 Task: Slide 35 - Our Vacation.
Action: Mouse moved to (35, 92)
Screenshot: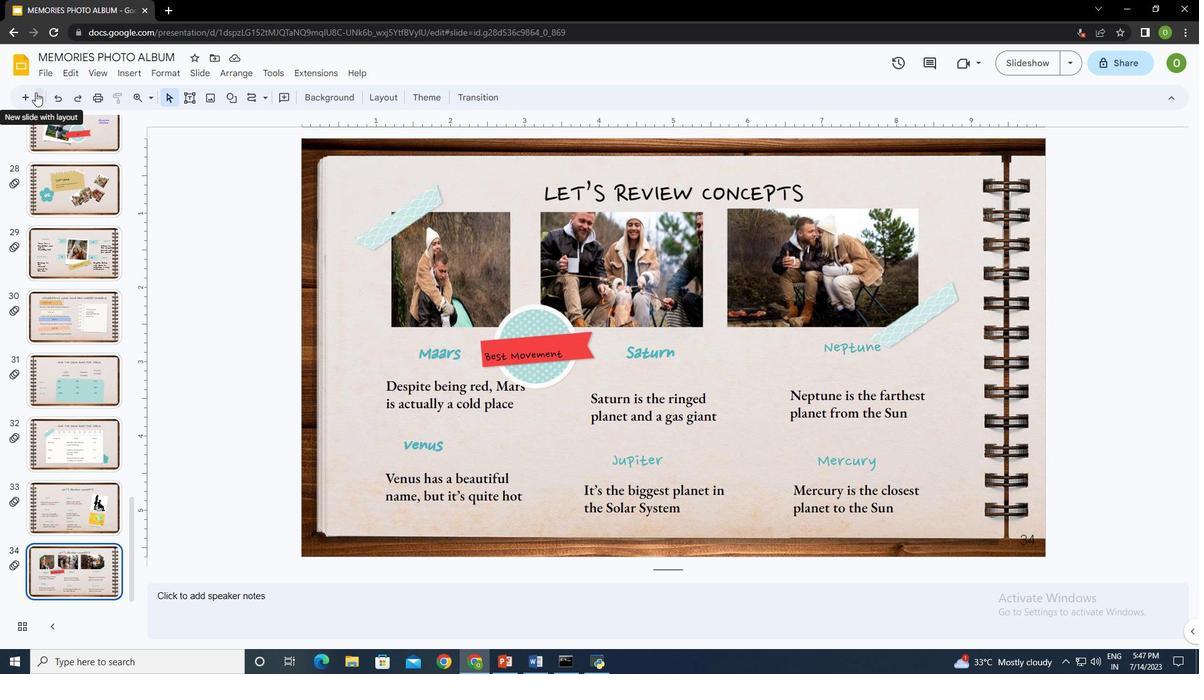 
Action: Mouse pressed left at (35, 92)
Screenshot: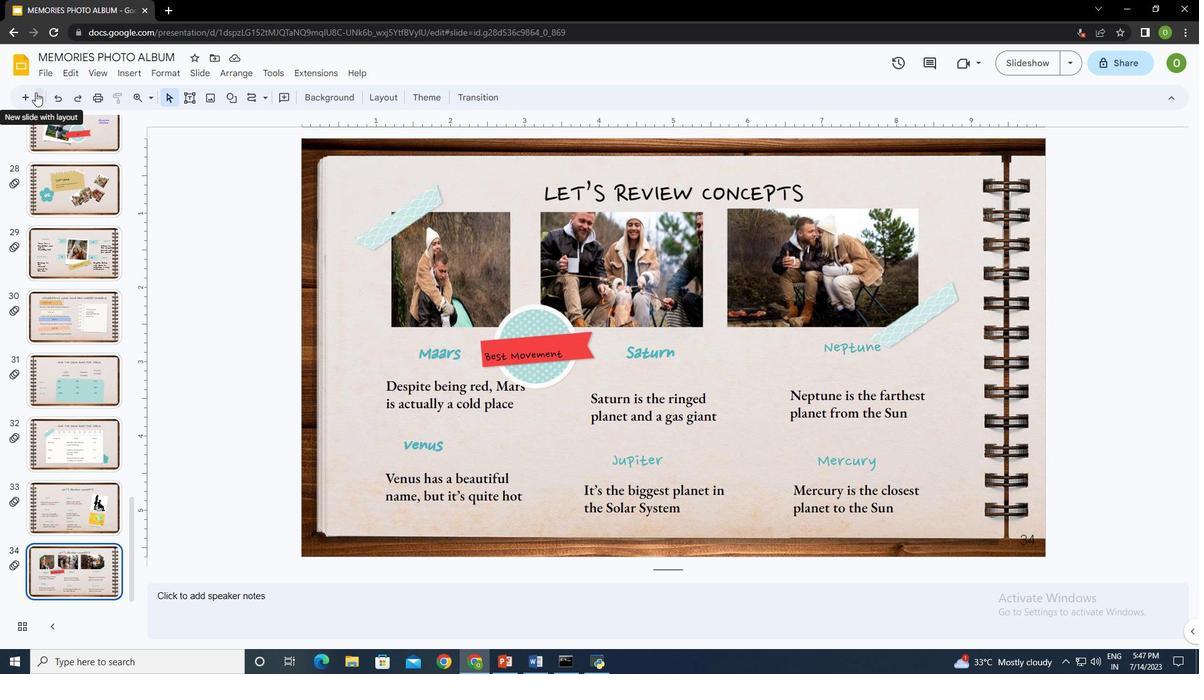 
Action: Mouse moved to (110, 301)
Screenshot: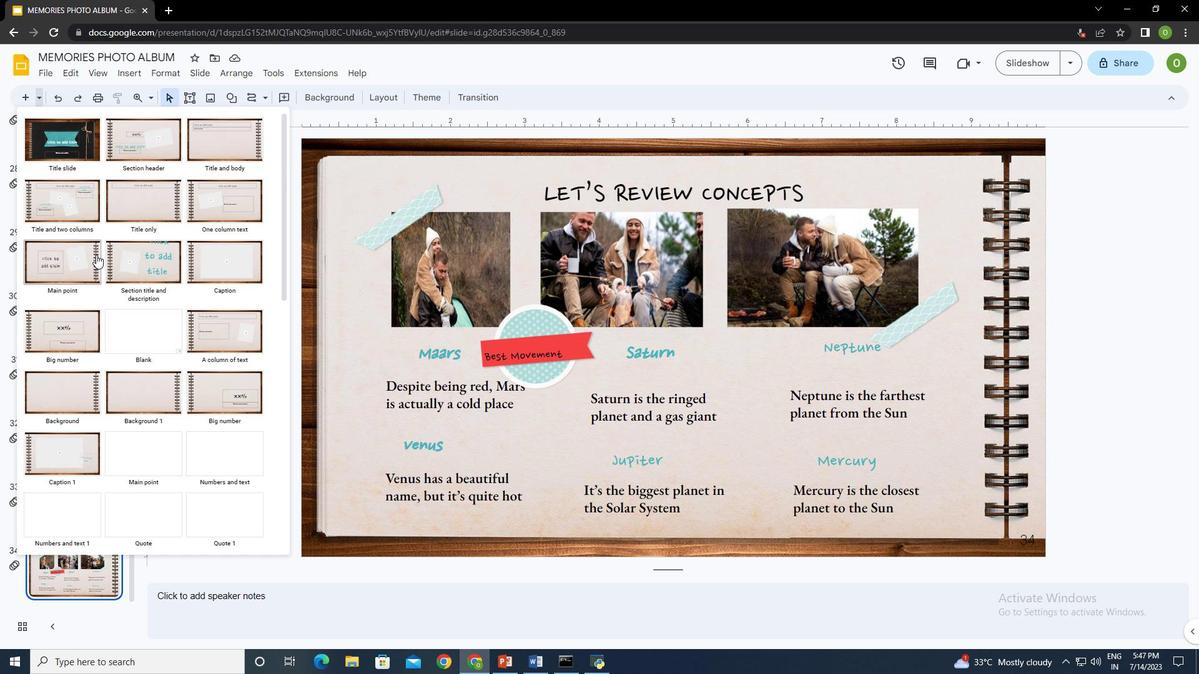 
Action: Mouse scrolled (110, 300) with delta (0, 0)
Screenshot: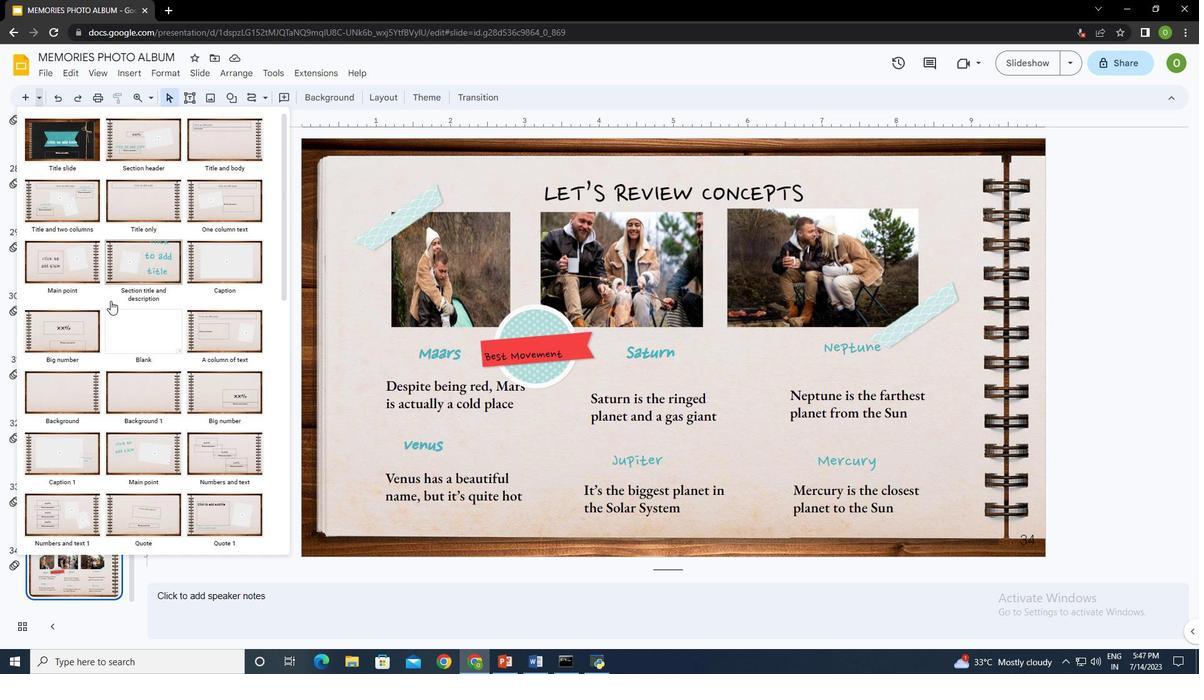 
Action: Mouse scrolled (110, 301) with delta (0, 0)
Screenshot: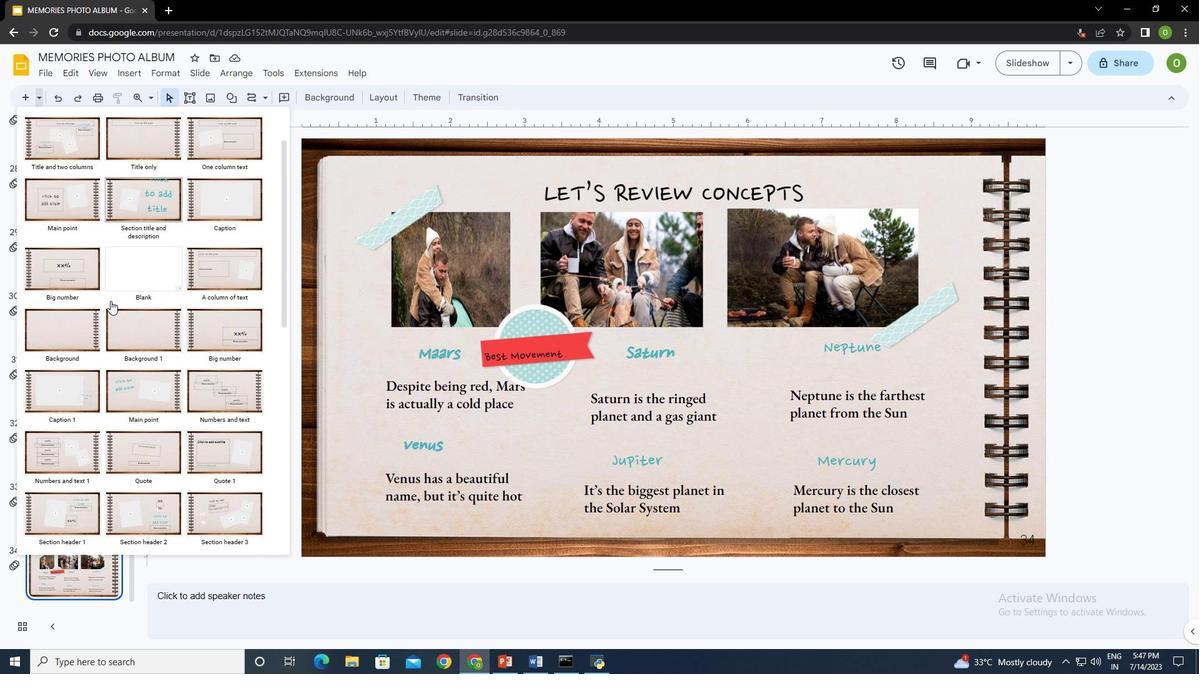
Action: Mouse moved to (158, 322)
Screenshot: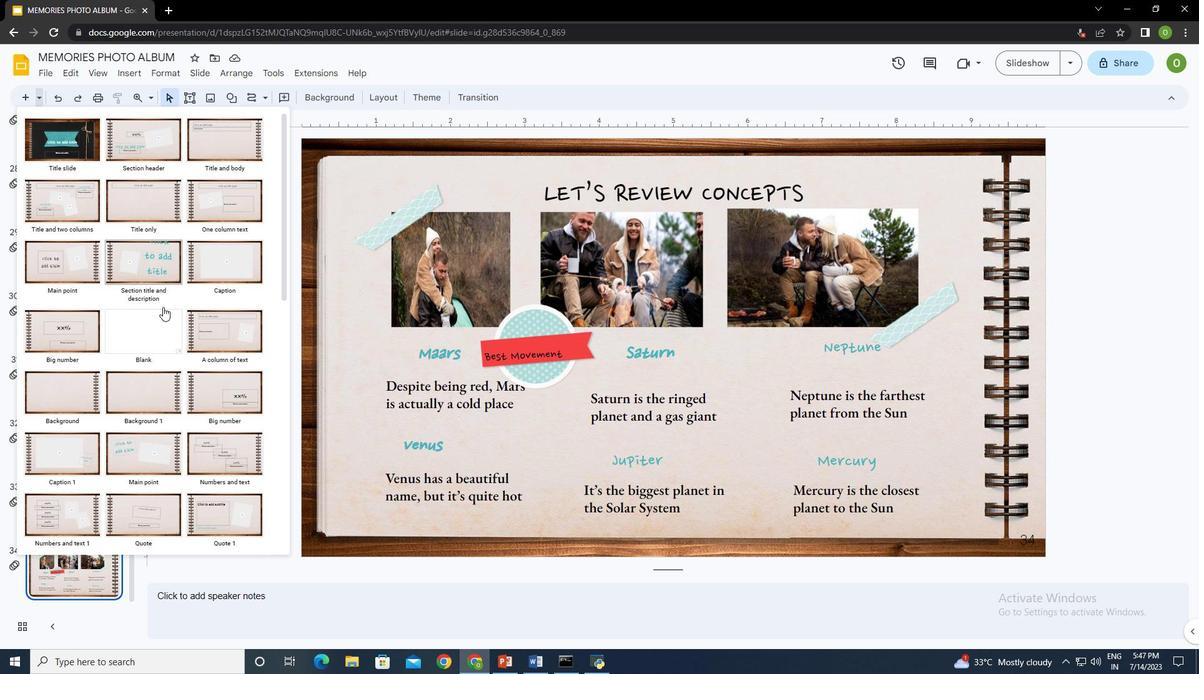 
Action: Mouse scrolled (158, 321) with delta (0, 0)
Screenshot: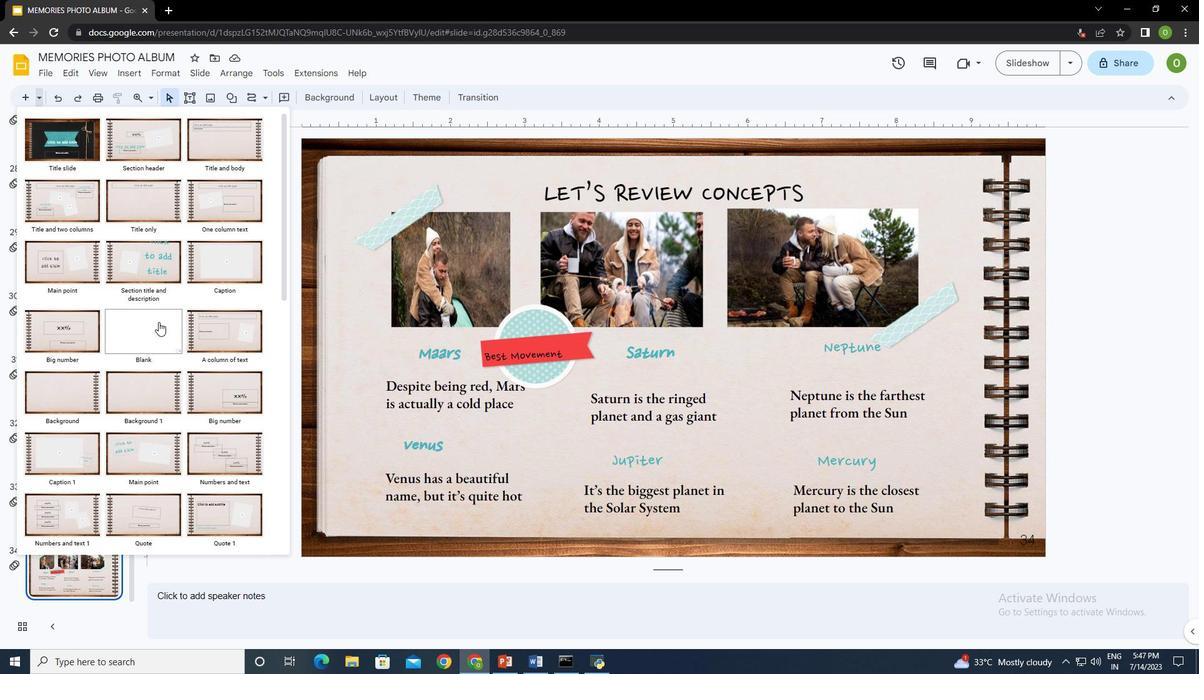 
Action: Mouse scrolled (158, 321) with delta (0, 0)
Screenshot: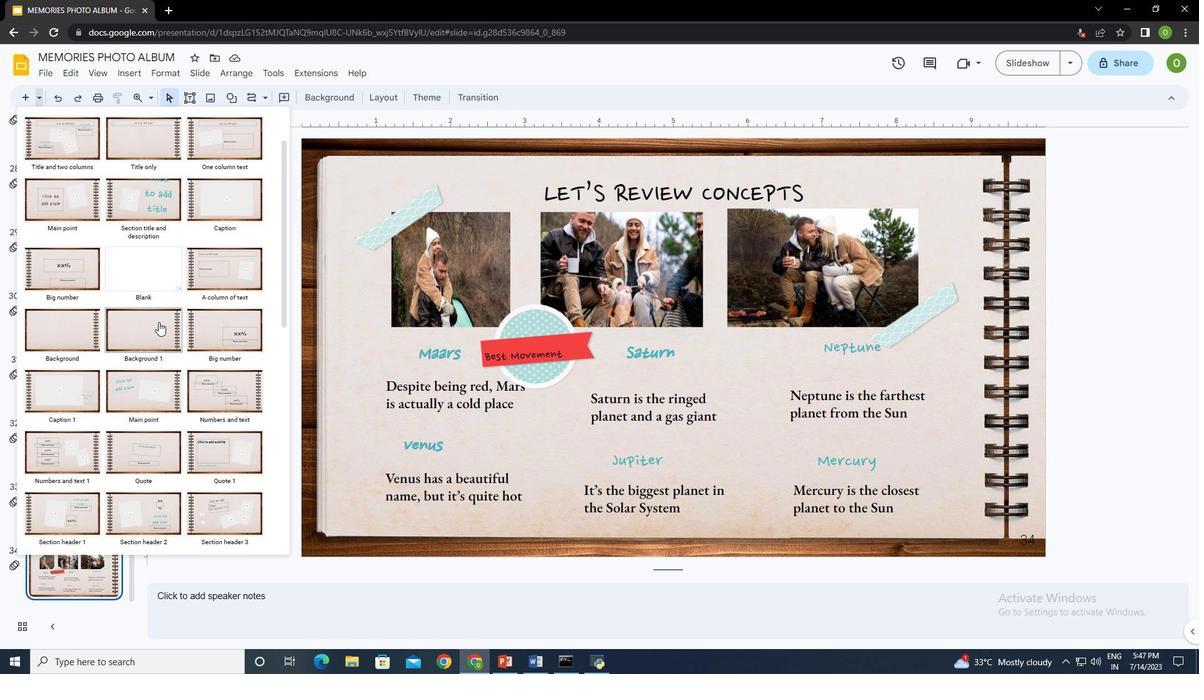 
Action: Mouse moved to (200, 266)
Screenshot: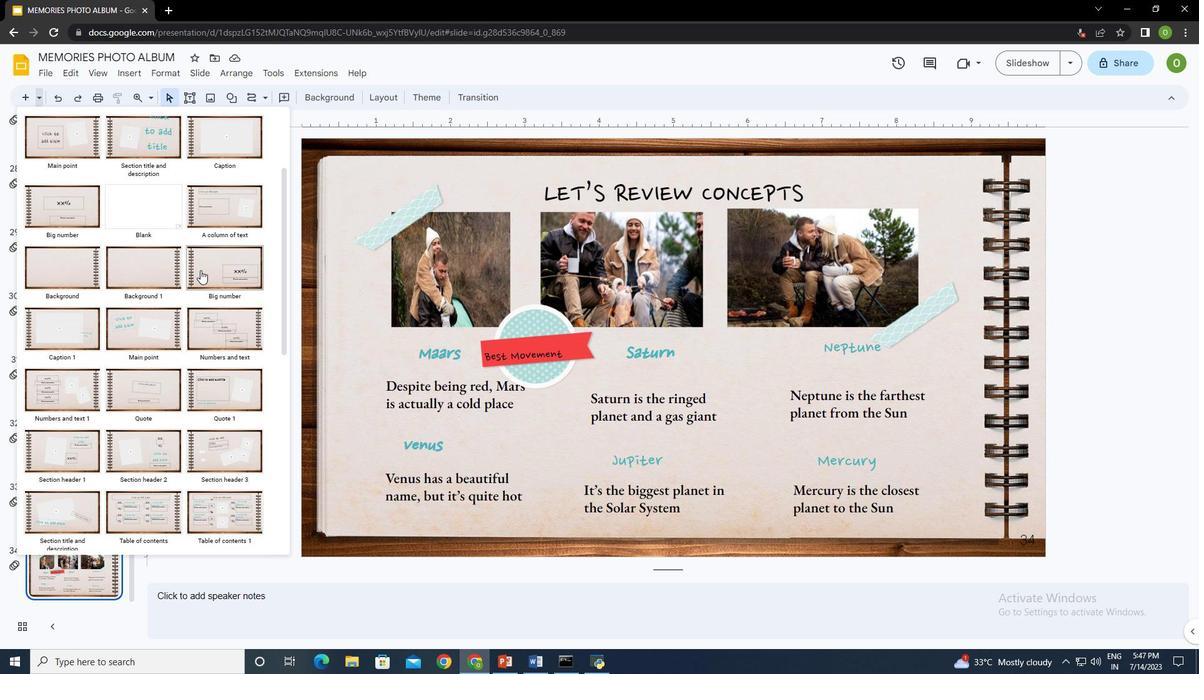 
Action: Mouse pressed left at (200, 266)
Screenshot: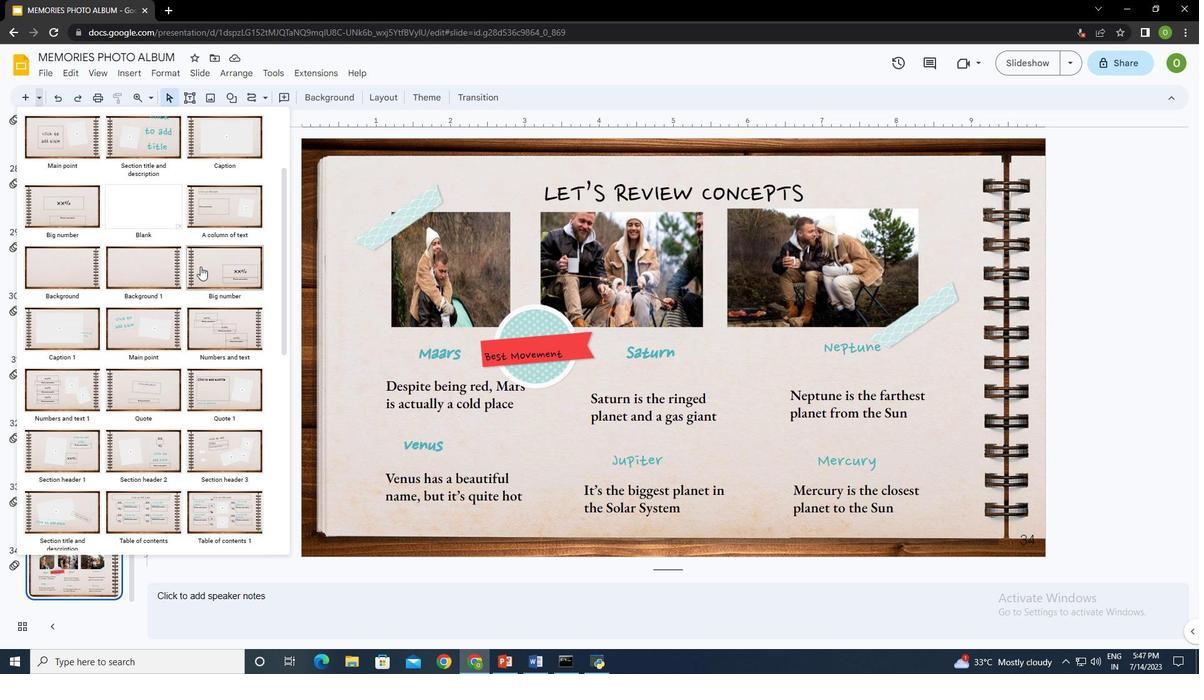 
Action: Mouse moved to (675, 385)
Screenshot: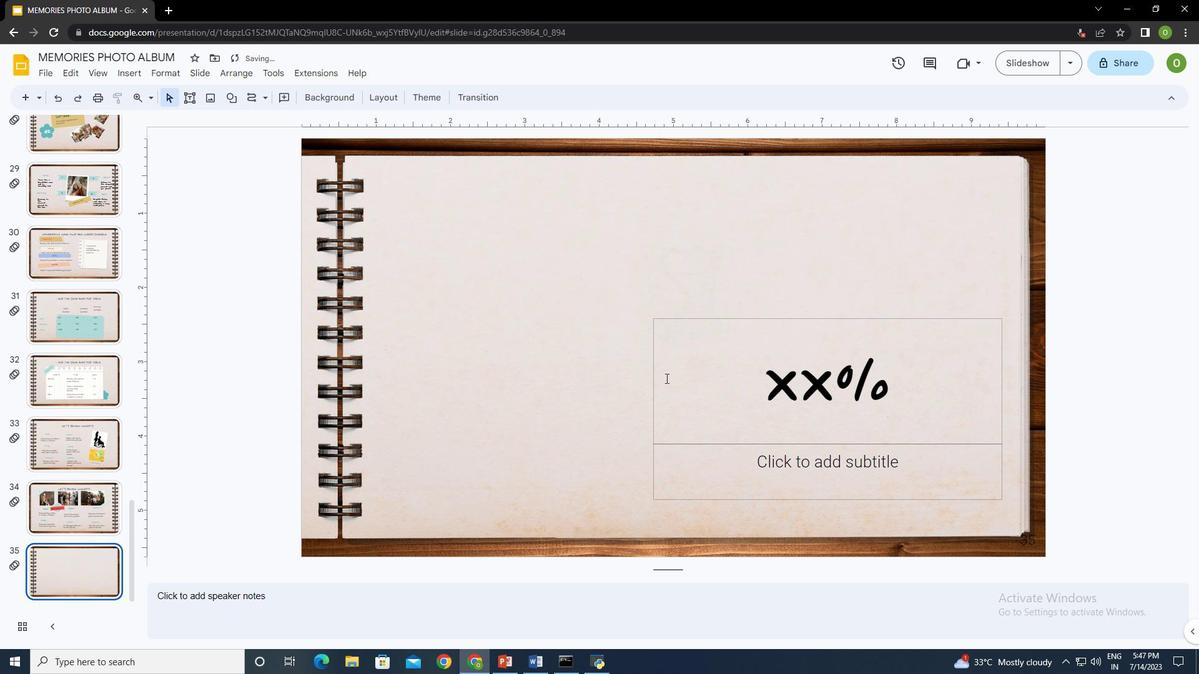 
Action: Mouse pressed left at (675, 385)
Screenshot: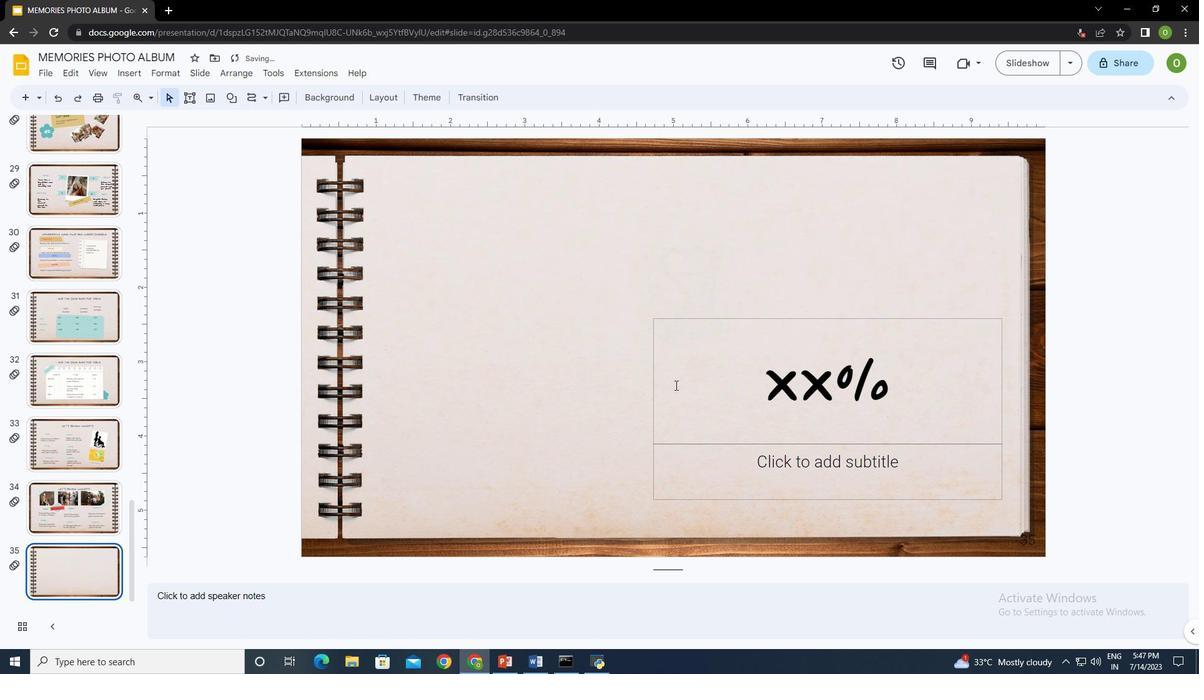 
Action: Mouse moved to (831, 320)
Screenshot: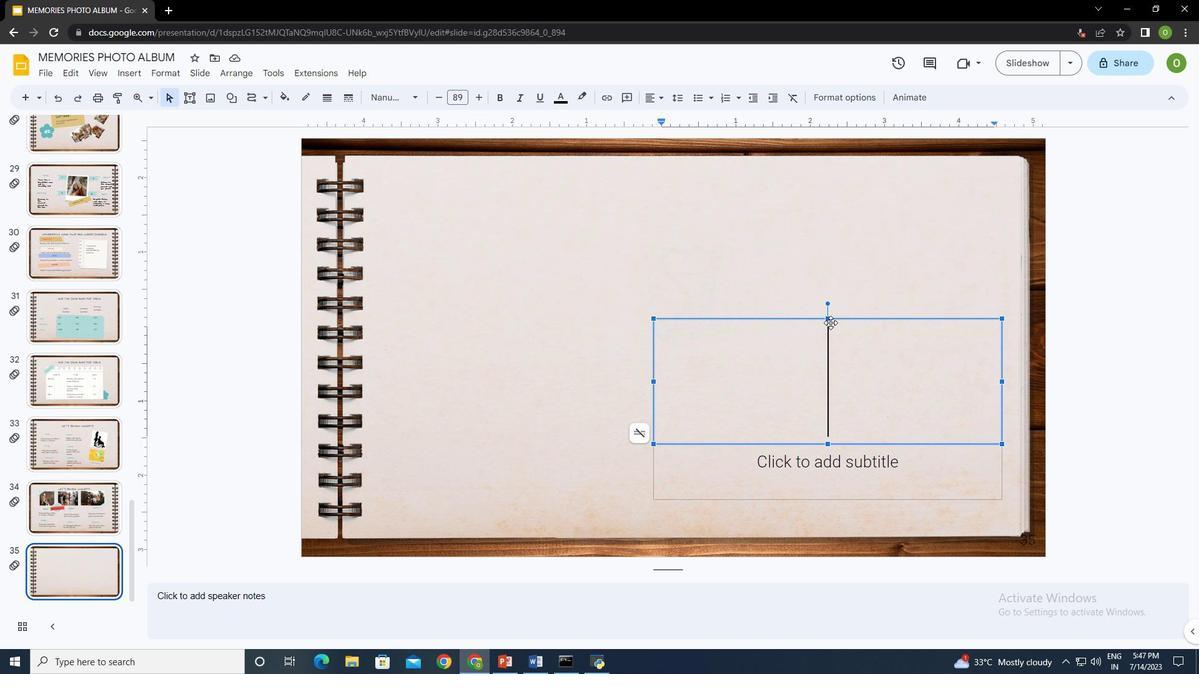 
Action: Mouse pressed left at (831, 320)
Screenshot: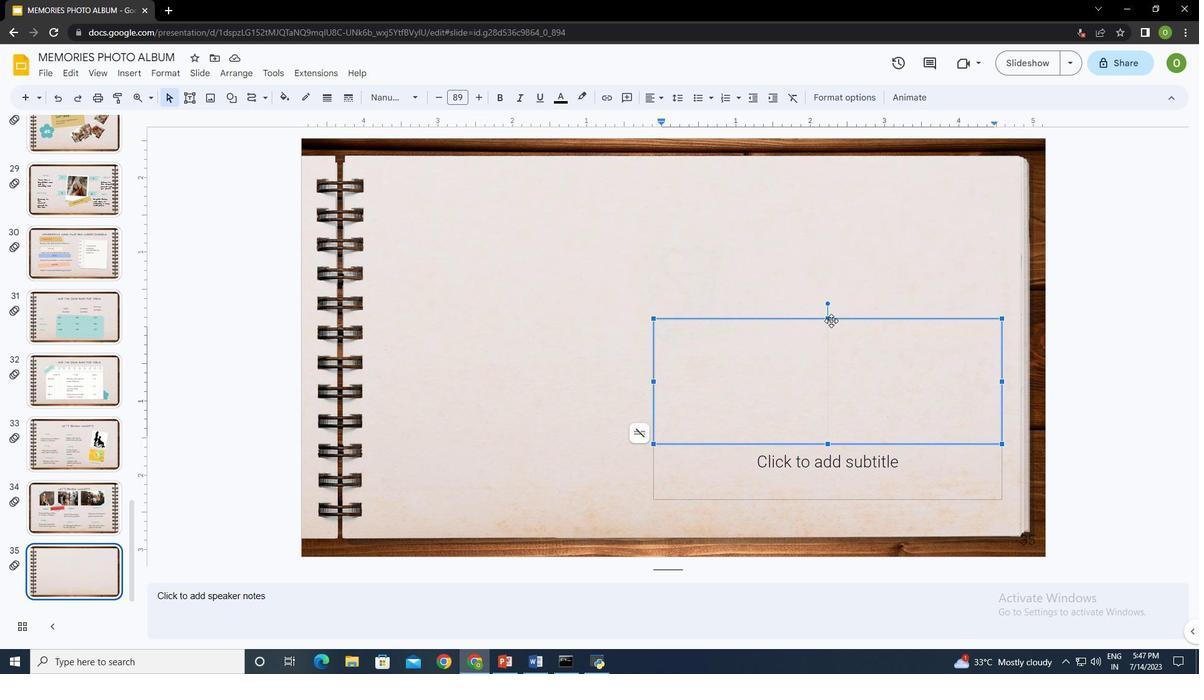 
Action: Mouse moved to (659, 294)
Screenshot: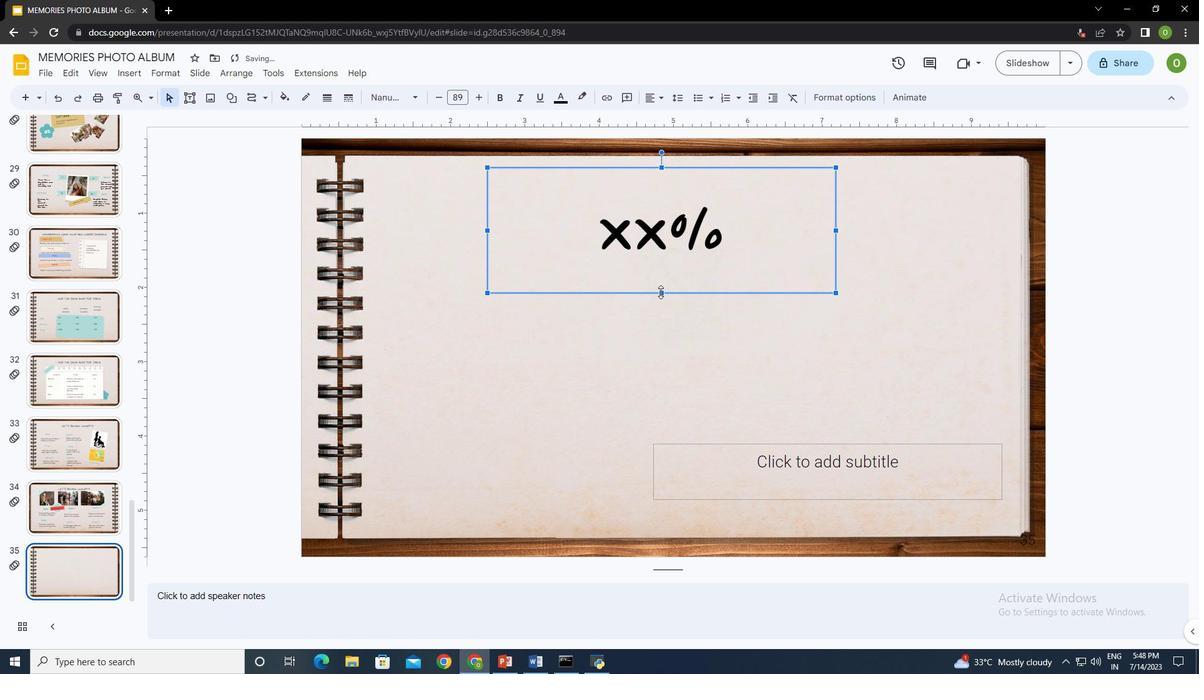 
Action: Mouse pressed left at (659, 294)
Screenshot: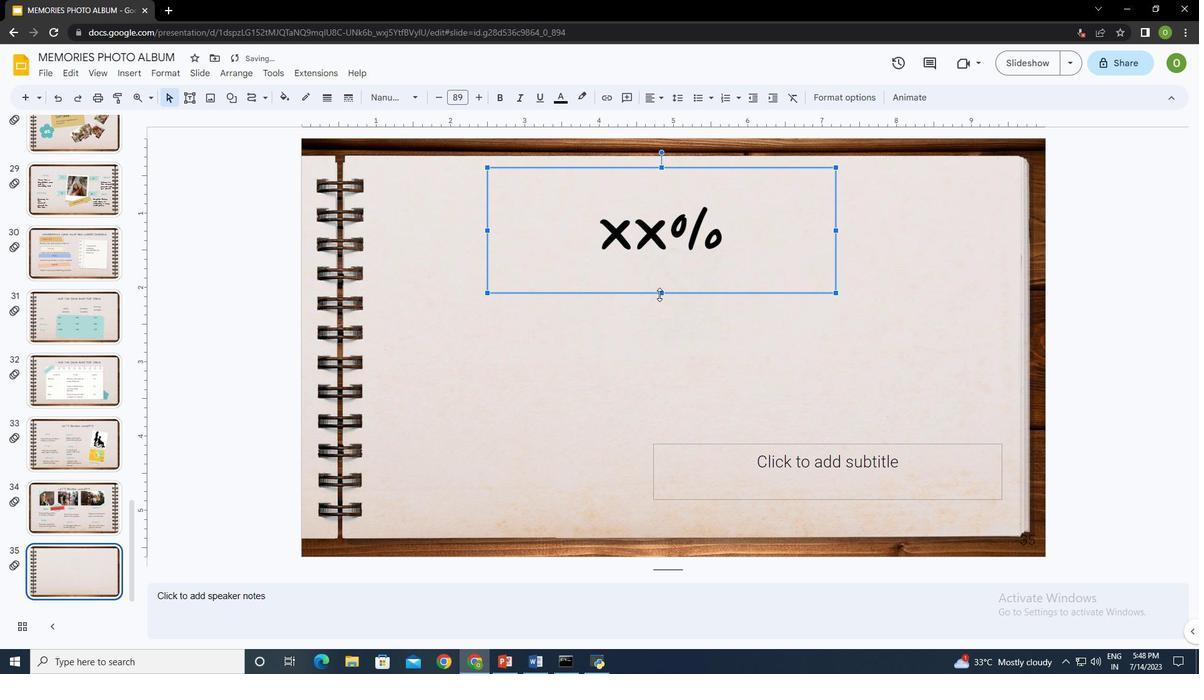
Action: Mouse moved to (836, 199)
Screenshot: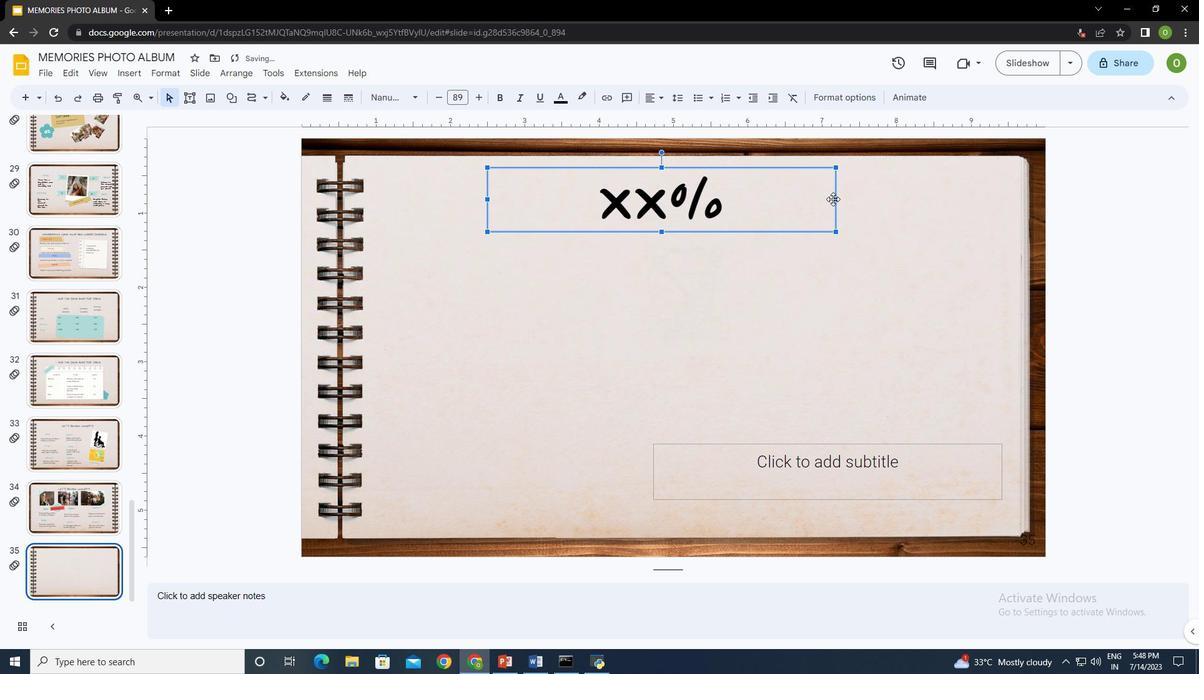 
Action: Mouse pressed left at (836, 199)
Screenshot: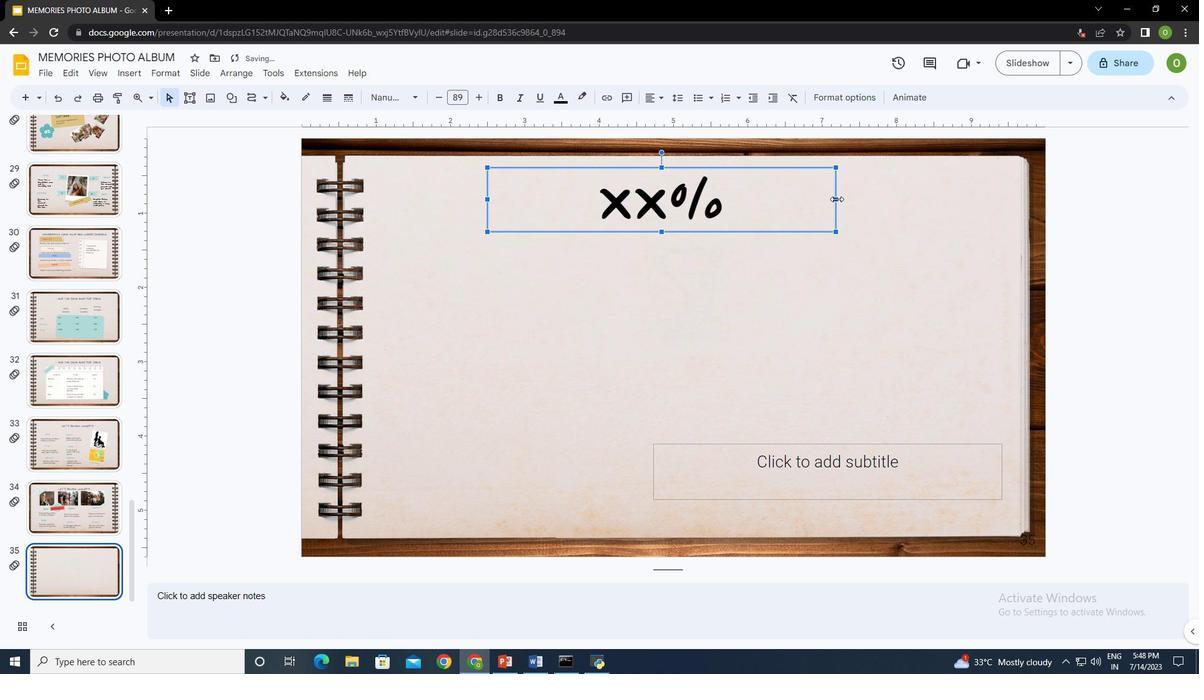 
Action: Mouse moved to (619, 206)
Screenshot: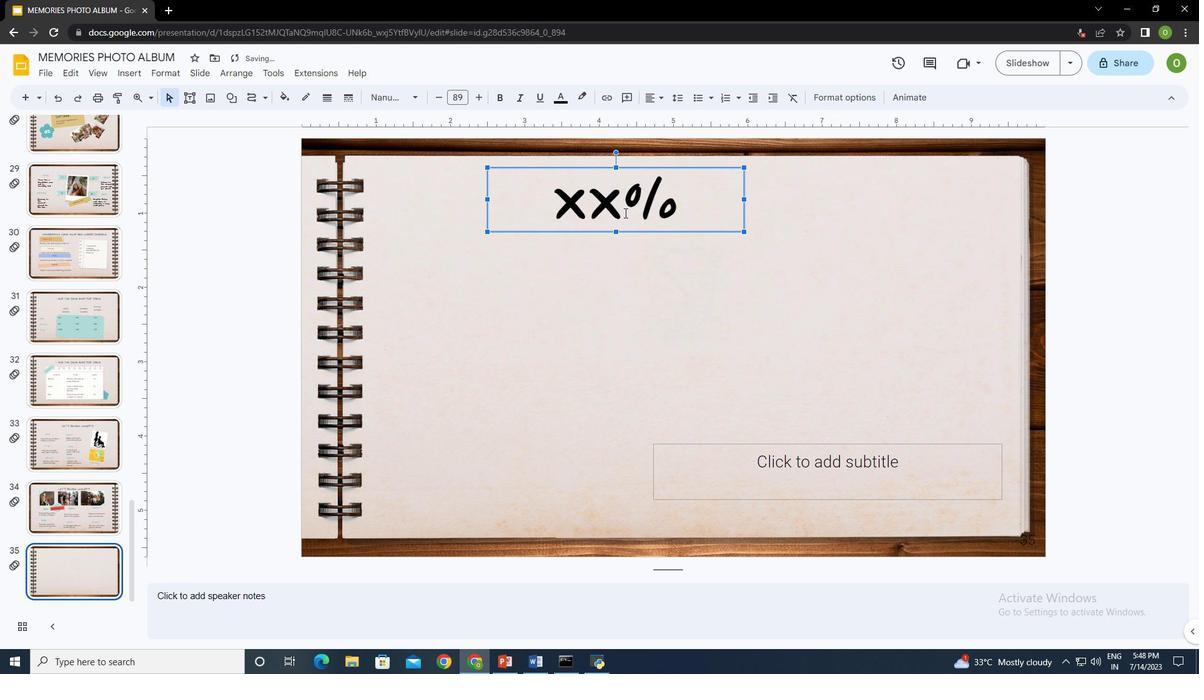 
Action: Mouse pressed left at (619, 206)
Screenshot: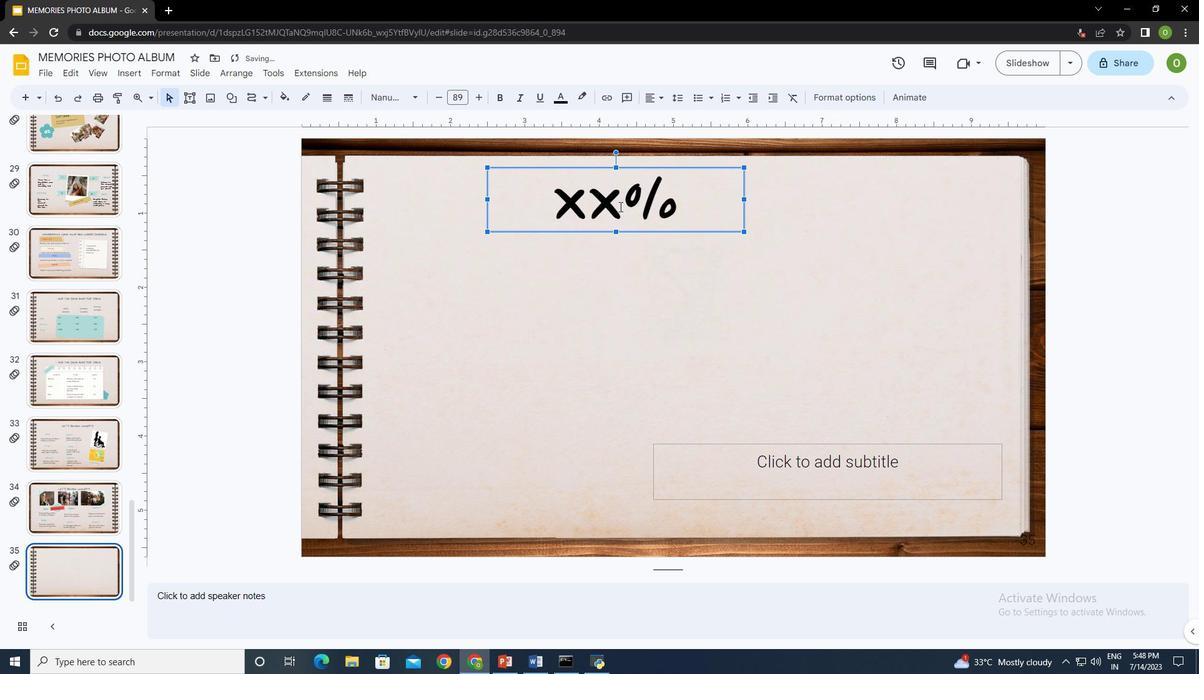 
Action: Key pressed <Key.shift>Our<Key.space><Key.shift>Vac<Key.backspace><Key.backspace><Key.backspace><Key.backspace><Key.backspace><Key.backspace><Key.backspace><Key.backspace><Key.backspace><Key.backspace><Key.backspace><Key.backspace><Key.backspace><Key.backspace><Key.caps_lock>OUR<Key.space>VACATIONctrl+A
Screenshot: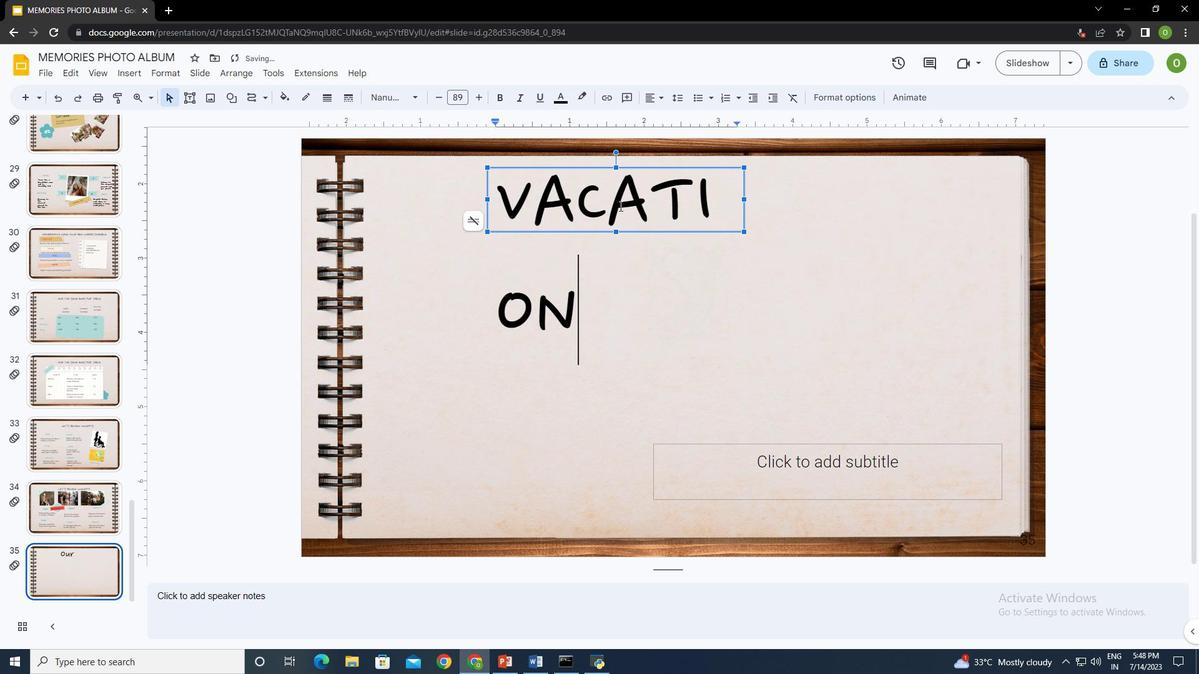 
Action: Mouse moved to (441, 94)
Screenshot: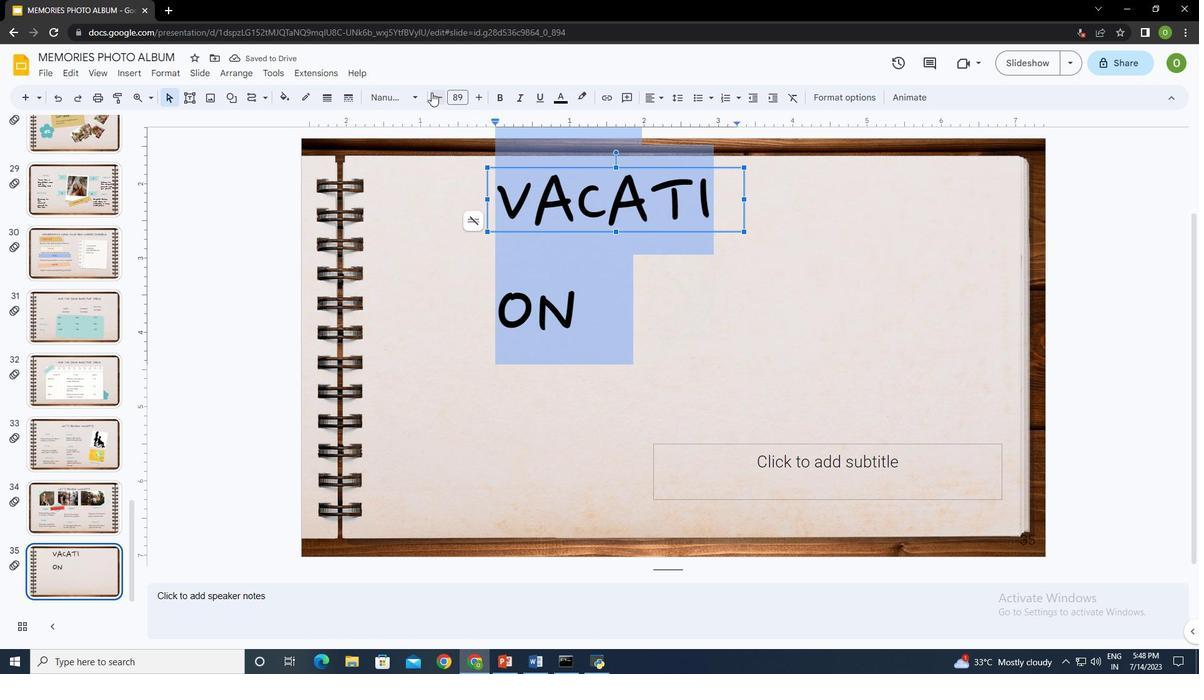 
Action: Mouse pressed left at (441, 94)
Screenshot: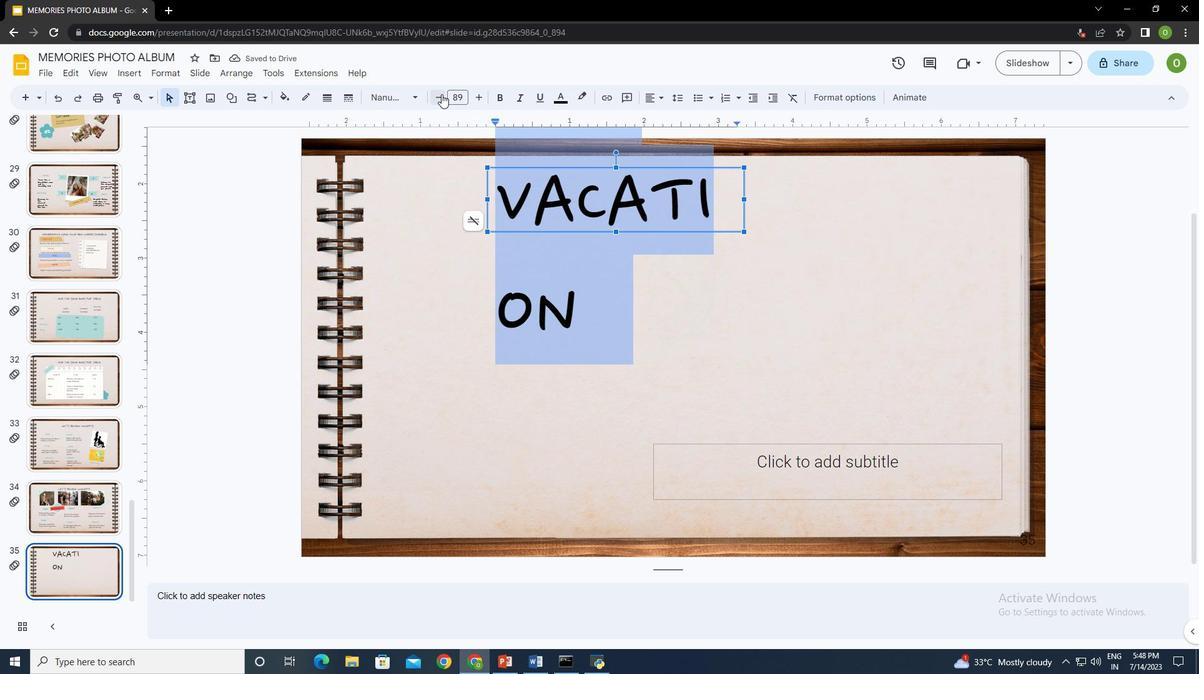 
Action: Mouse pressed left at (441, 94)
Screenshot: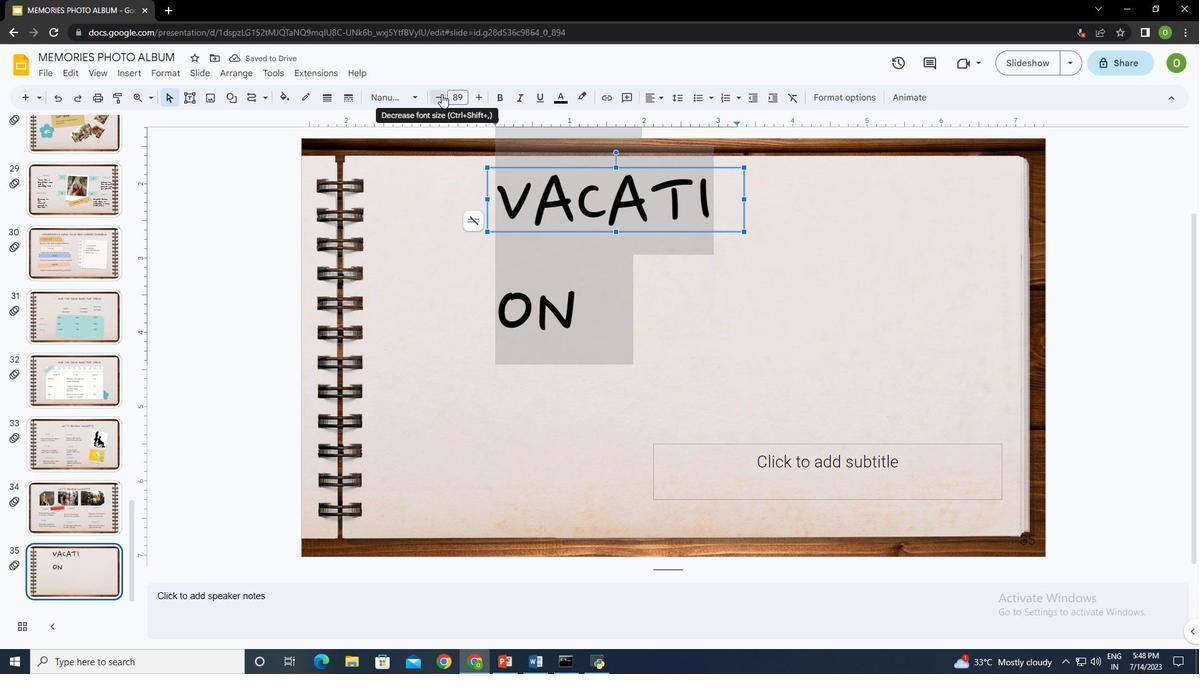 
Action: Mouse moved to (440, 94)
Screenshot: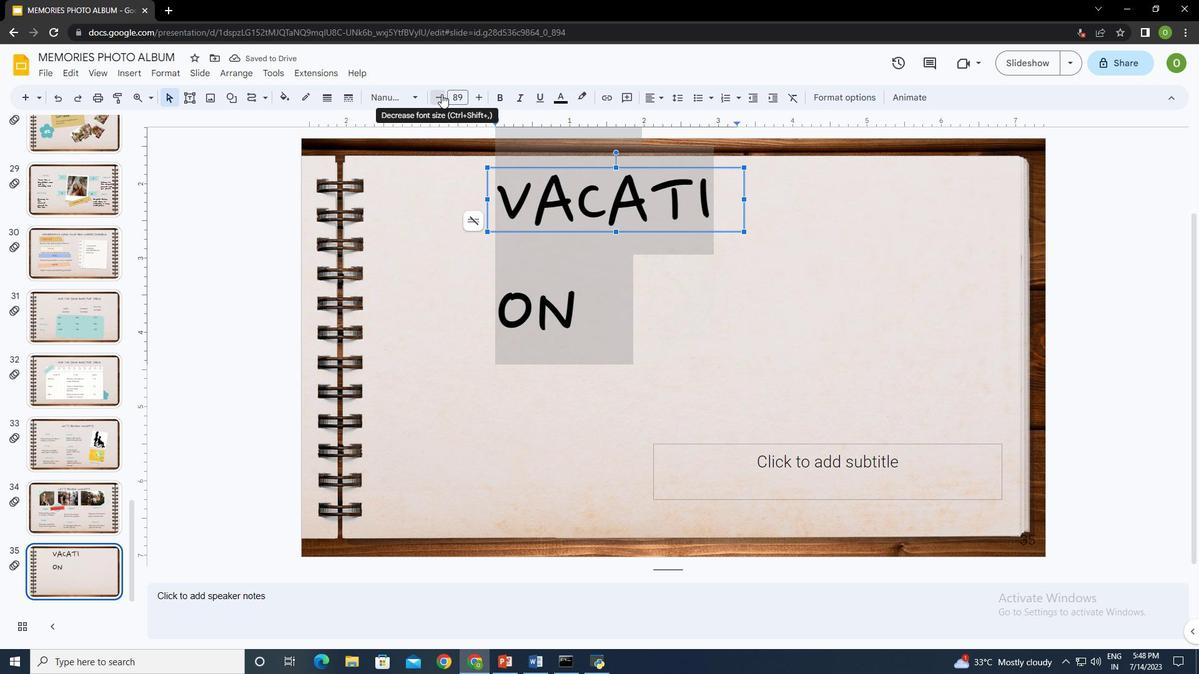 
Action: Mouse pressed left at (440, 94)
Screenshot: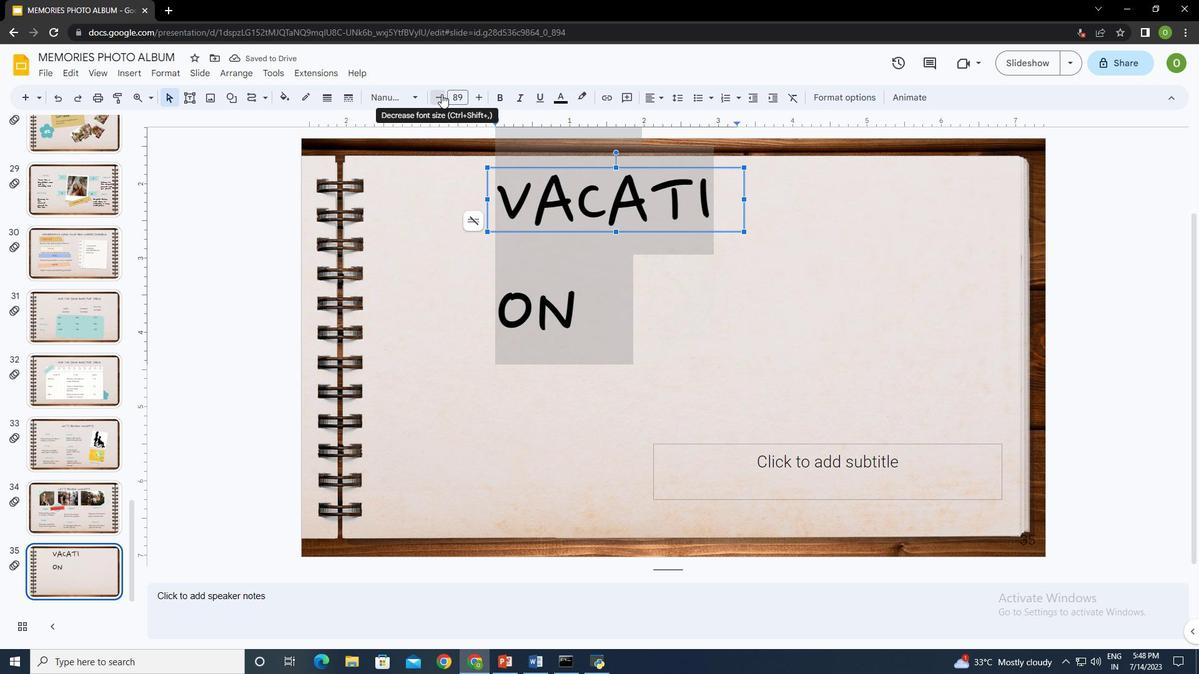 
Action: Mouse pressed left at (440, 94)
Screenshot: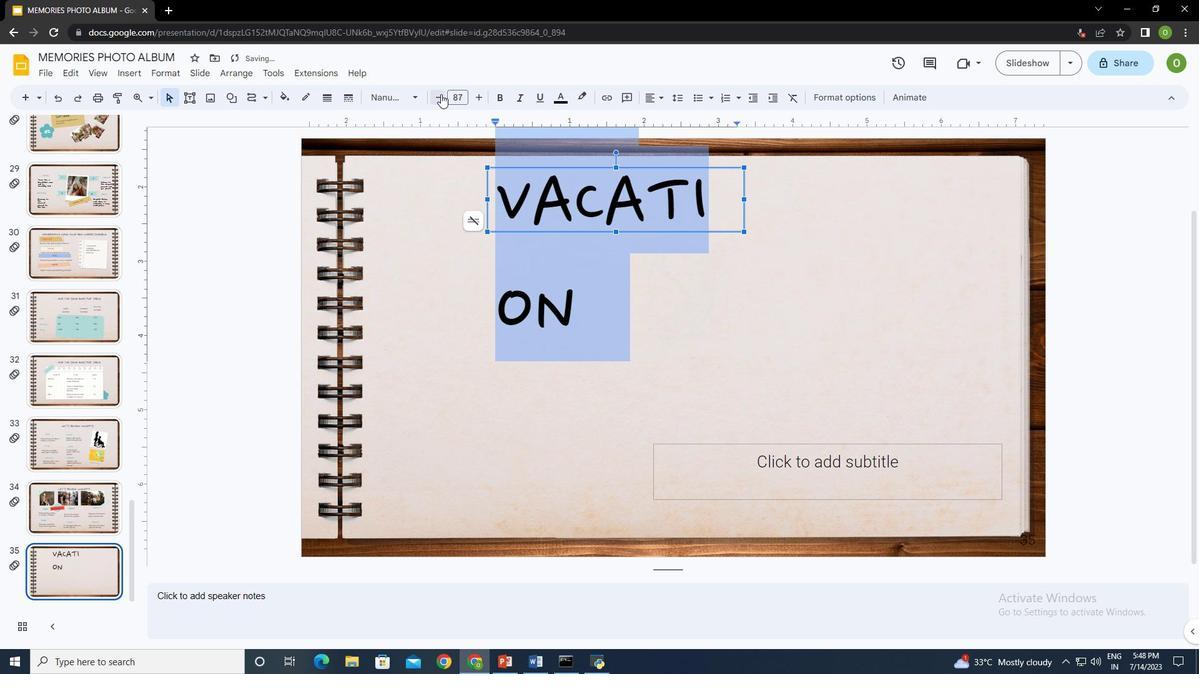 
Action: Mouse pressed left at (440, 94)
Screenshot: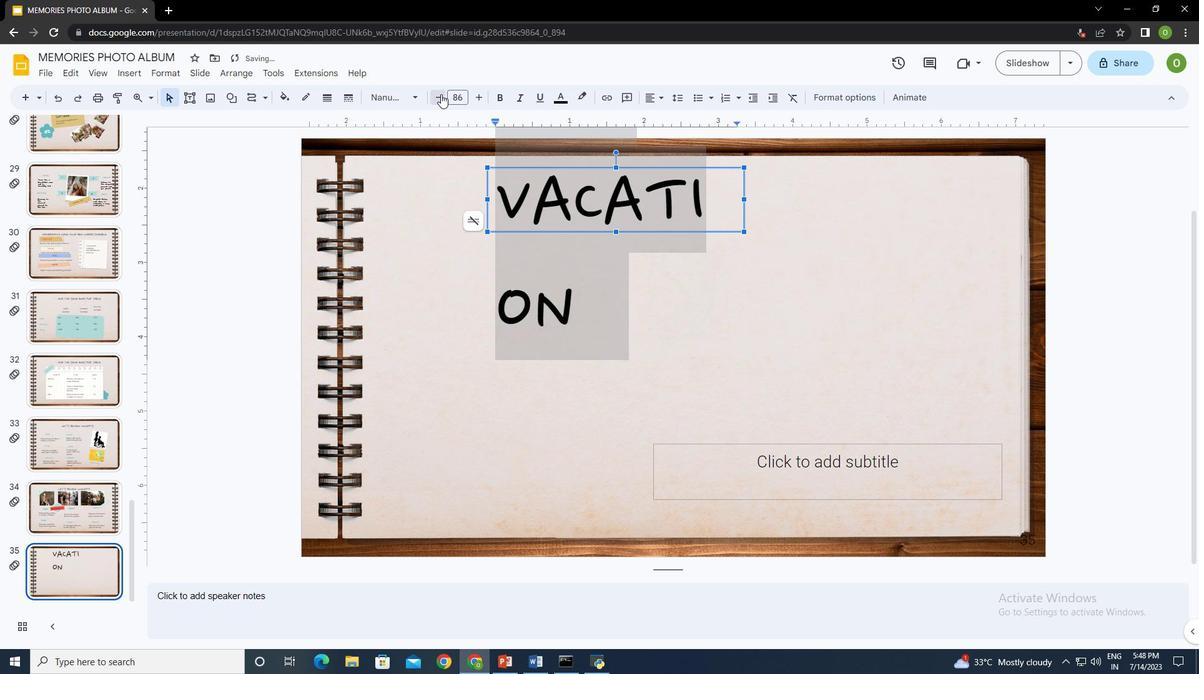 
Action: Mouse pressed left at (440, 94)
Screenshot: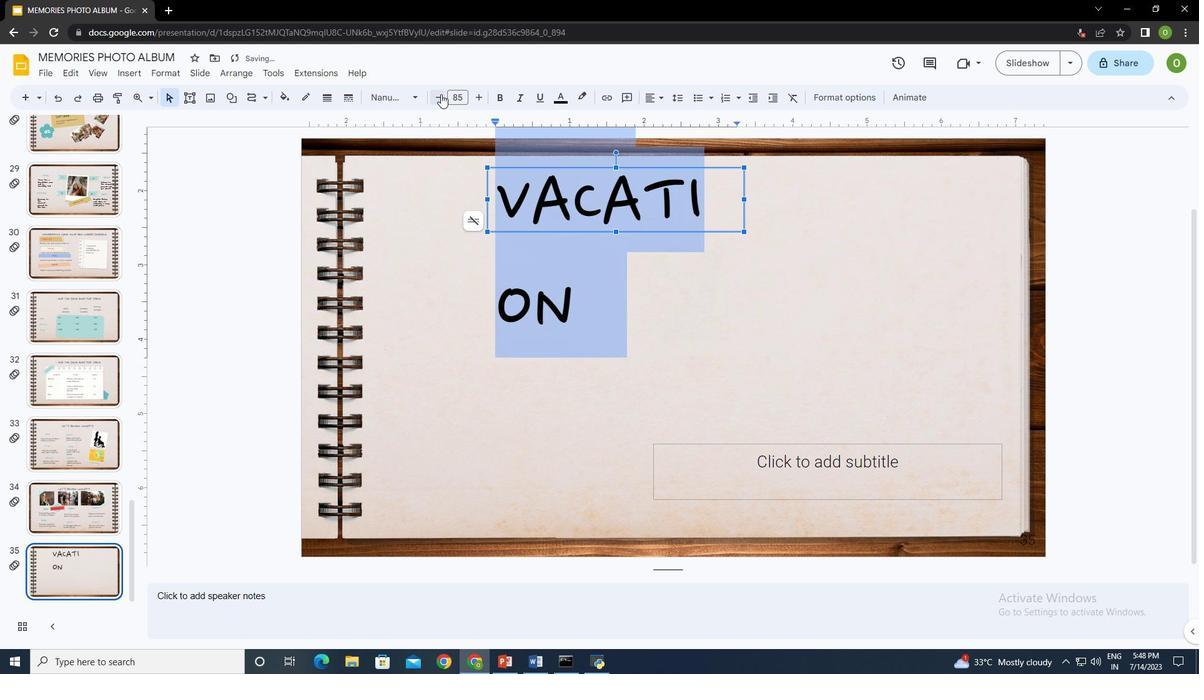 
Action: Mouse pressed left at (440, 94)
Screenshot: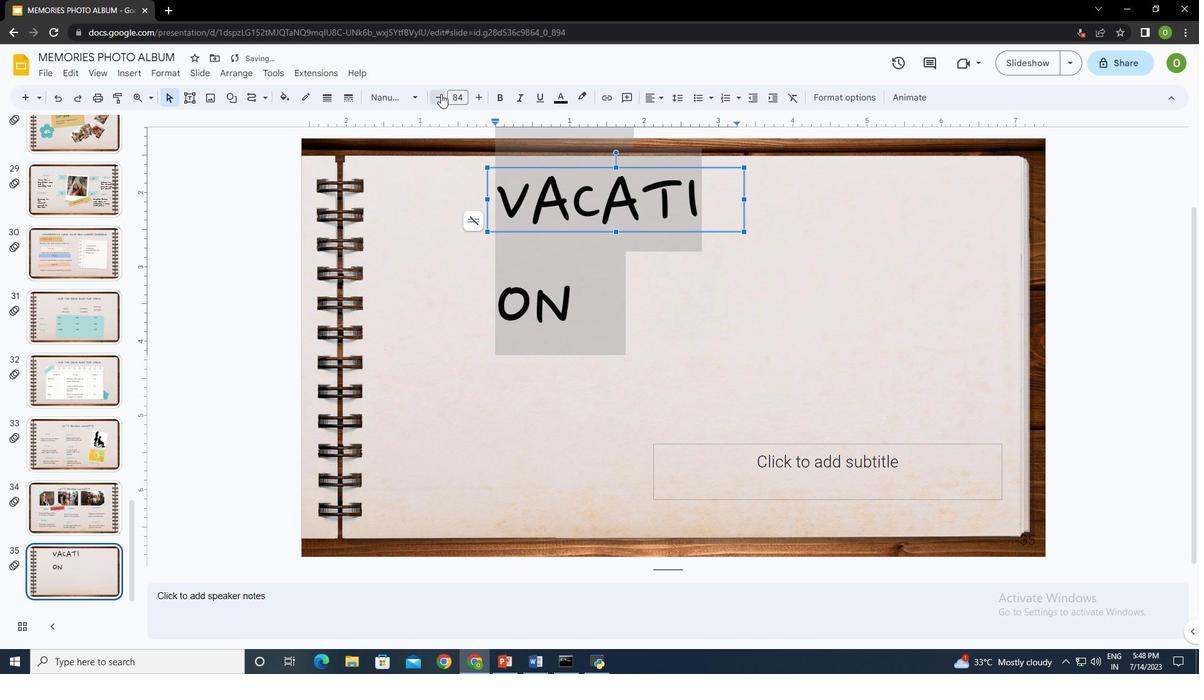 
Action: Mouse pressed left at (440, 94)
Screenshot: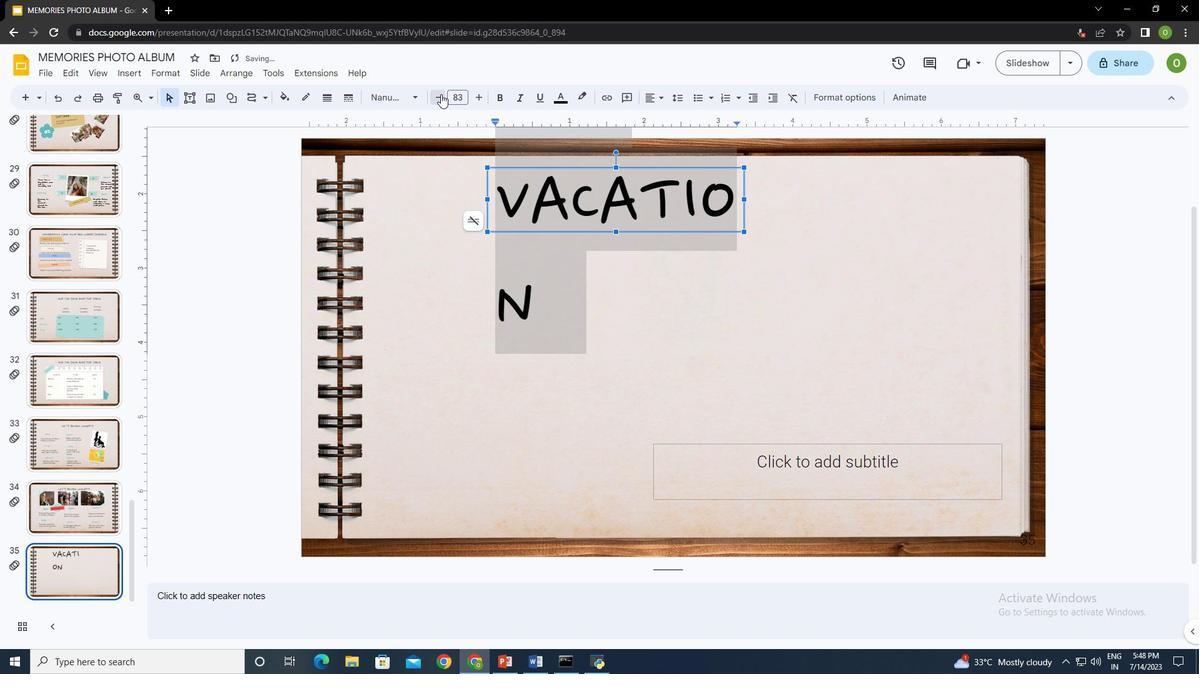 
Action: Mouse pressed left at (440, 94)
Screenshot: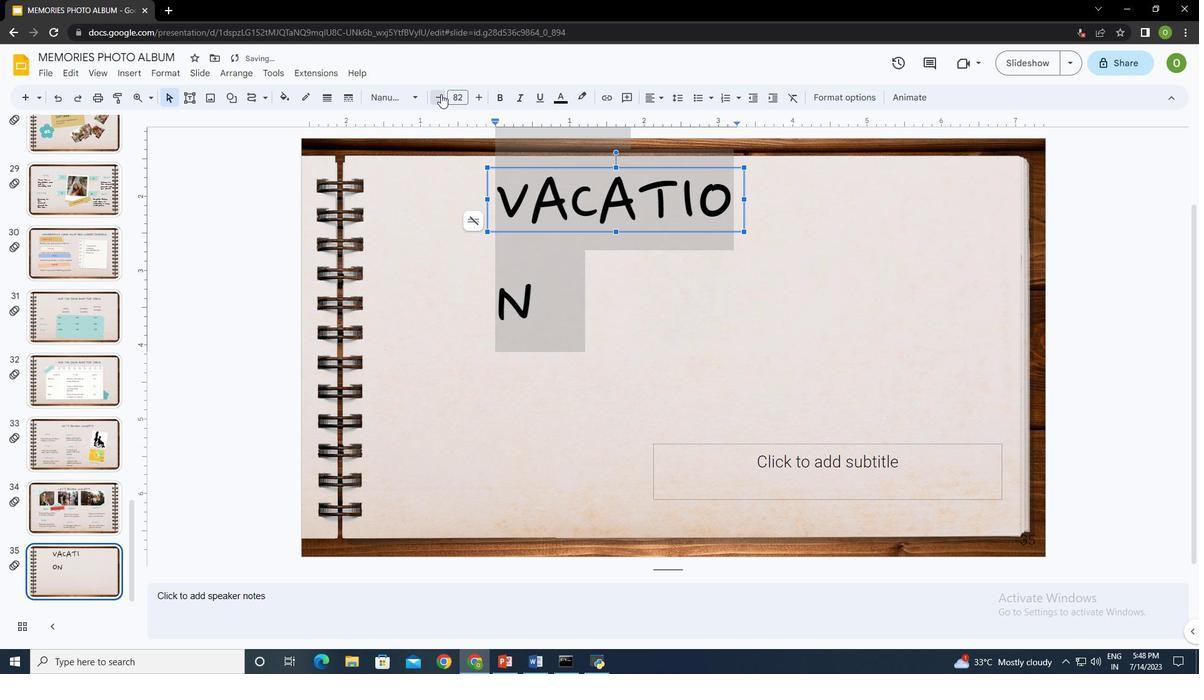 
Action: Mouse pressed left at (440, 94)
Screenshot: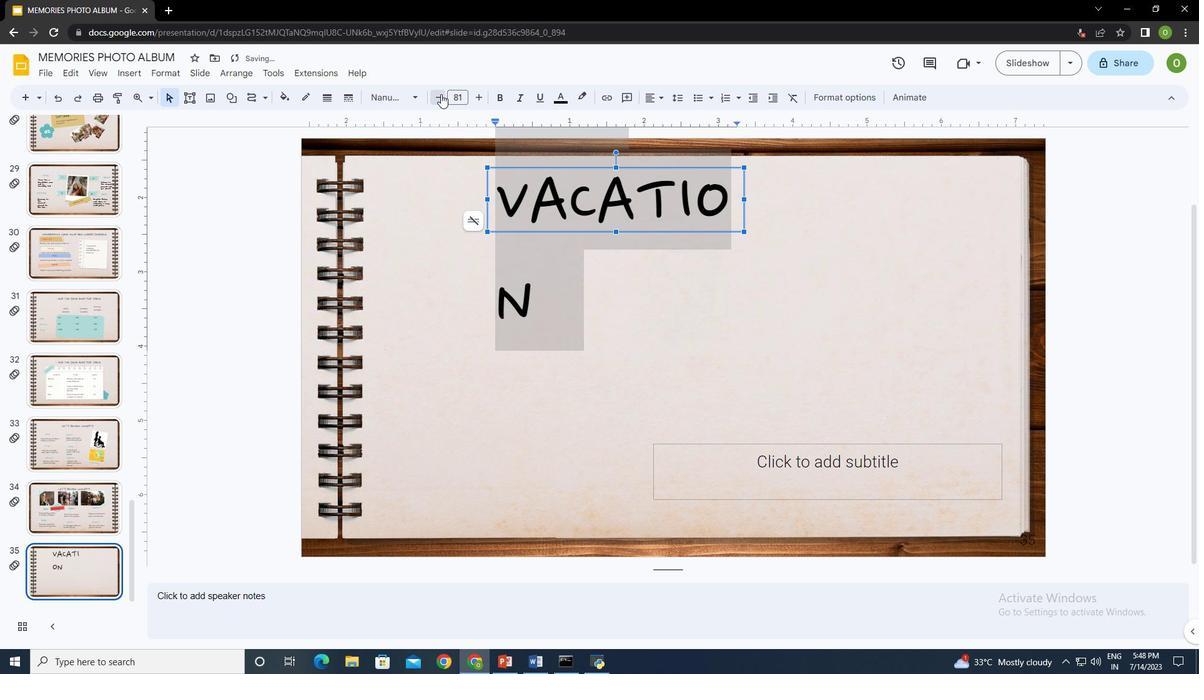
Action: Mouse pressed left at (440, 94)
Screenshot: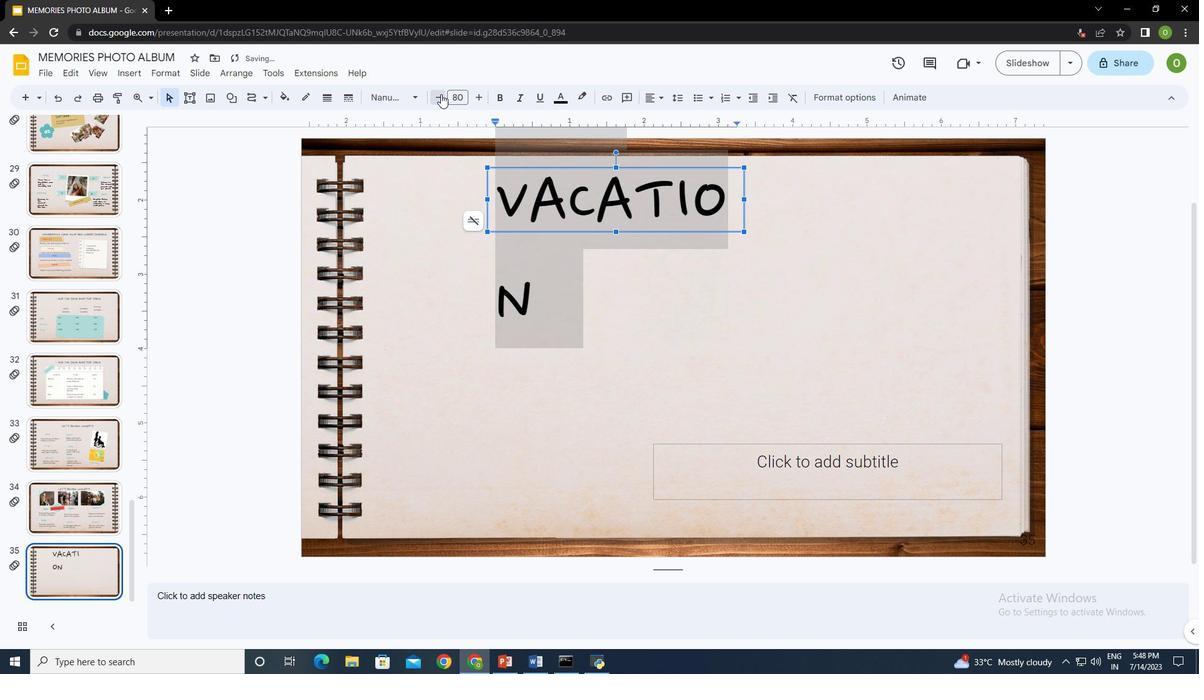 
Action: Mouse pressed left at (440, 94)
Screenshot: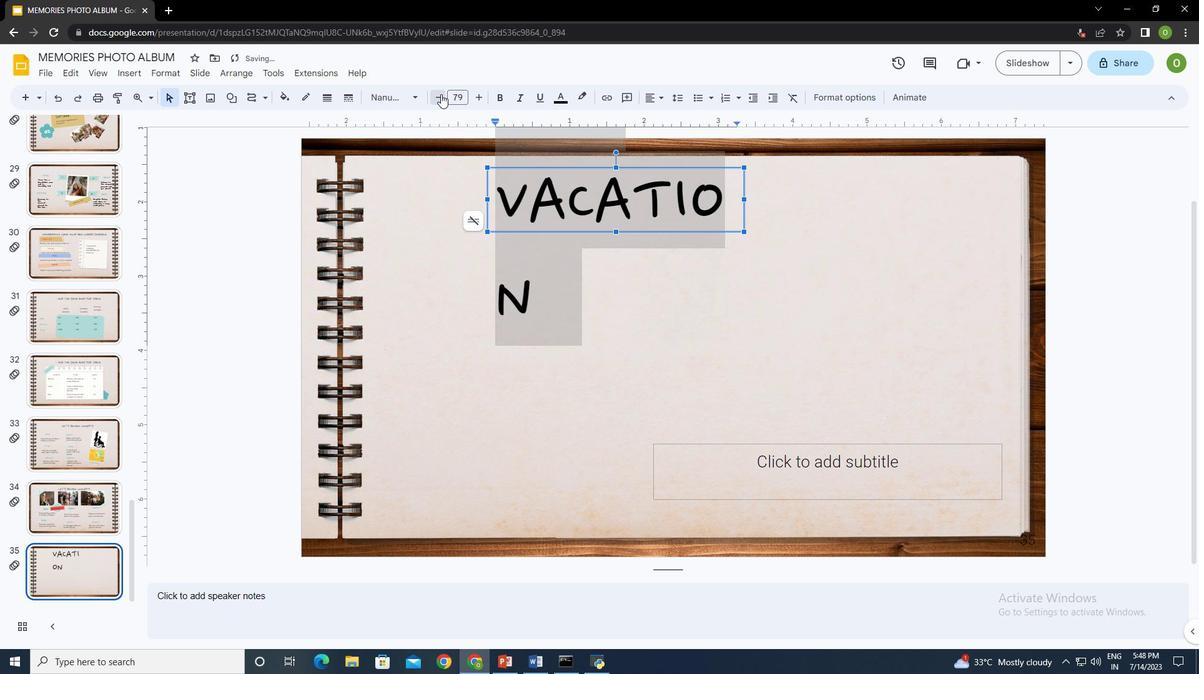 
Action: Mouse pressed left at (440, 94)
Screenshot: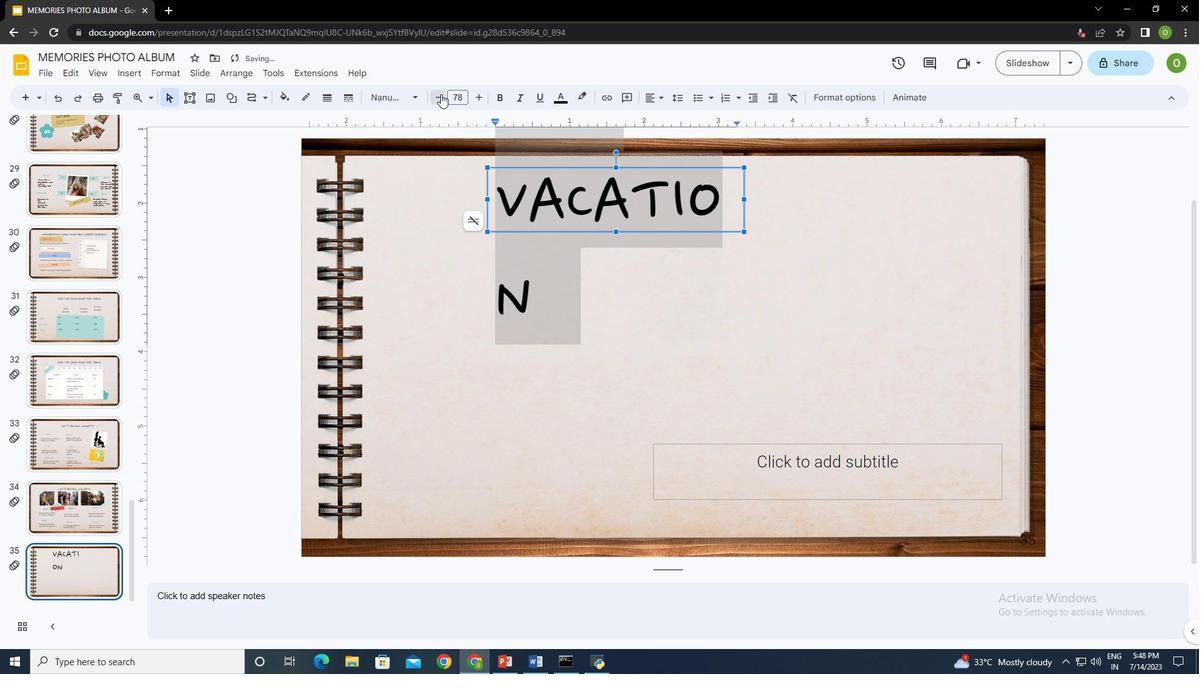 
Action: Mouse pressed left at (440, 94)
Screenshot: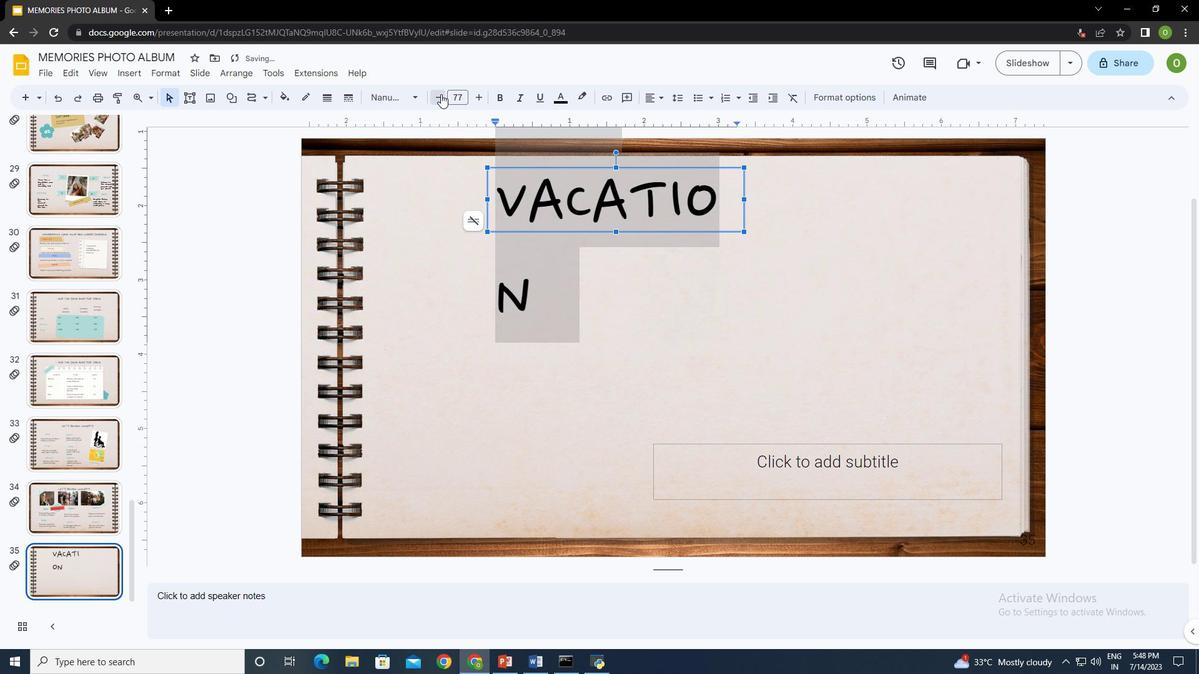 
Action: Mouse pressed left at (440, 94)
Screenshot: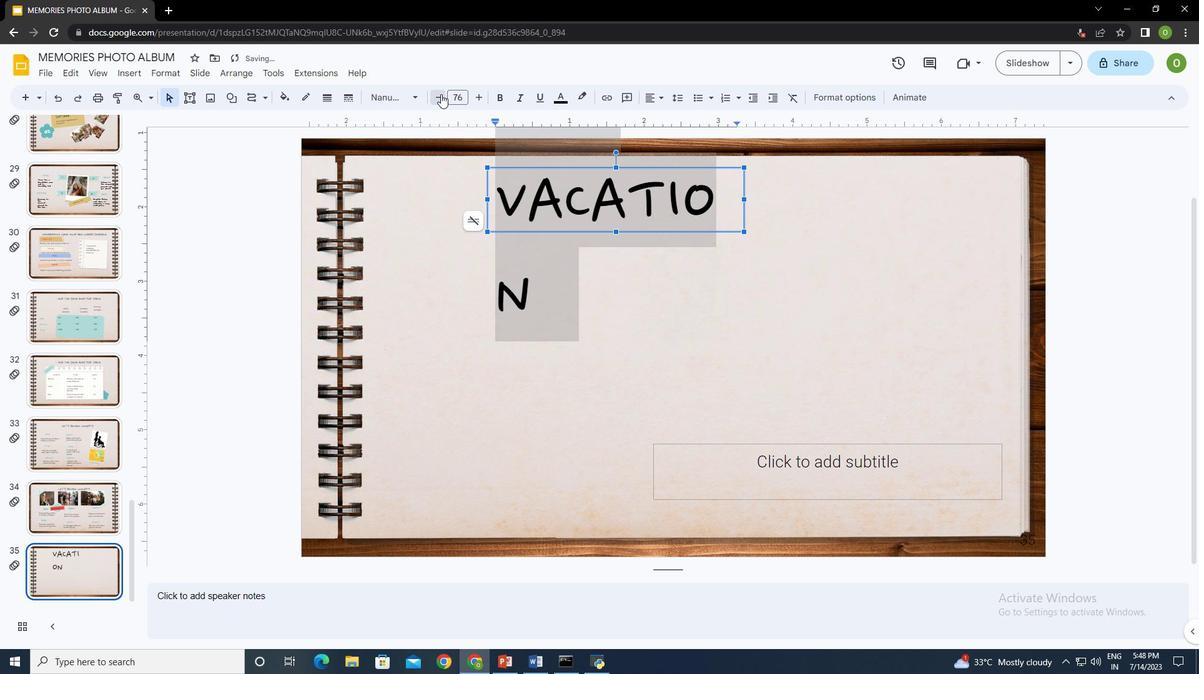 
Action: Mouse pressed left at (440, 94)
Screenshot: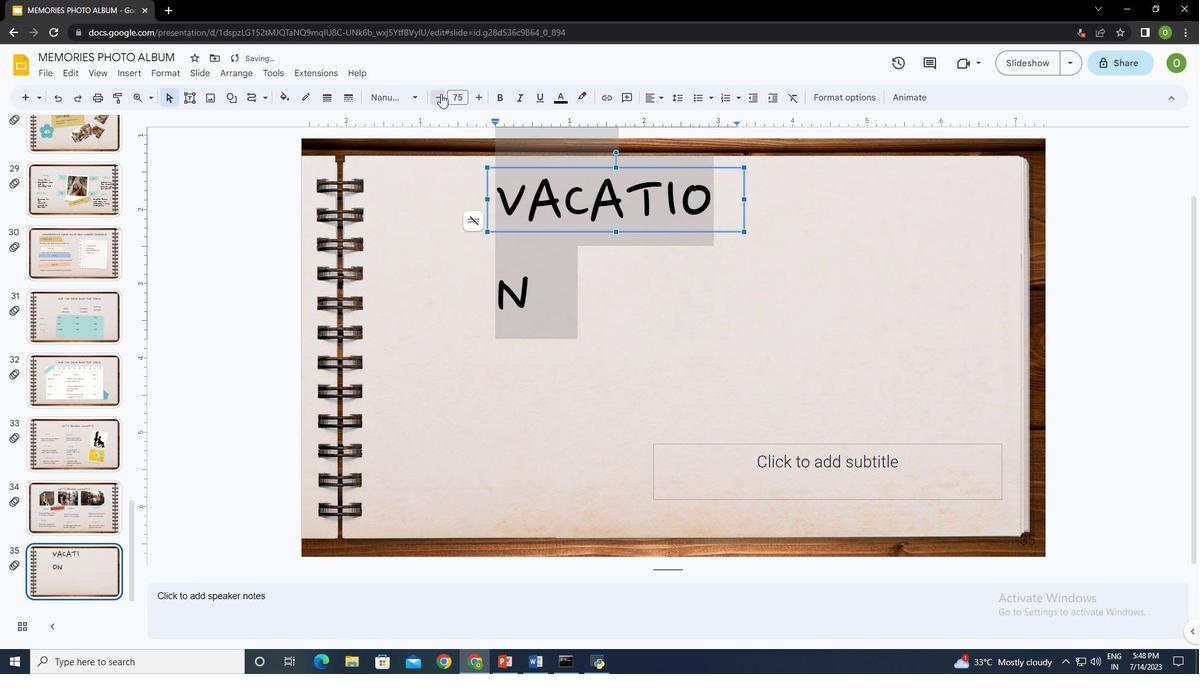 
Action: Mouse moved to (745, 199)
Screenshot: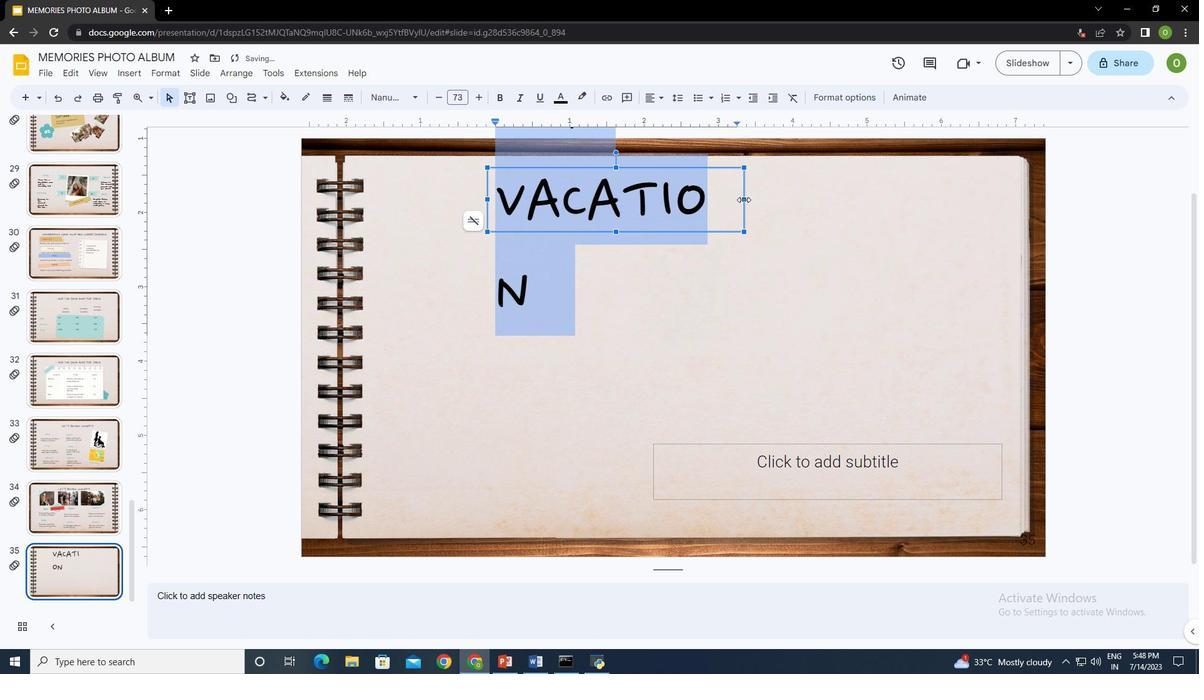 
Action: Mouse pressed left at (745, 199)
Screenshot: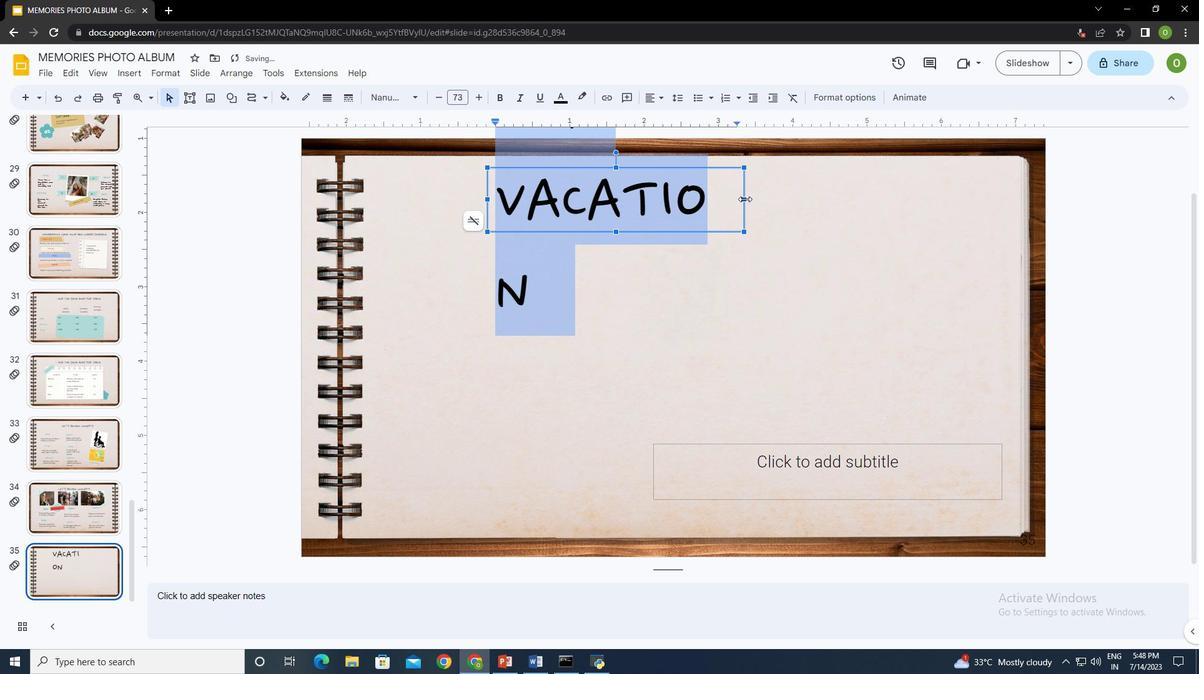 
Action: Mouse moved to (463, 97)
Screenshot: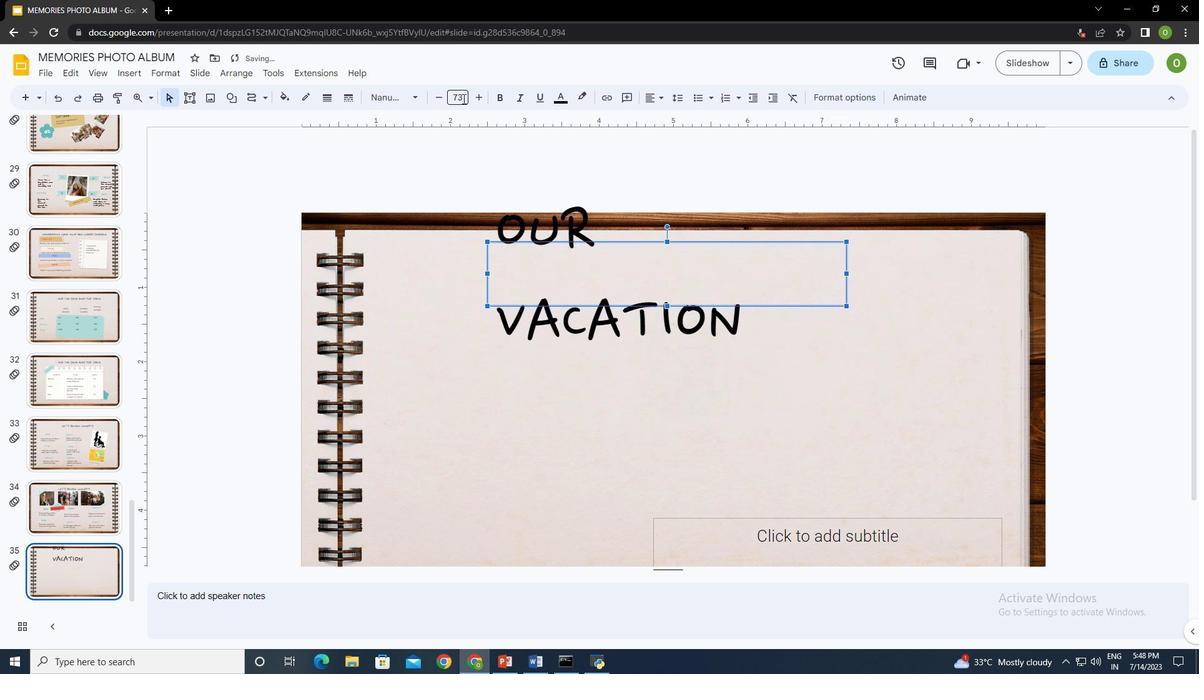 
Action: Mouse pressed left at (463, 97)
Screenshot: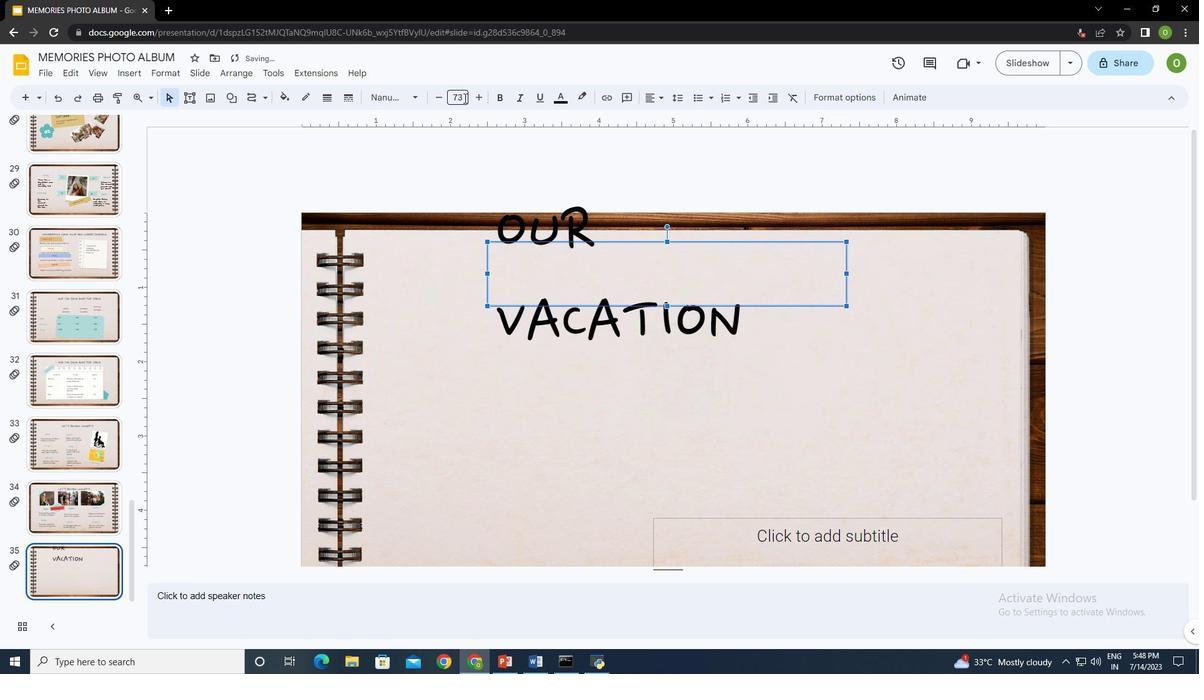 
Action: Key pressed 40<Key.enter>
Screenshot: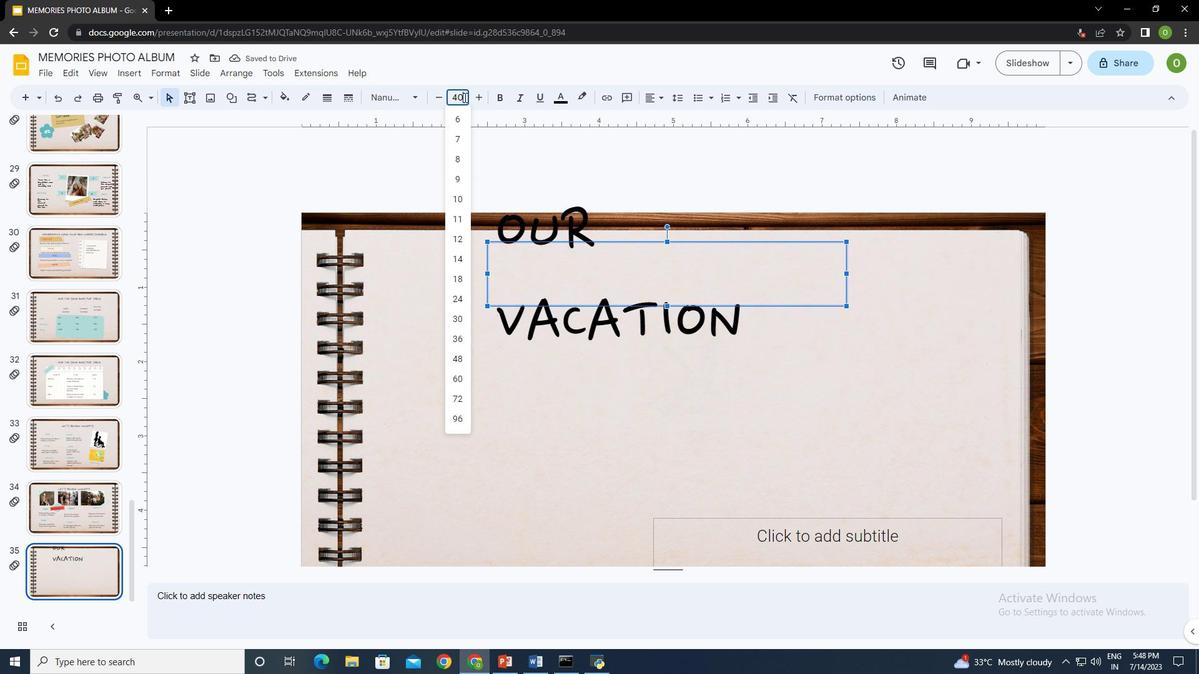 
Action: Mouse moved to (847, 274)
Screenshot: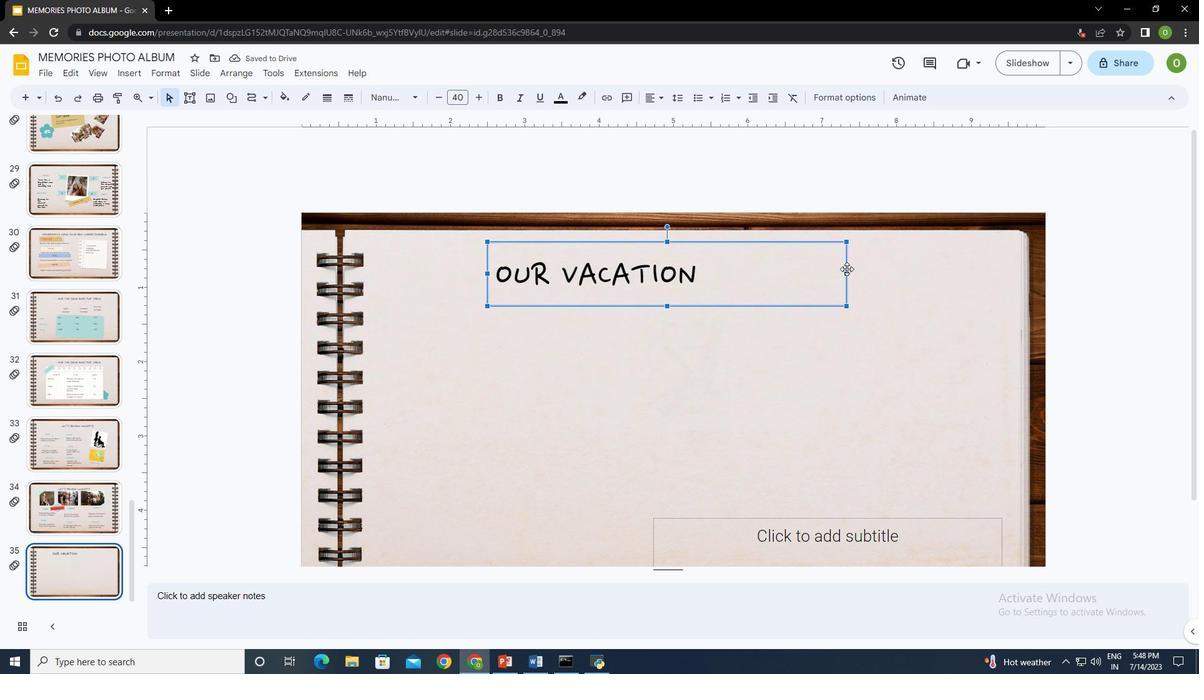
Action: Mouse pressed left at (847, 274)
Screenshot: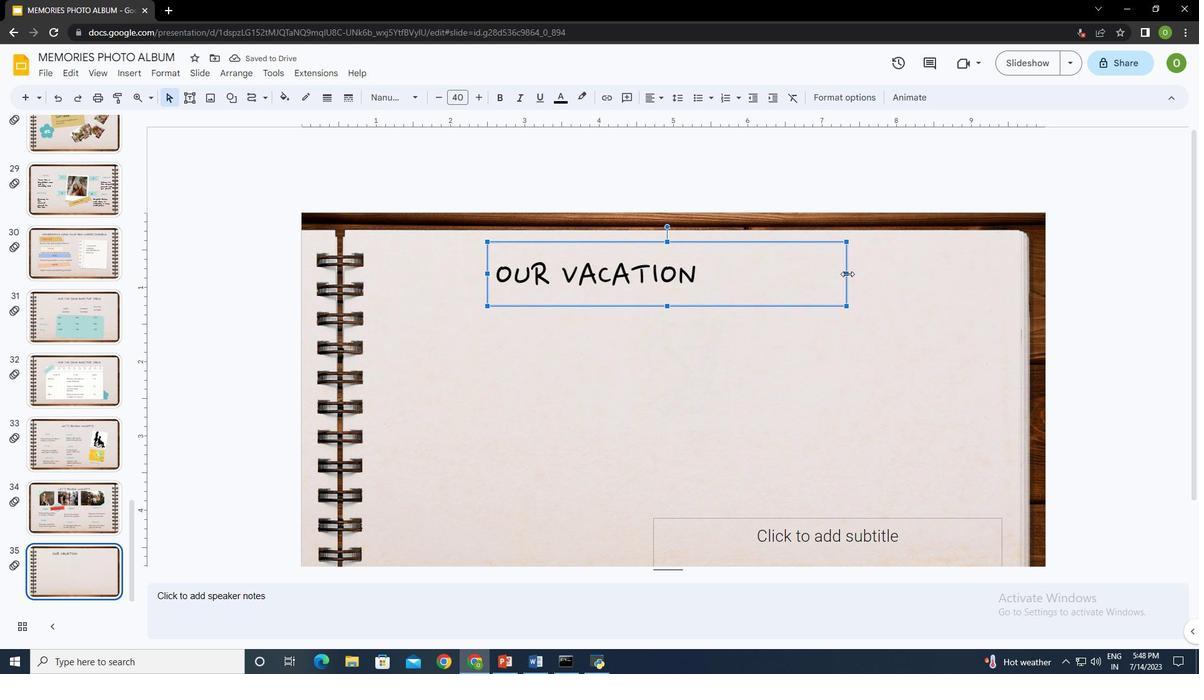 
Action: Mouse moved to (801, 275)
Screenshot: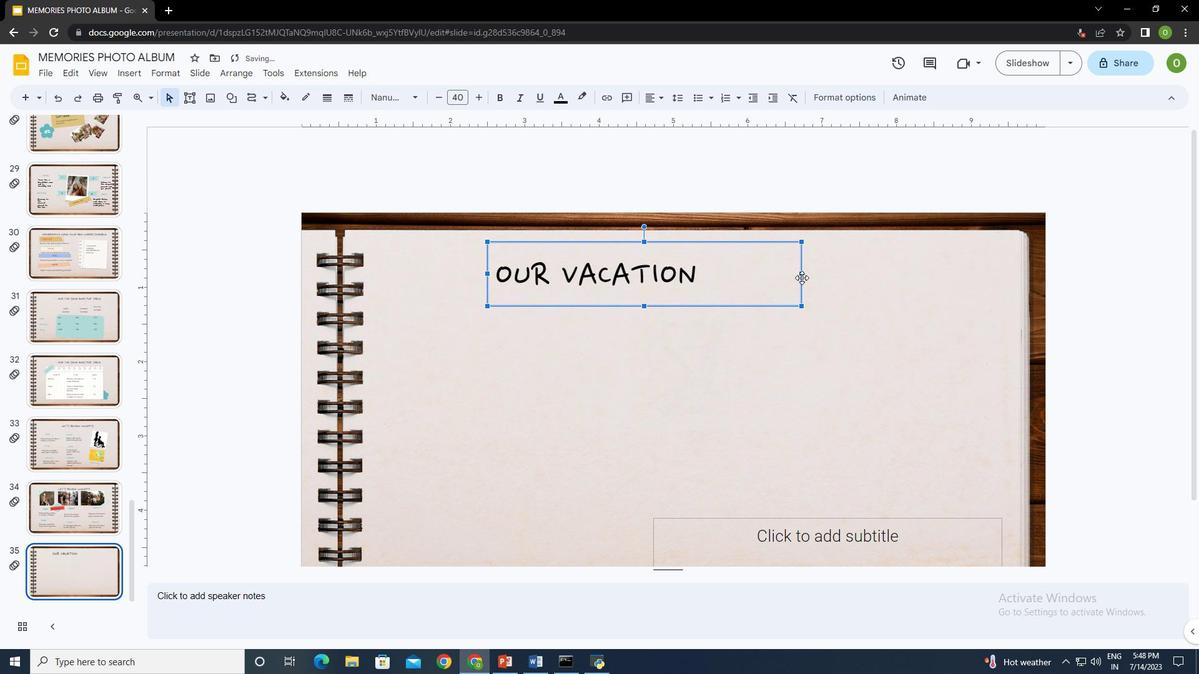 
Action: Mouse pressed left at (801, 275)
Screenshot: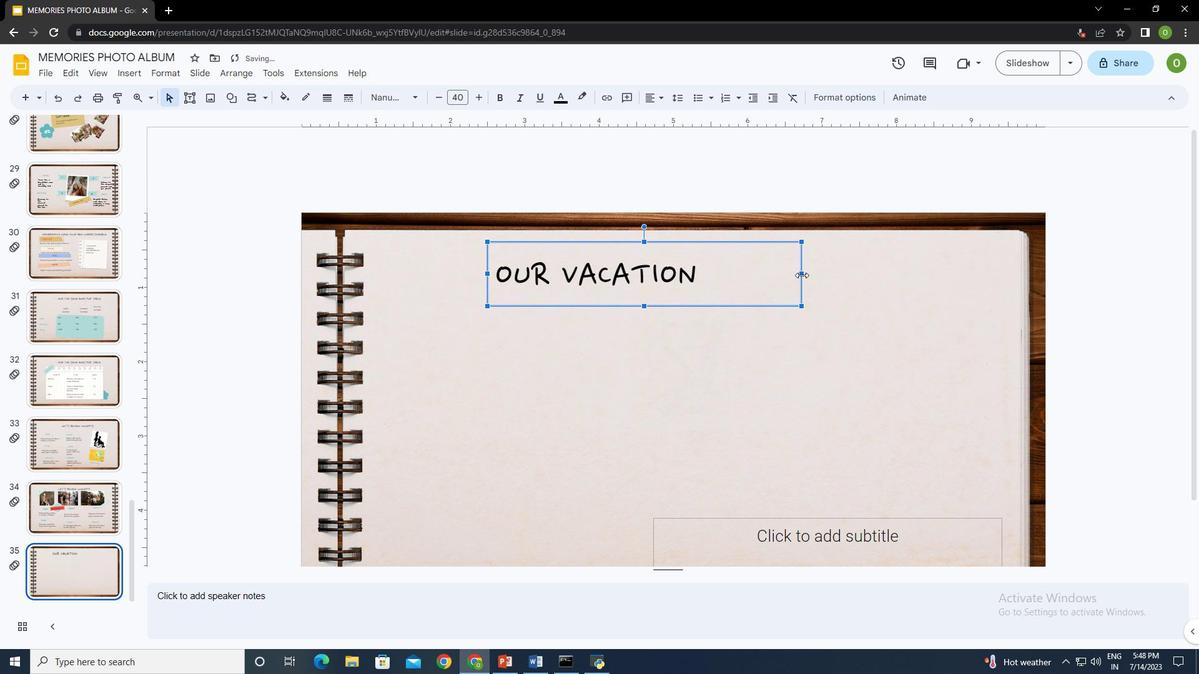 
Action: Mouse moved to (836, 530)
Screenshot: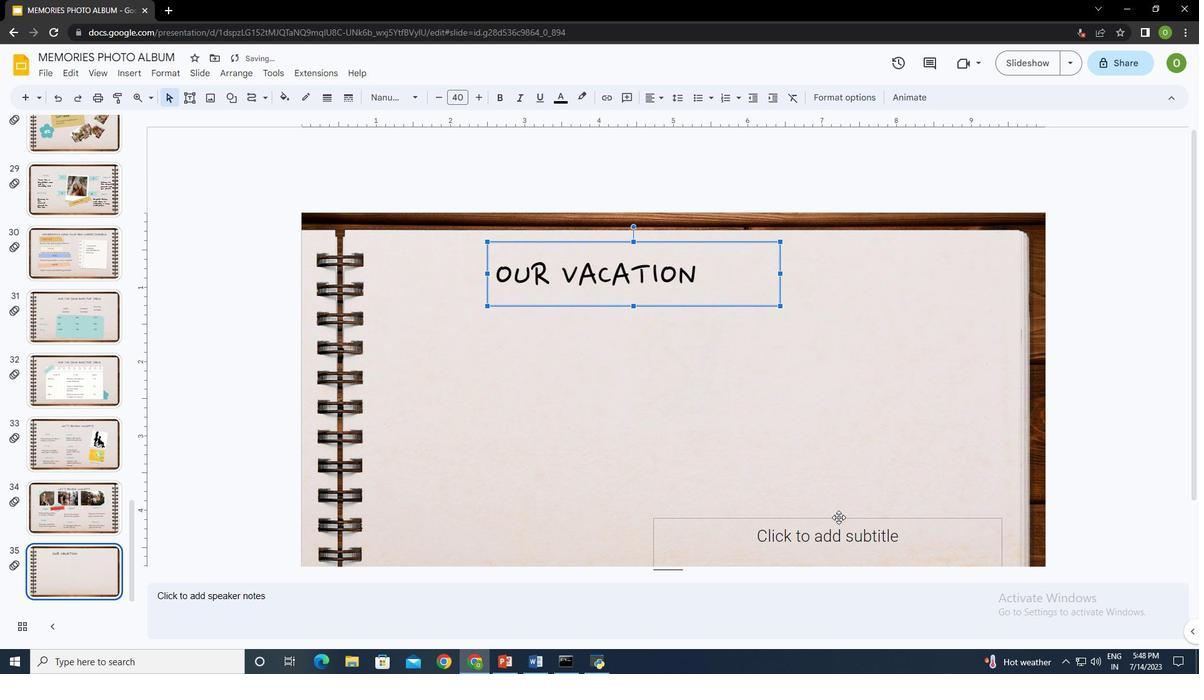 
Action: Mouse pressed left at (836, 530)
Screenshot: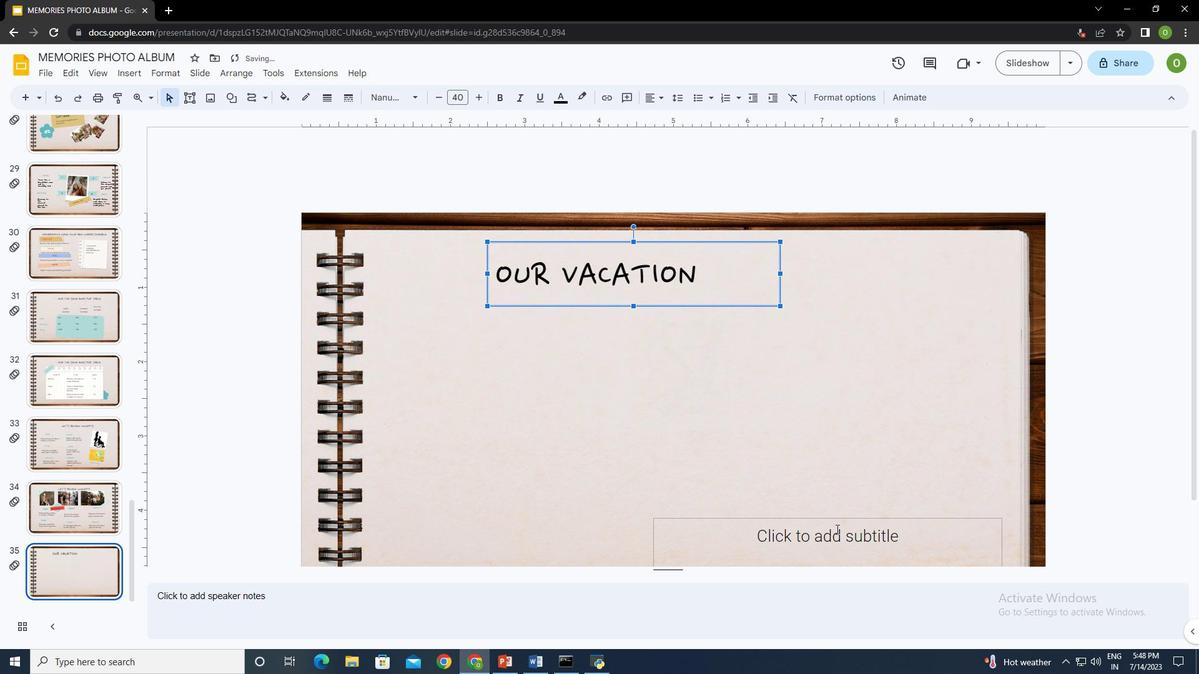 
Action: Mouse moved to (850, 519)
Screenshot: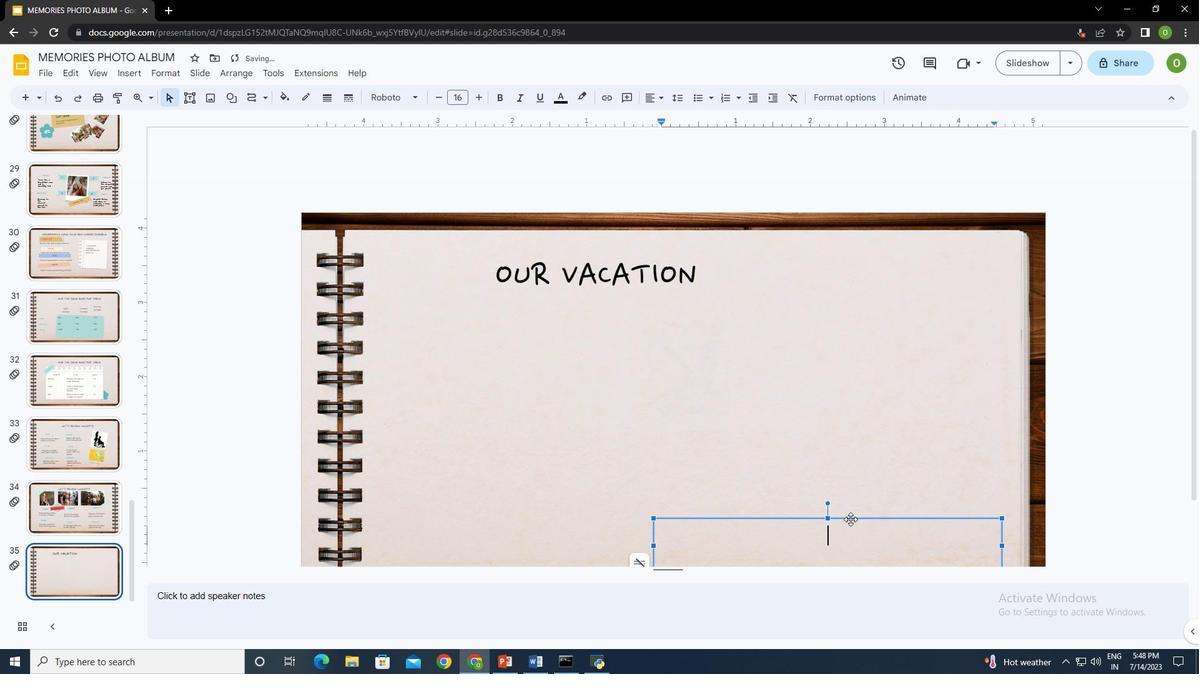 
Action: Mouse pressed left at (850, 519)
Screenshot: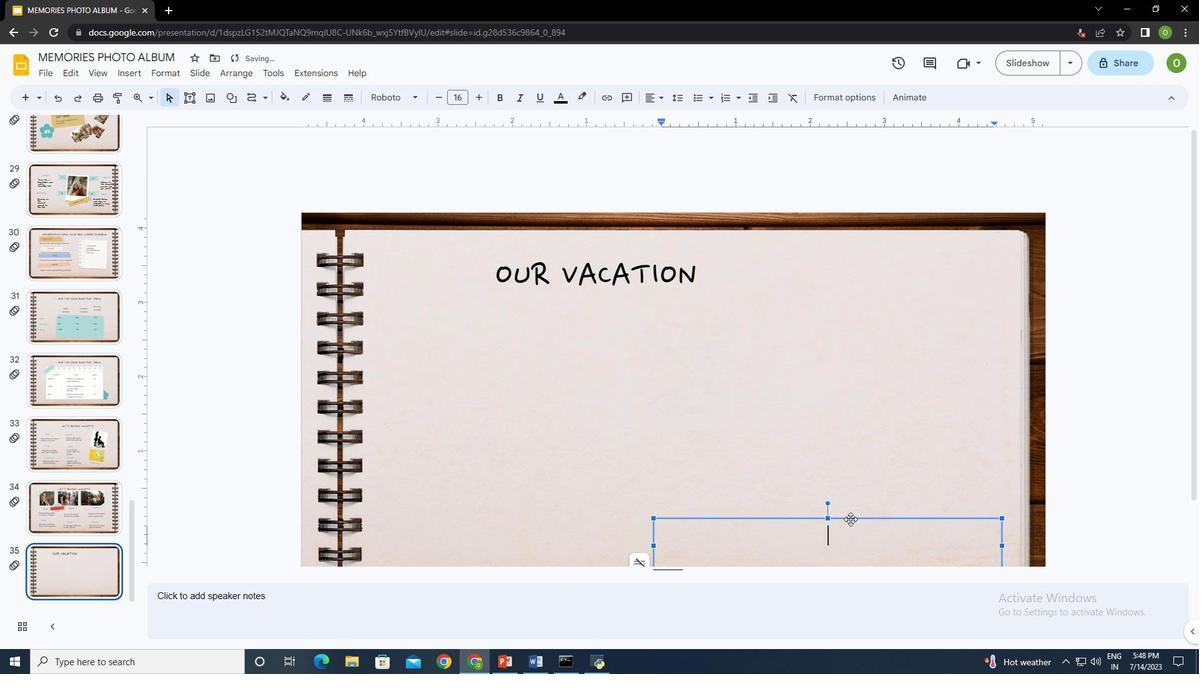 
Action: Mouse moved to (834, 442)
Screenshot: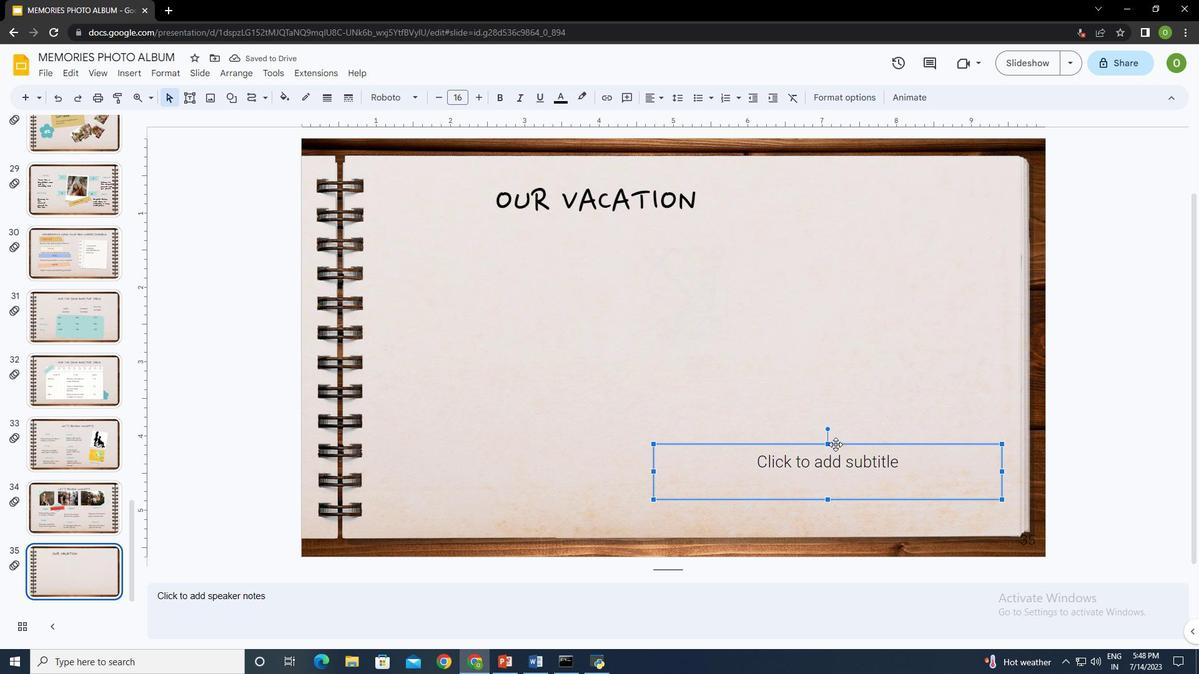 
Action: Key pressed <Key.delete>
Screenshot: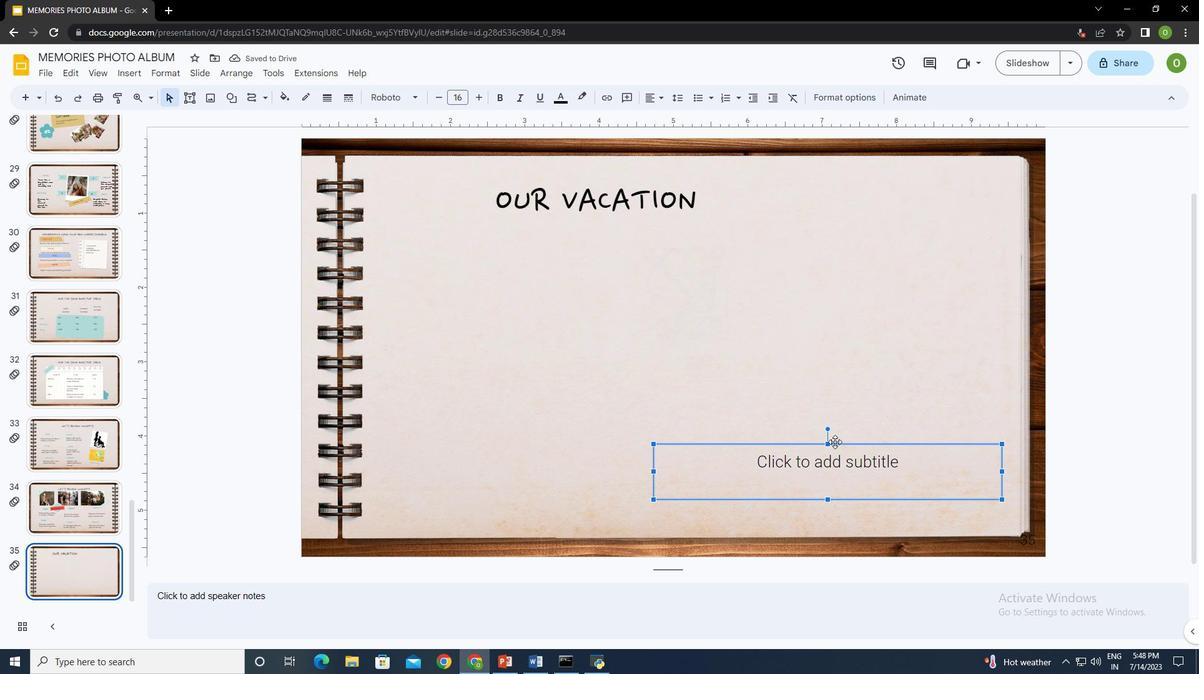 
Action: Mouse moved to (487, 351)
Screenshot: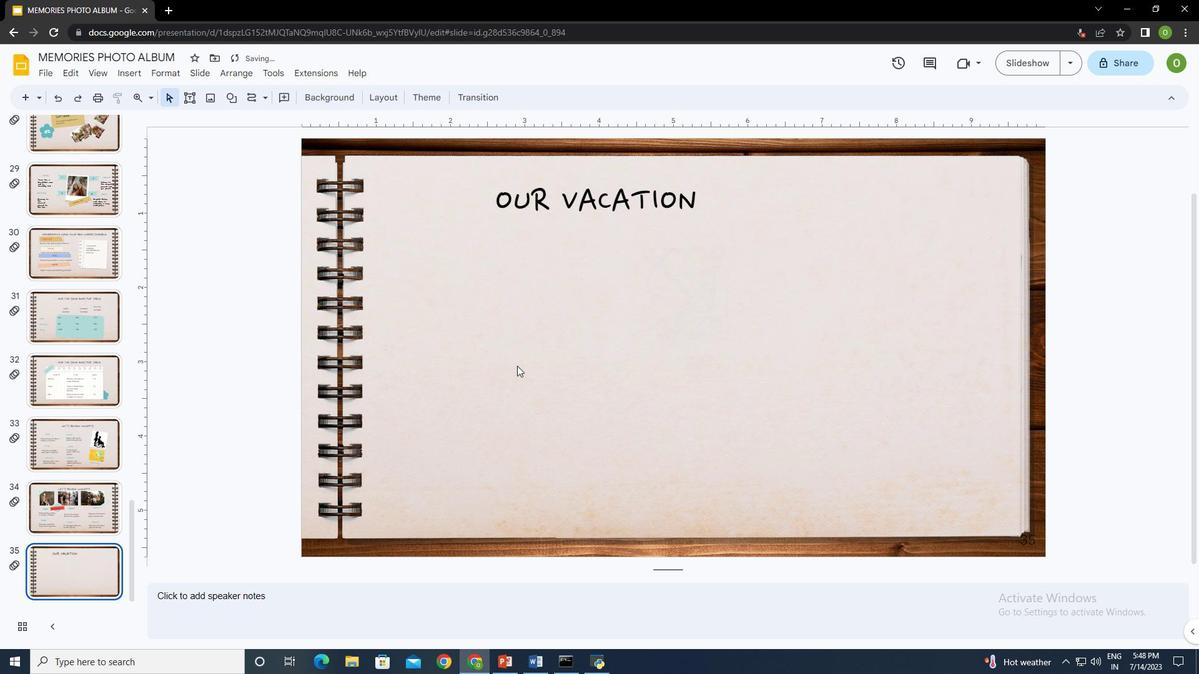 
Action: Mouse pressed left at (487, 351)
Screenshot: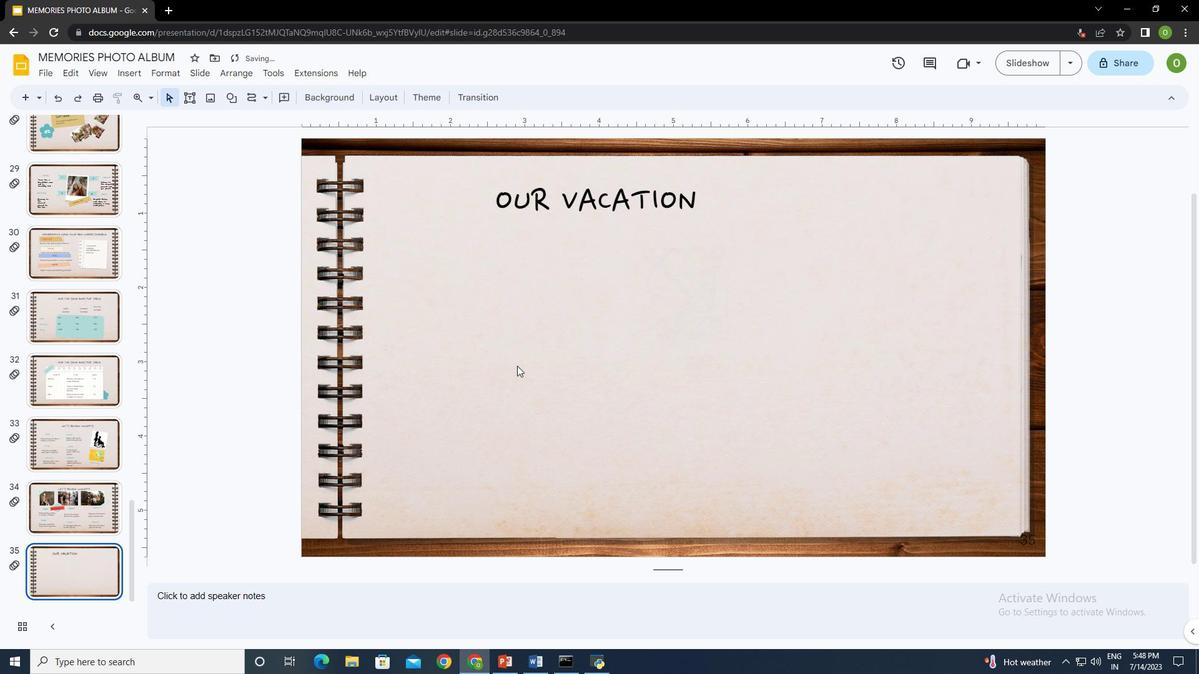 
Action: Mouse moved to (132, 73)
Screenshot: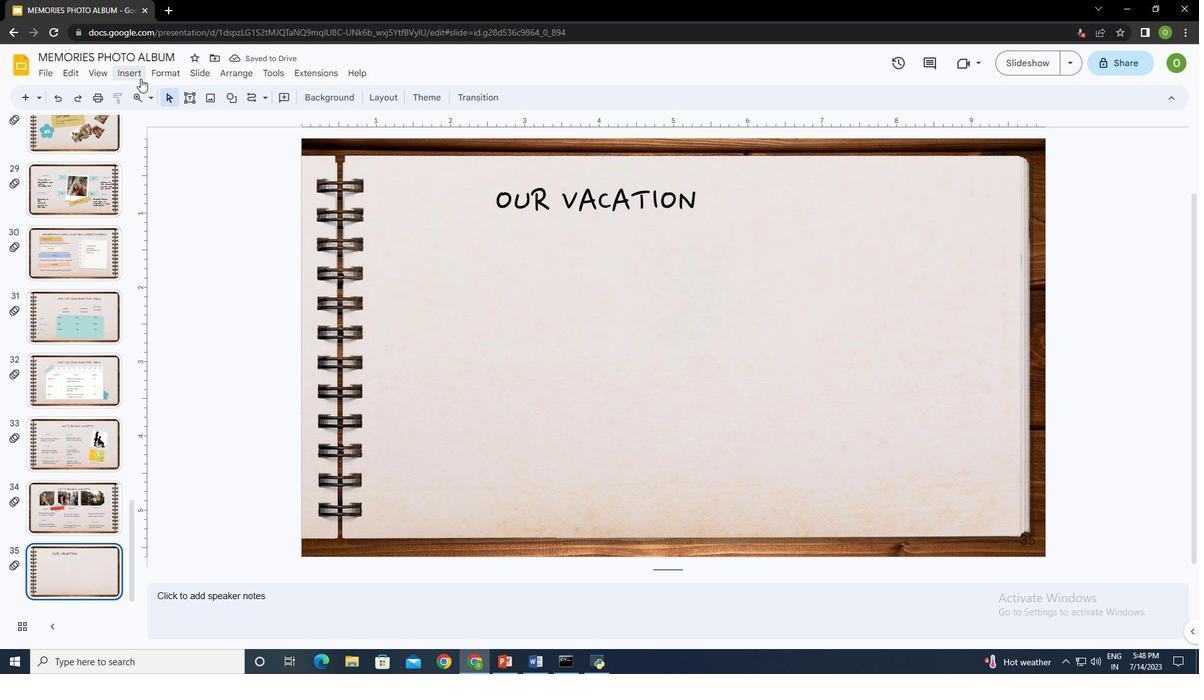 
Action: Mouse pressed left at (132, 73)
Screenshot: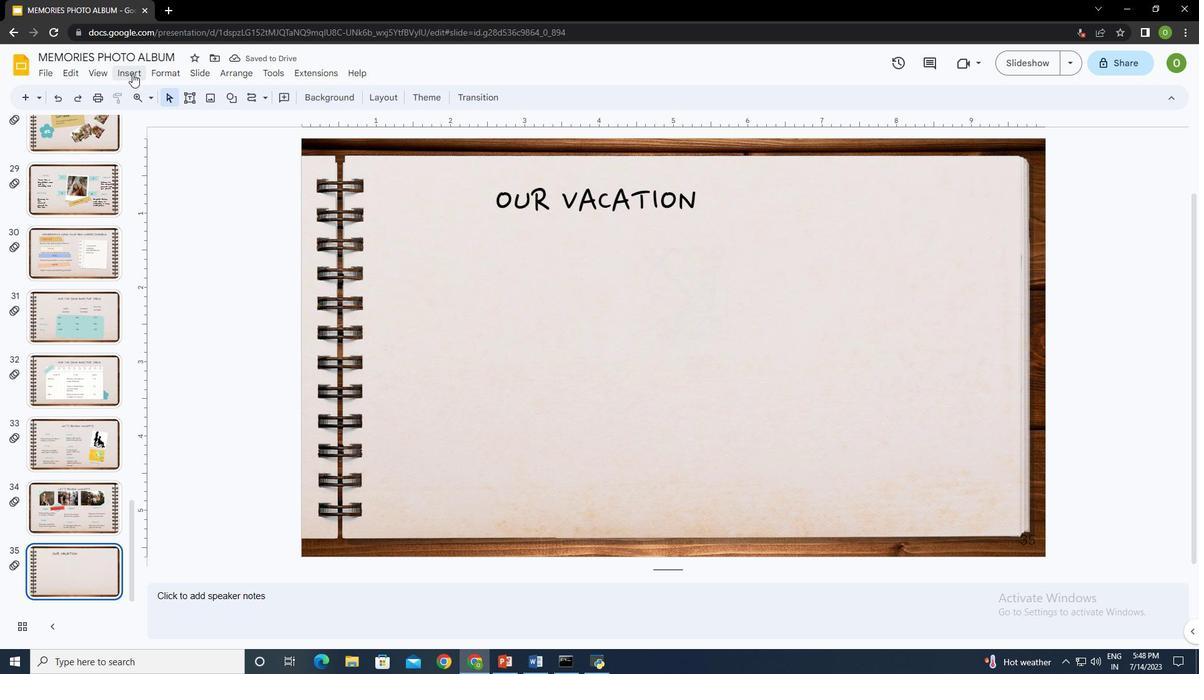 
Action: Mouse moved to (370, 95)
Screenshot: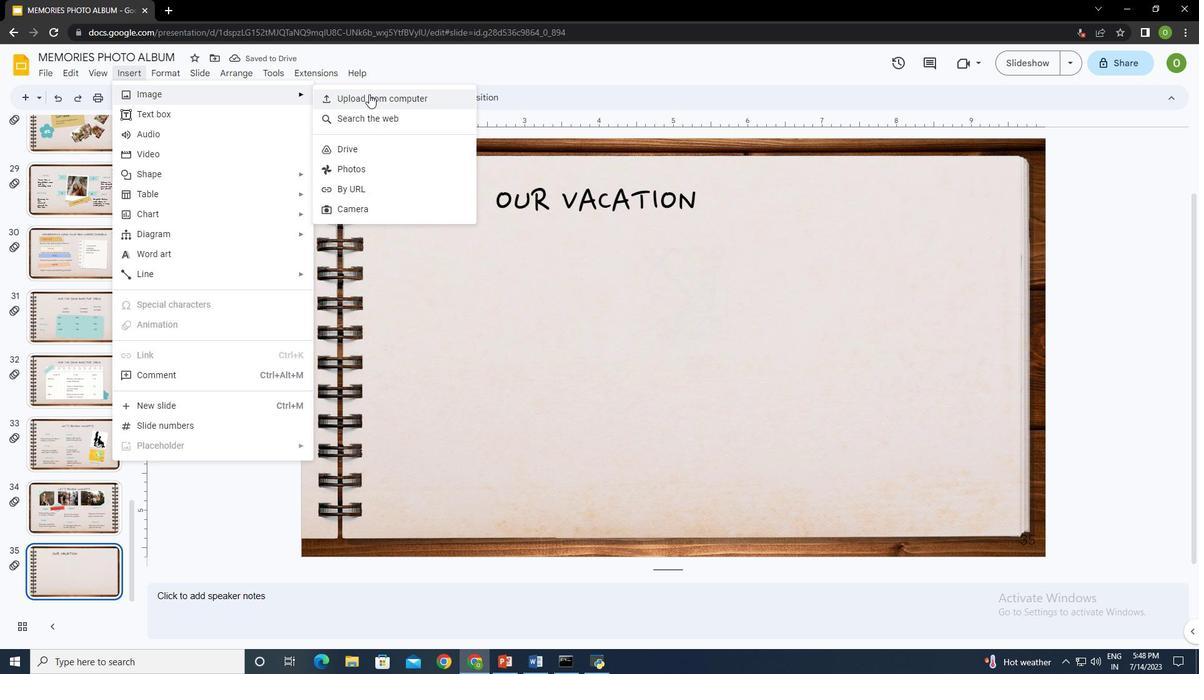 
Action: Mouse pressed left at (370, 95)
Screenshot: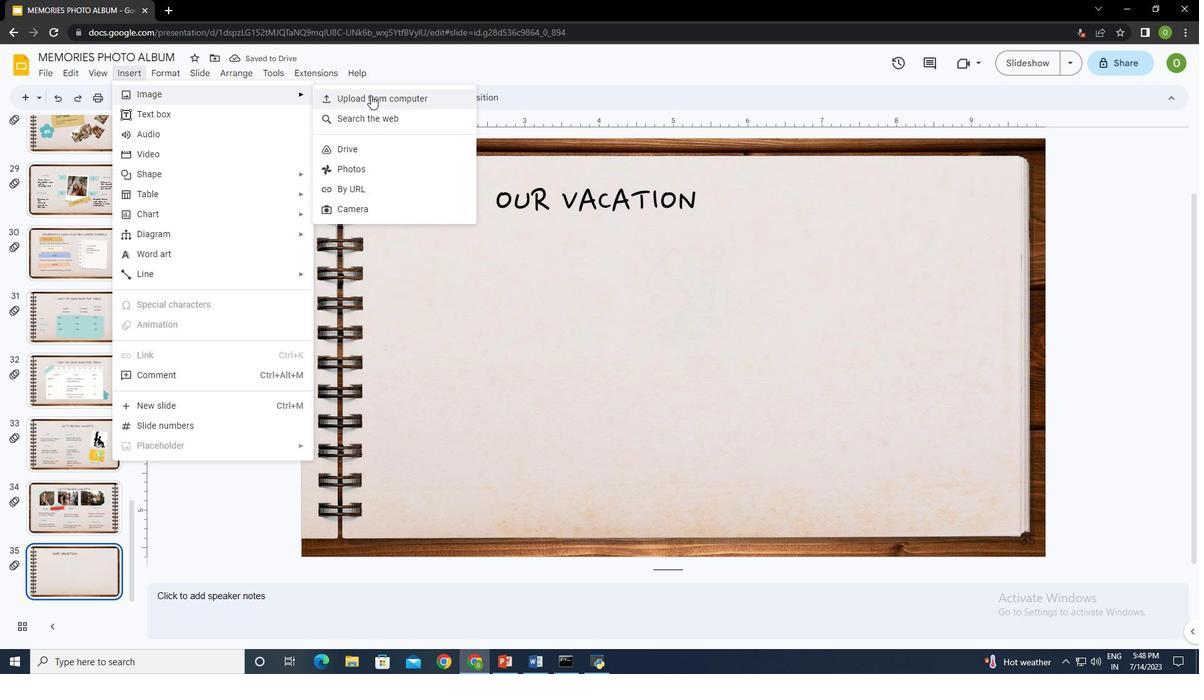 
Action: Mouse moved to (439, 183)
Screenshot: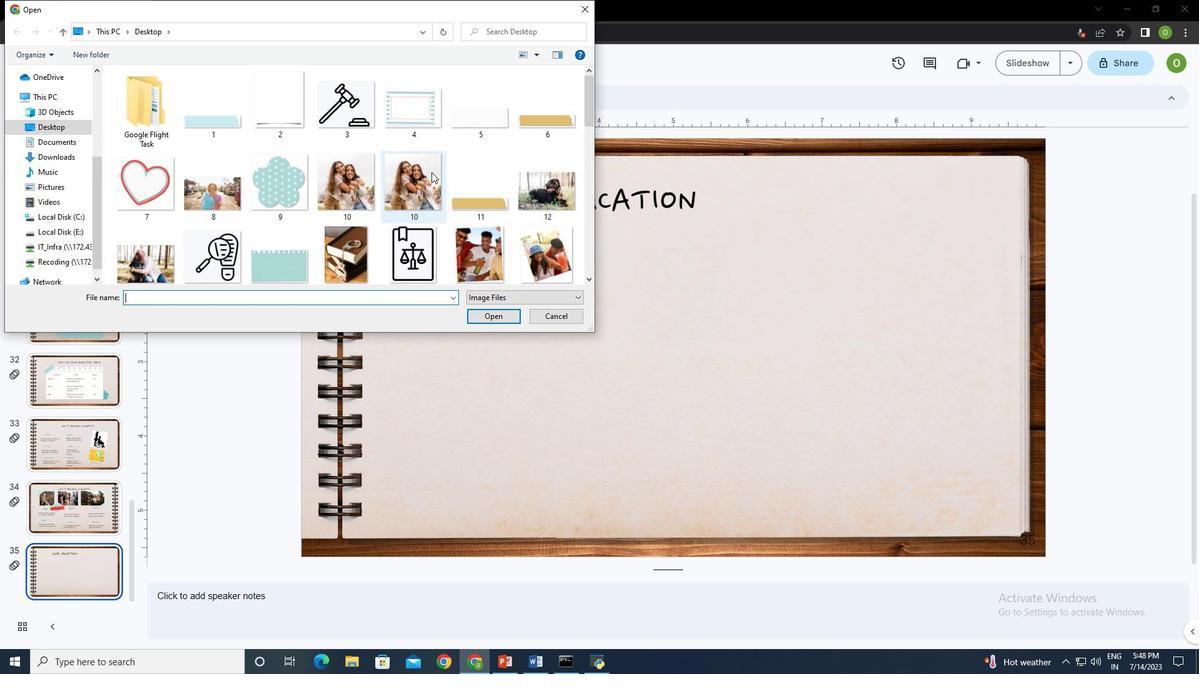 
Action: Mouse scrolled (439, 182) with delta (0, 0)
Screenshot: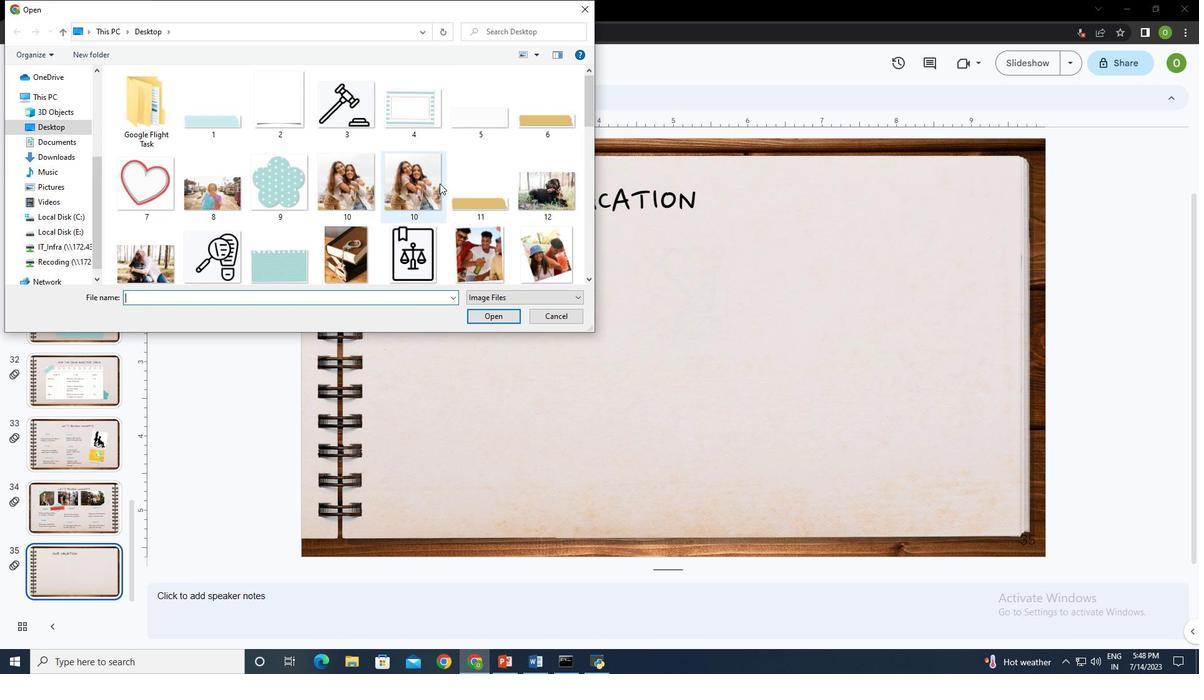 
Action: Mouse scrolled (439, 182) with delta (0, 0)
Screenshot: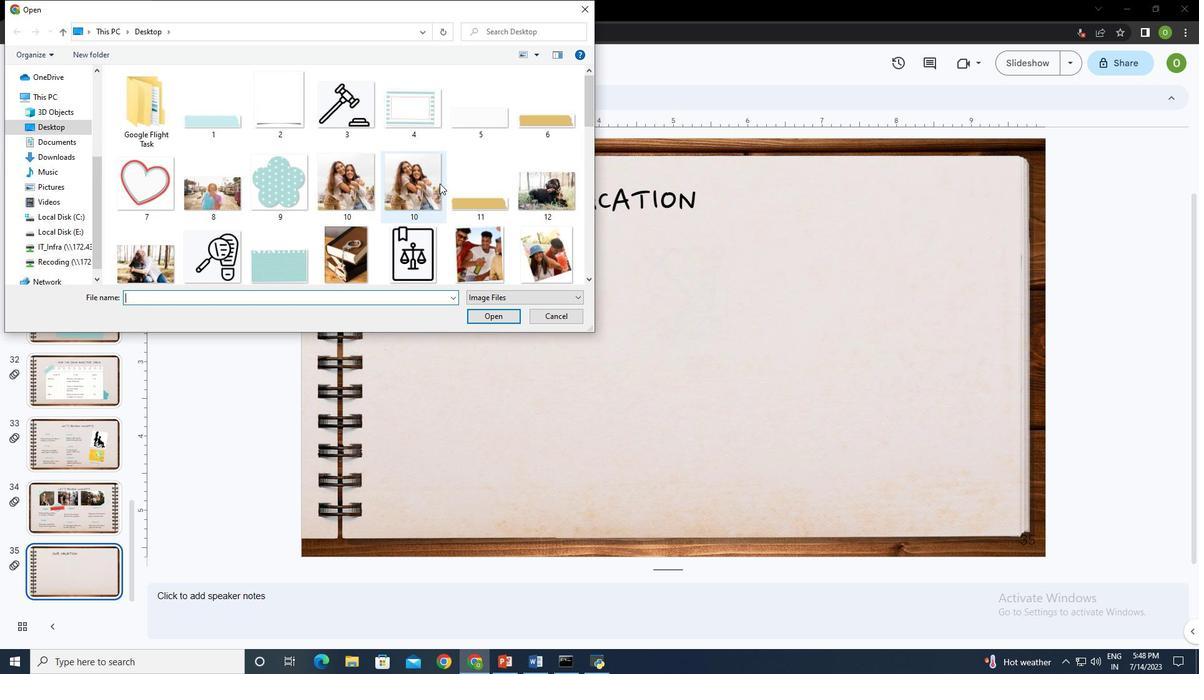 
Action: Mouse scrolled (439, 182) with delta (0, 0)
Screenshot: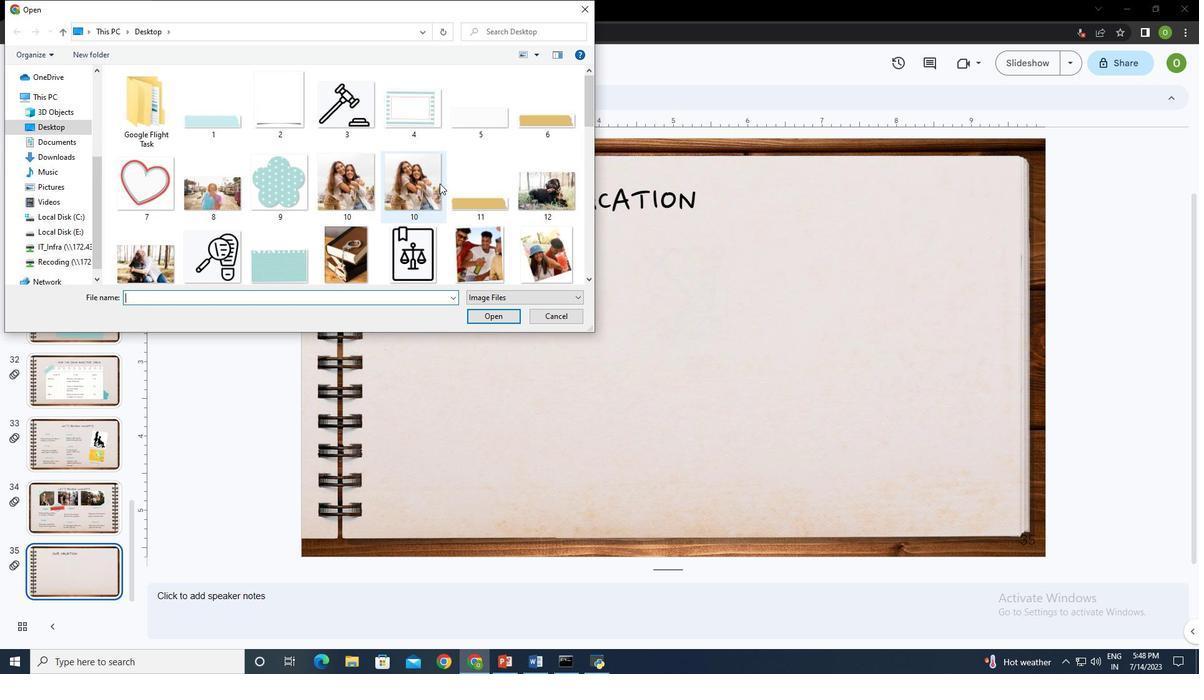 
Action: Mouse scrolled (439, 182) with delta (0, 0)
Screenshot: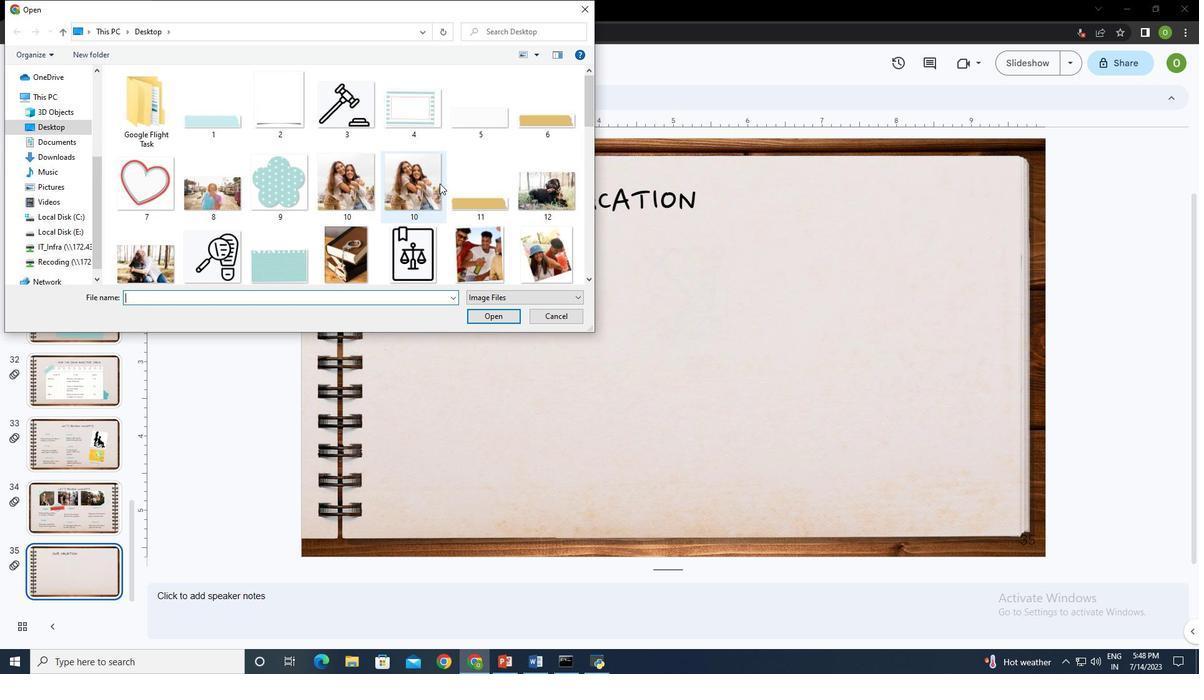 
Action: Mouse scrolled (439, 182) with delta (0, 0)
Screenshot: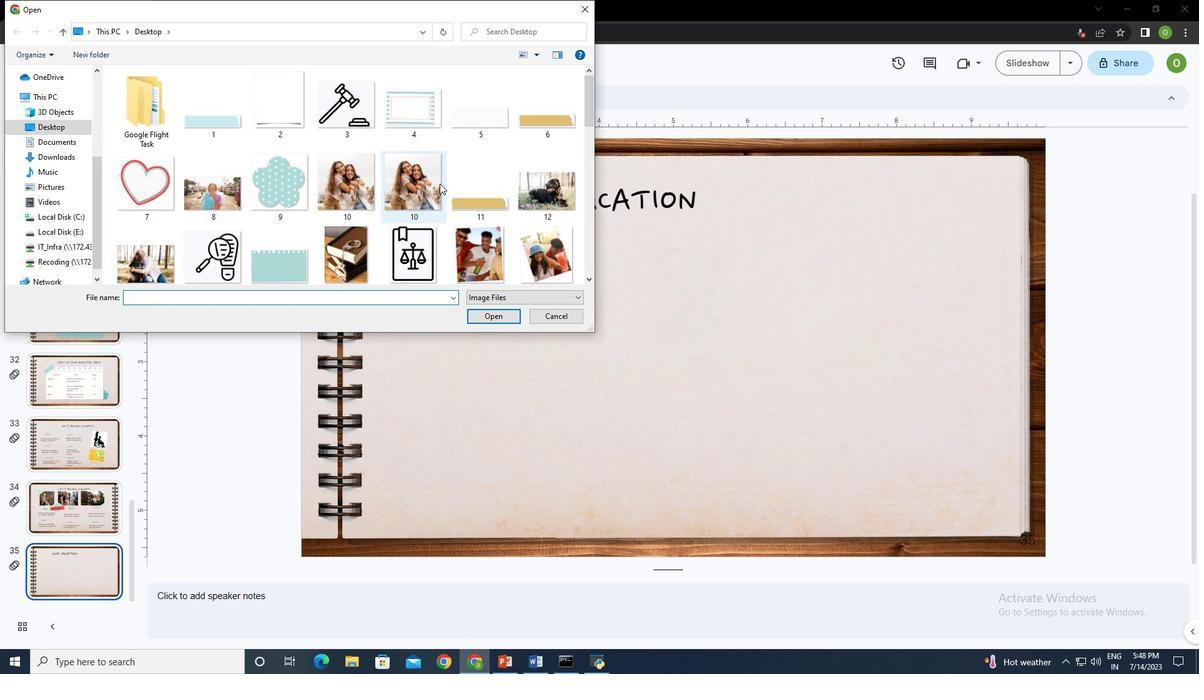 
Action: Mouse moved to (439, 183)
Screenshot: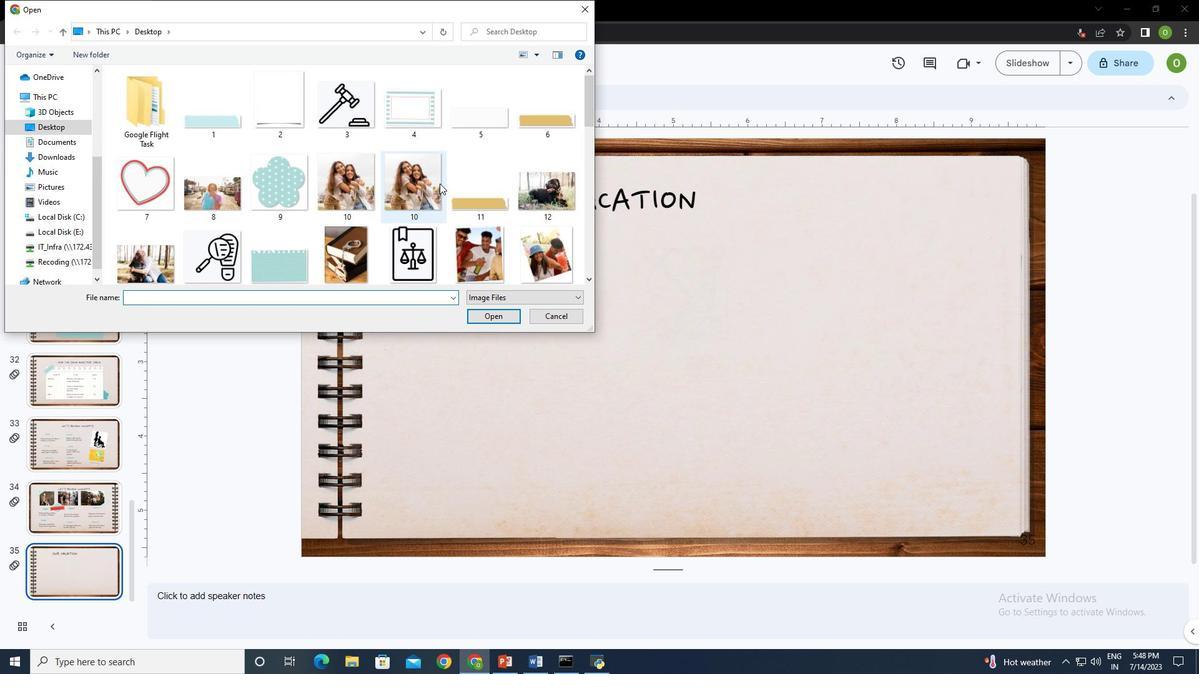 
Action: Mouse scrolled (439, 182) with delta (0, 0)
Screenshot: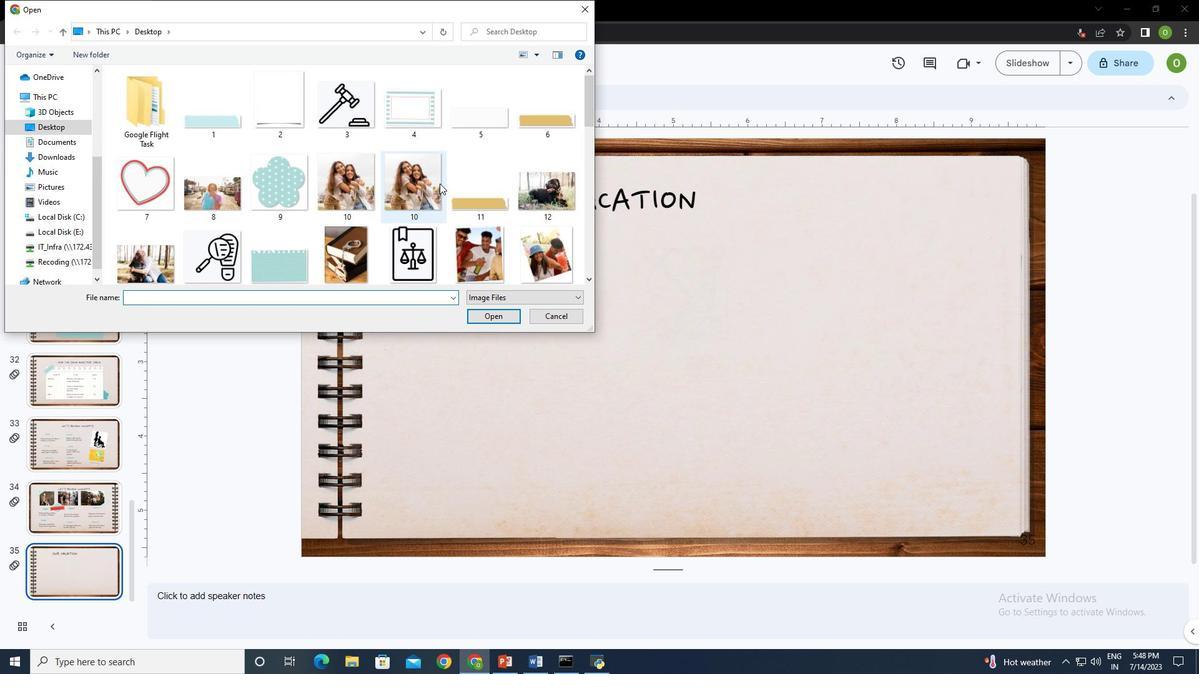 
Action: Mouse moved to (439, 182)
Screenshot: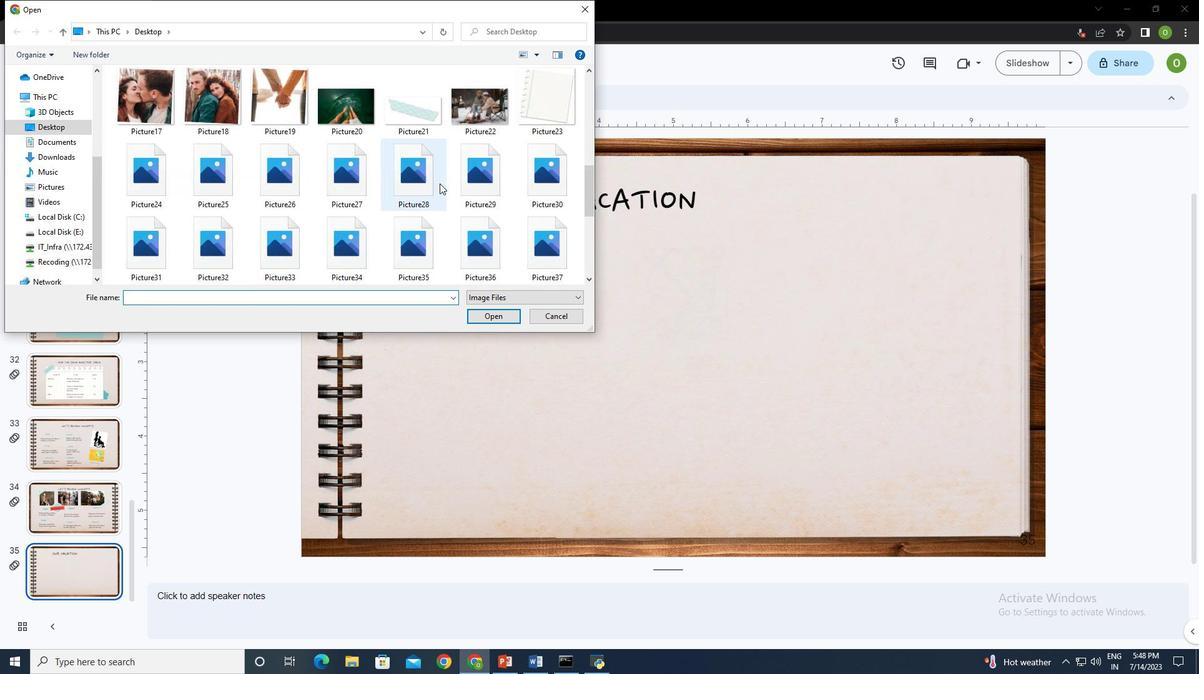 
Action: Mouse scrolled (439, 182) with delta (0, 0)
Screenshot: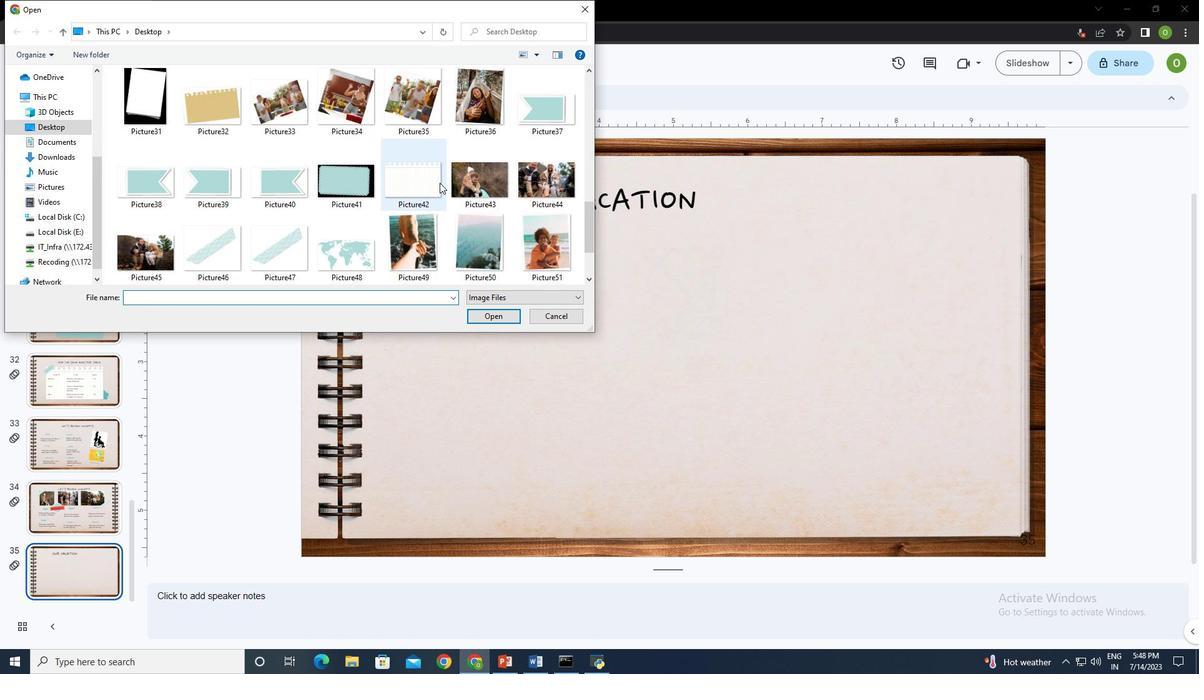
Action: Mouse scrolled (439, 182) with delta (0, 0)
Screenshot: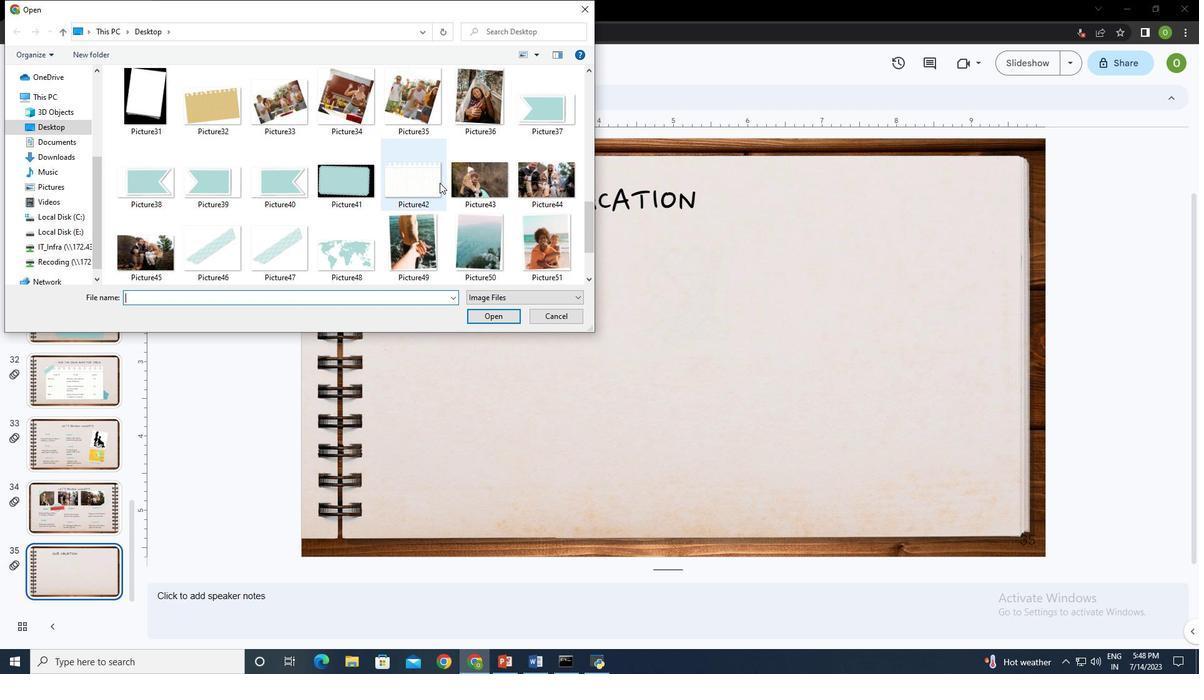 
Action: Mouse scrolled (439, 182) with delta (0, 0)
Screenshot: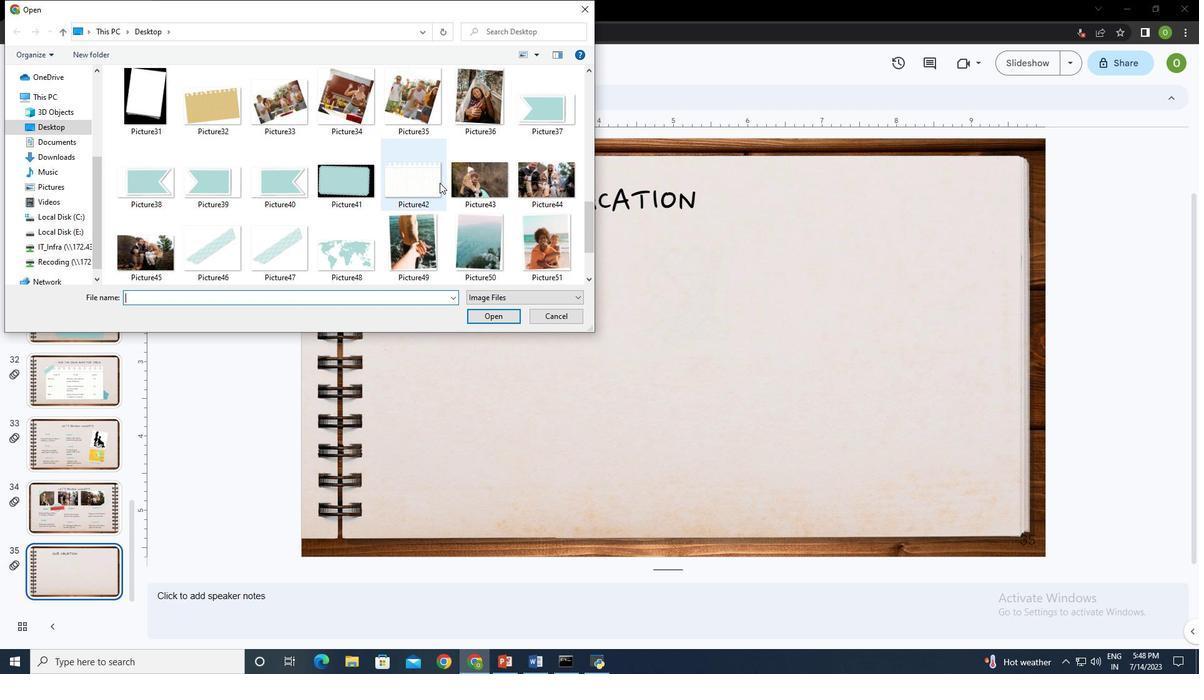 
Action: Mouse scrolled (439, 182) with delta (0, 0)
Screenshot: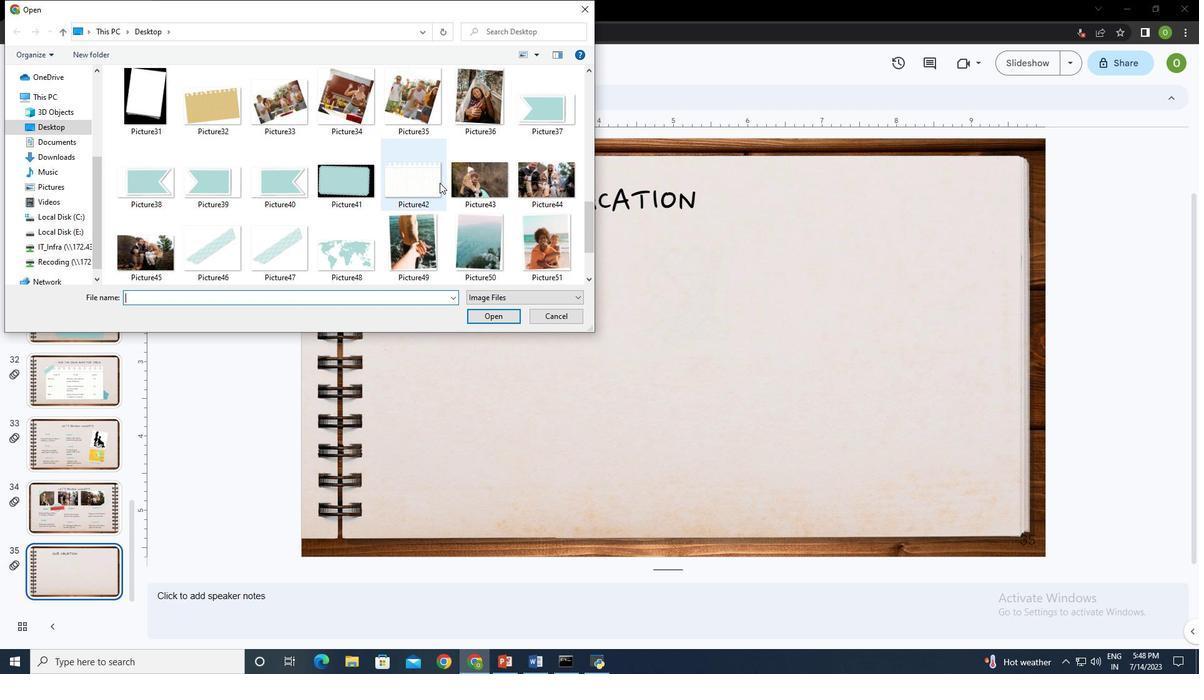 
Action: Mouse scrolled (439, 182) with delta (0, 0)
Screenshot: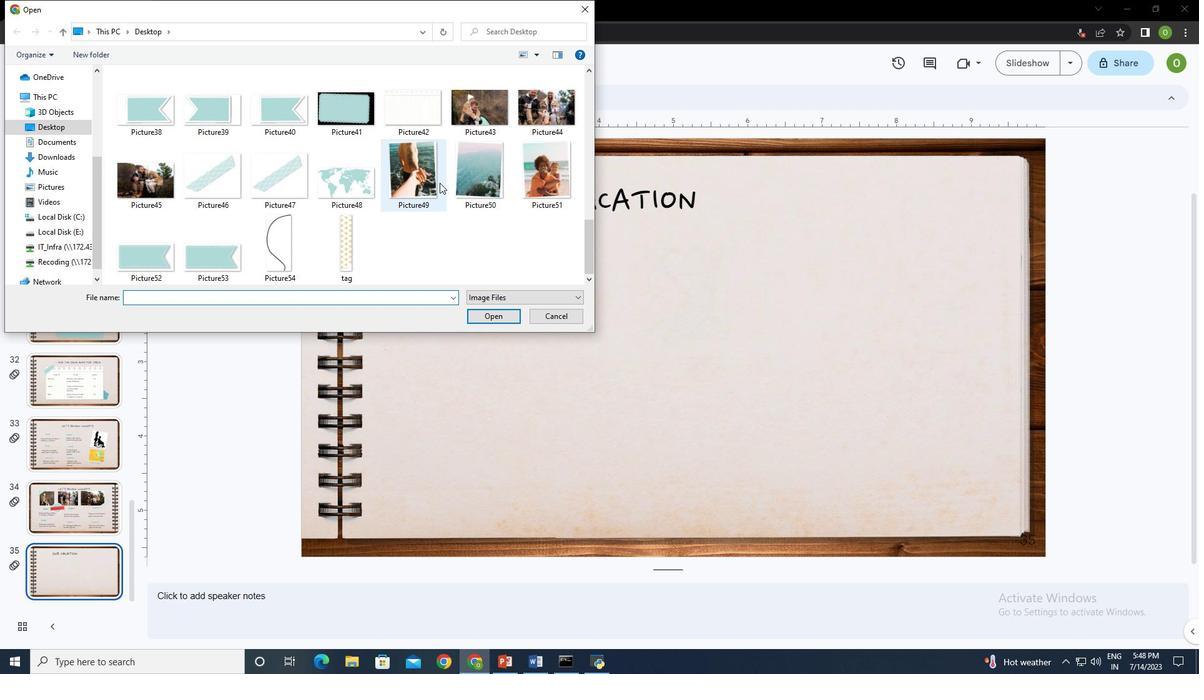 
Action: Mouse scrolled (439, 182) with delta (0, 0)
Screenshot: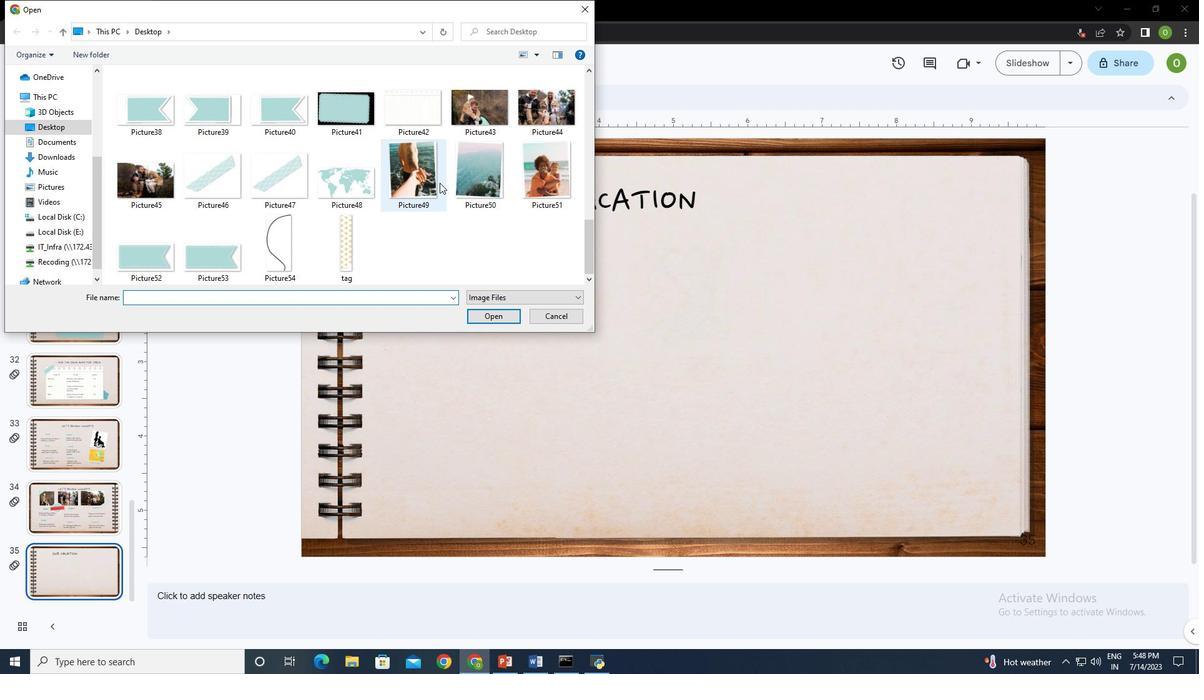 
Action: Mouse moved to (342, 179)
Screenshot: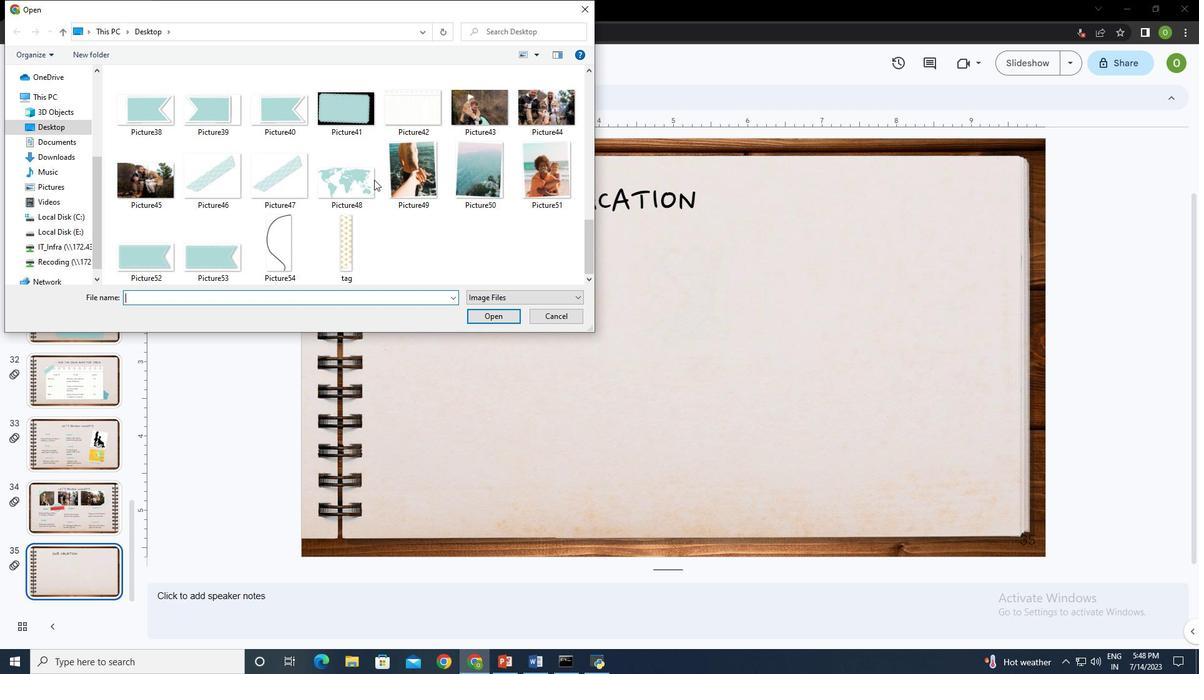 
Action: Mouse pressed left at (342, 179)
Screenshot: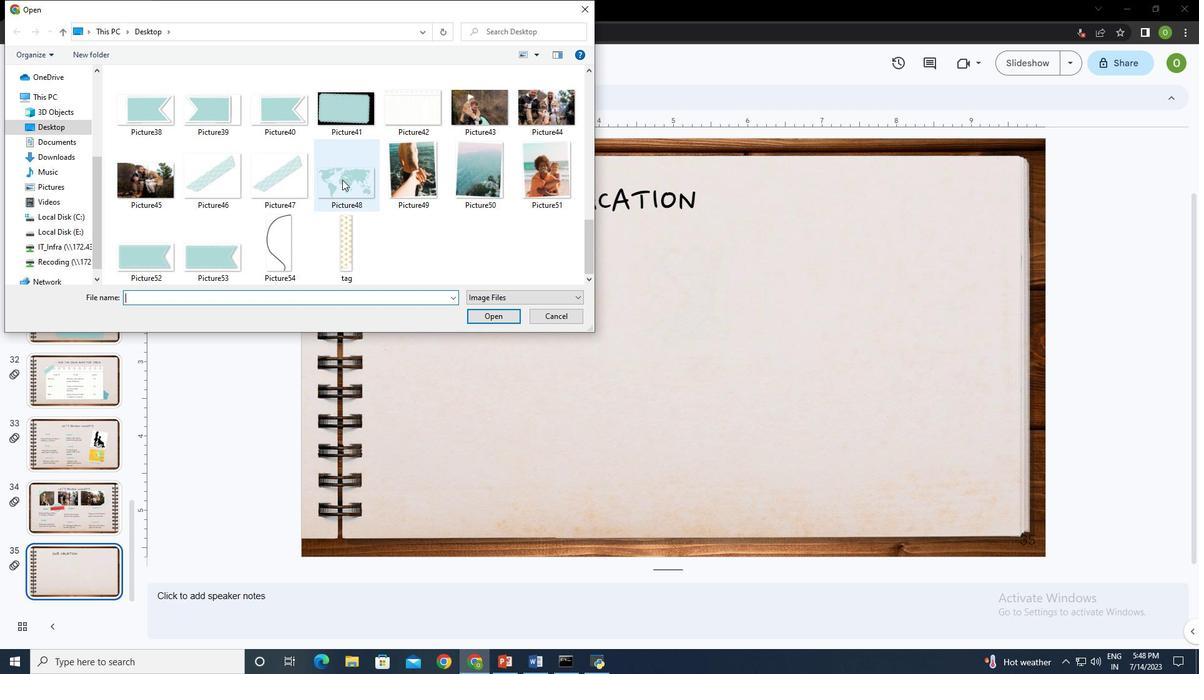 
Action: Mouse moved to (493, 314)
Screenshot: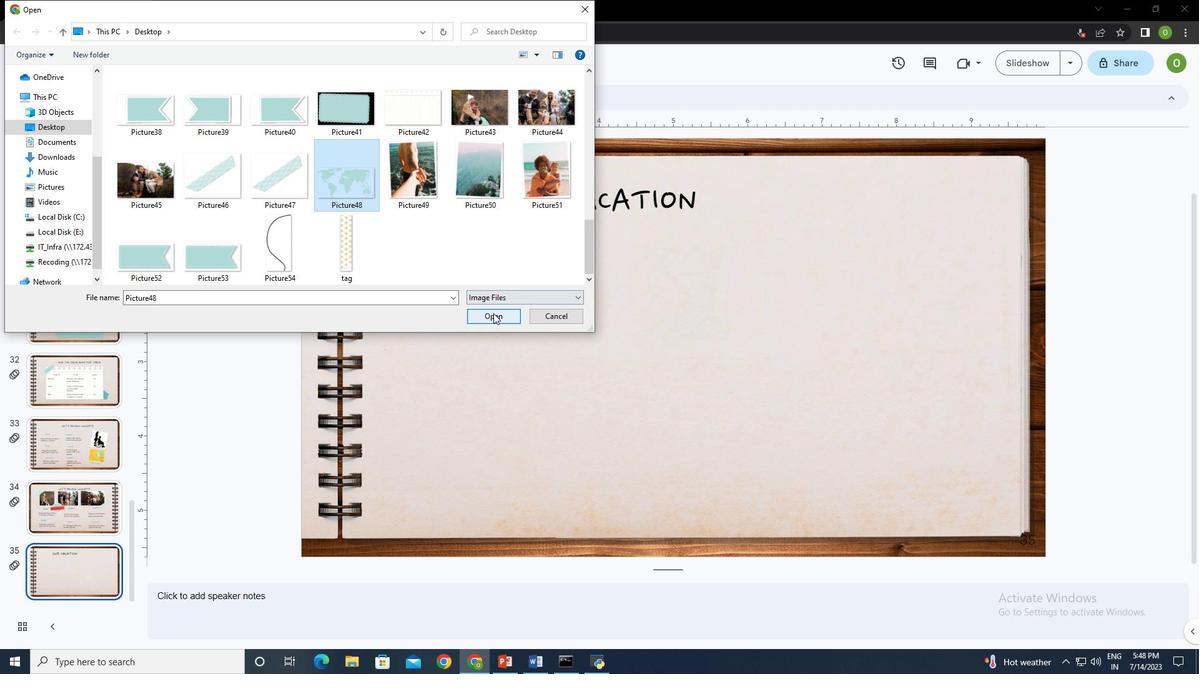 
Action: Mouse pressed left at (493, 314)
Screenshot: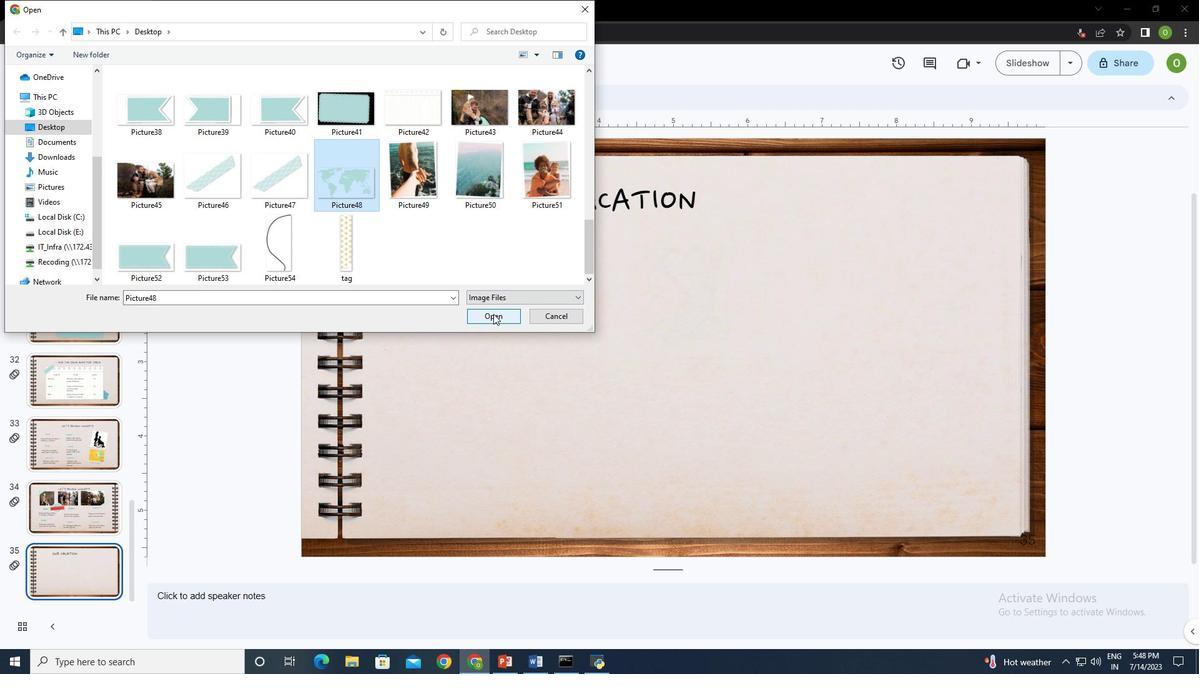 
Action: Mouse moved to (579, 355)
Screenshot: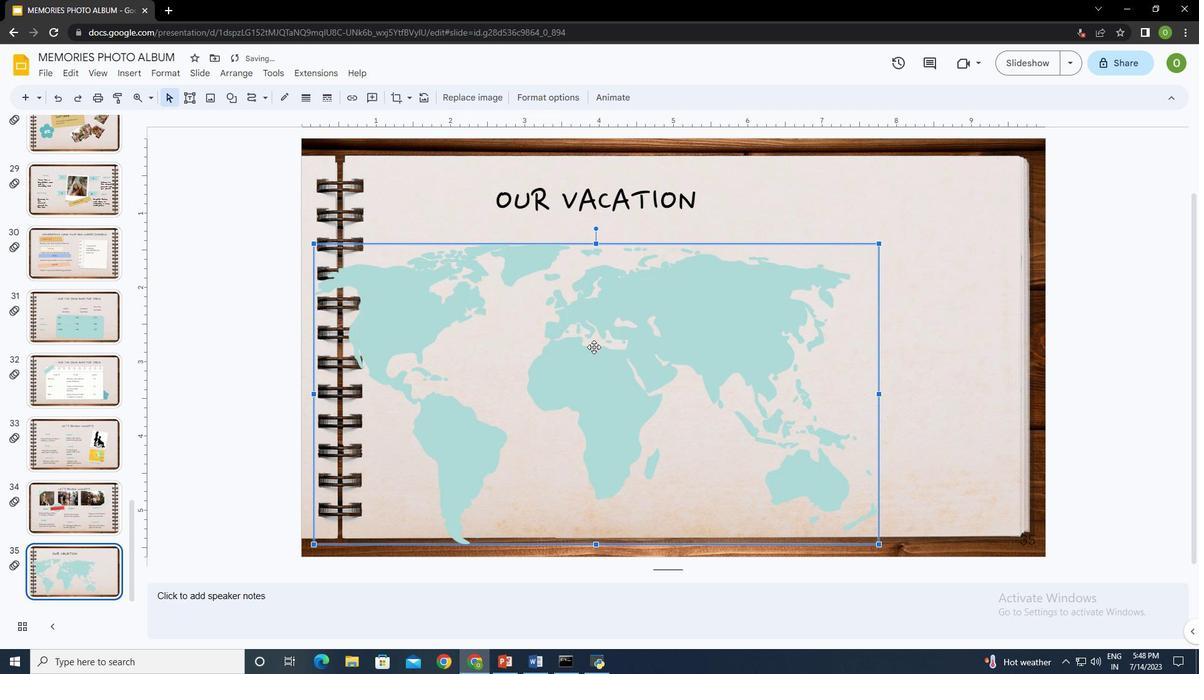 
Action: Mouse pressed left at (579, 355)
Screenshot: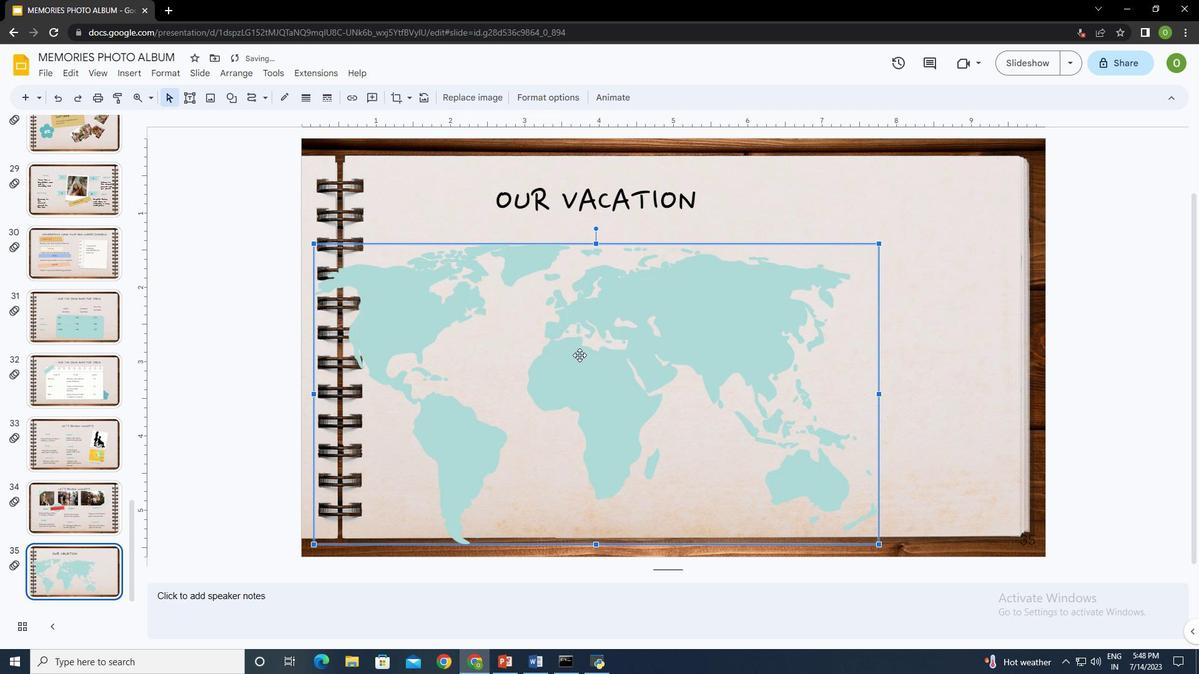 
Action: Mouse moved to (983, 528)
Screenshot: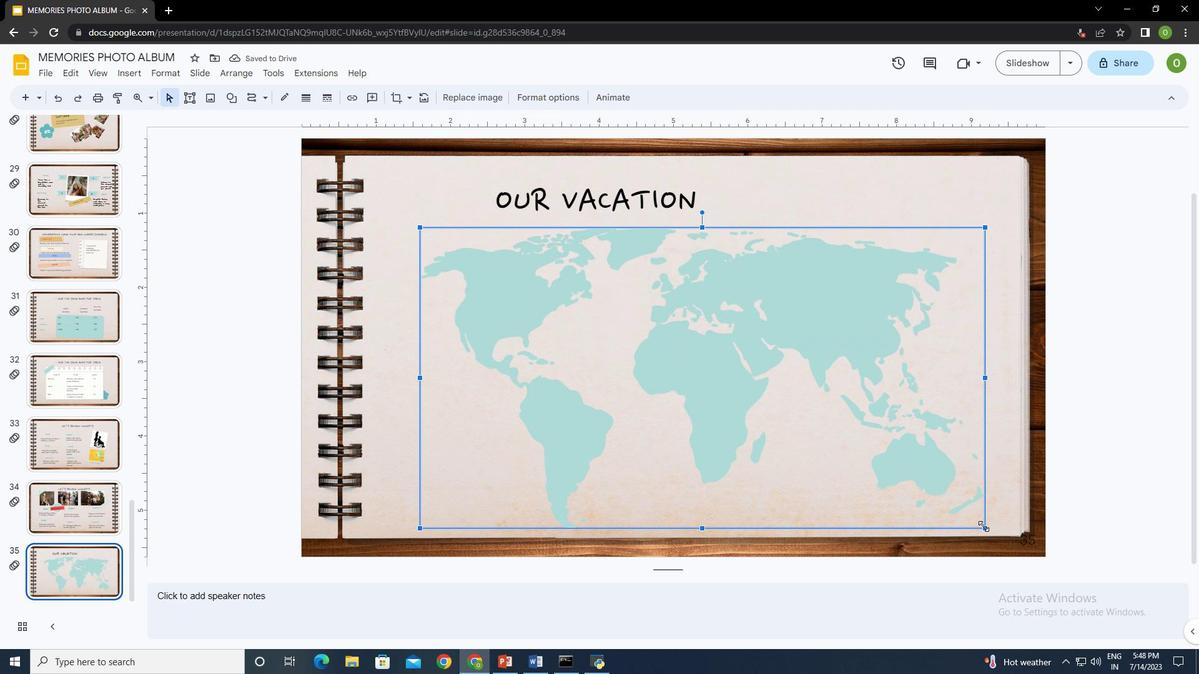 
Action: Mouse pressed left at (983, 528)
Screenshot: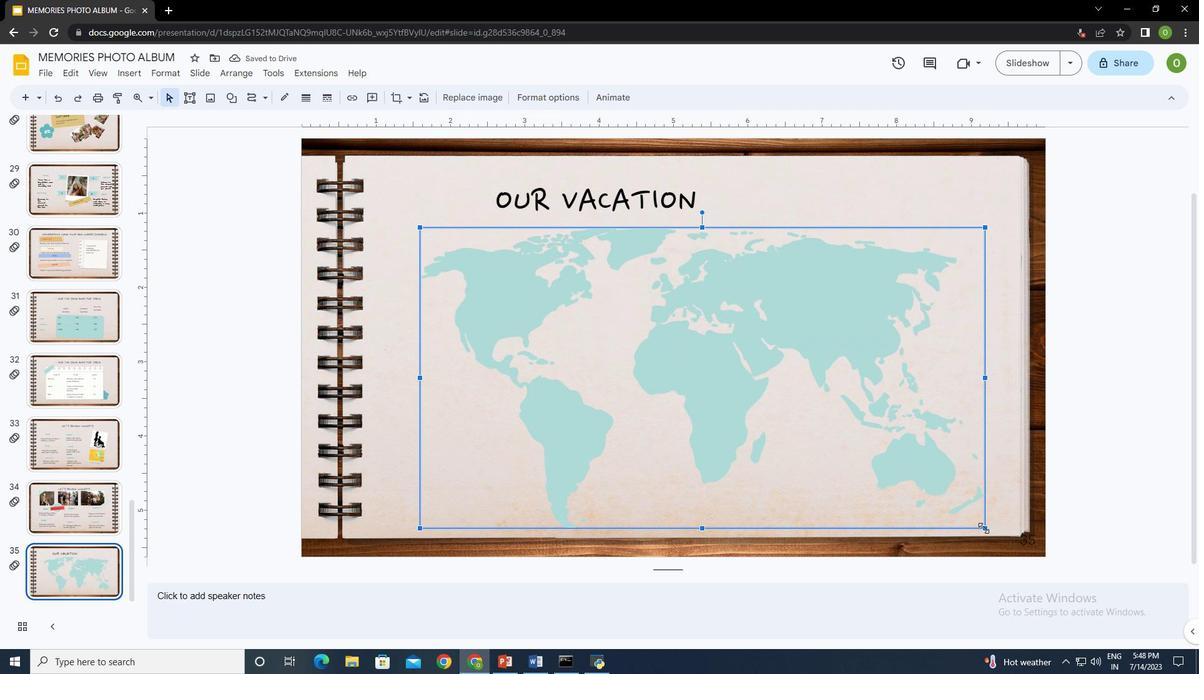
Action: Mouse moved to (626, 321)
Screenshot: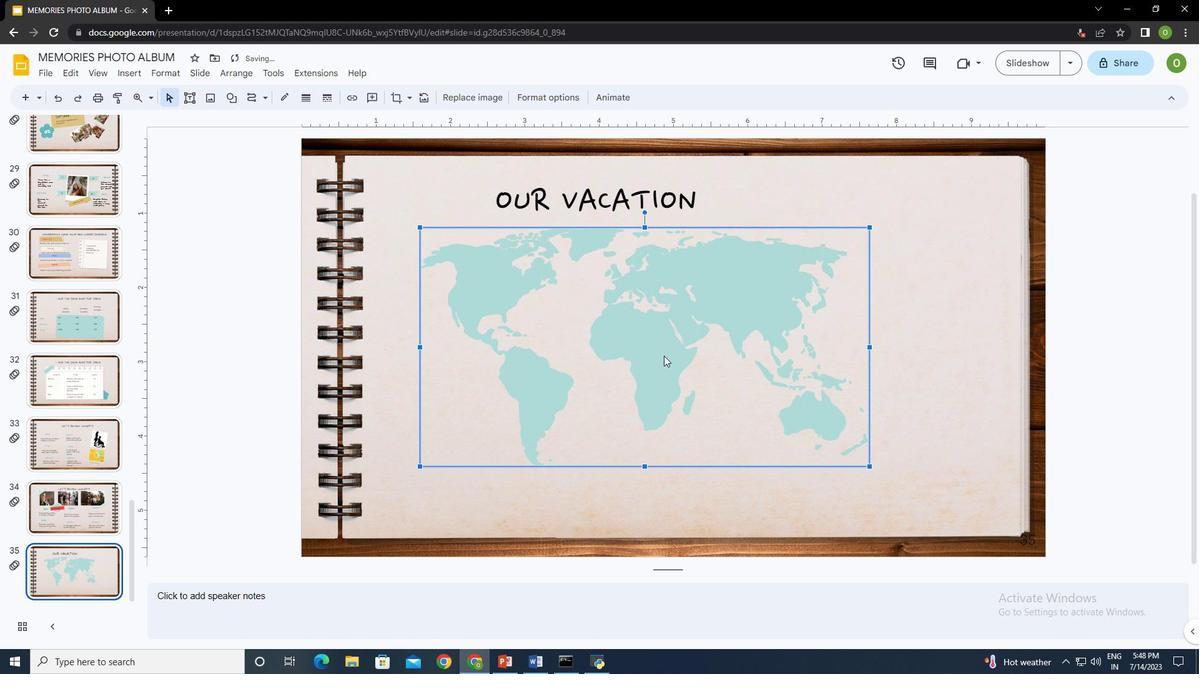 
Action: Mouse pressed left at (626, 321)
Screenshot: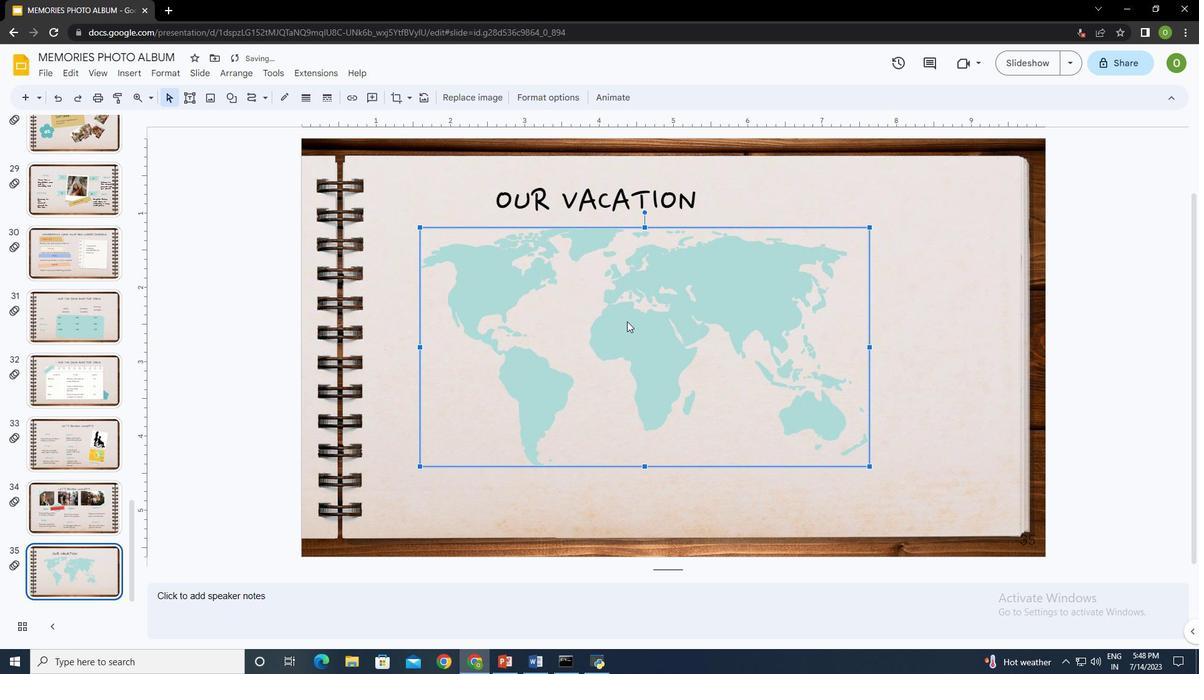 
Action: Mouse moved to (733, 241)
Screenshot: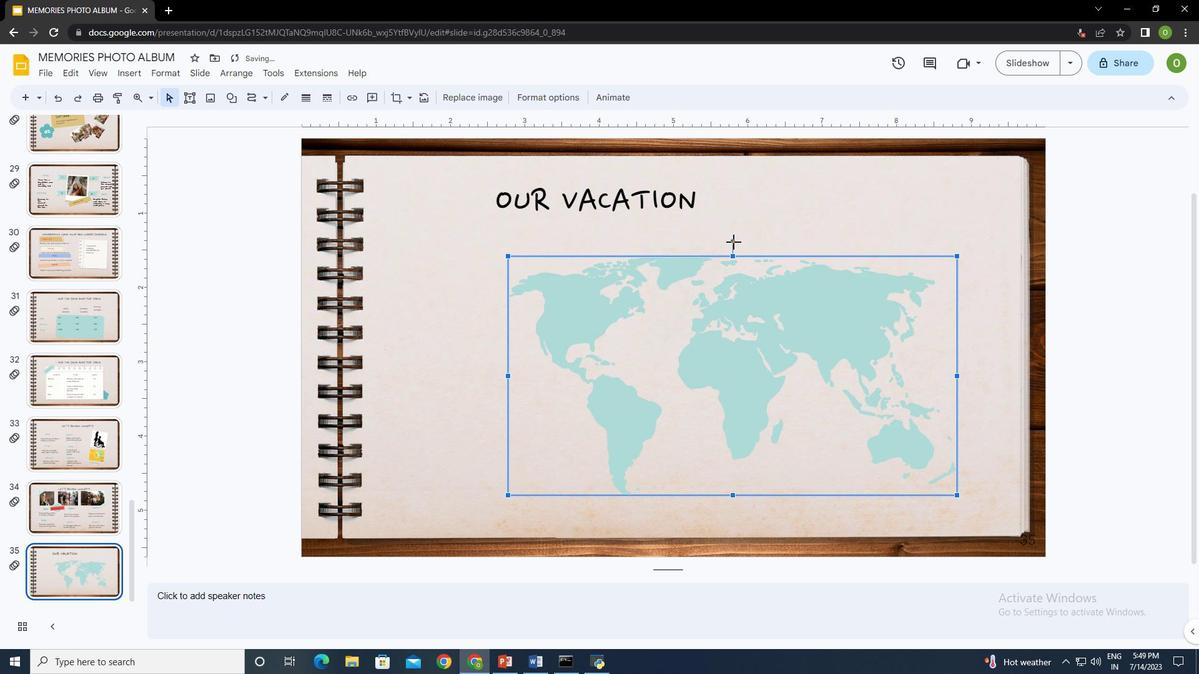 
Action: Mouse pressed left at (733, 241)
Screenshot: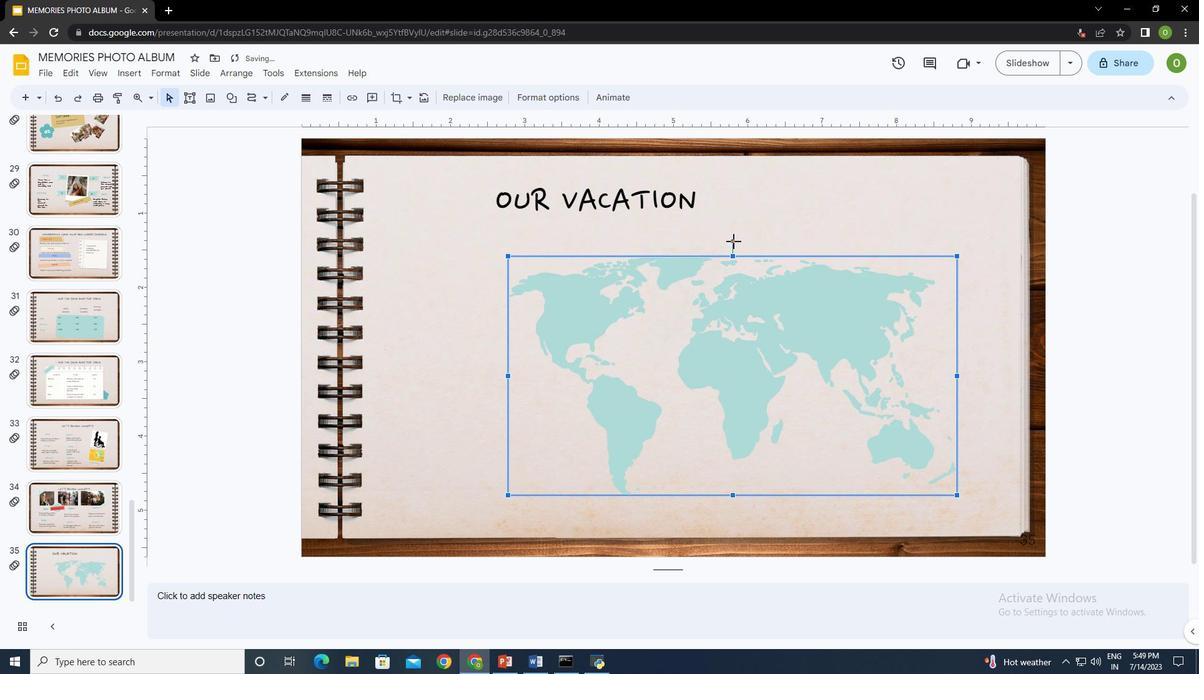 
Action: Mouse moved to (843, 207)
Screenshot: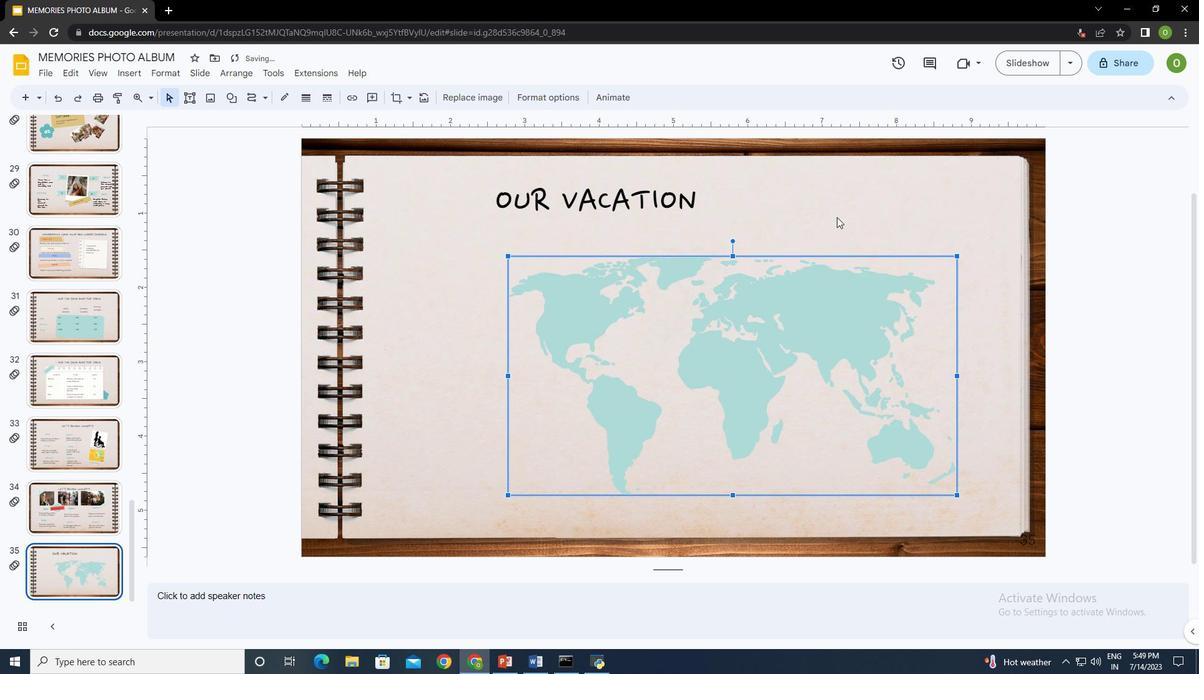 
Action: Mouse pressed left at (843, 207)
Screenshot: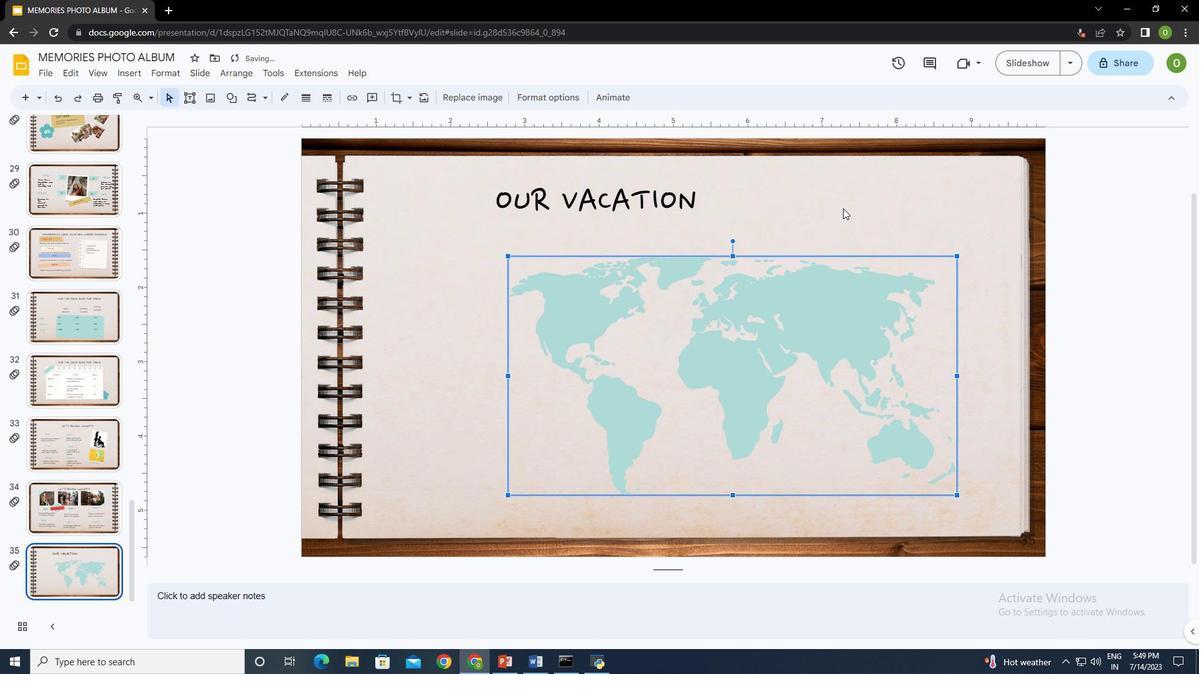 
Action: Mouse moved to (126, 73)
Screenshot: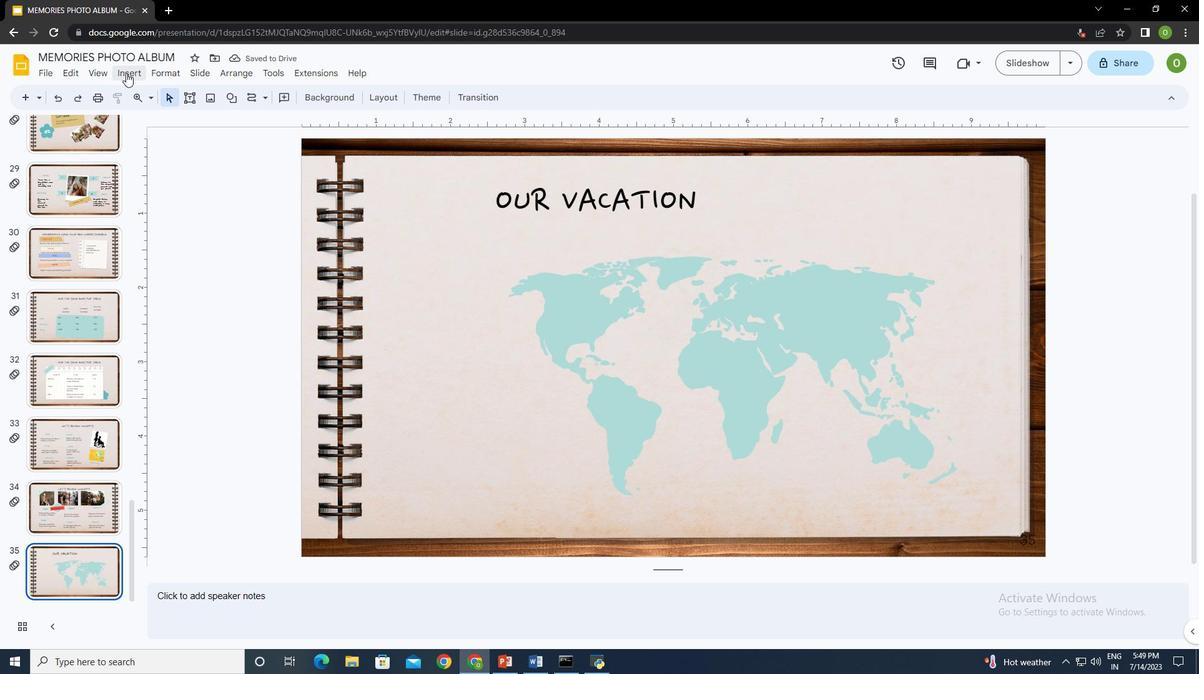 
Action: Mouse pressed left at (126, 73)
Screenshot: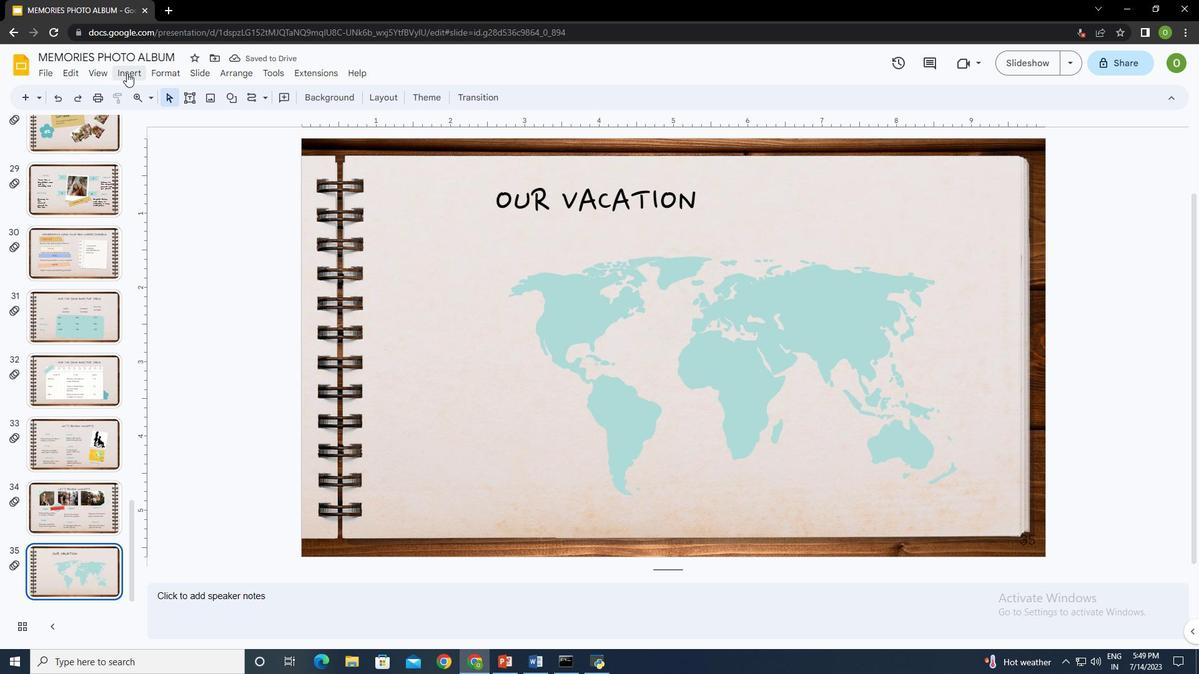 
Action: Mouse moved to (367, 94)
Screenshot: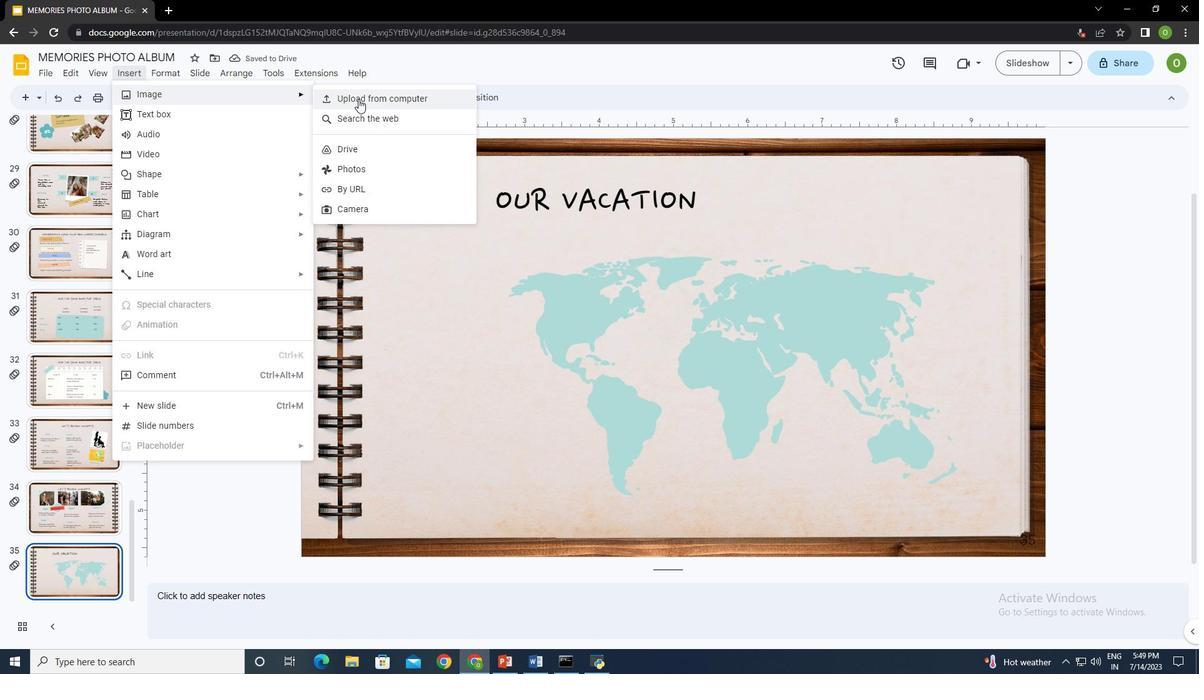 
Action: Mouse pressed left at (367, 94)
Screenshot: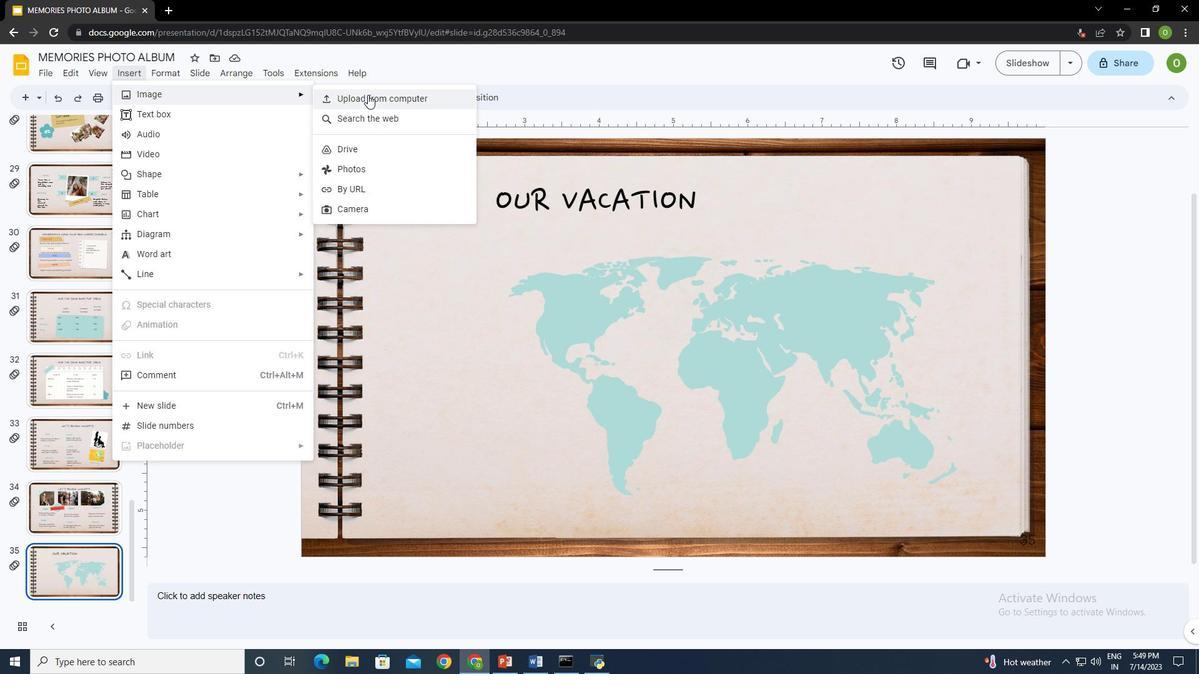 
Action: Mouse moved to (344, 191)
Screenshot: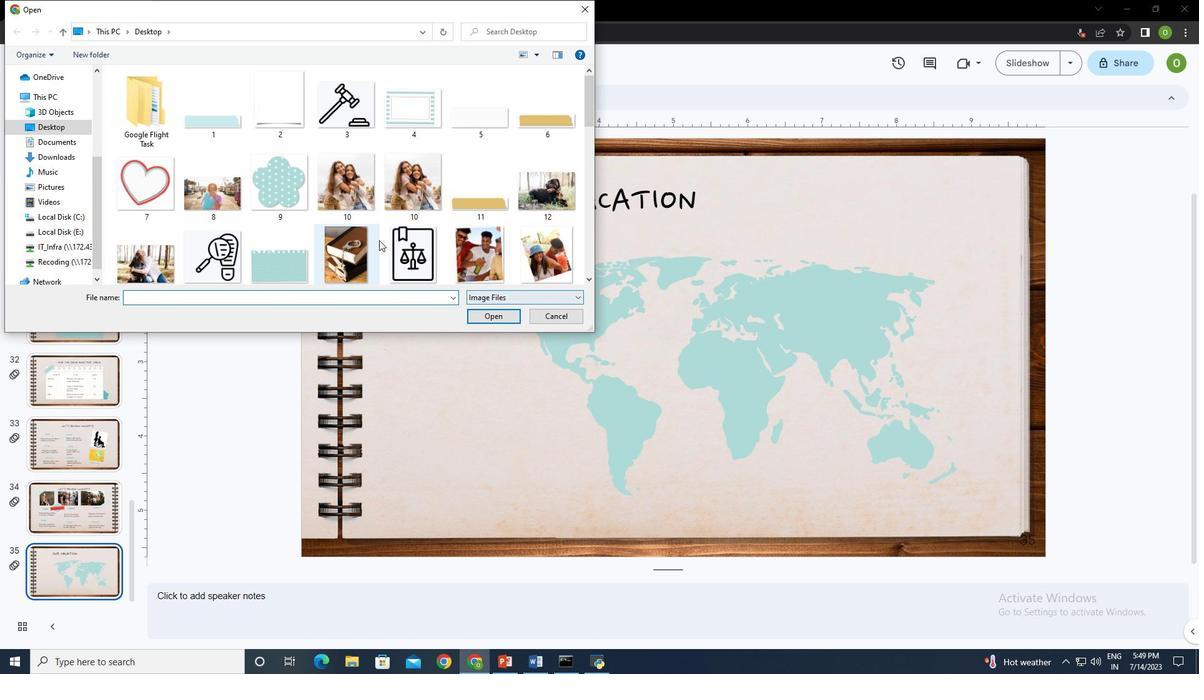 
Action: Mouse scrolled (344, 191) with delta (0, 0)
Screenshot: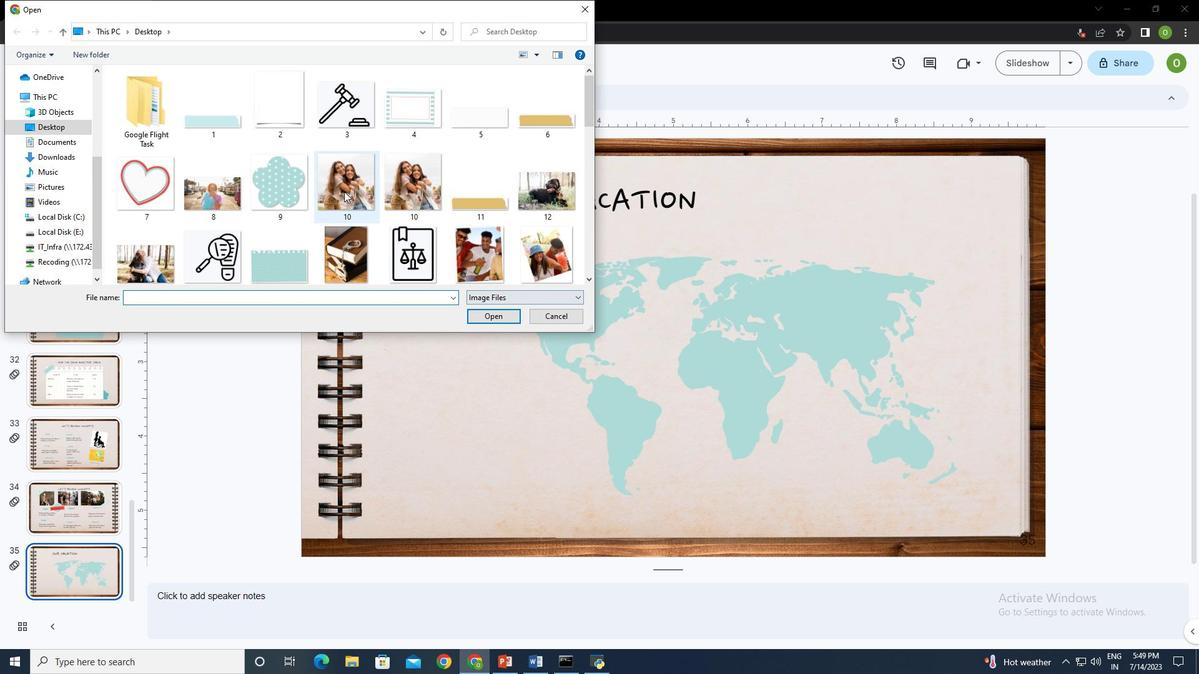 
Action: Mouse scrolled (344, 191) with delta (0, 0)
Screenshot: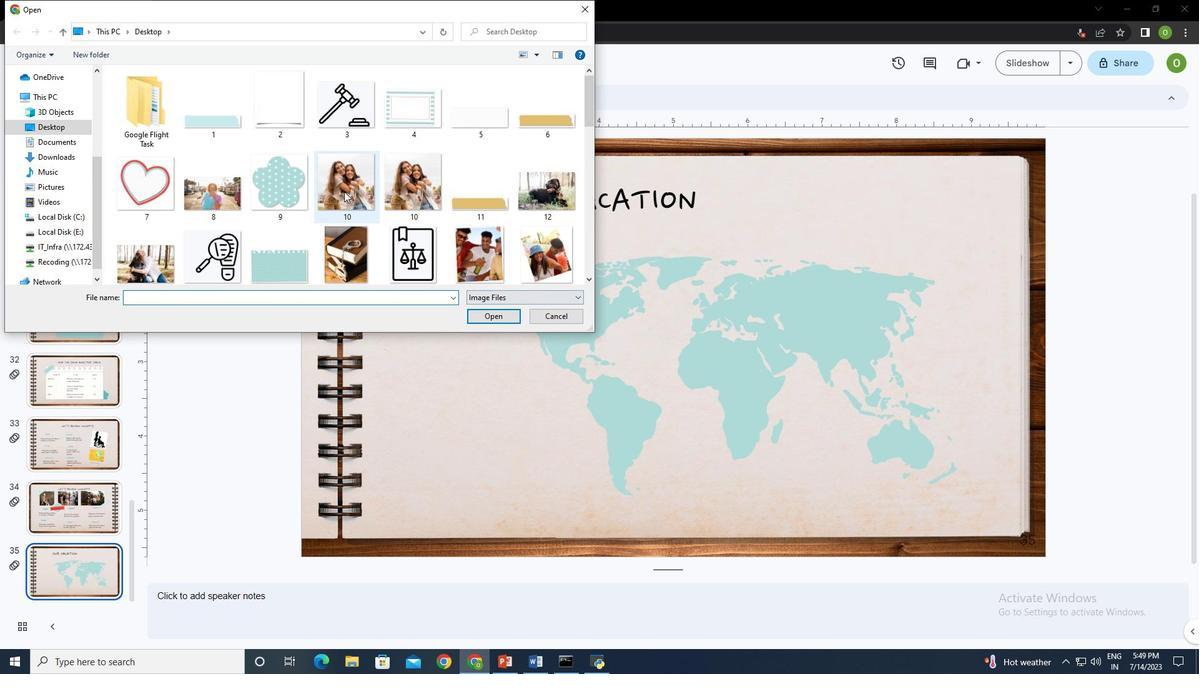 
Action: Mouse scrolled (344, 191) with delta (0, 0)
Screenshot: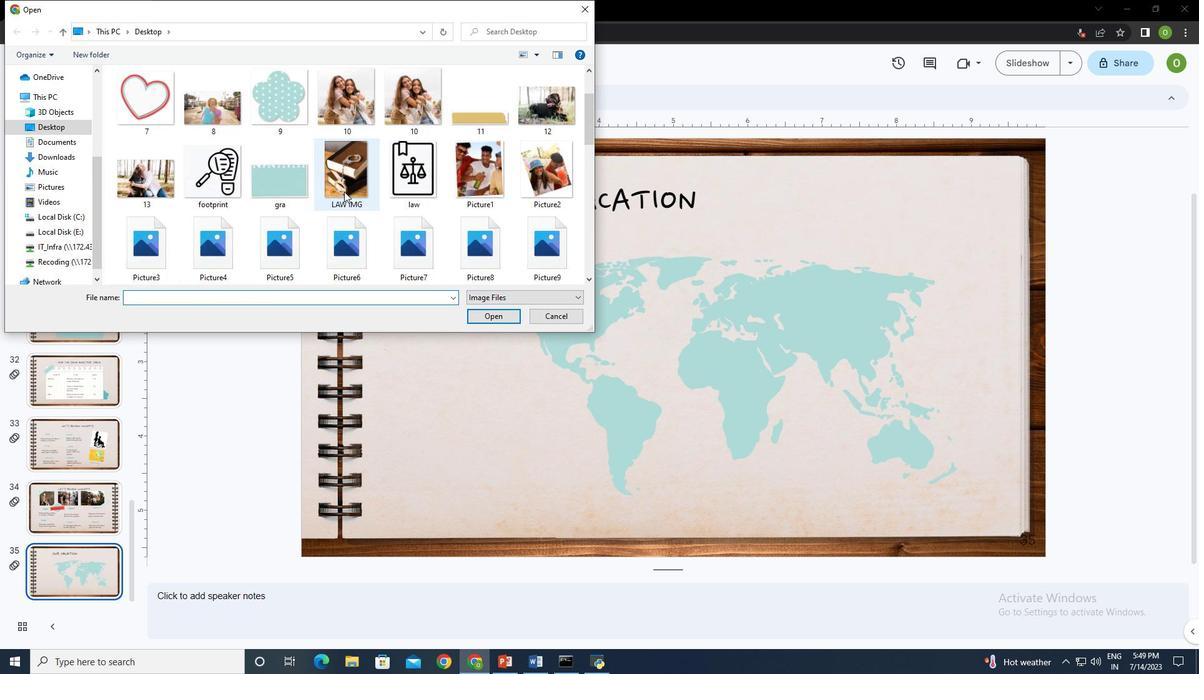 
Action: Mouse scrolled (344, 191) with delta (0, 0)
Screenshot: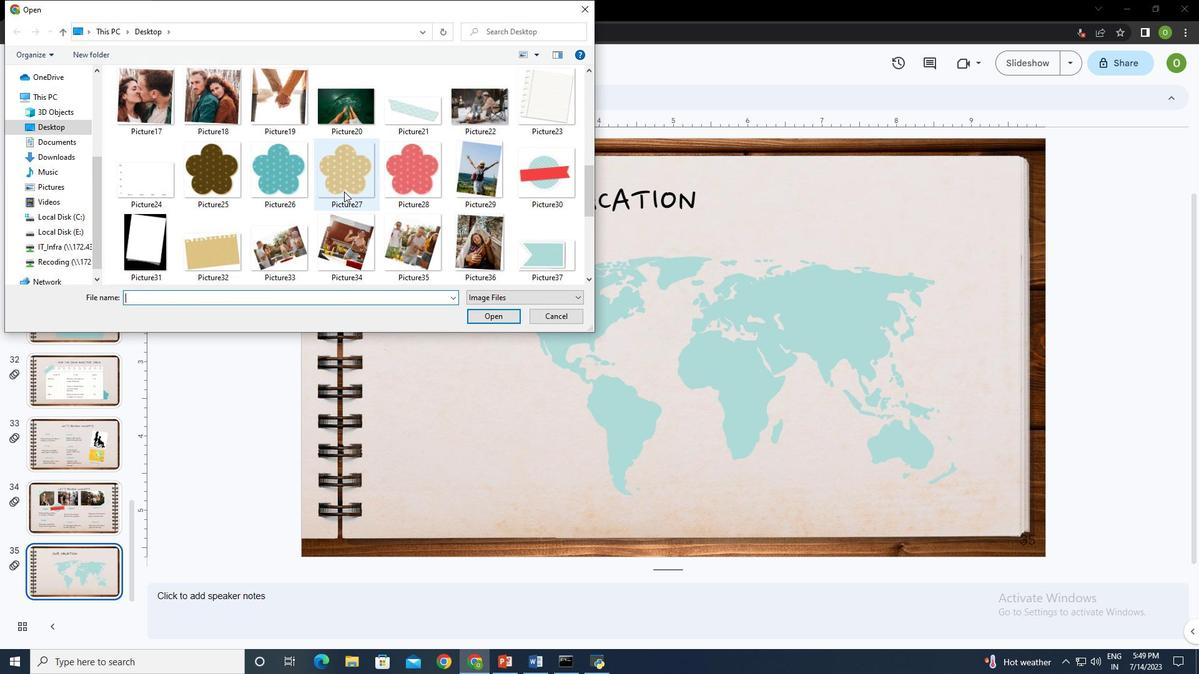 
Action: Mouse scrolled (344, 191) with delta (0, 0)
Screenshot: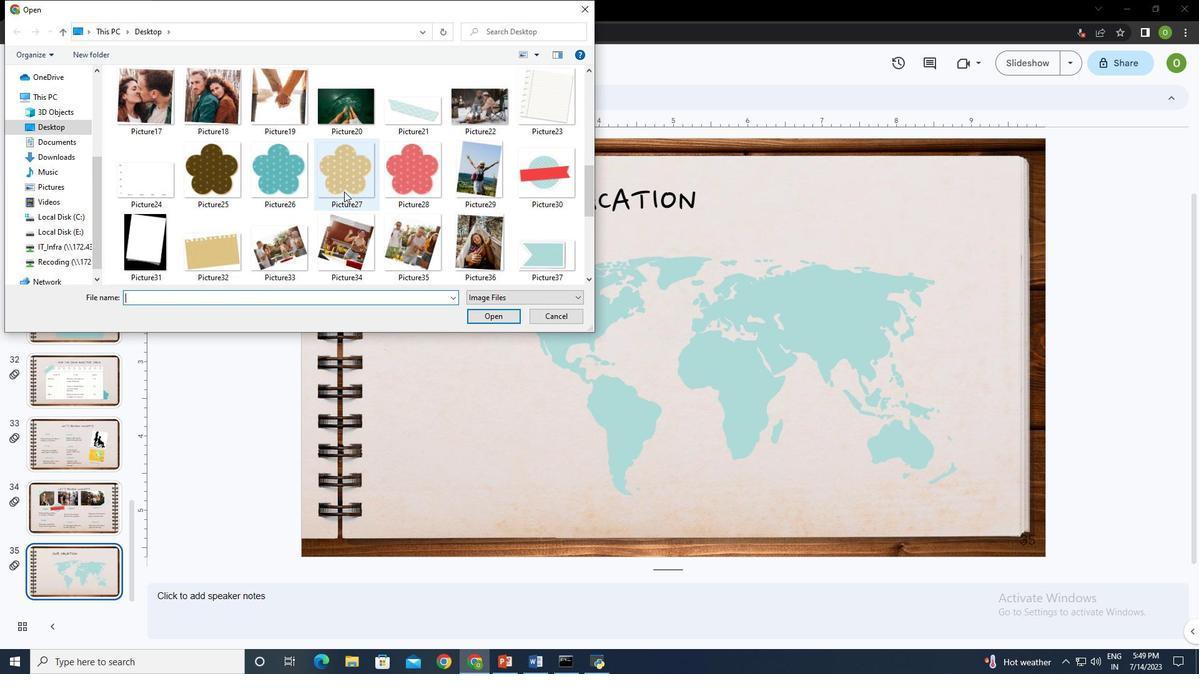 
Action: Mouse scrolled (344, 191) with delta (0, 0)
Screenshot: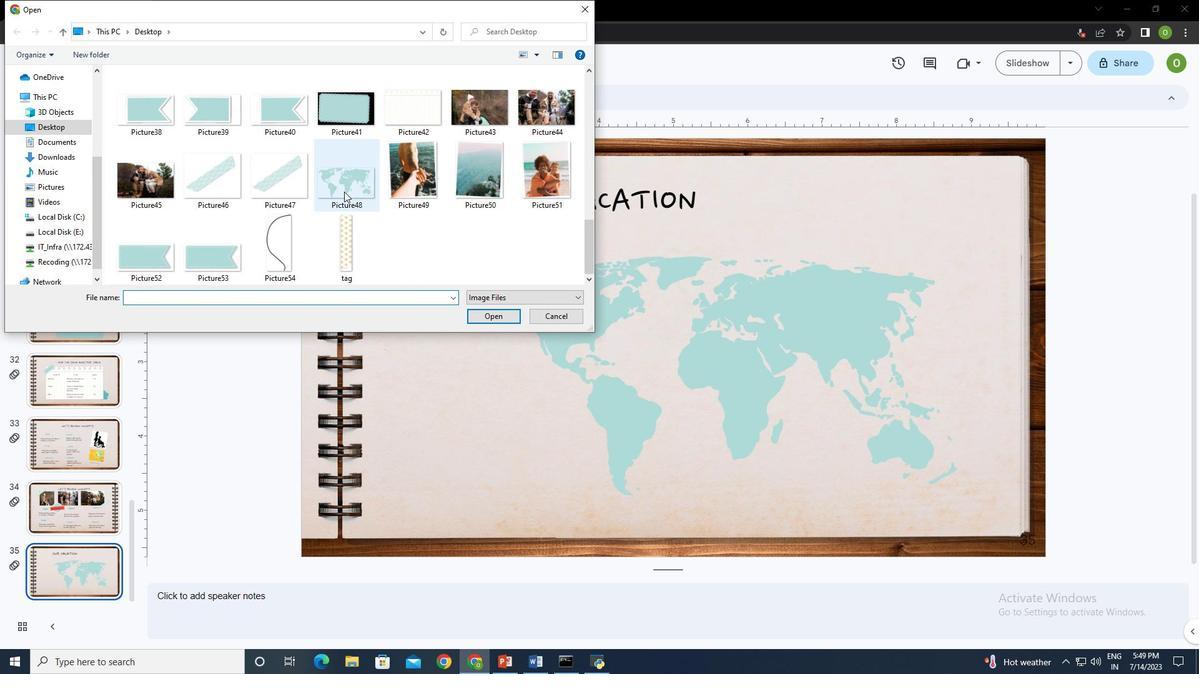 
Action: Mouse scrolled (344, 191) with delta (0, 0)
Screenshot: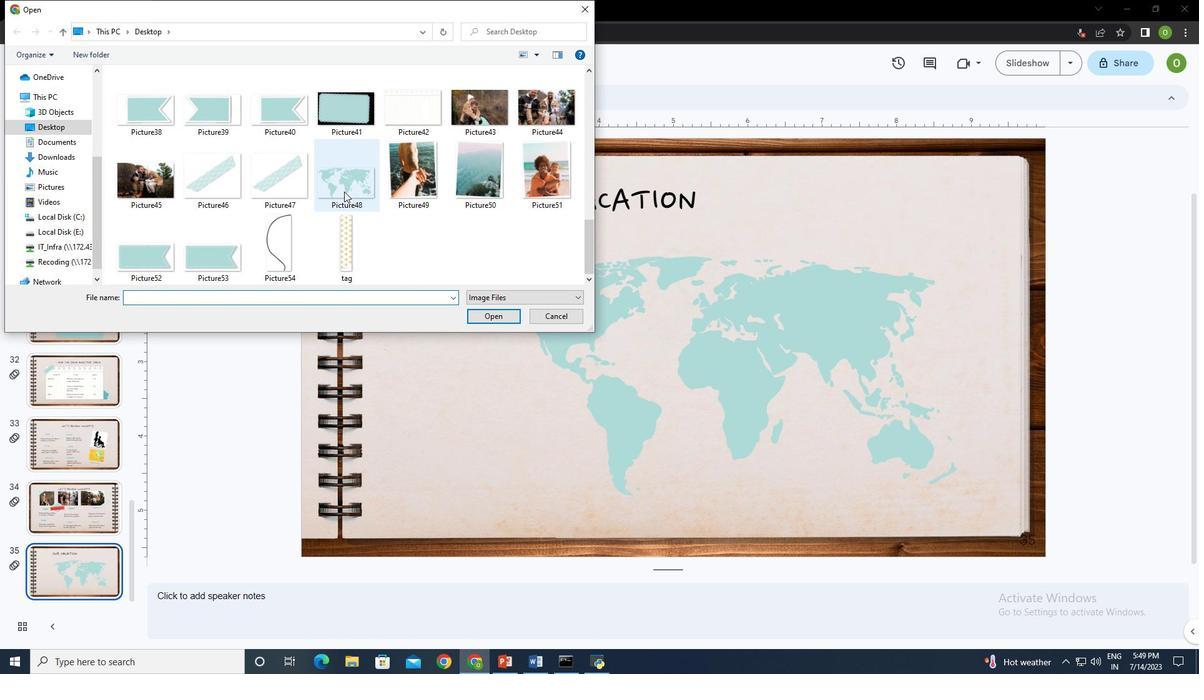 
Action: Mouse moved to (476, 172)
Screenshot: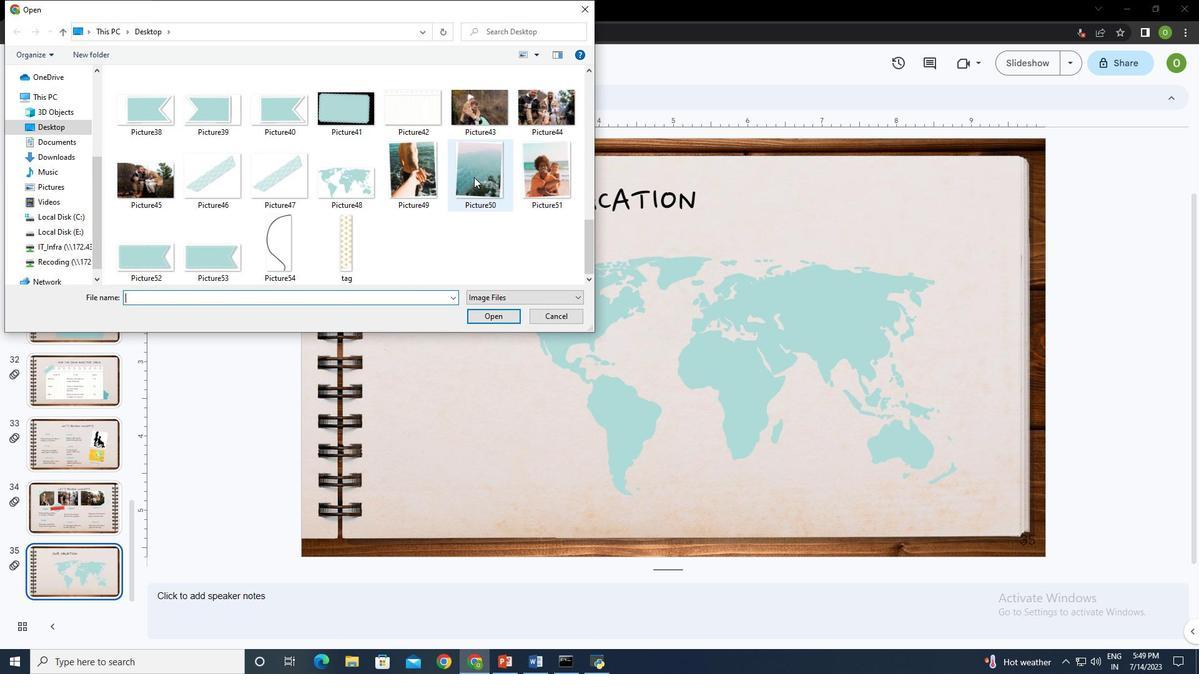 
Action: Mouse pressed left at (476, 172)
Screenshot: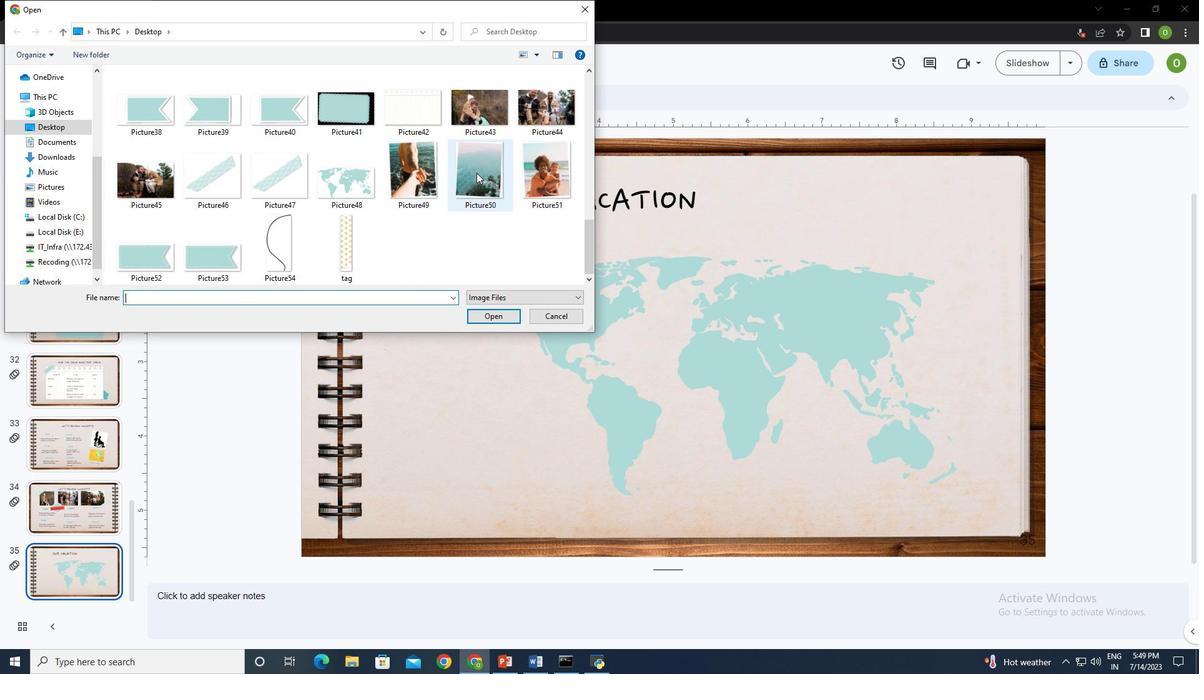 
Action: Mouse moved to (493, 317)
Screenshot: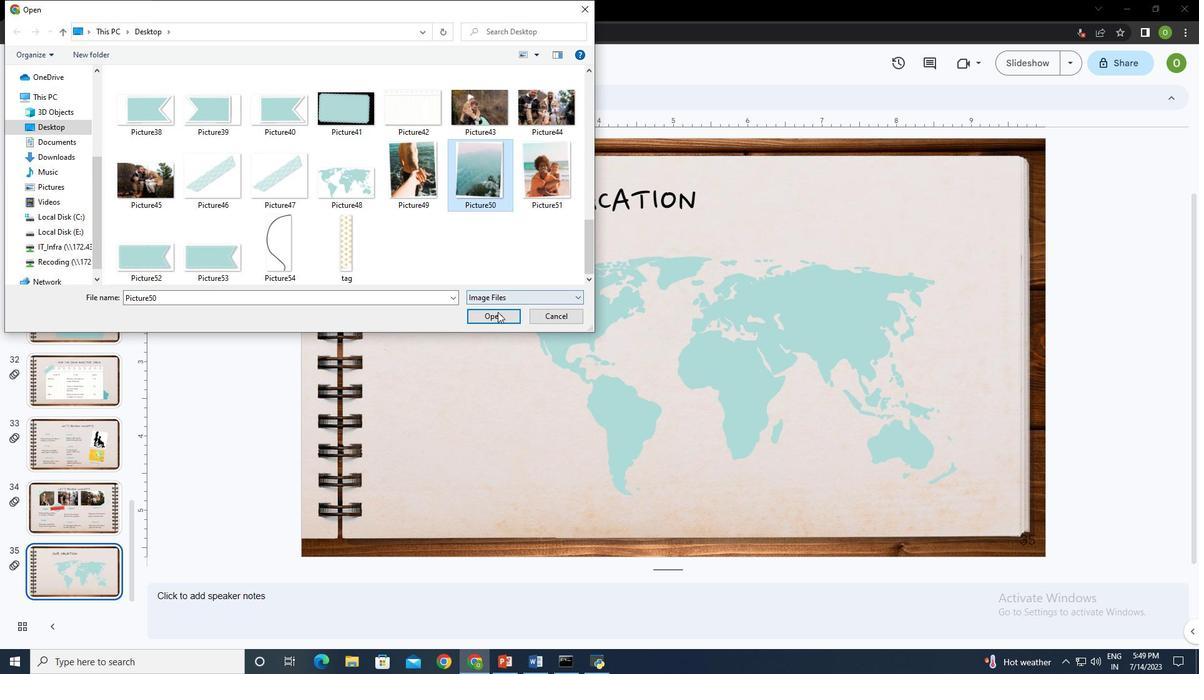 
Action: Mouse pressed left at (493, 317)
Screenshot: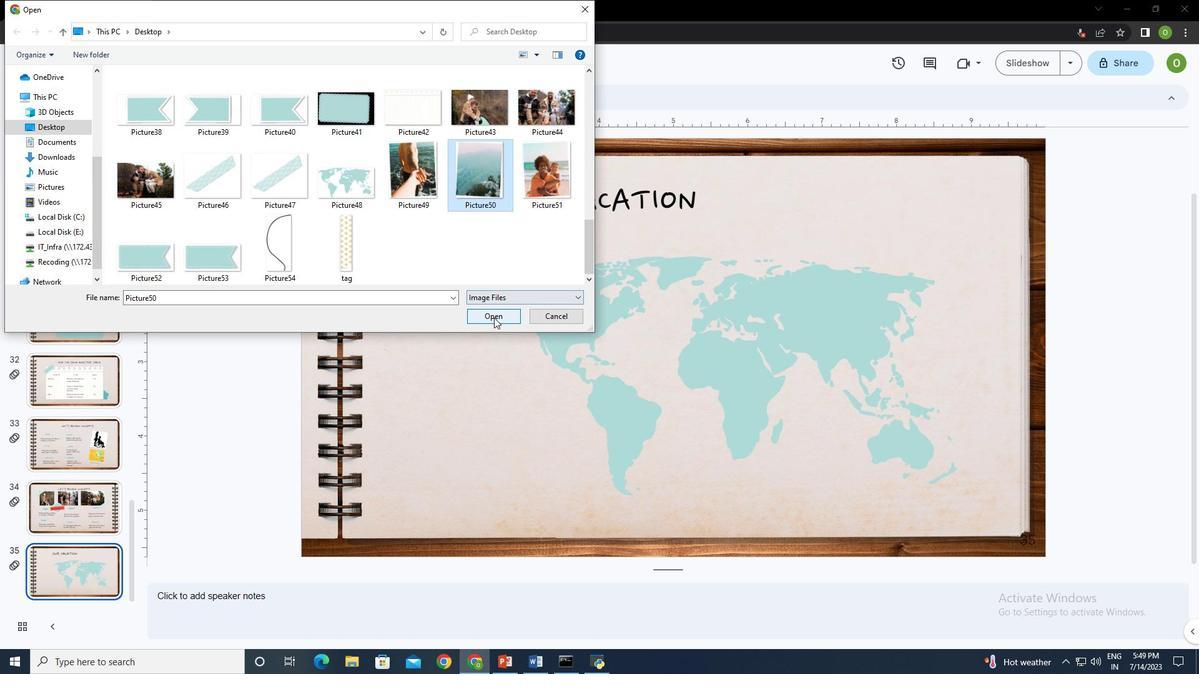 
Action: Mouse moved to (361, 219)
Screenshot: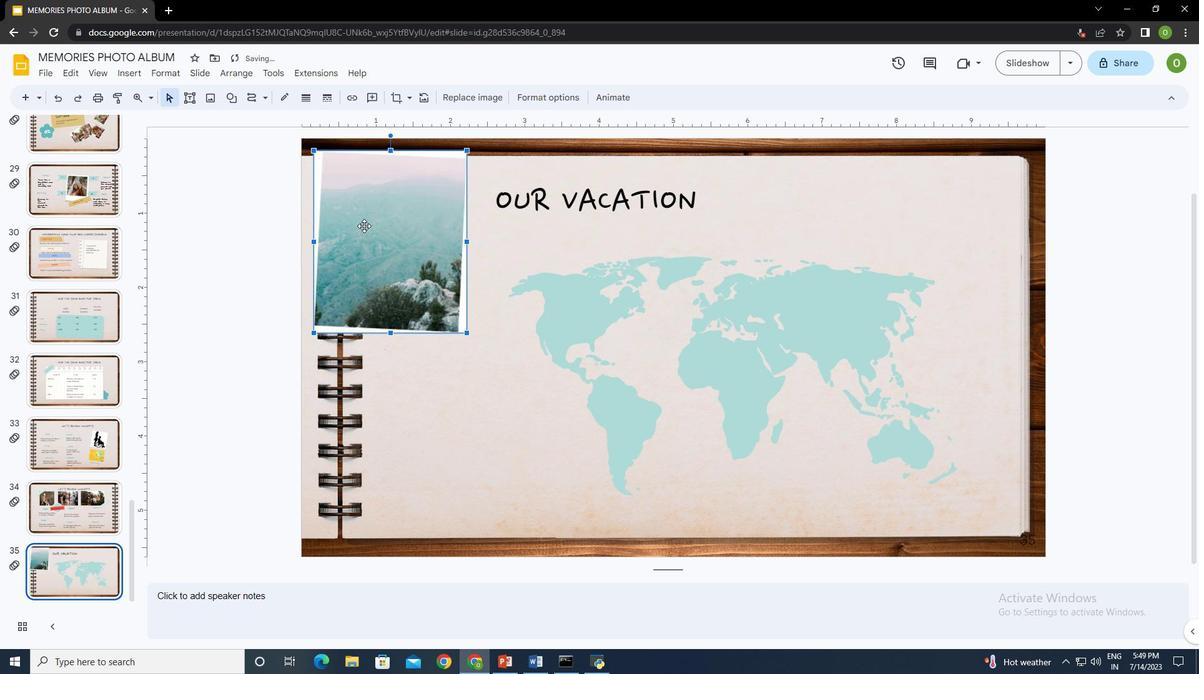
Action: Mouse pressed left at (361, 219)
Screenshot: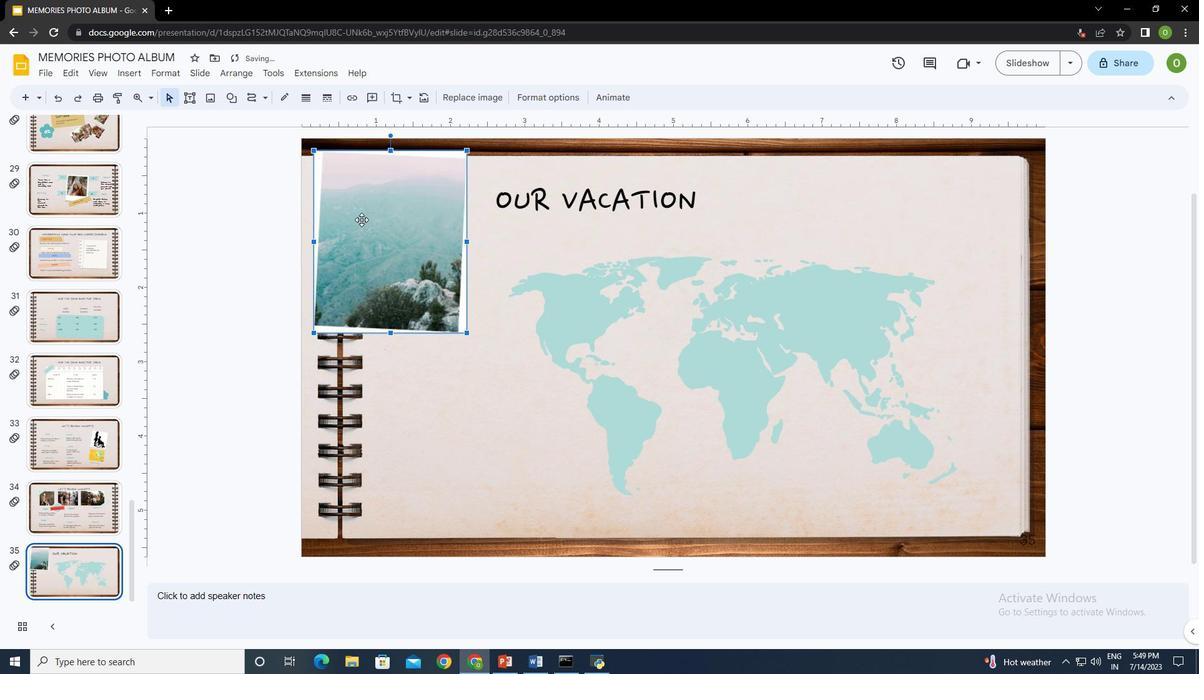 
Action: Mouse moved to (562, 525)
Screenshot: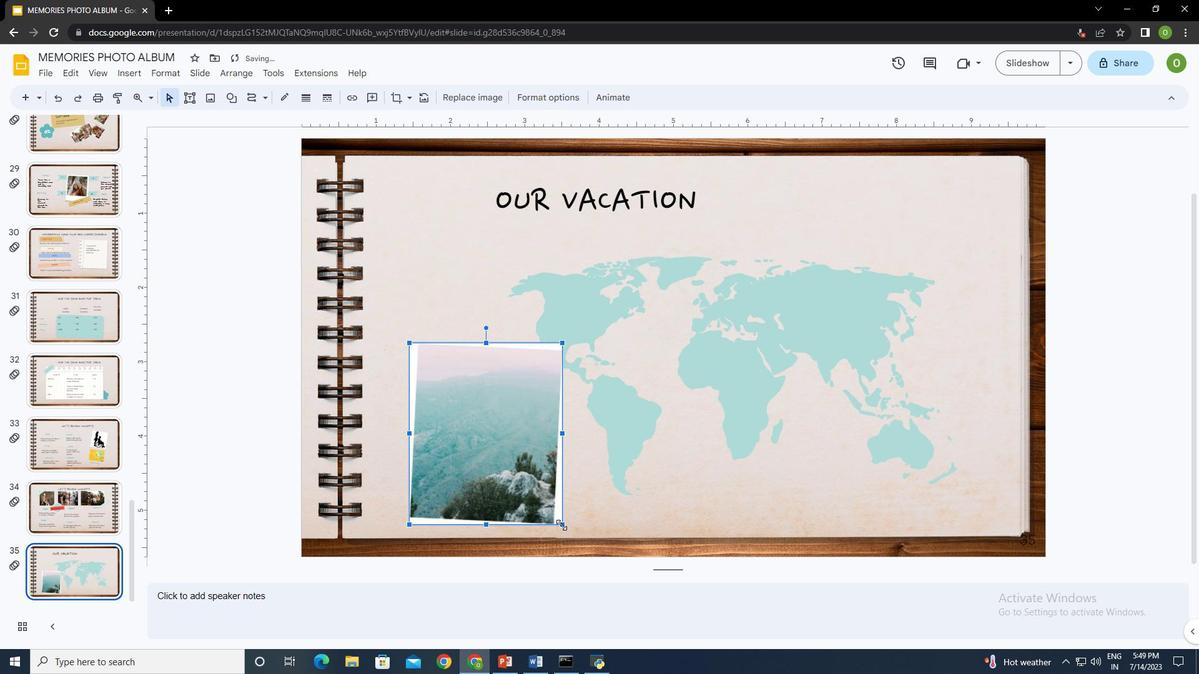 
Action: Mouse pressed left at (562, 525)
Screenshot: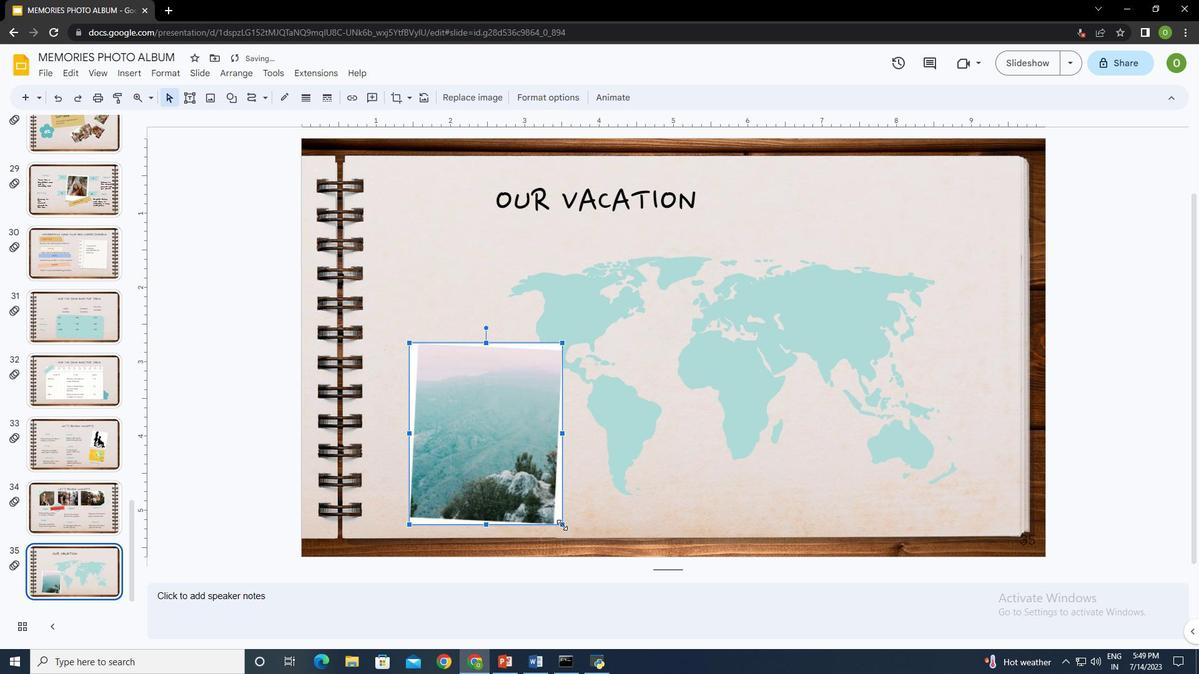 
Action: Mouse moved to (472, 429)
Screenshot: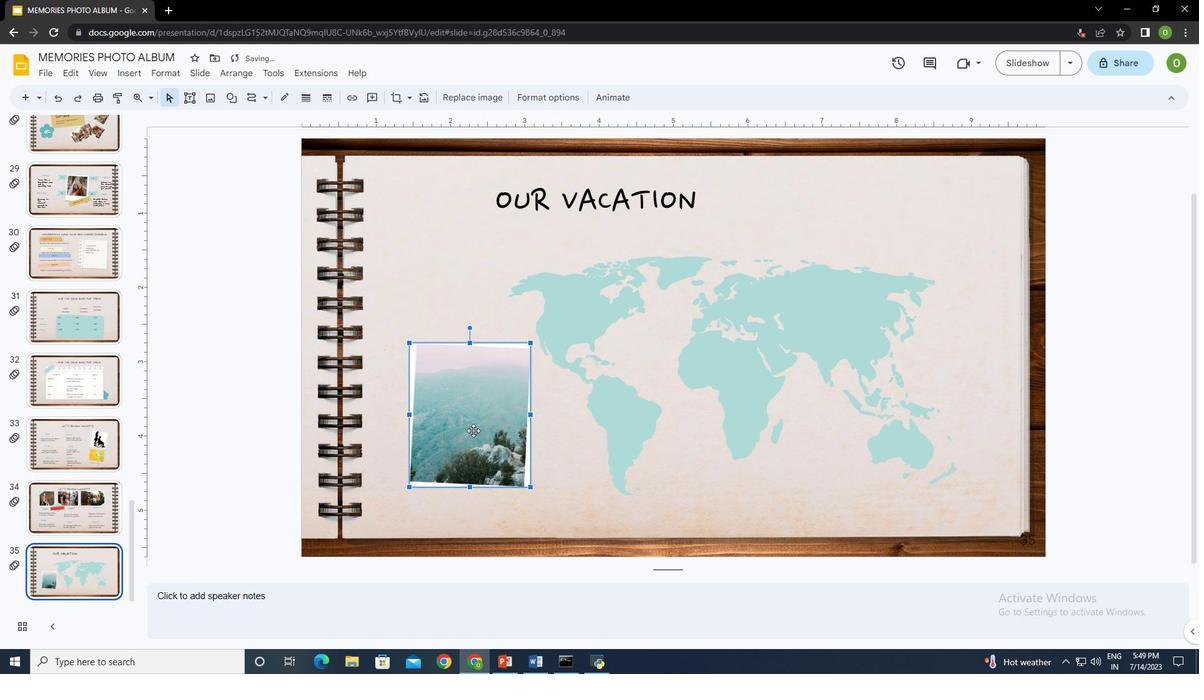 
Action: Mouse pressed left at (472, 429)
Screenshot: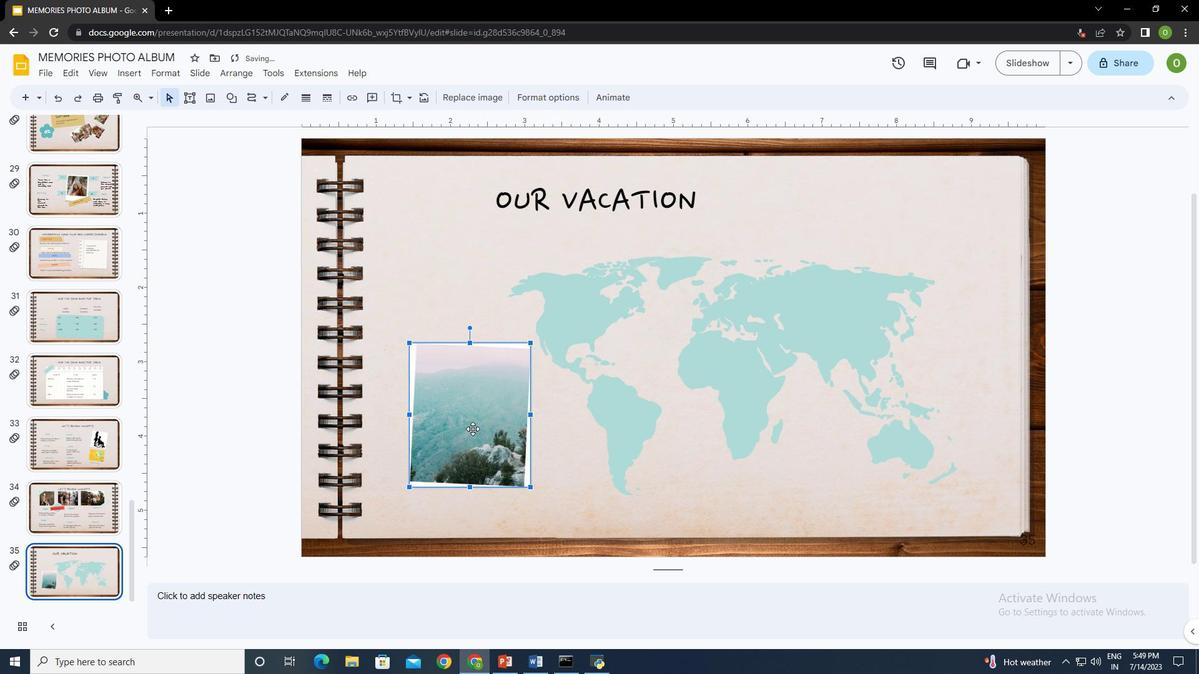 
Action: Mouse moved to (568, 317)
Screenshot: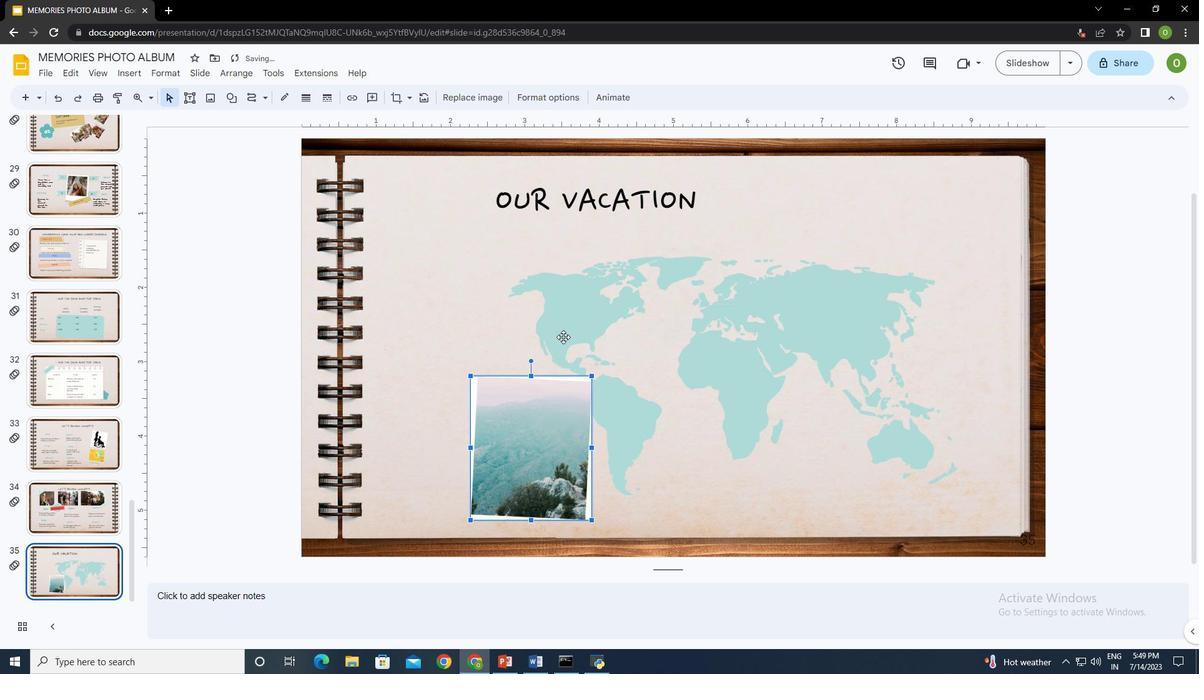 
Action: Mouse pressed left at (568, 317)
Screenshot: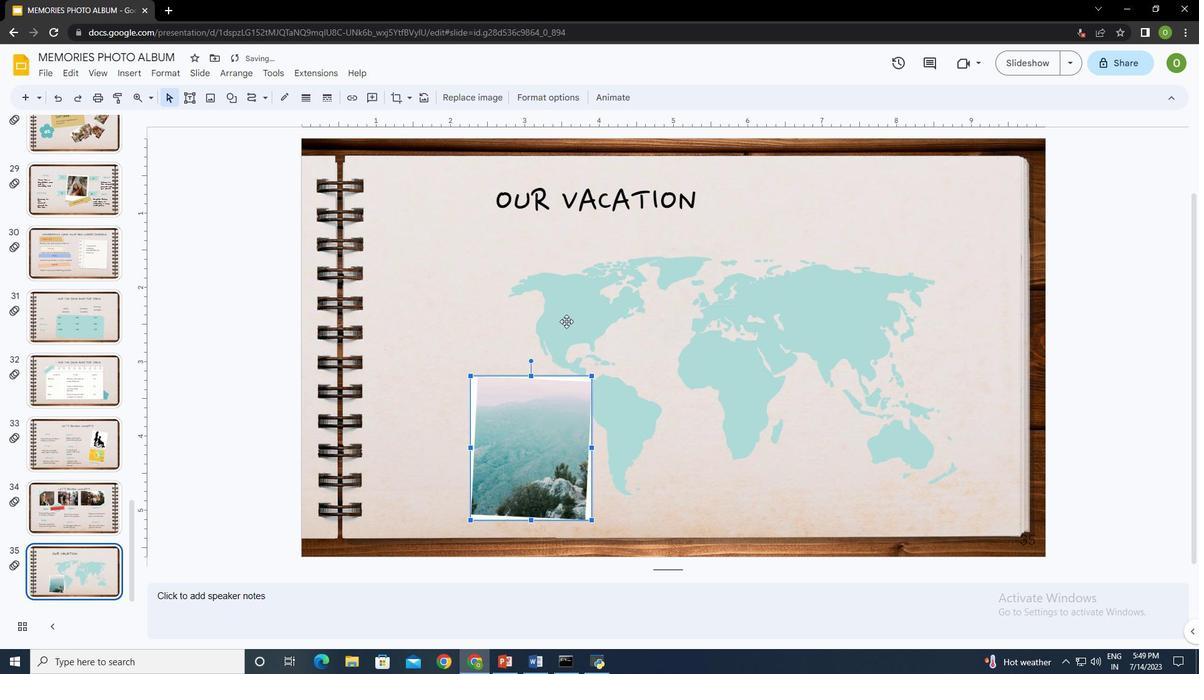
Action: Mouse moved to (509, 254)
Screenshot: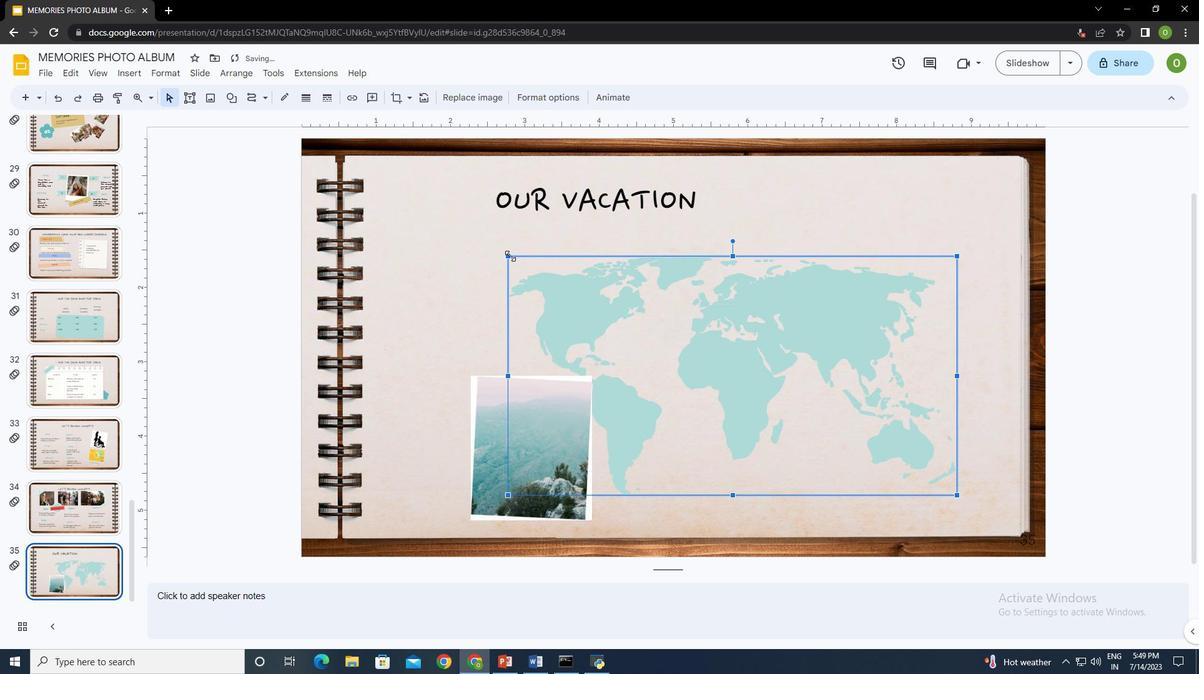 
Action: Mouse pressed left at (509, 254)
Screenshot: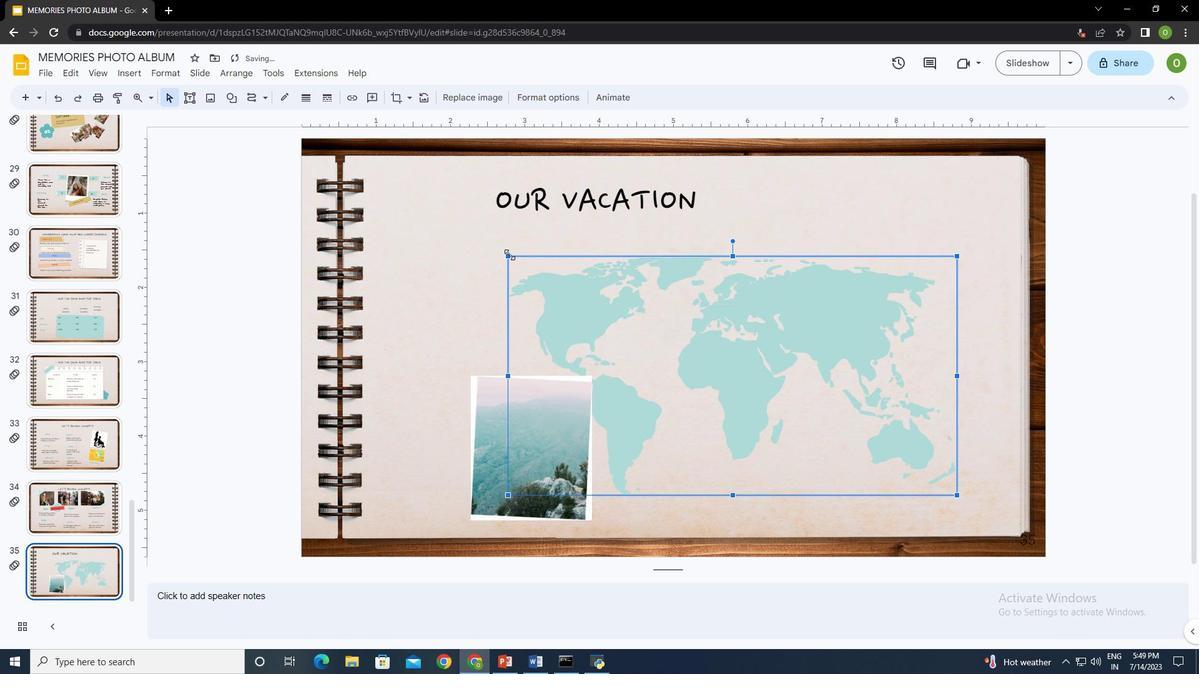 
Action: Mouse moved to (520, 442)
Screenshot: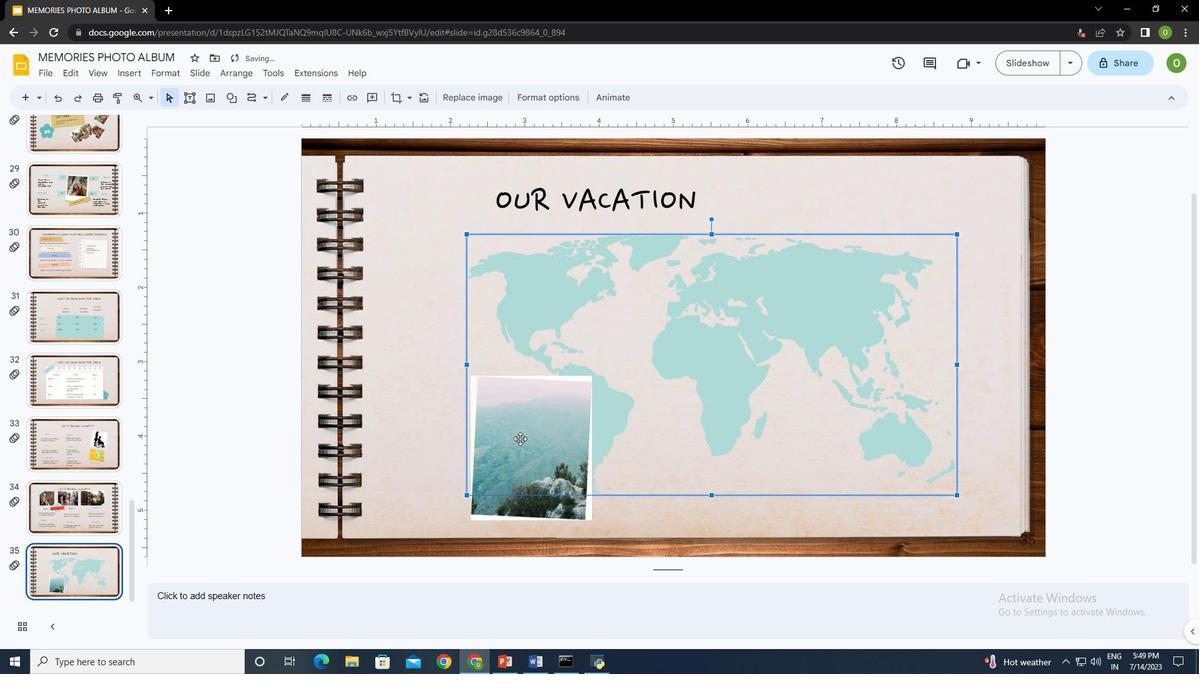 
Action: Mouse pressed left at (520, 442)
Screenshot: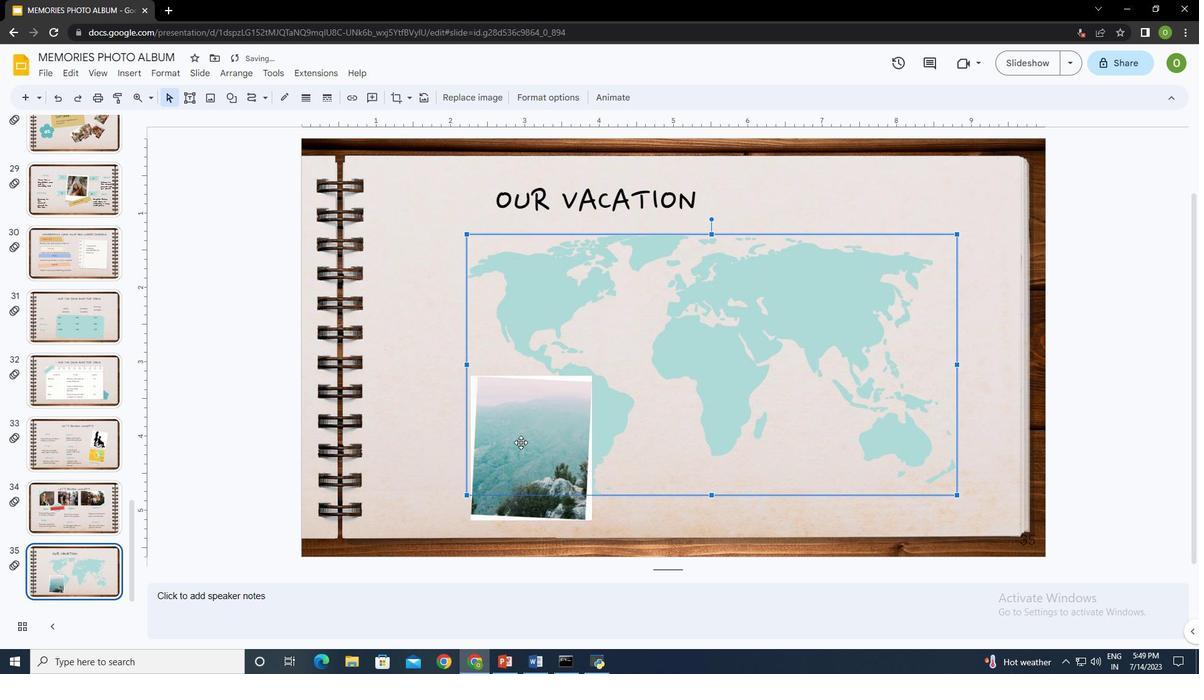 
Action: Mouse moved to (538, 373)
Screenshot: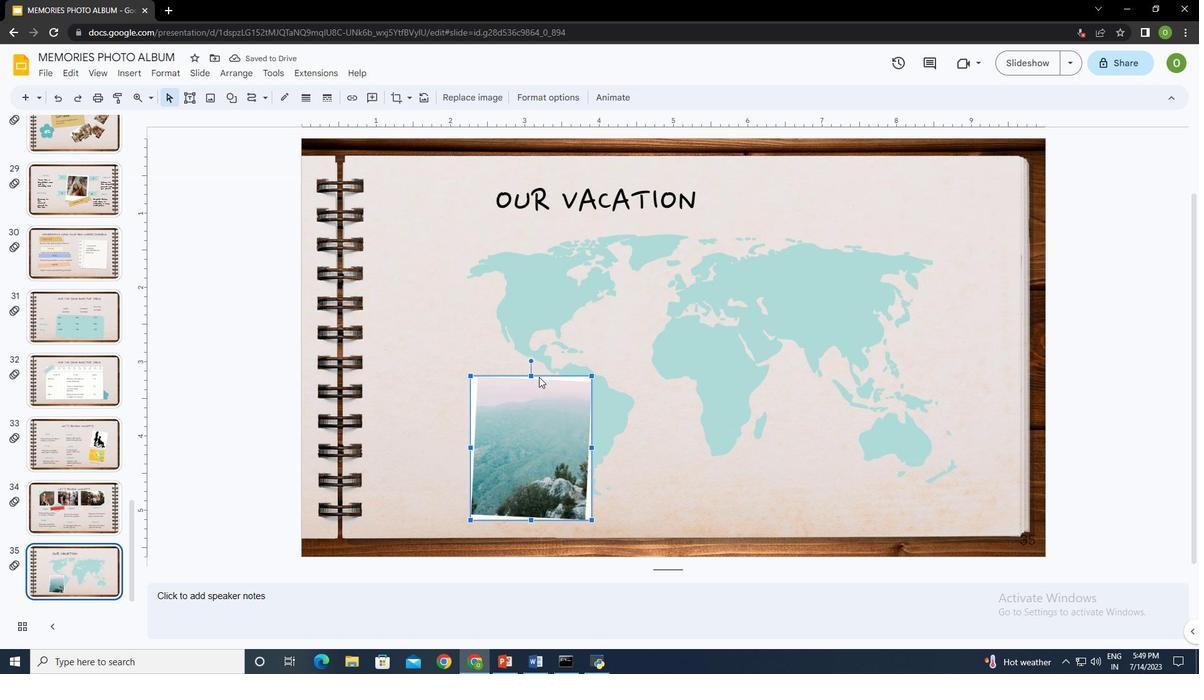 
Action: Mouse pressed left at (538, 373)
Screenshot: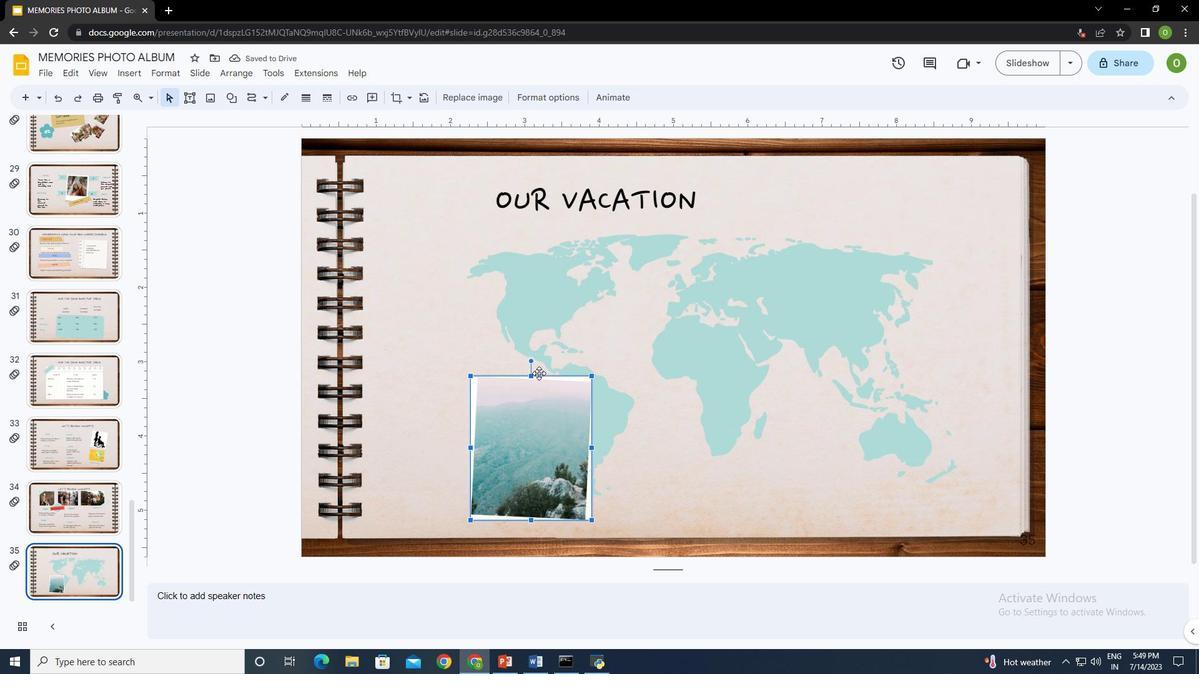 
Action: Mouse moved to (538, 435)
Screenshot: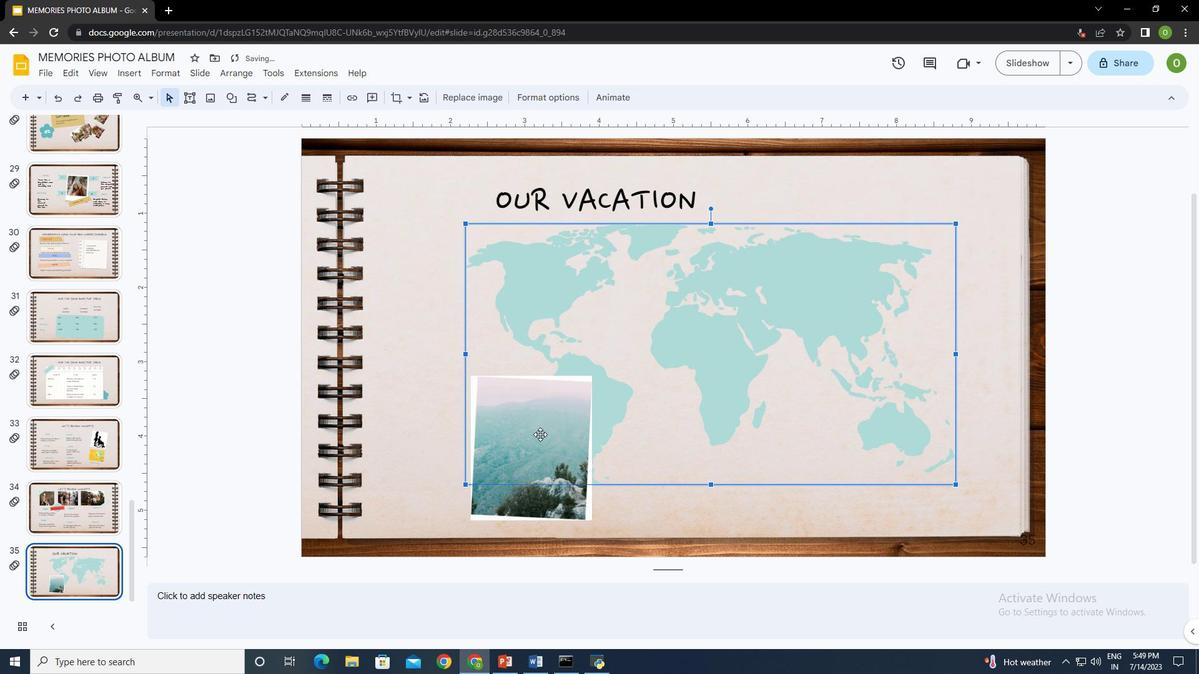 
Action: Mouse pressed left at (538, 435)
Screenshot: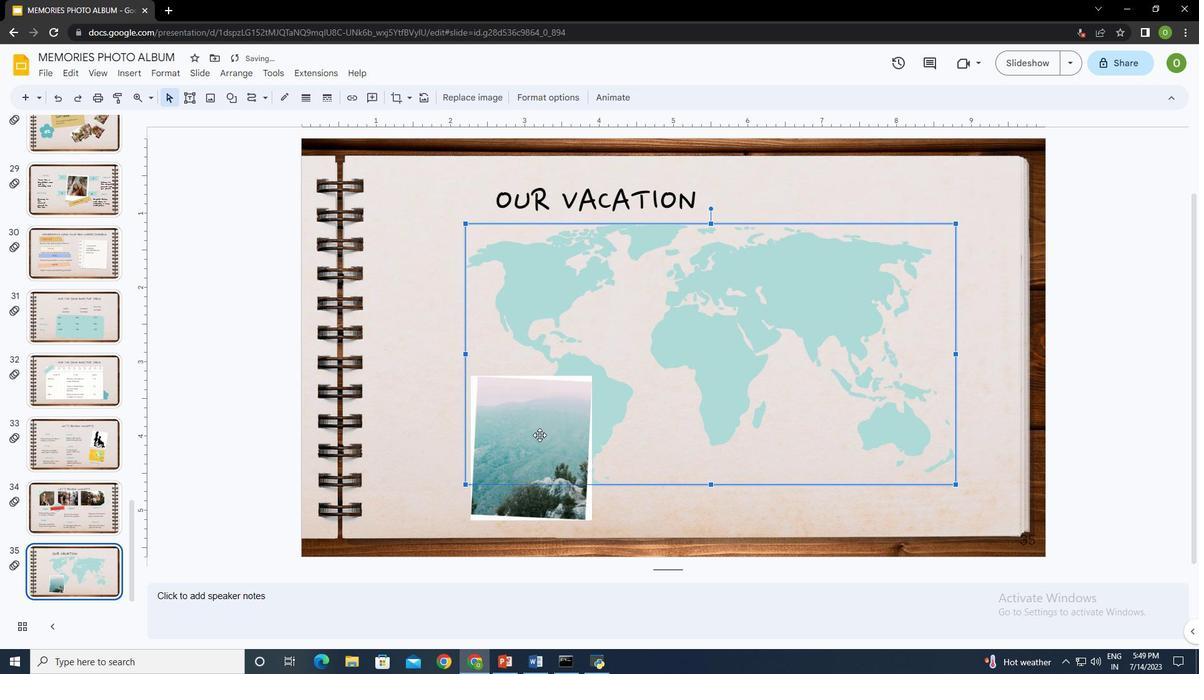 
Action: Mouse moved to (545, 424)
Screenshot: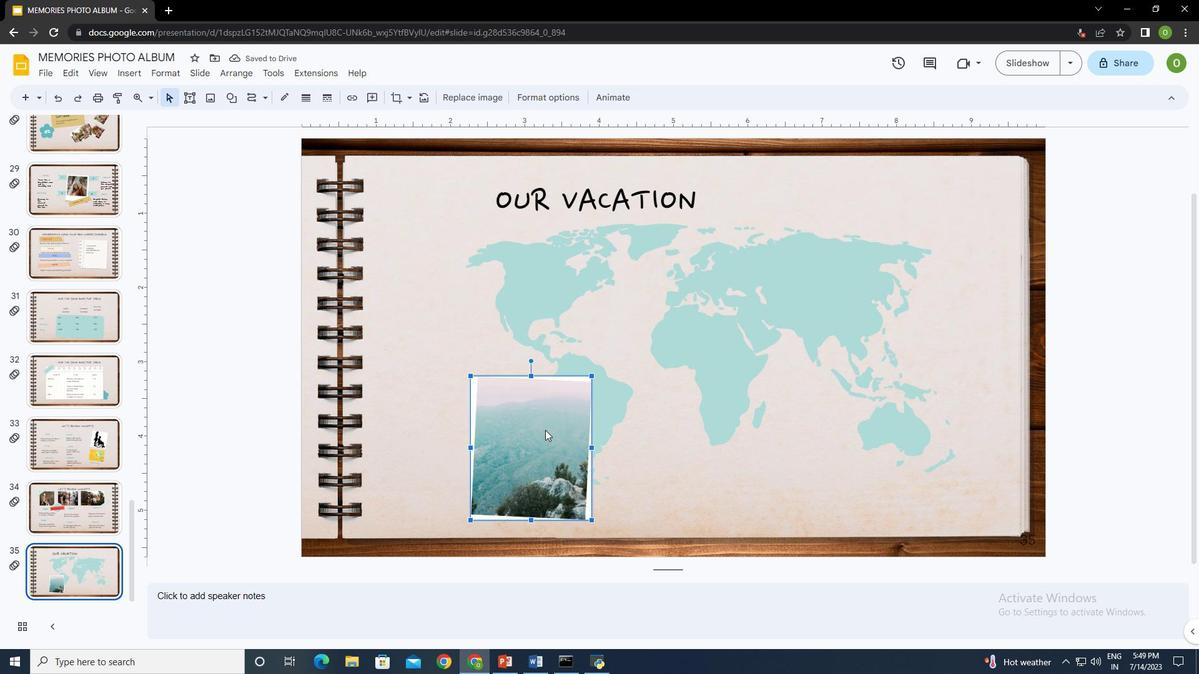 
Action: Key pressed <Key.up>
Screenshot: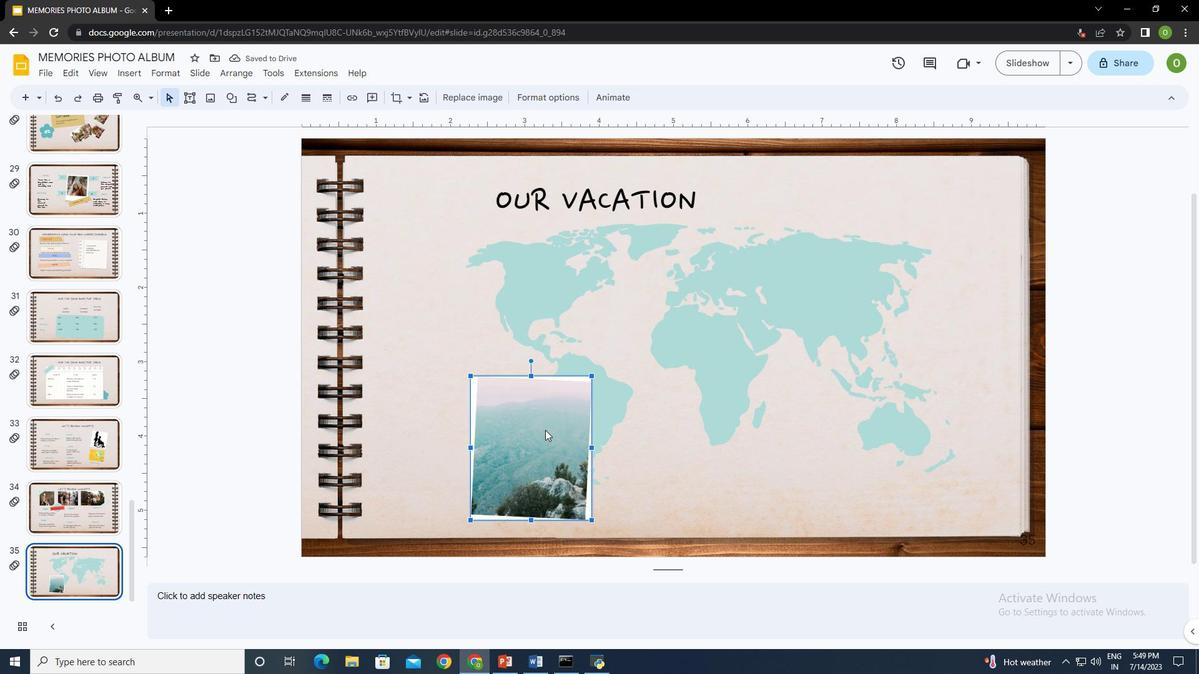
Action: Mouse moved to (546, 424)
Screenshot: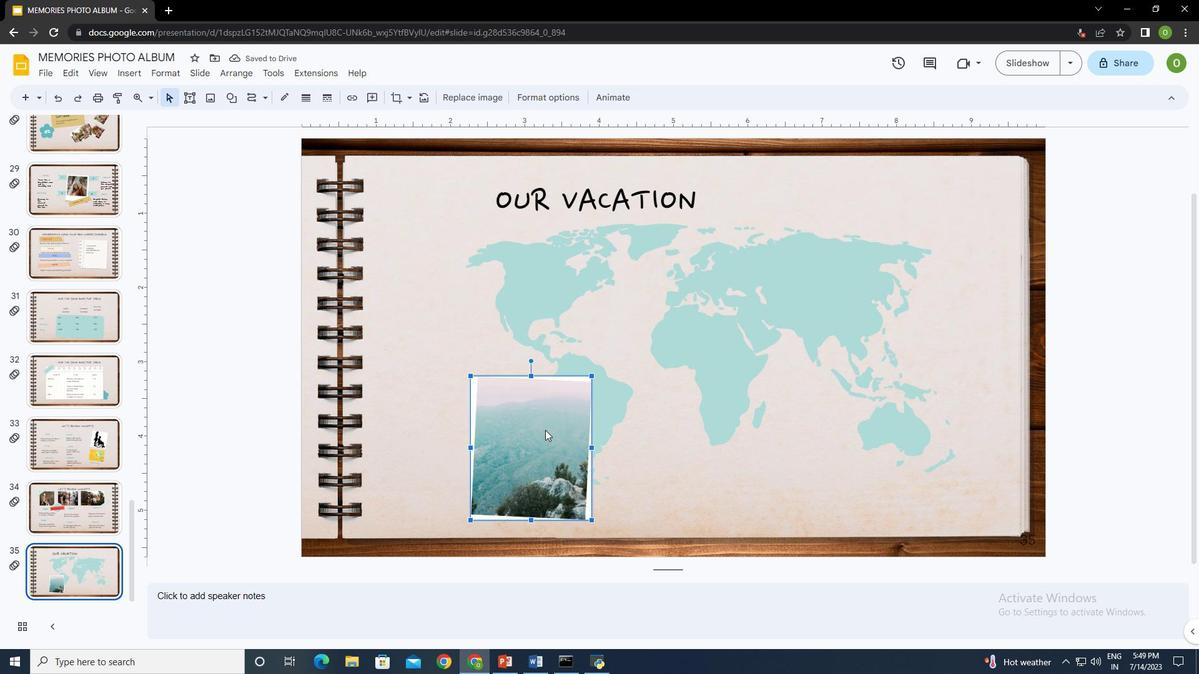 
Action: Key pressed <Key.up><Key.up>
Screenshot: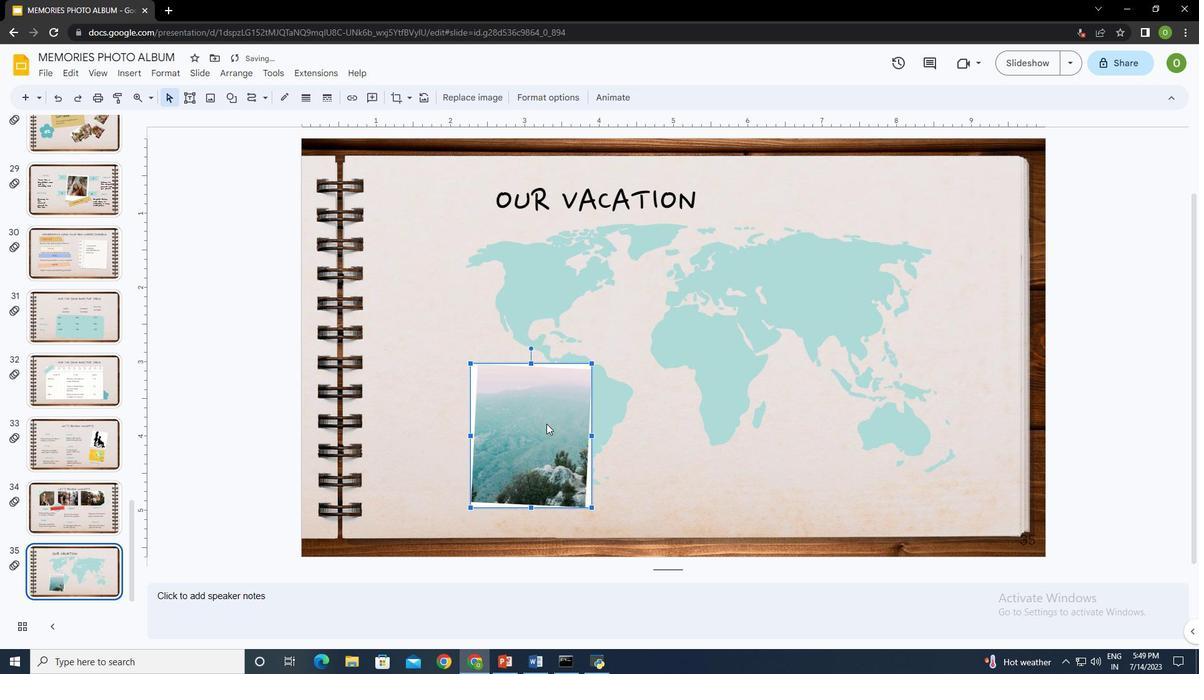 
Action: Mouse moved to (407, 418)
Screenshot: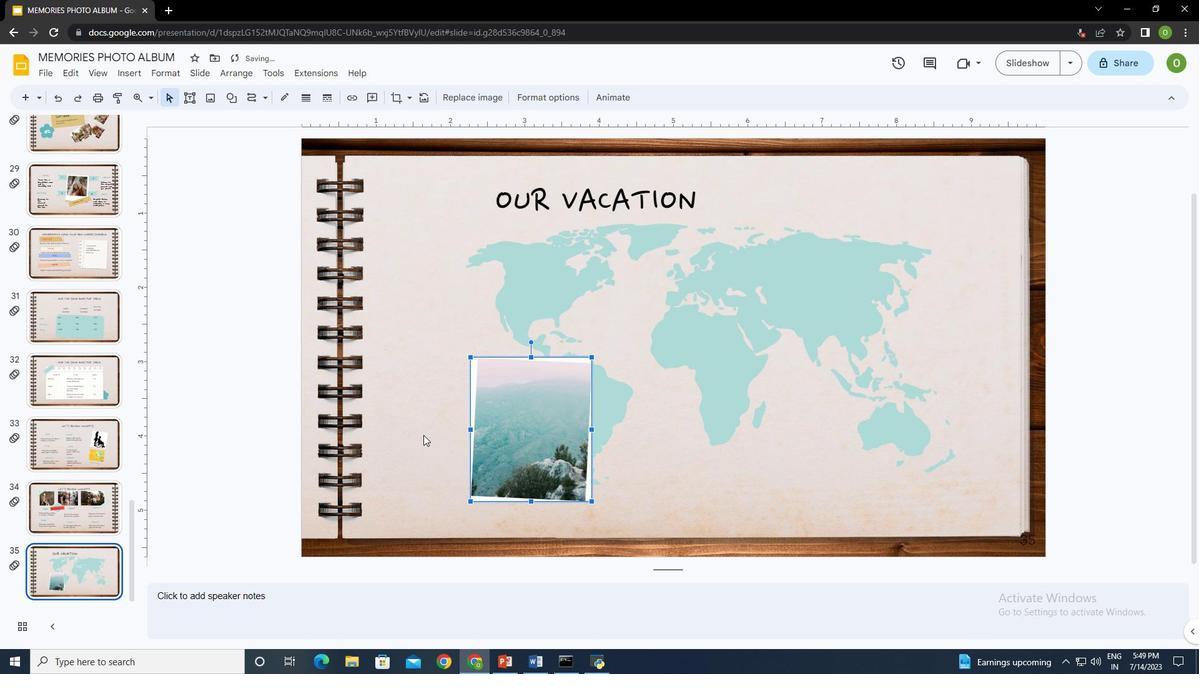 
Action: Mouse pressed left at (407, 418)
Screenshot: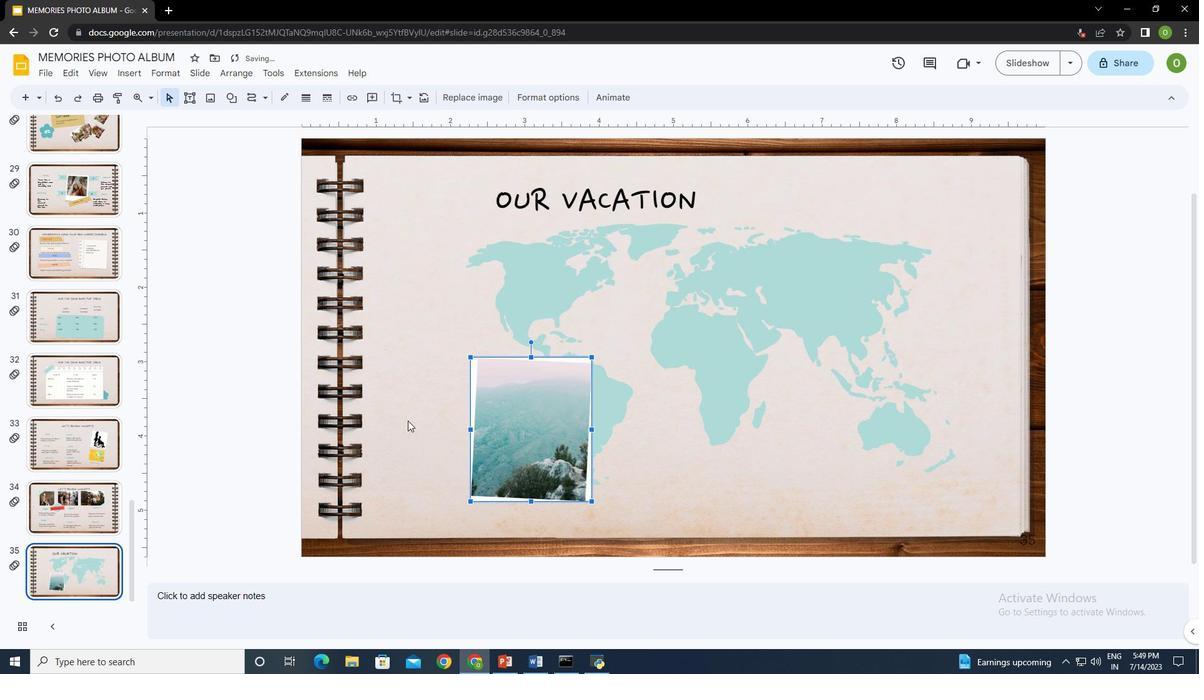 
Action: Mouse moved to (189, 98)
Screenshot: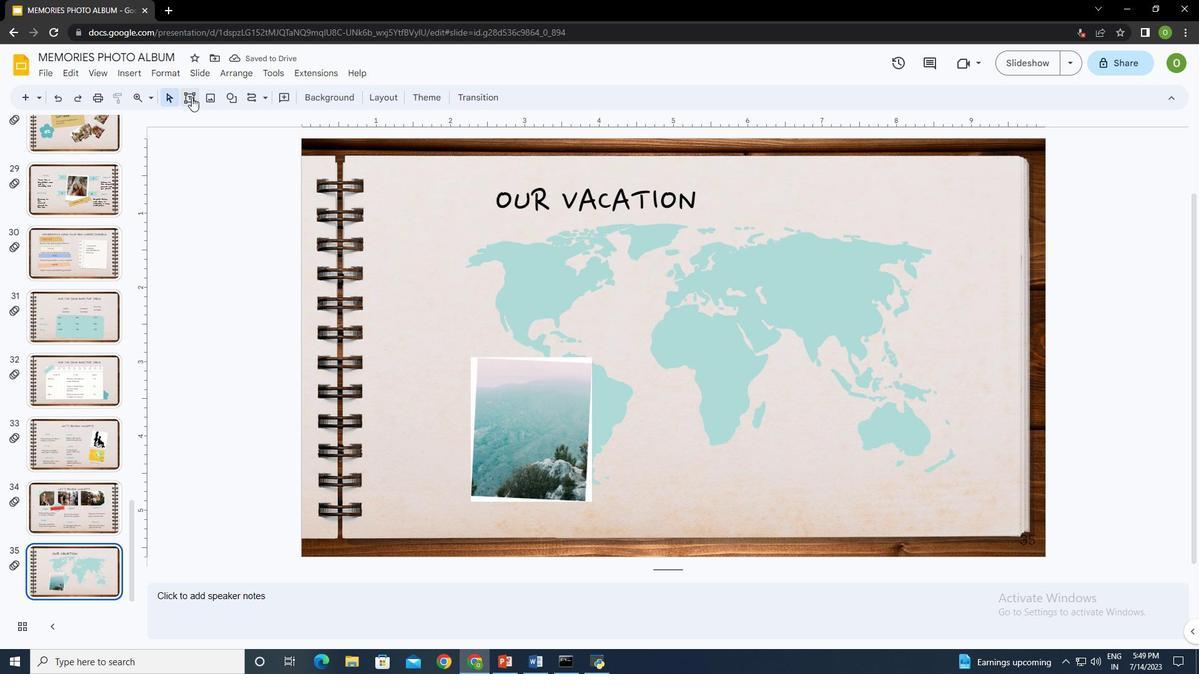 
Action: Mouse pressed left at (189, 98)
Screenshot: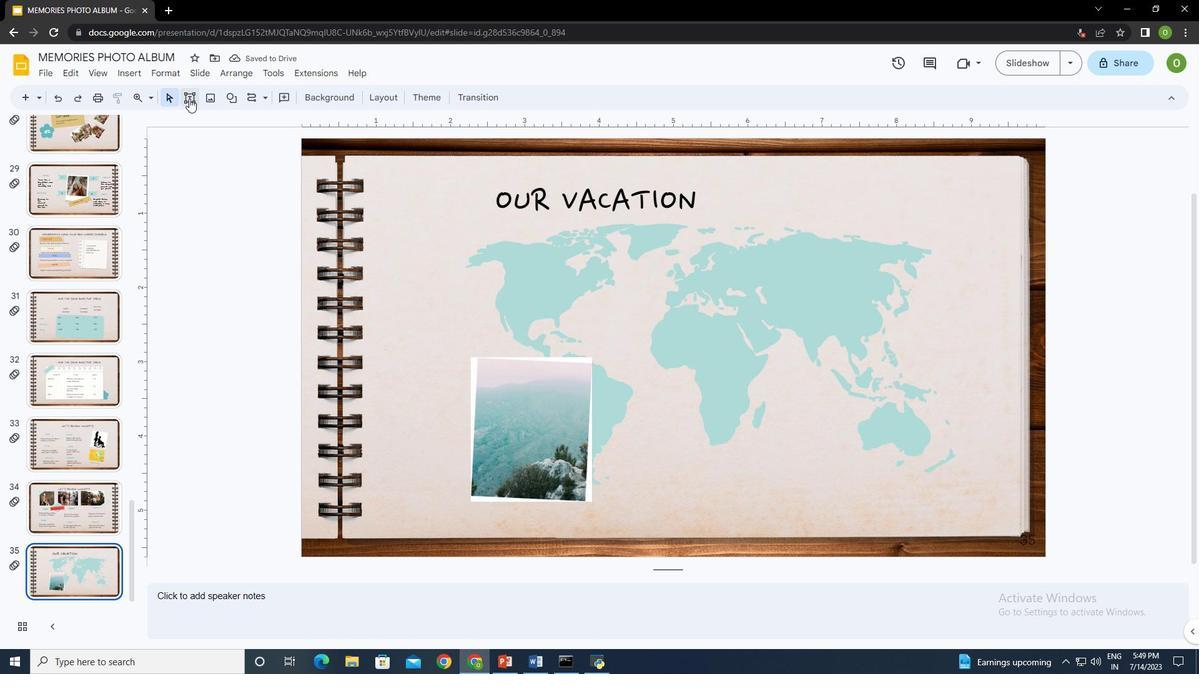 
Action: Mouse moved to (126, 73)
Screenshot: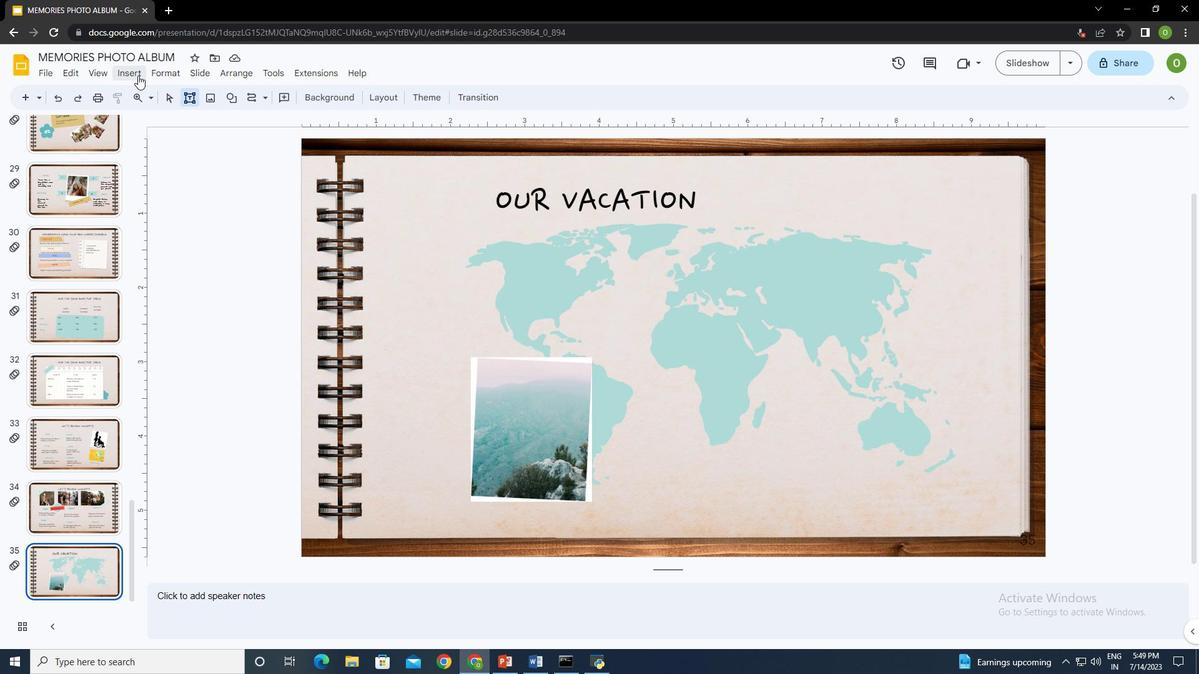 
Action: Mouse pressed left at (126, 73)
Screenshot: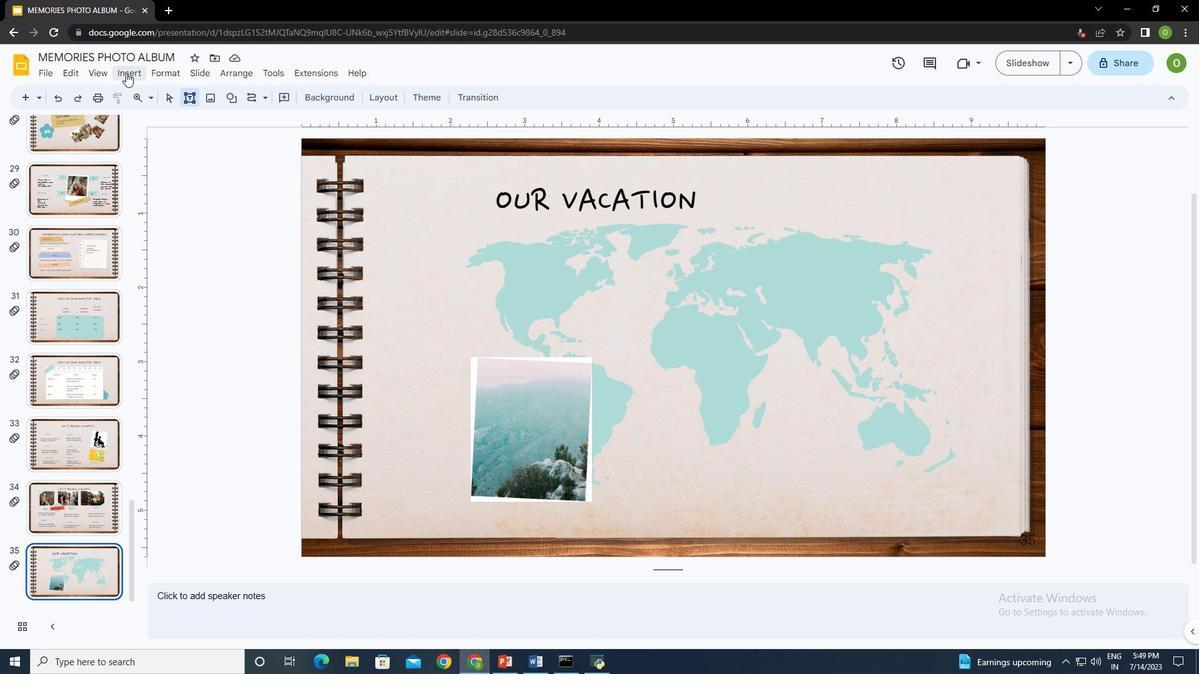 
Action: Mouse moved to (360, 97)
Screenshot: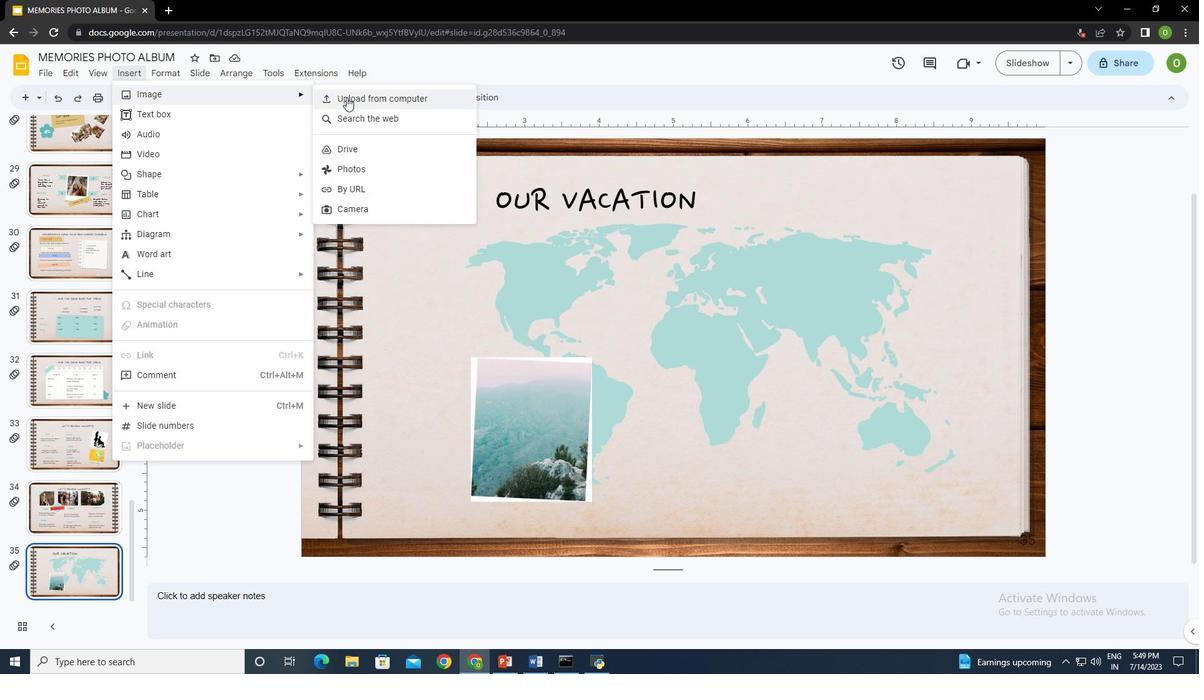 
Action: Mouse pressed left at (360, 97)
Screenshot: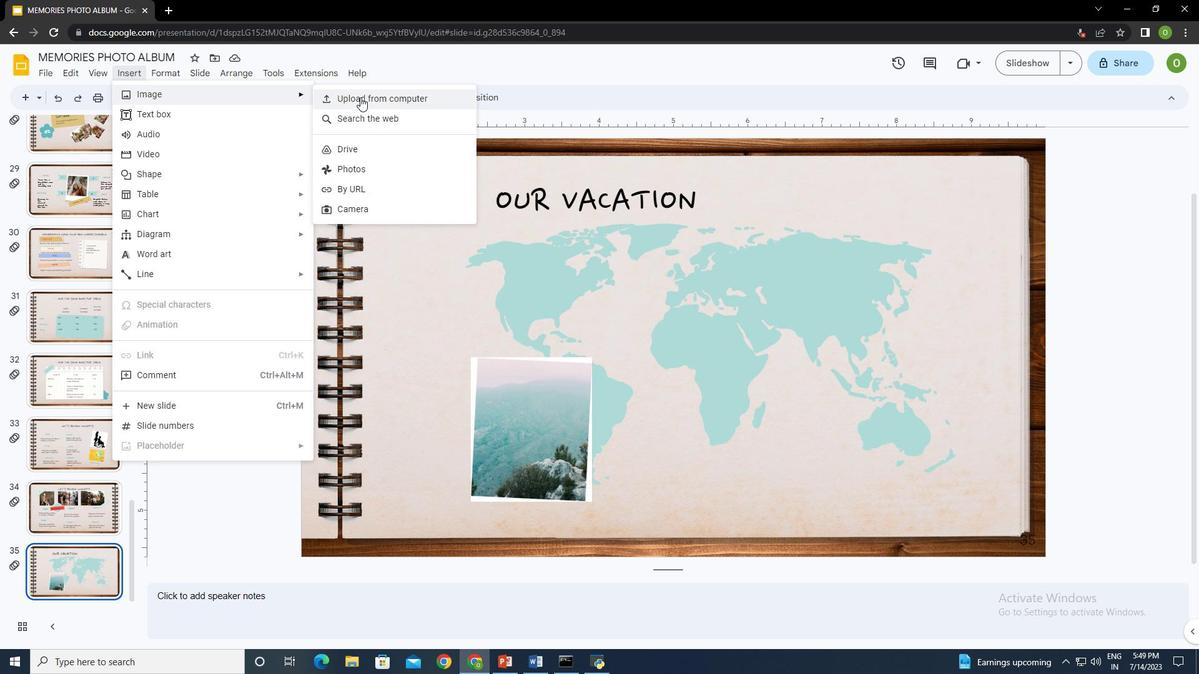 
Action: Mouse moved to (415, 264)
Screenshot: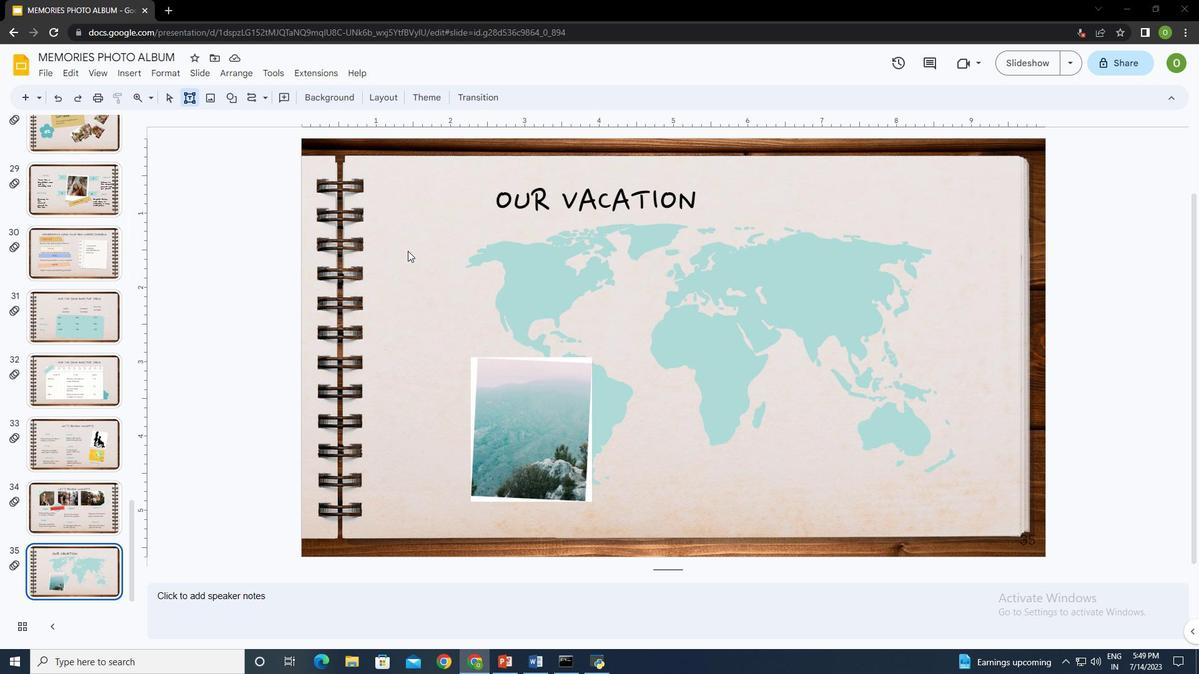 
Action: Mouse scrolled (415, 264) with delta (0, 0)
Screenshot: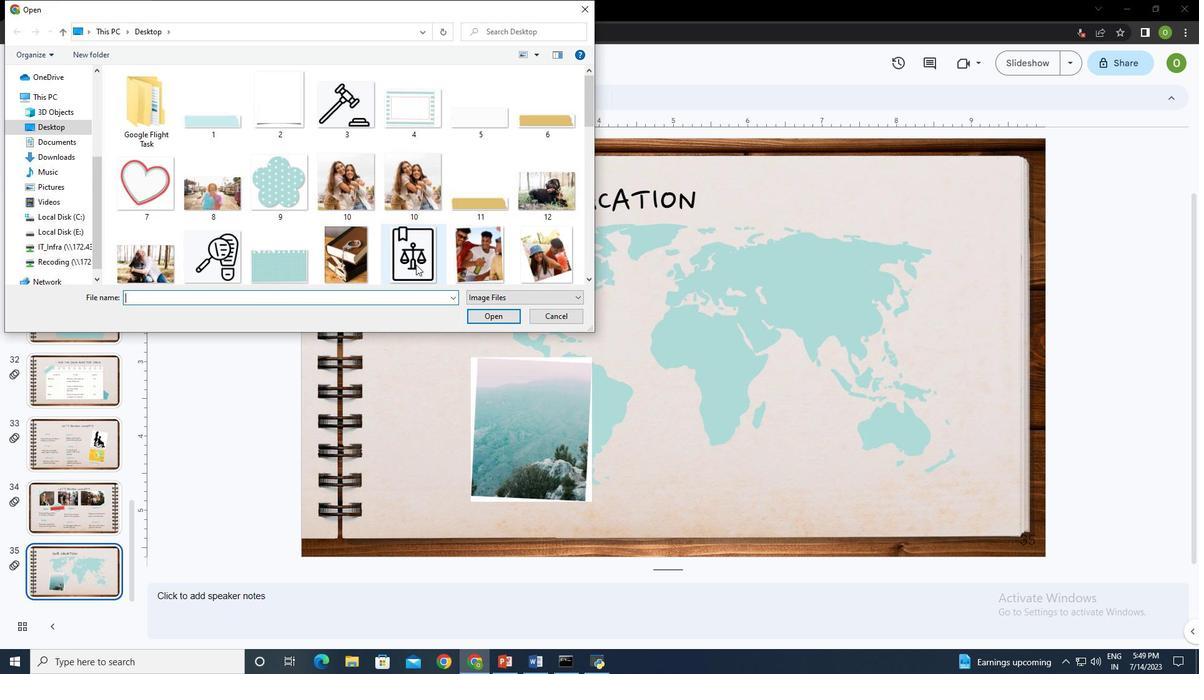 
Action: Mouse scrolled (415, 264) with delta (0, 0)
Screenshot: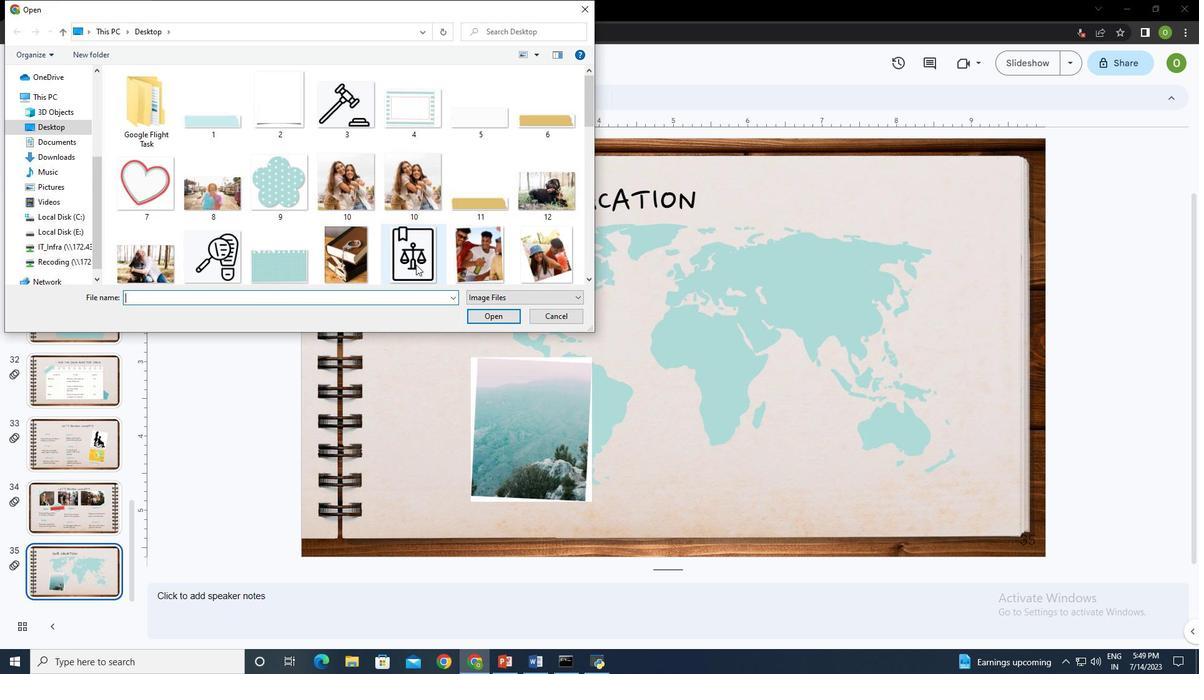 
Action: Mouse scrolled (415, 264) with delta (0, 0)
Screenshot: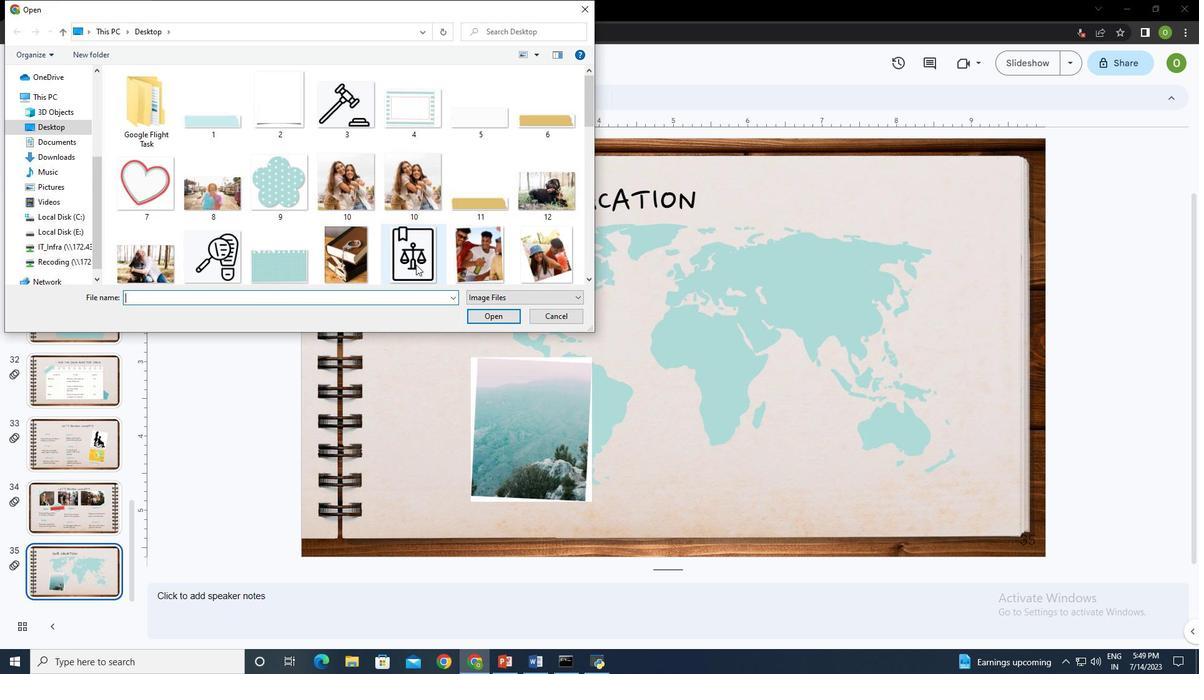 
Action: Mouse scrolled (415, 264) with delta (0, 0)
Screenshot: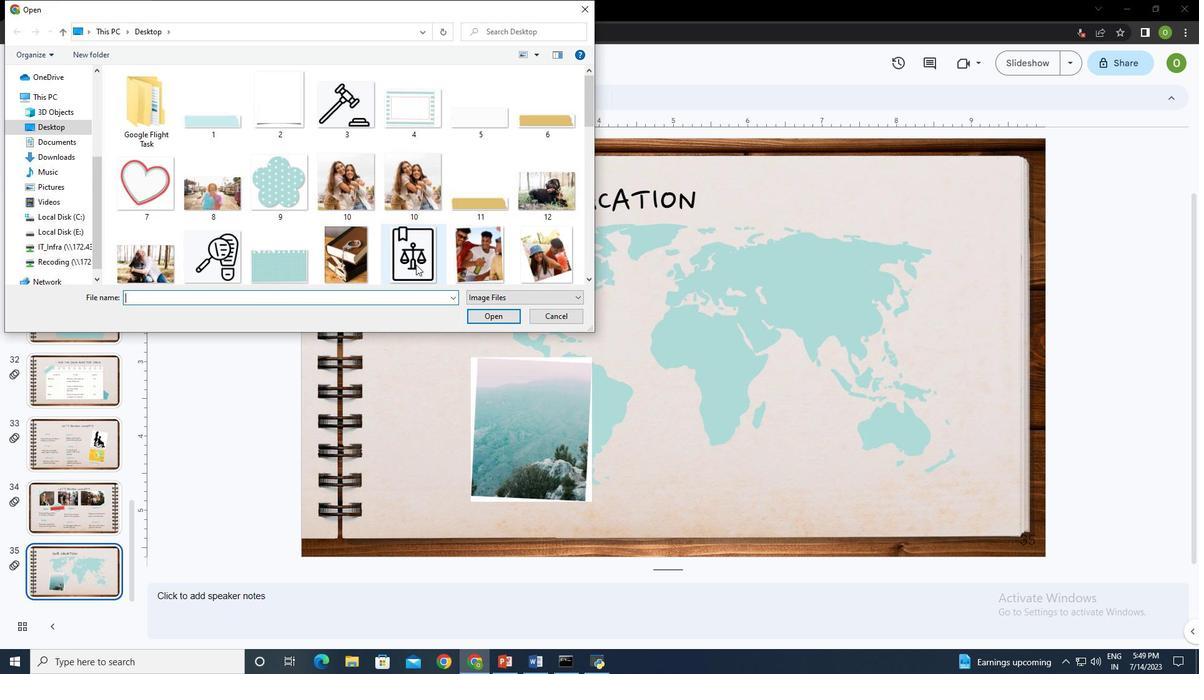 
Action: Mouse scrolled (415, 264) with delta (0, 0)
Screenshot: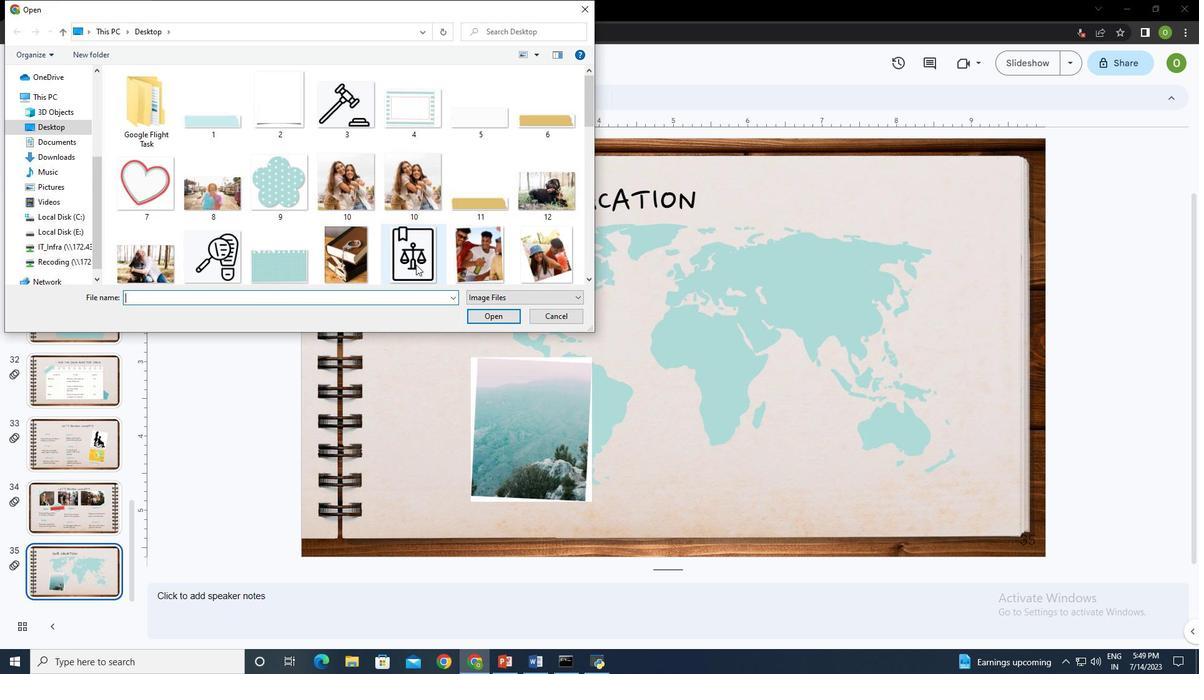 
Action: Mouse scrolled (415, 264) with delta (0, 0)
Screenshot: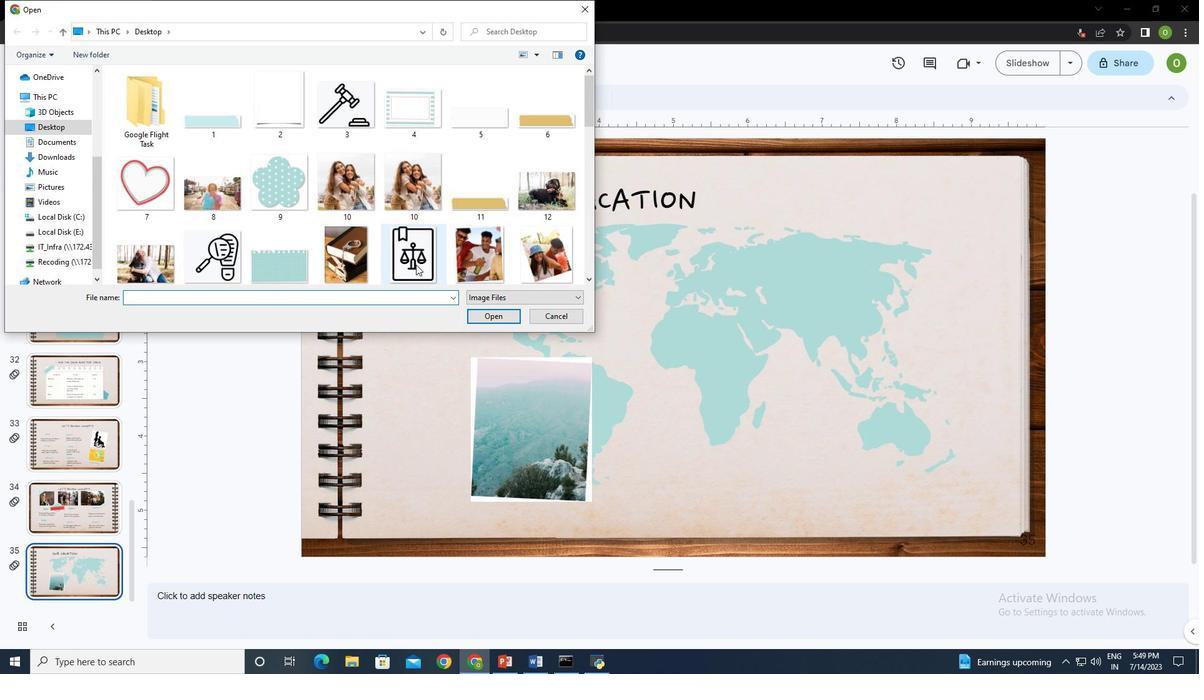 
Action: Mouse scrolled (415, 264) with delta (0, 0)
Screenshot: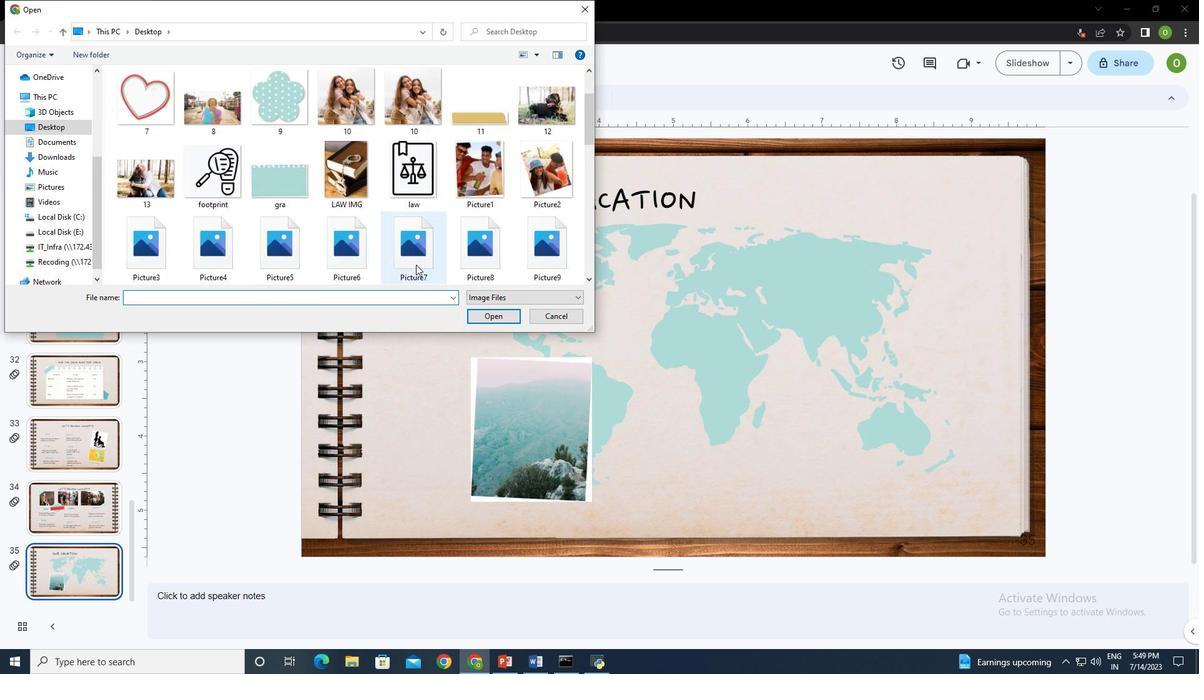 
Action: Mouse moved to (415, 264)
Screenshot: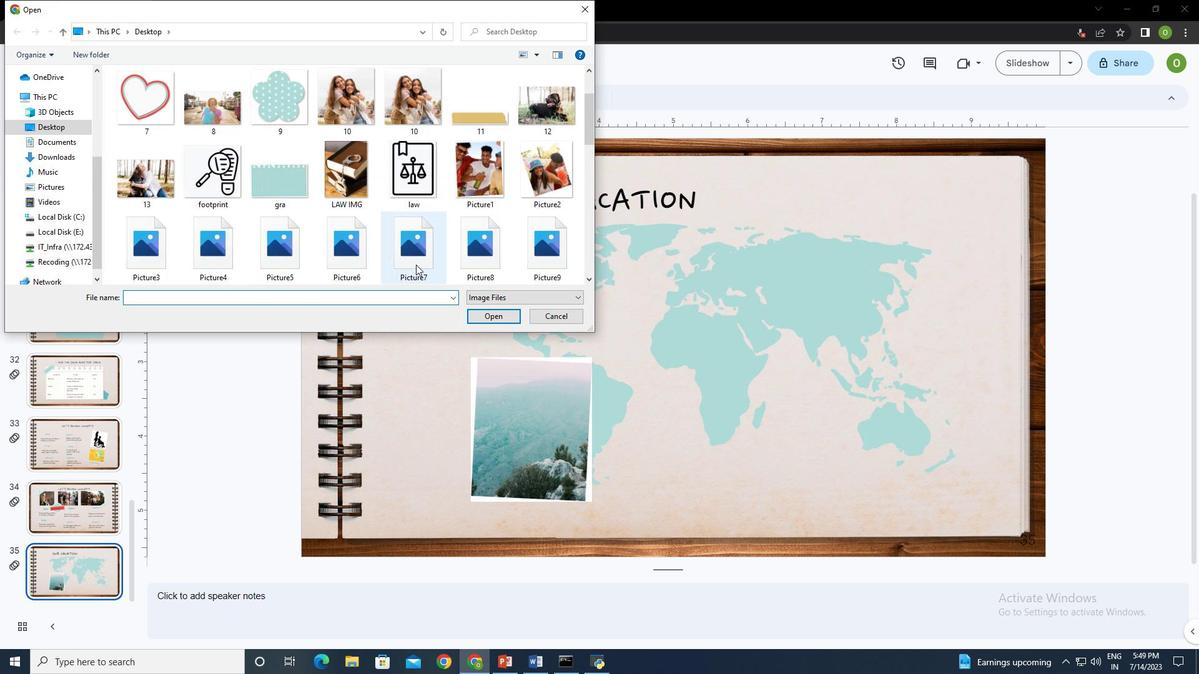 
Action: Mouse scrolled (415, 264) with delta (0, 0)
Screenshot: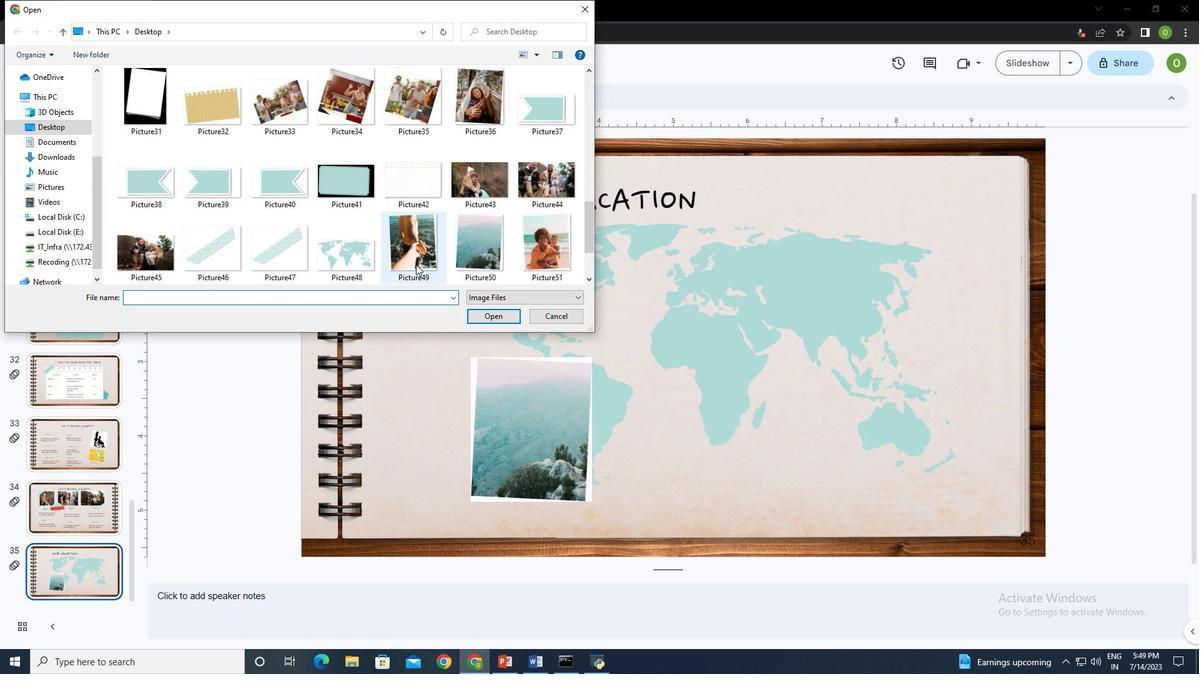 
Action: Mouse scrolled (415, 264) with delta (0, 0)
Screenshot: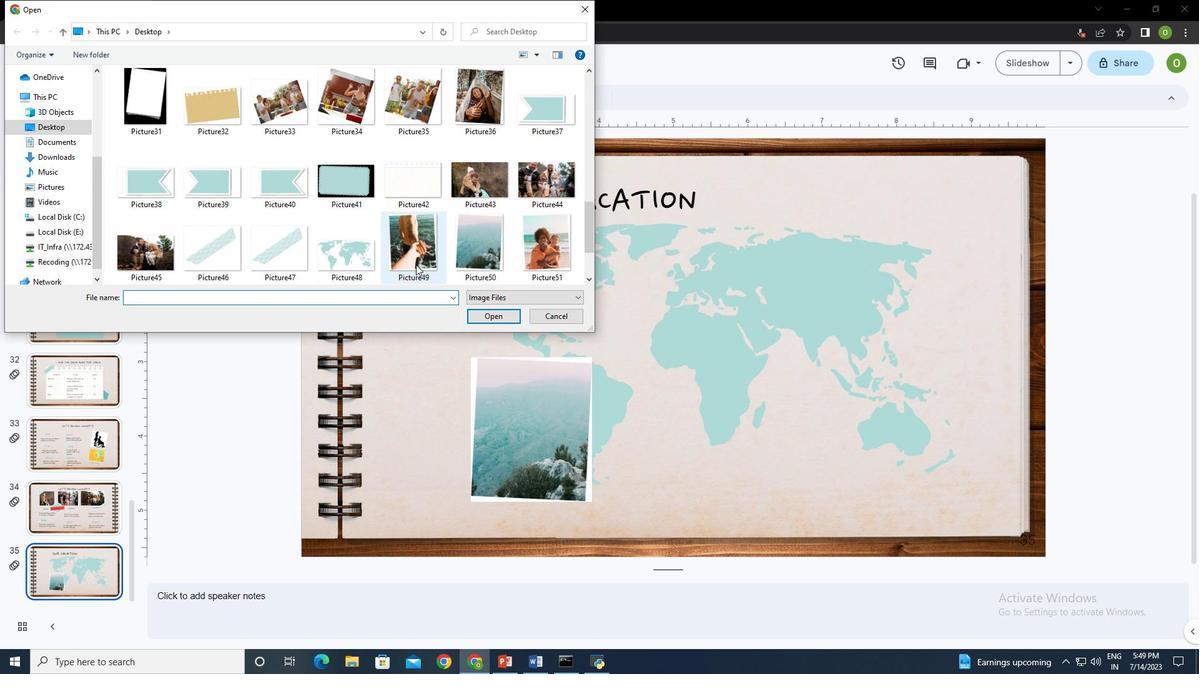 
Action: Mouse scrolled (415, 264) with delta (0, 0)
Screenshot: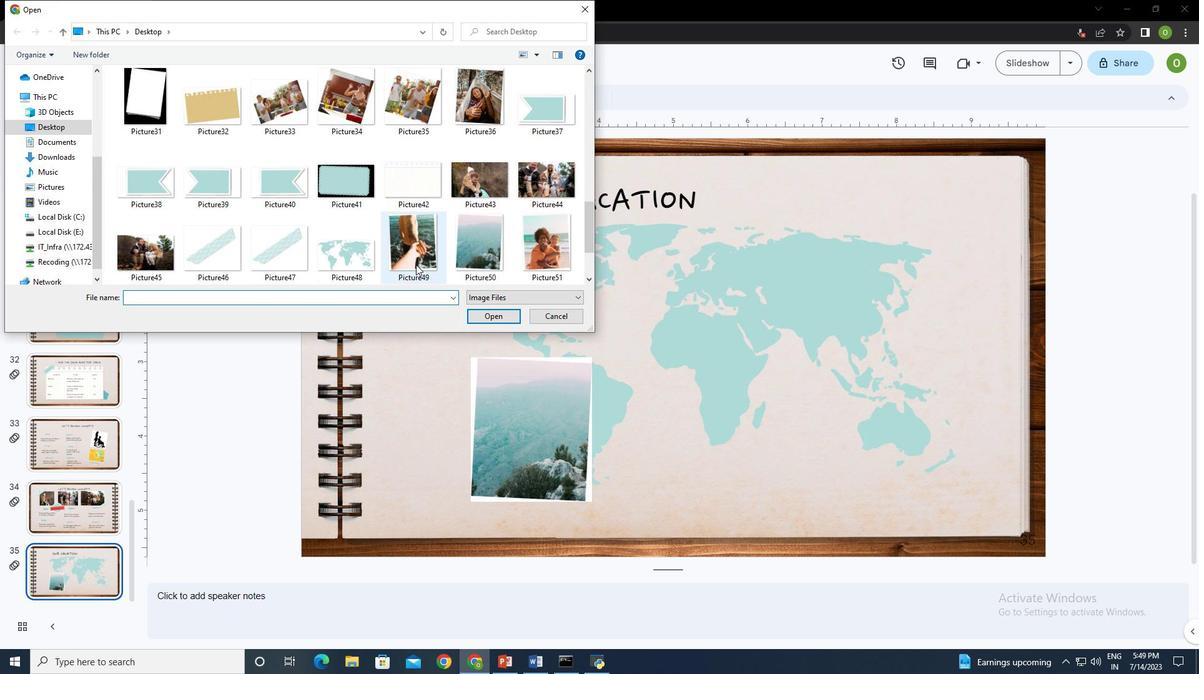 
Action: Mouse scrolled (415, 264) with delta (0, 0)
Screenshot: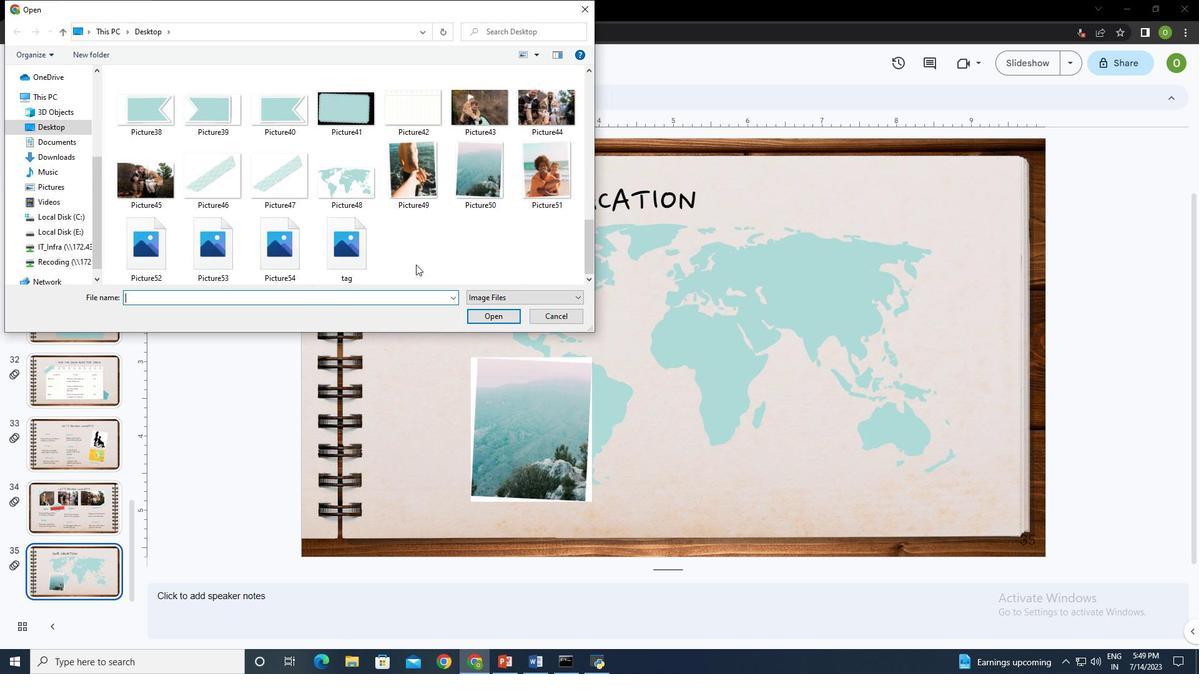 
Action: Mouse scrolled (415, 264) with delta (0, 0)
Screenshot: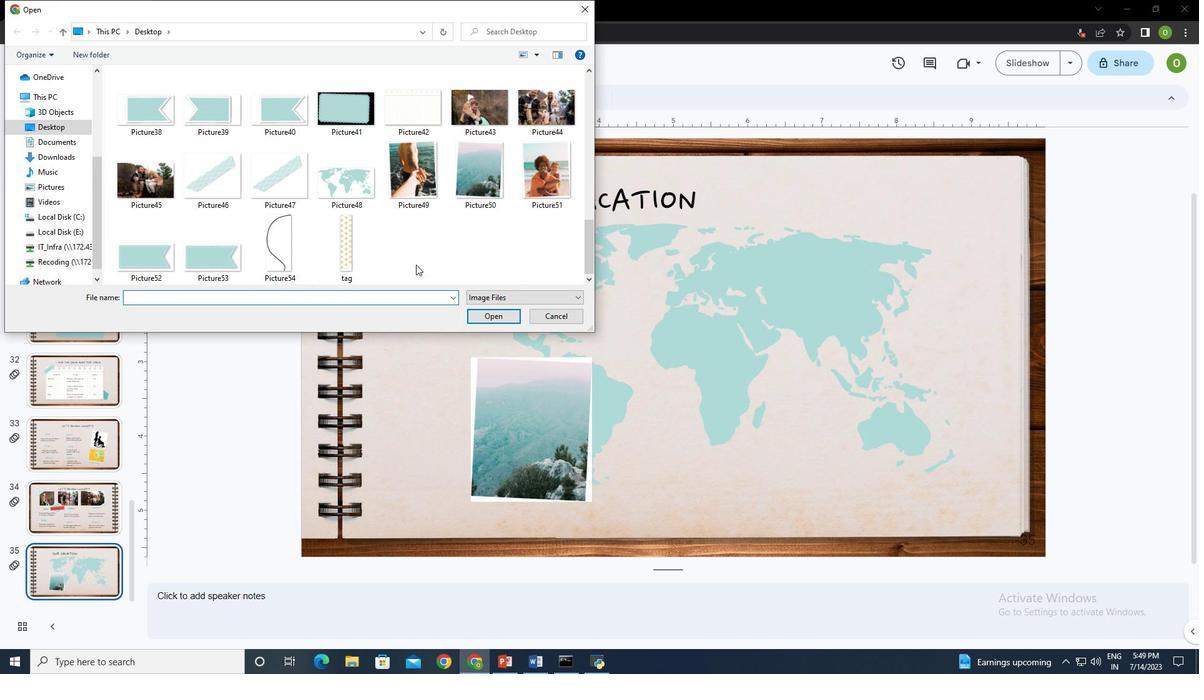 
Action: Mouse scrolled (415, 264) with delta (0, 0)
Screenshot: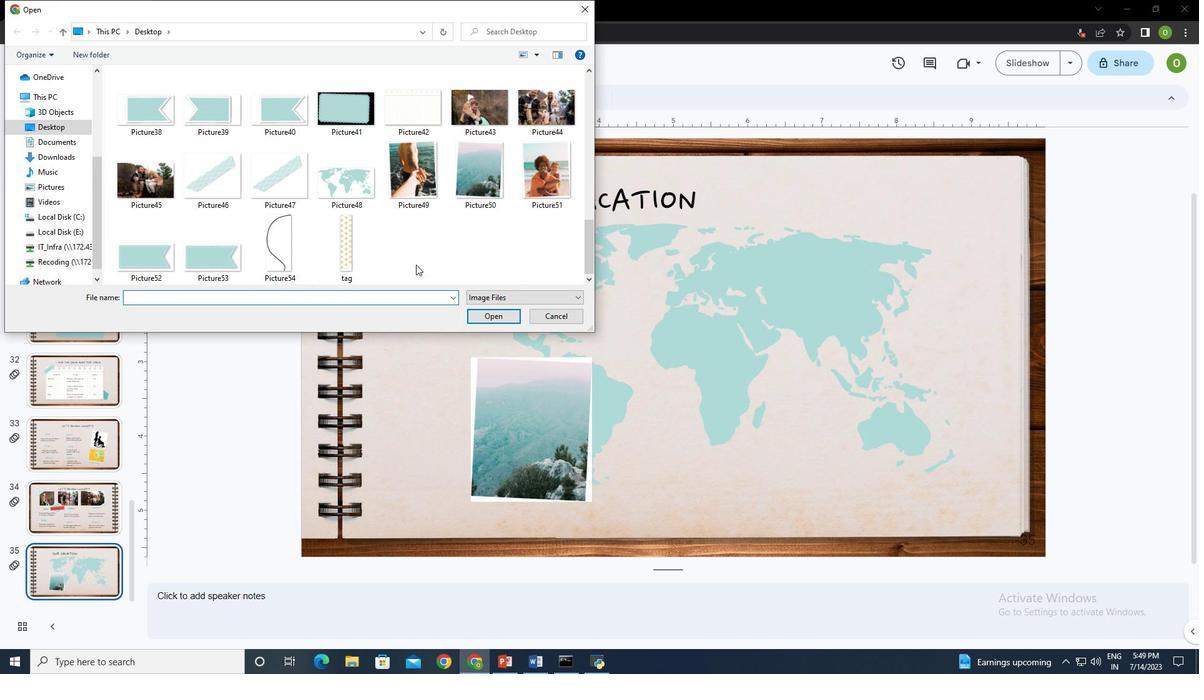 
Action: Mouse scrolled (415, 264) with delta (0, 0)
Screenshot: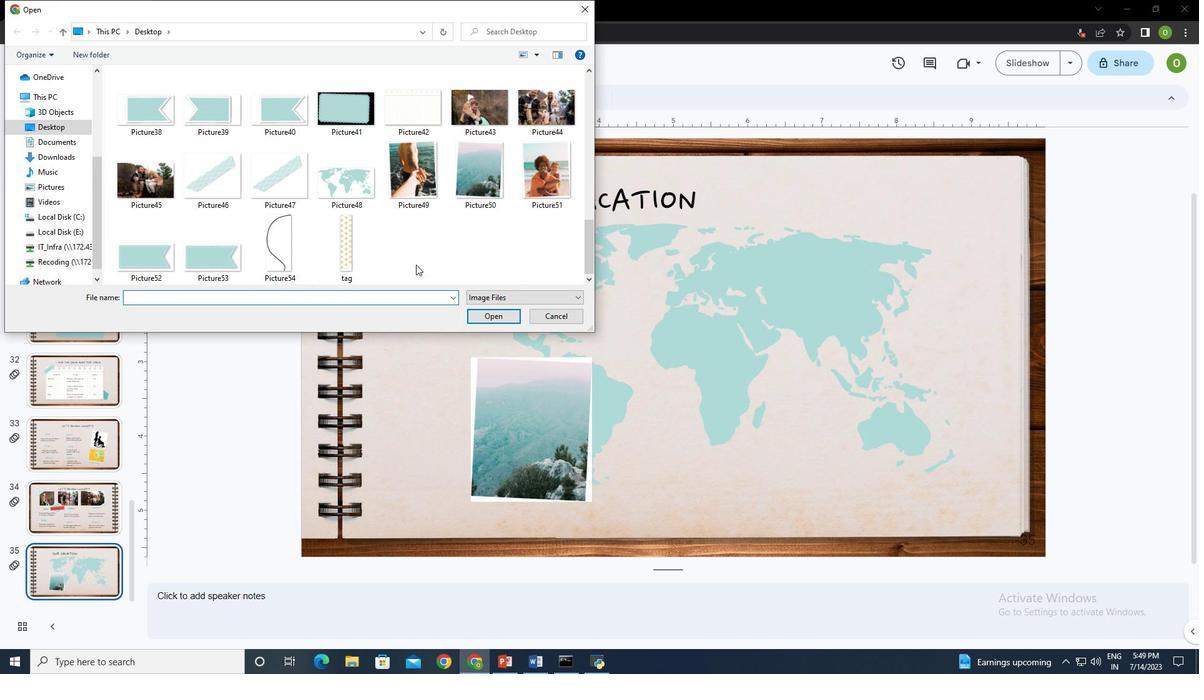 
Action: Mouse moved to (148, 251)
Screenshot: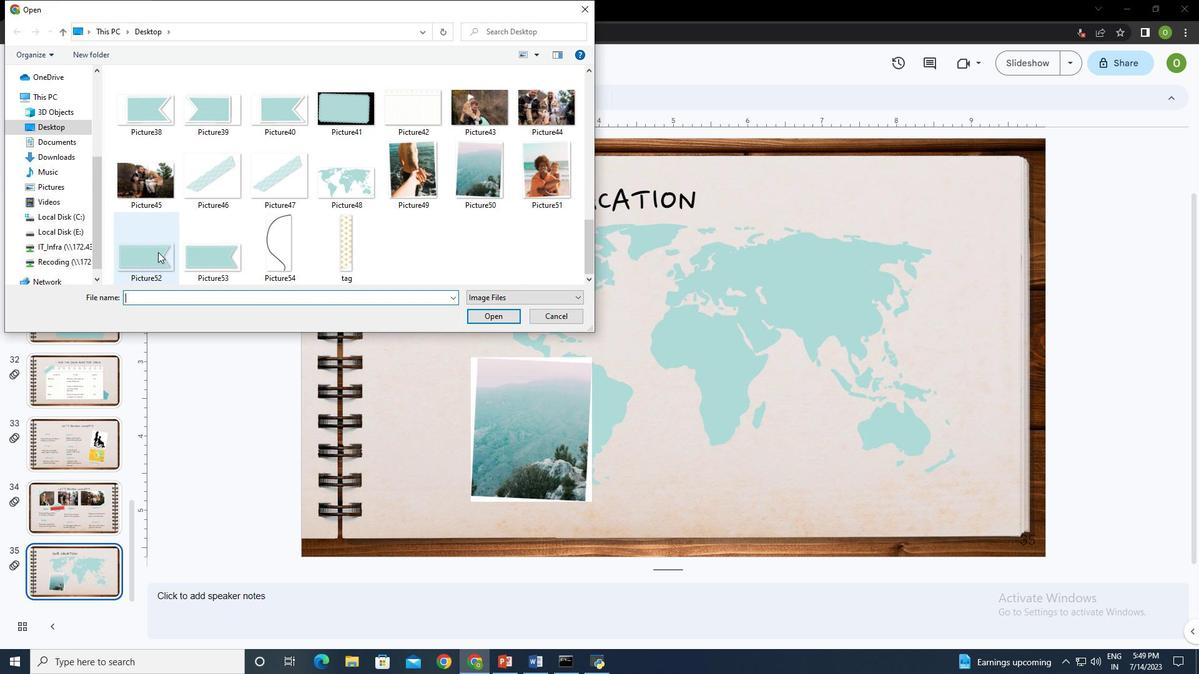 
Action: Mouse pressed left at (148, 251)
Screenshot: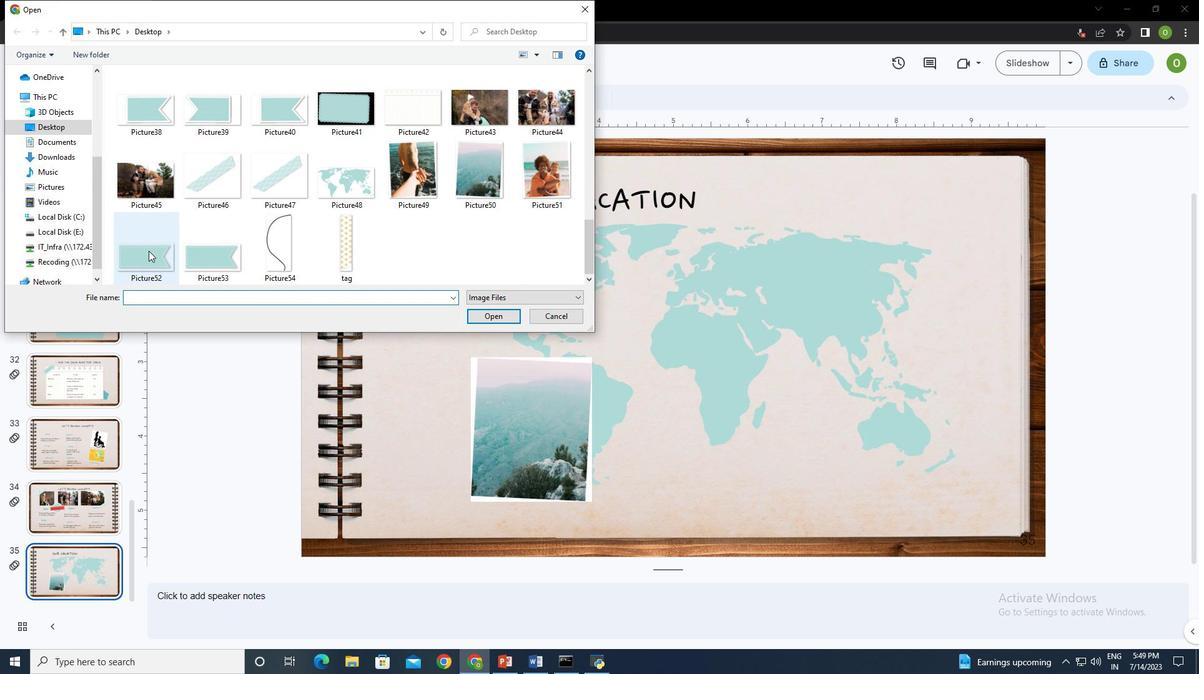 
Action: Mouse moved to (492, 311)
Screenshot: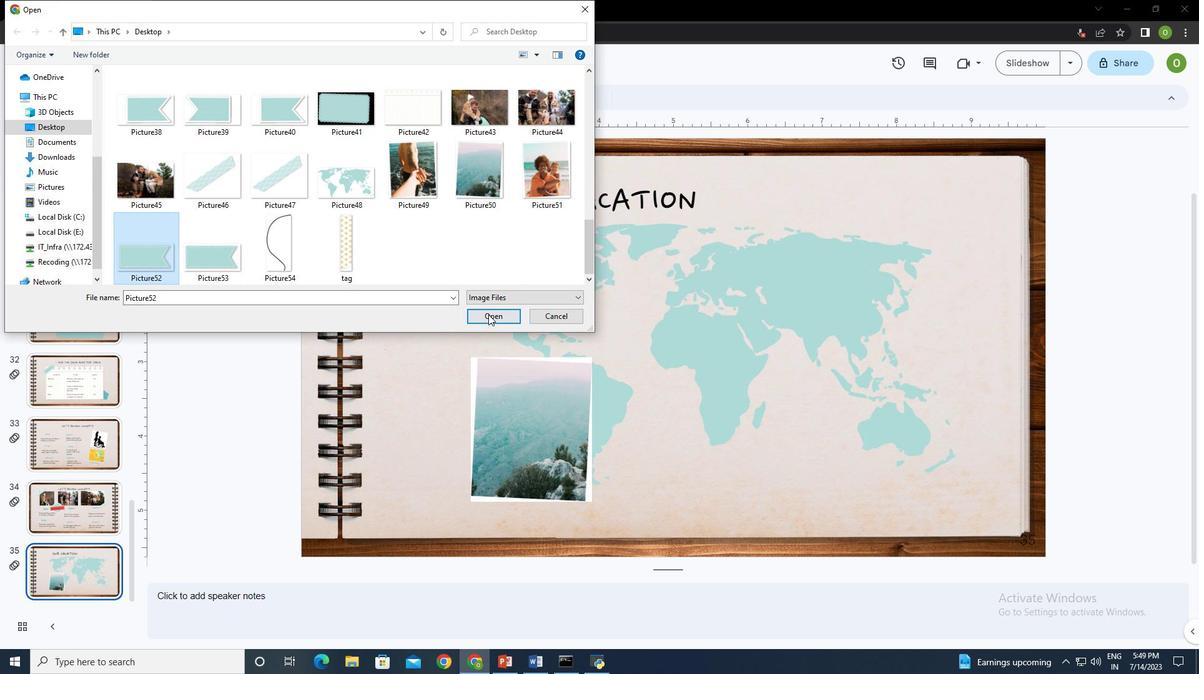 
Action: Mouse pressed left at (492, 311)
Screenshot: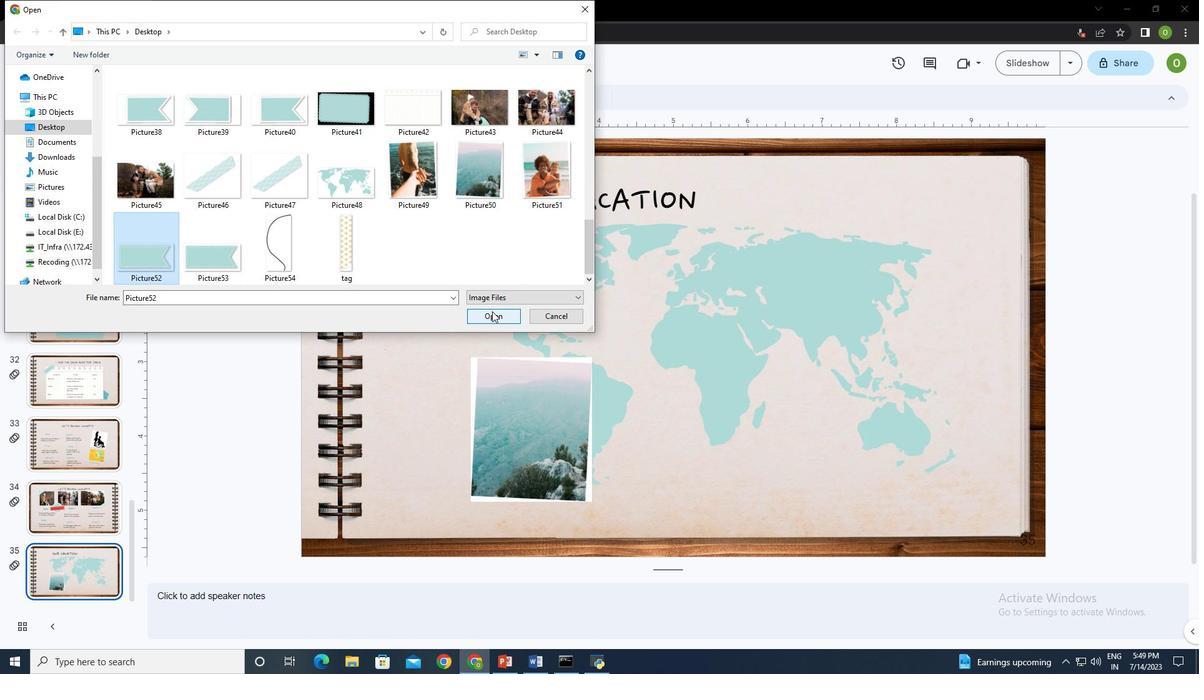 
Action: Mouse moved to (403, 186)
Screenshot: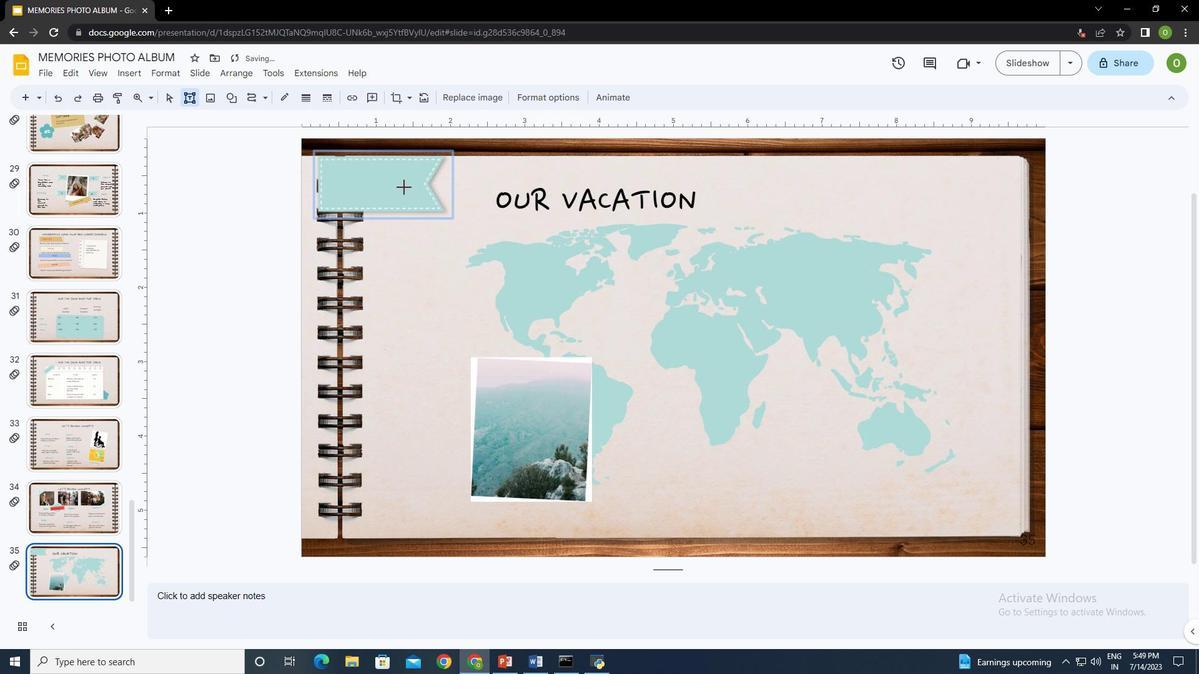 
Action: Mouse pressed left at (403, 186)
Screenshot: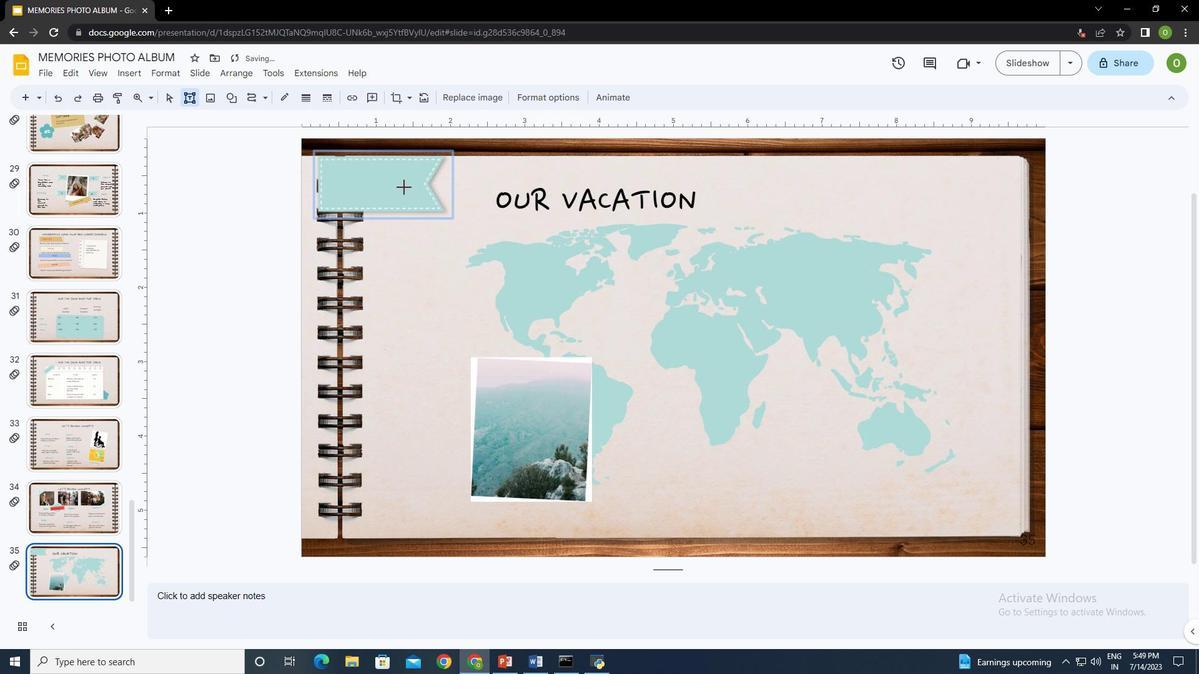 
Action: Mouse moved to (407, 277)
Screenshot: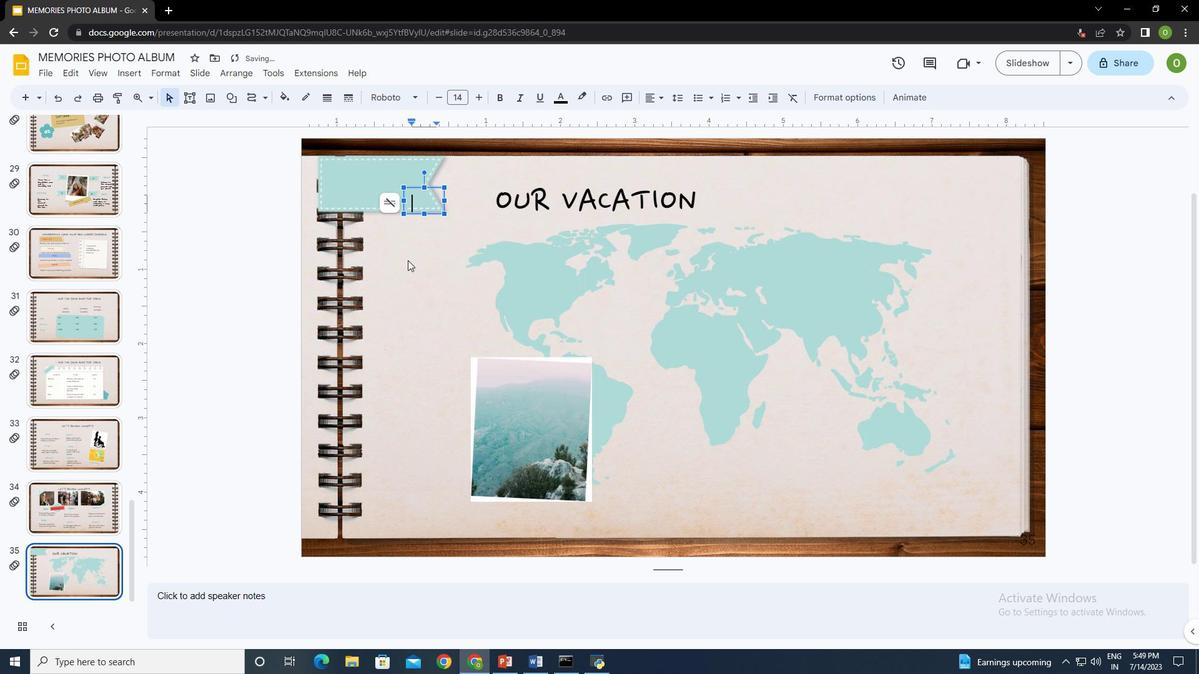 
Action: Key pressed ctrl+Z
Screenshot: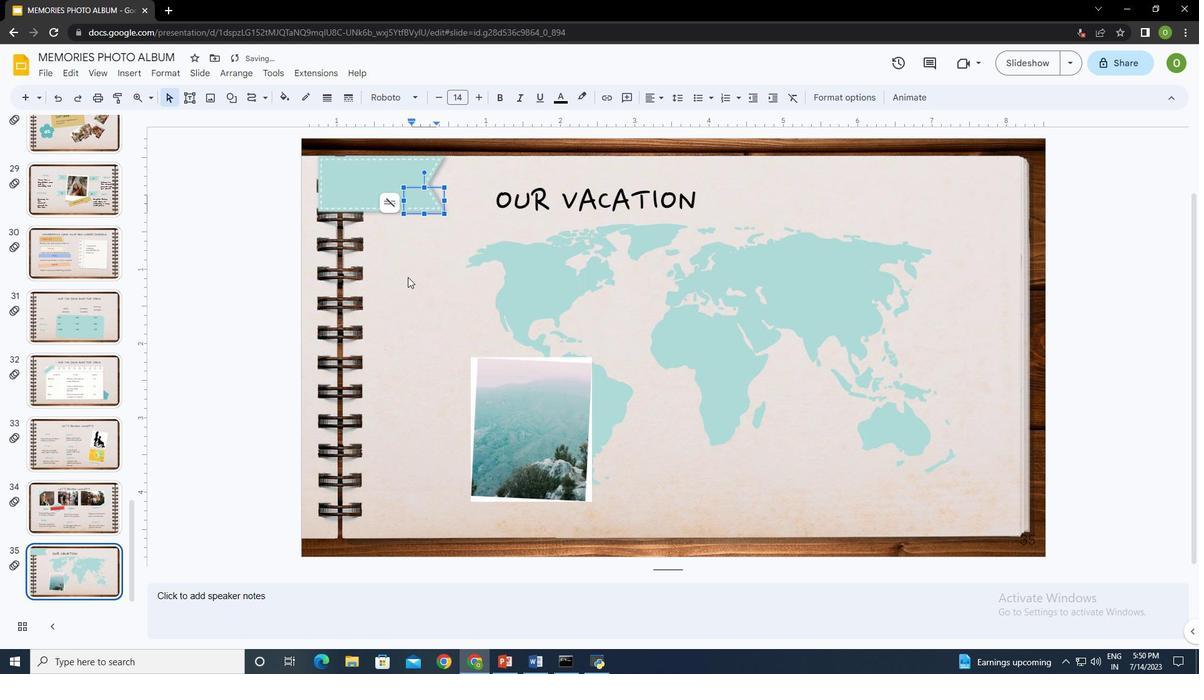 
Action: Mouse moved to (364, 174)
Screenshot: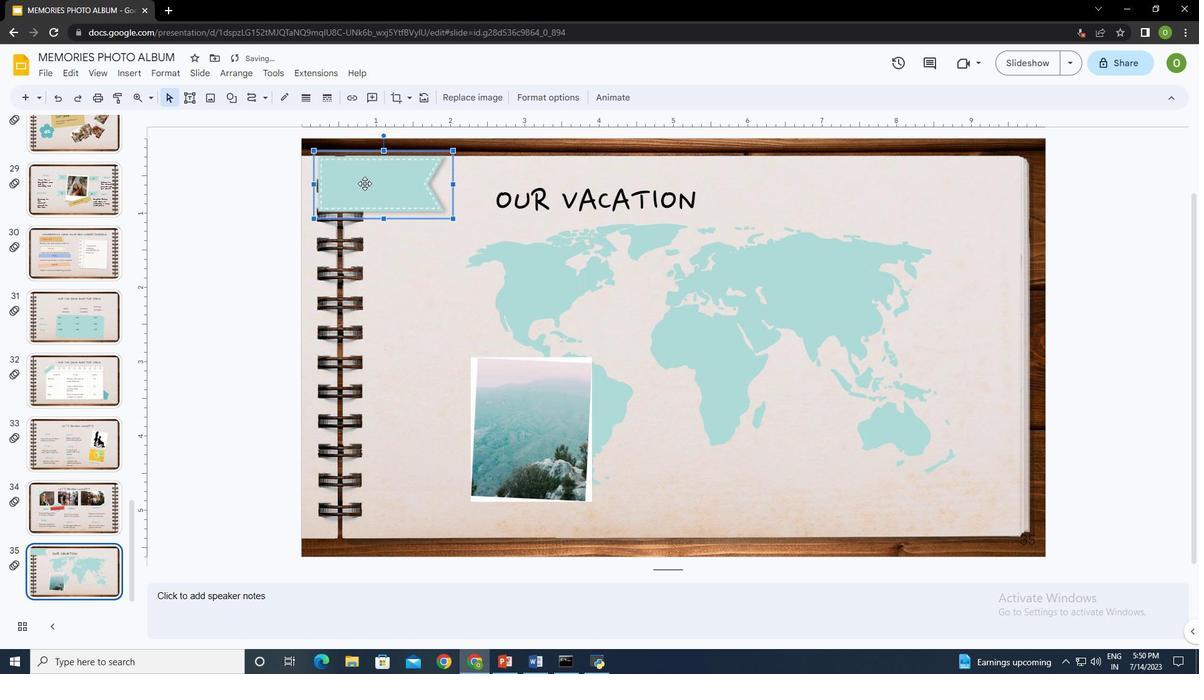 
Action: Mouse pressed left at (364, 174)
Screenshot: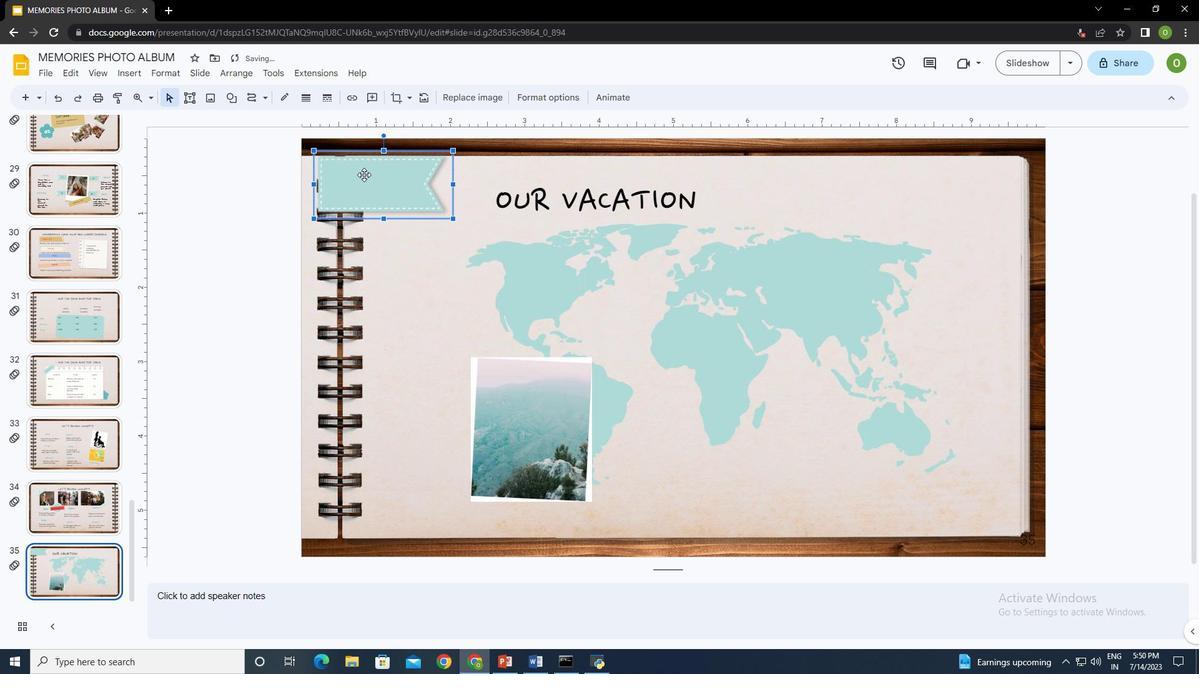 
Action: Mouse moved to (385, 168)
Screenshot: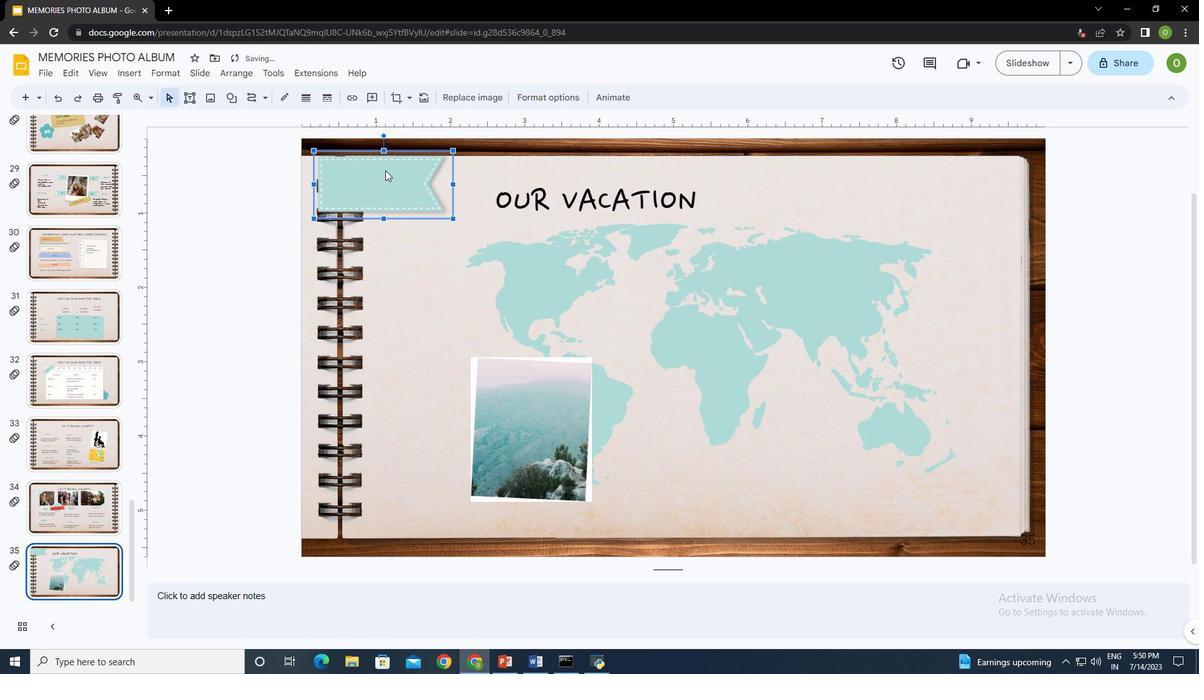 
Action: Mouse pressed left at (385, 168)
Screenshot: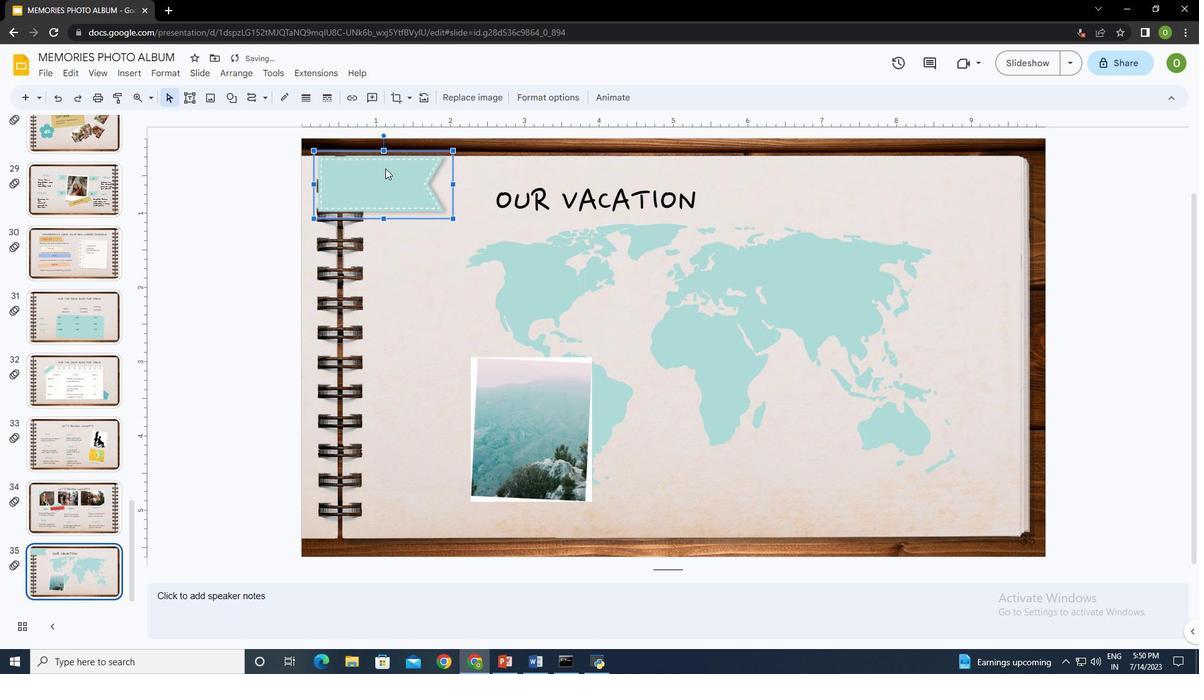 
Action: Mouse moved to (399, 161)
Screenshot: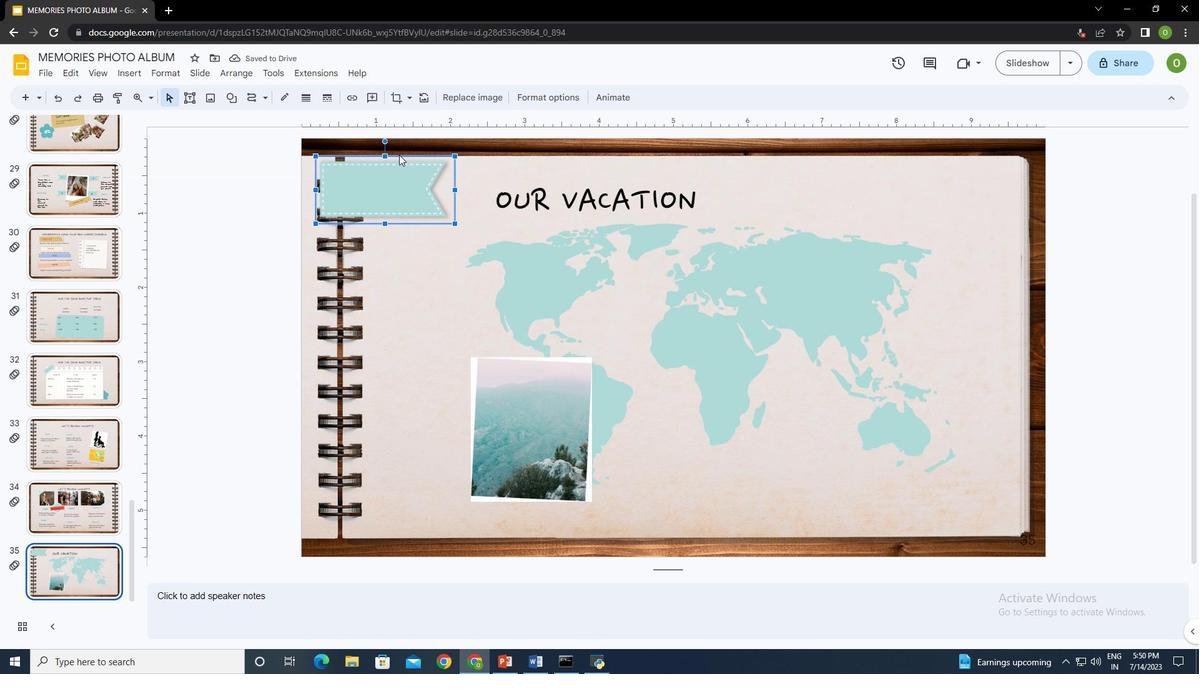 
Action: Mouse pressed left at (399, 161)
Screenshot: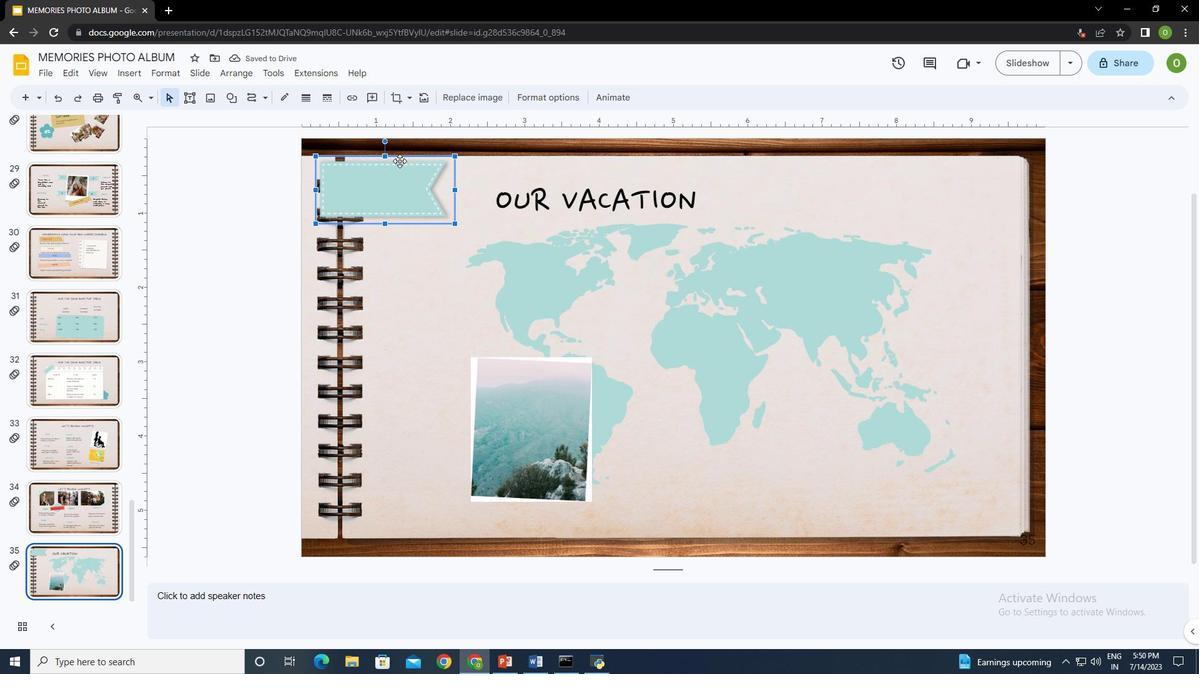 
Action: Mouse moved to (529, 533)
Screenshot: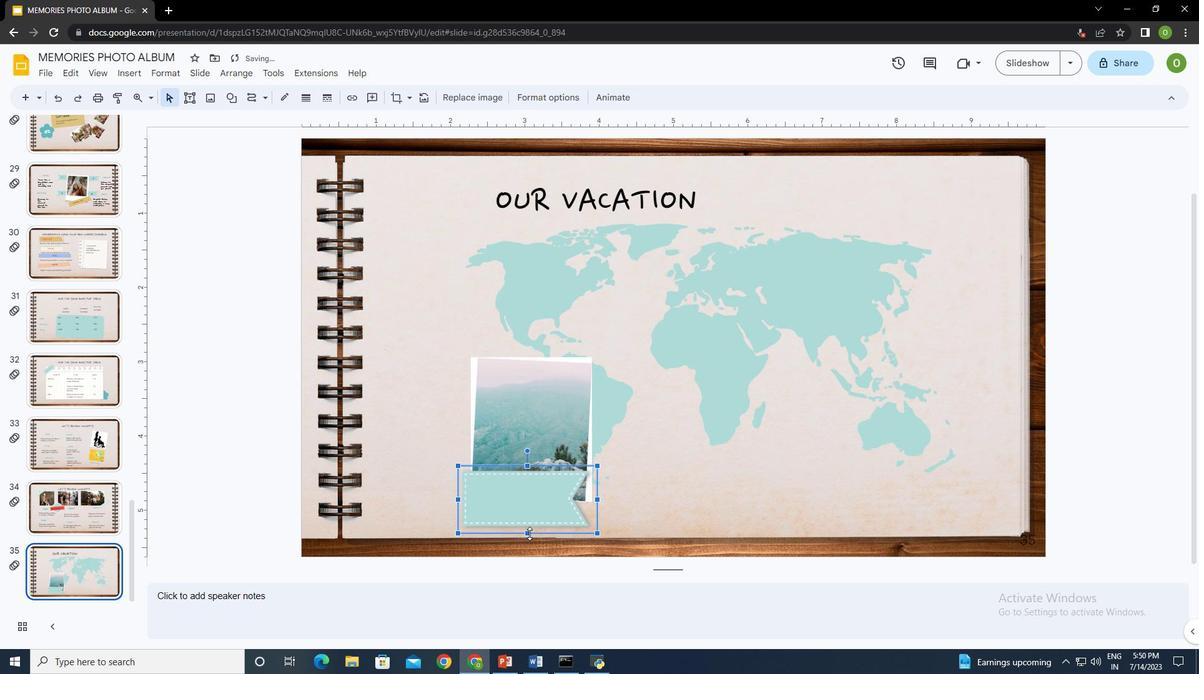 
Action: Mouse pressed left at (529, 533)
Screenshot: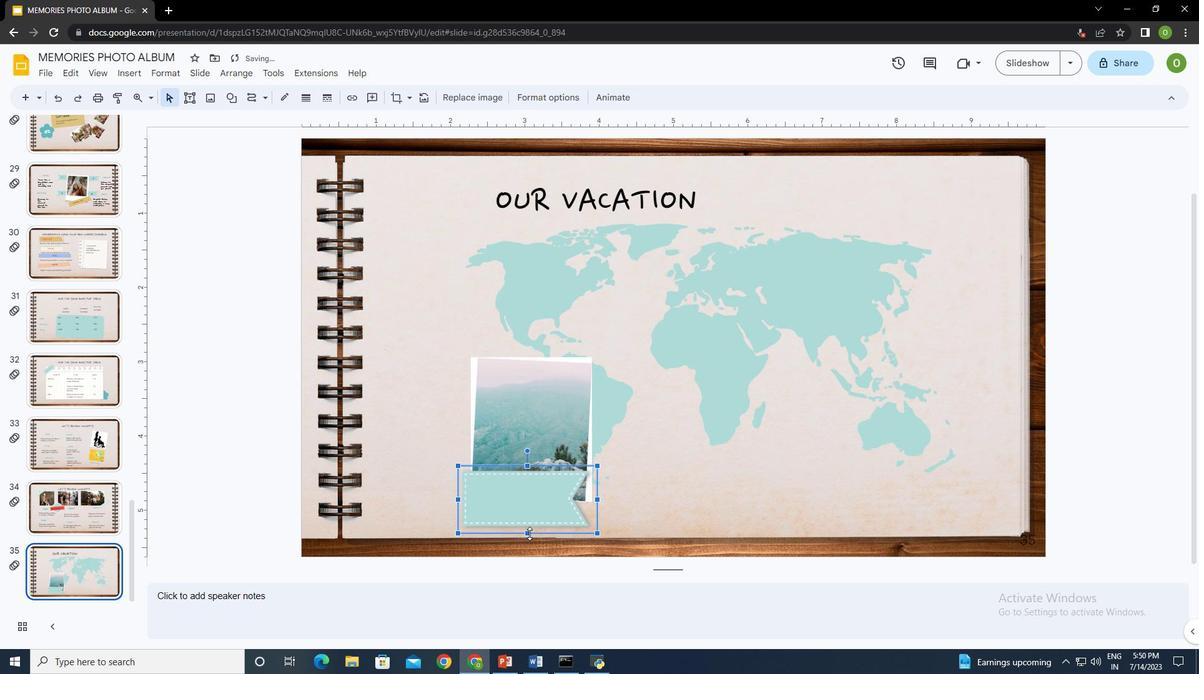 
Action: Mouse moved to (597, 492)
Screenshot: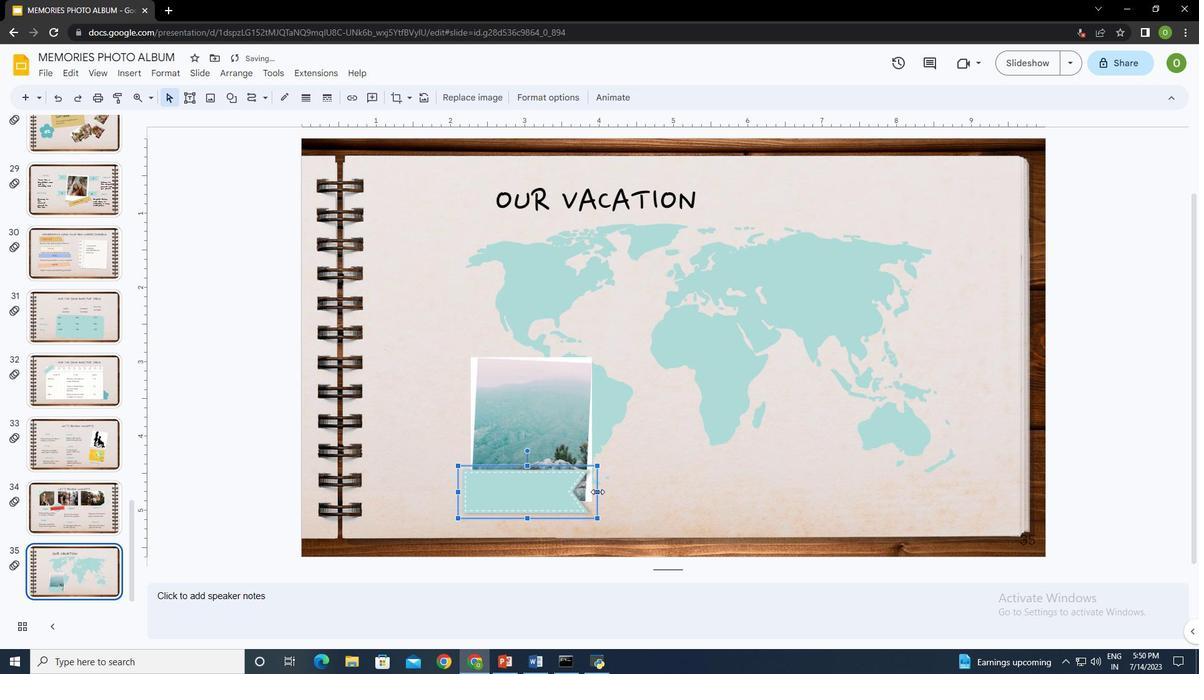 
Action: Mouse pressed left at (597, 492)
Screenshot: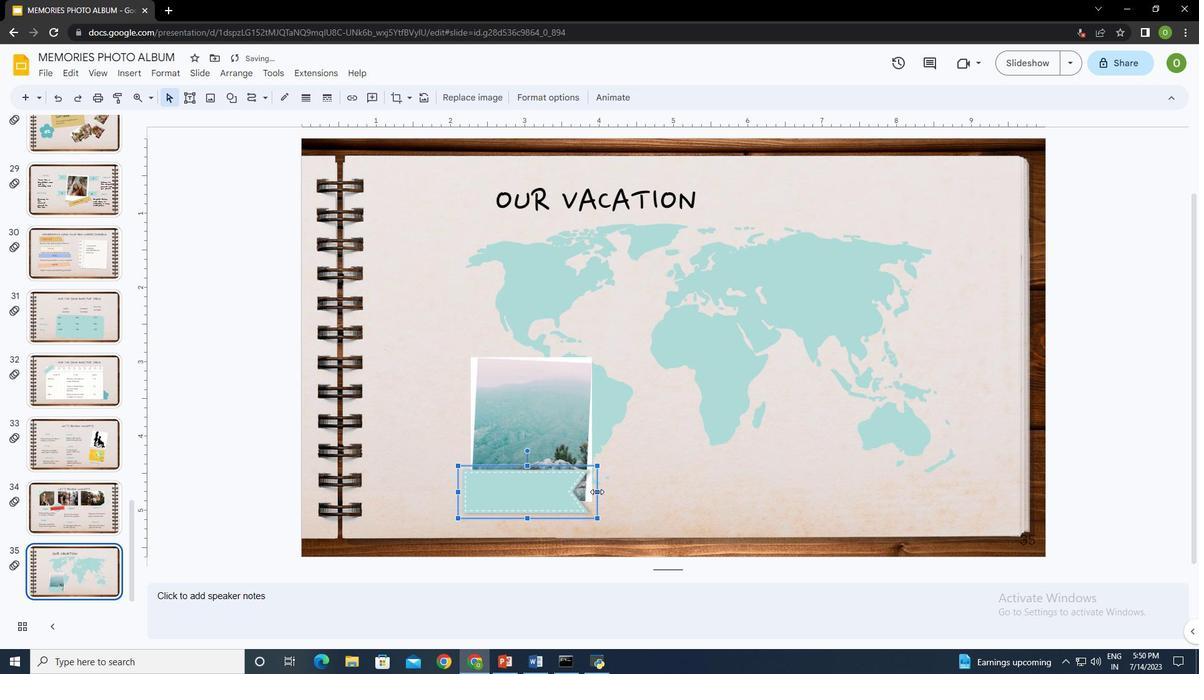 
Action: Mouse moved to (498, 495)
Screenshot: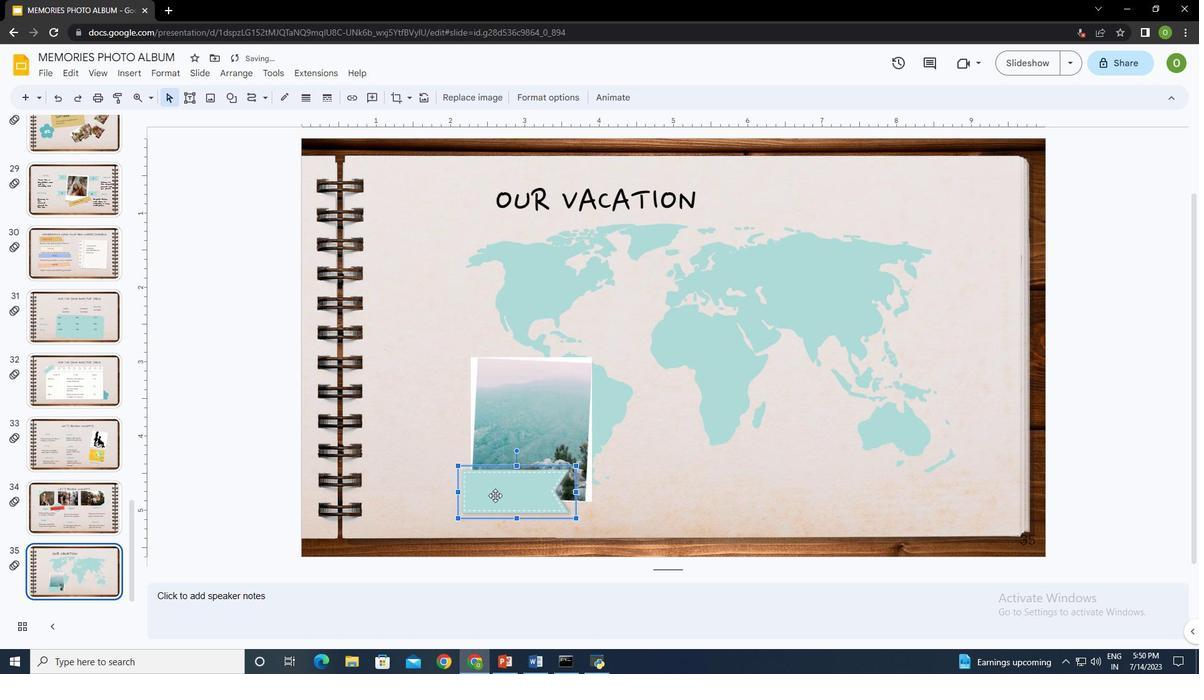 
Action: Mouse pressed left at (498, 495)
Screenshot: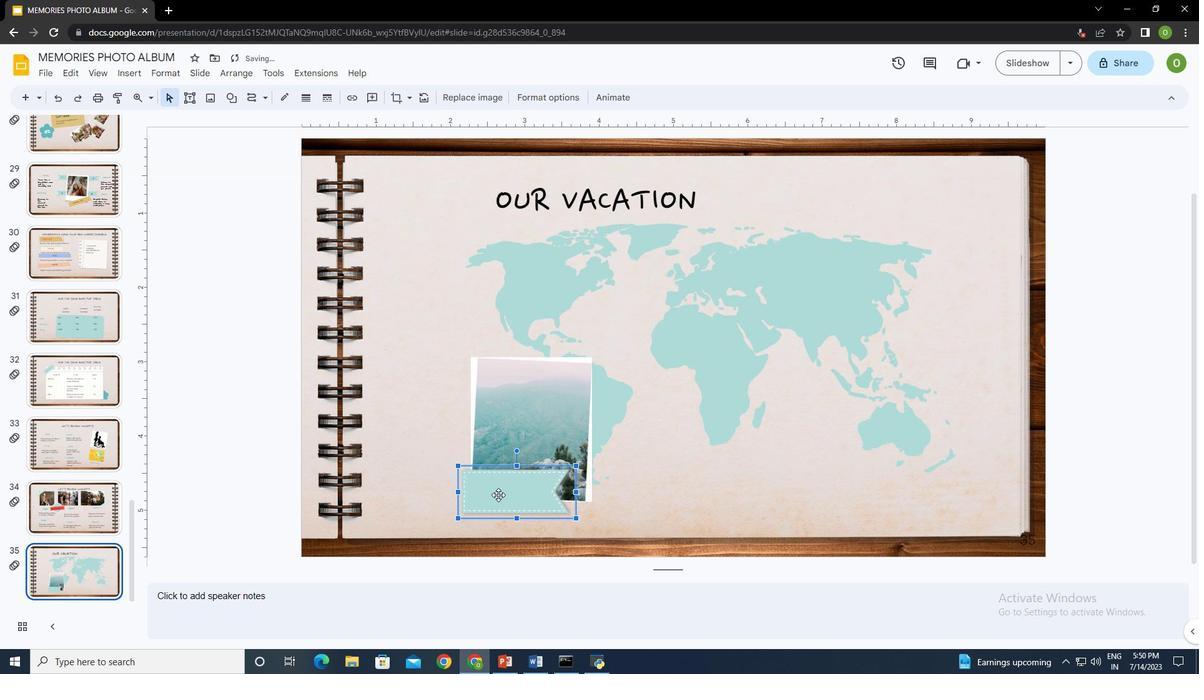 
Action: Mouse moved to (528, 492)
Screenshot: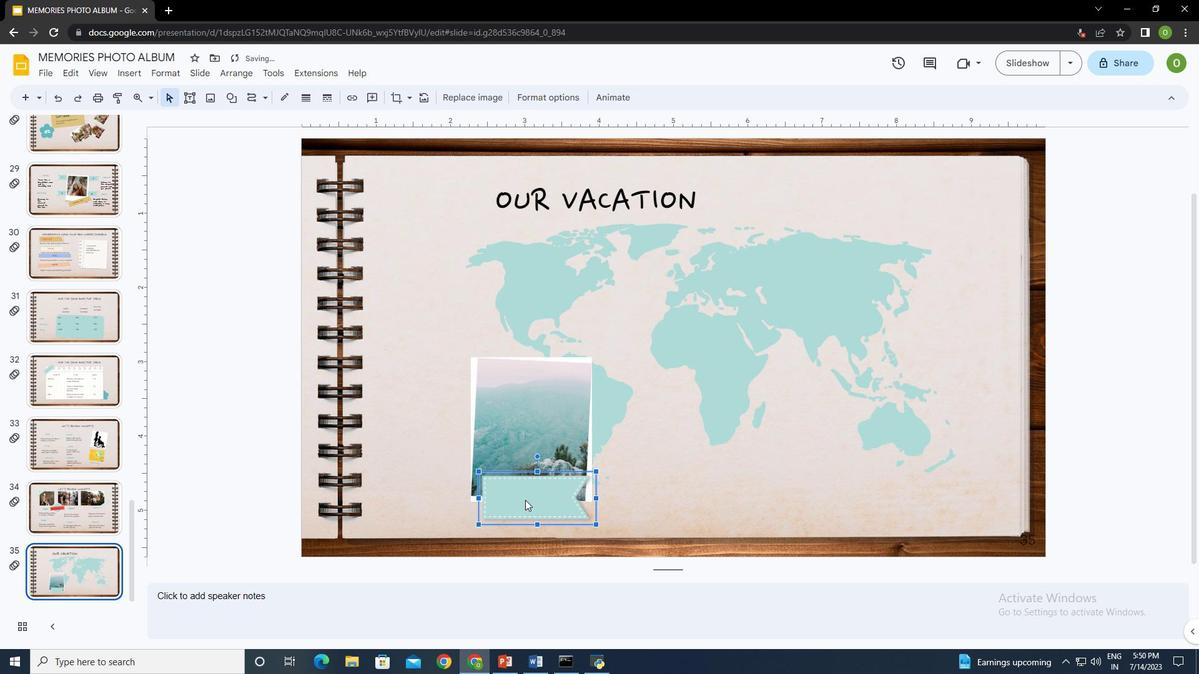 
Action: Mouse pressed left at (528, 492)
Screenshot: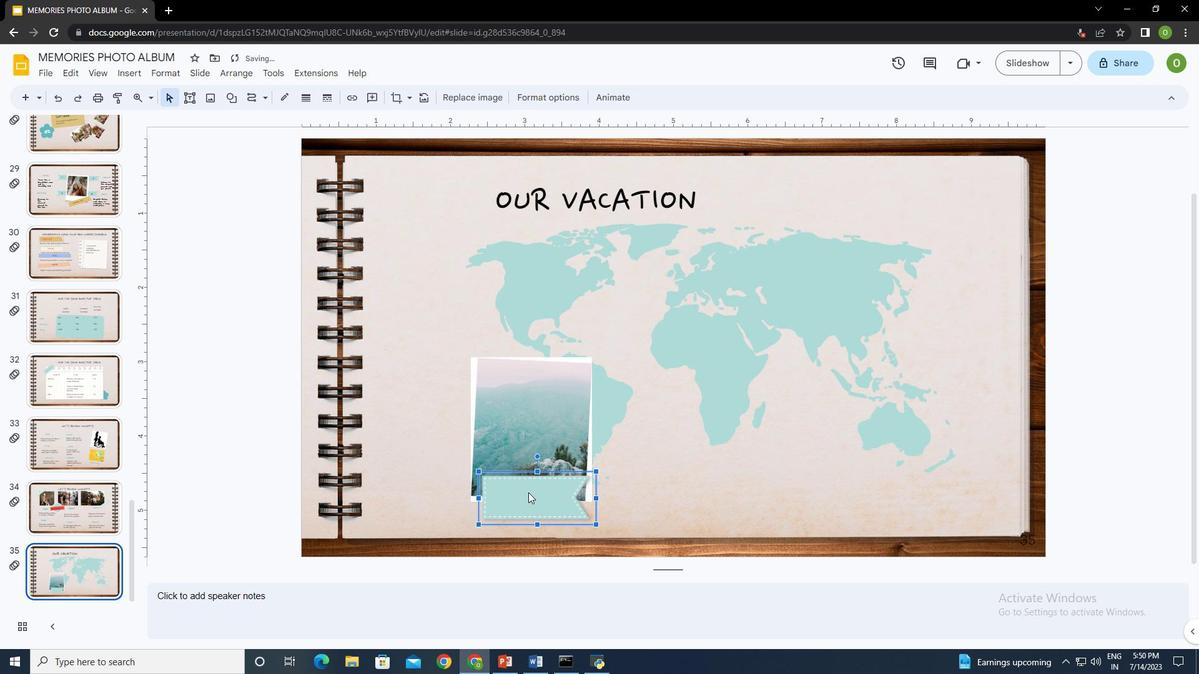 
Action: Mouse moved to (520, 492)
Screenshot: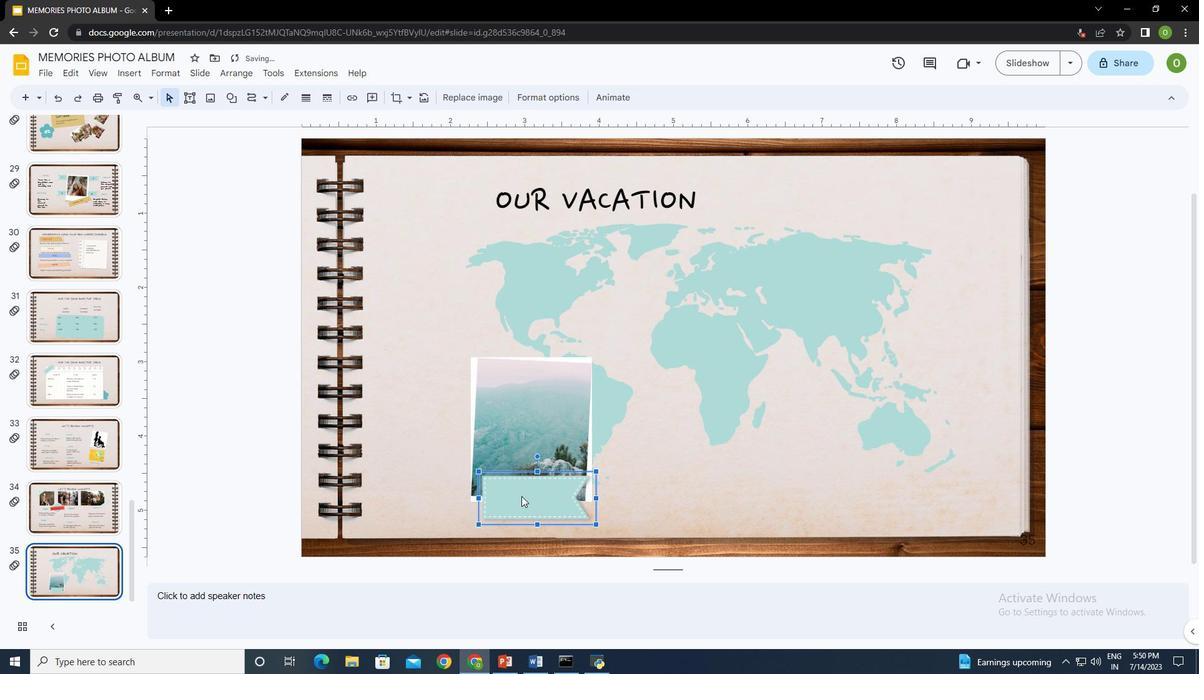 
Action: Mouse pressed left at (520, 492)
Screenshot: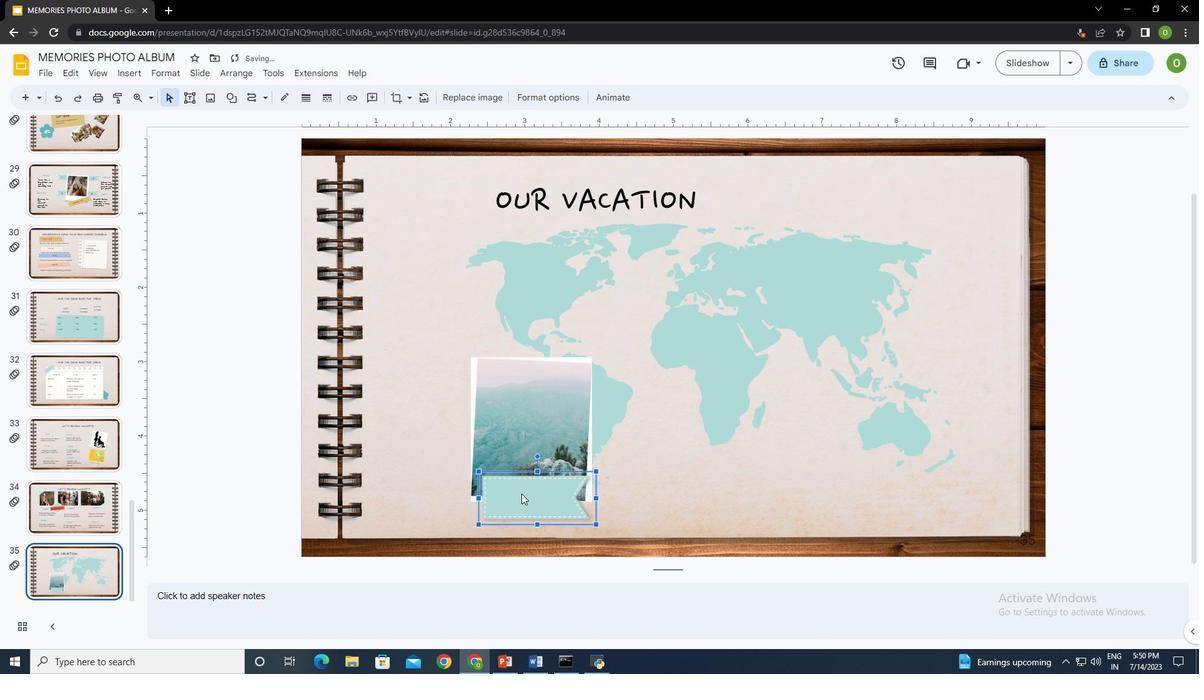 
Action: Mouse pressed left at (520, 492)
Screenshot: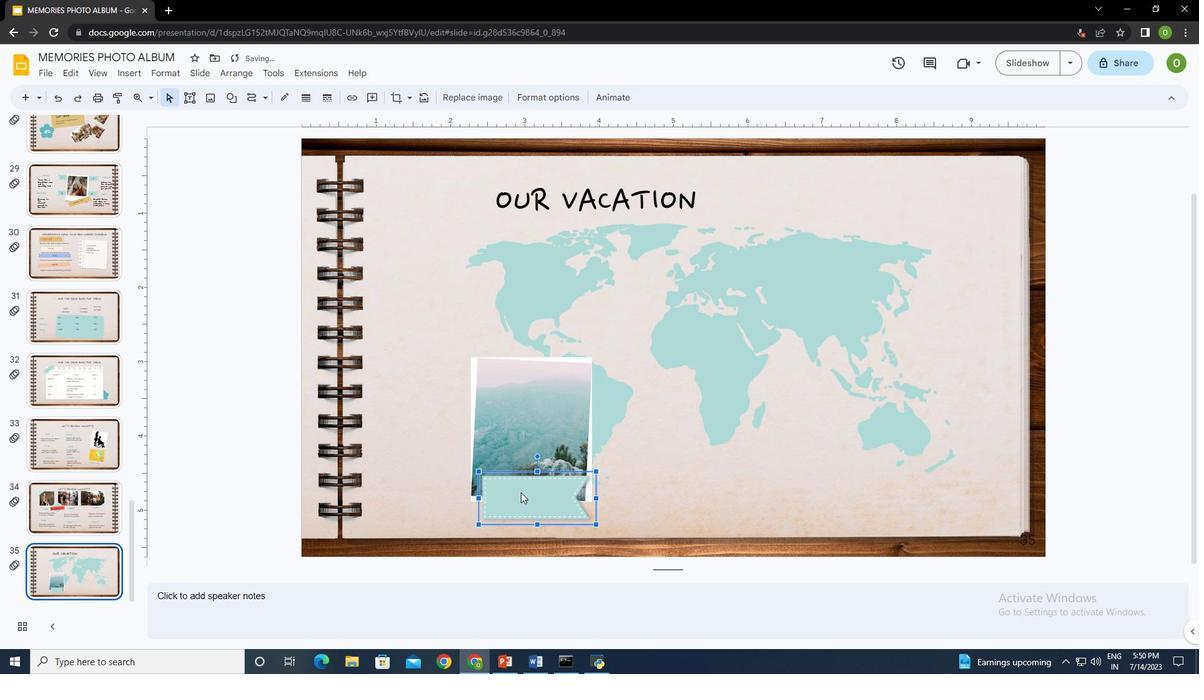 
Action: Mouse moved to (192, 96)
Screenshot: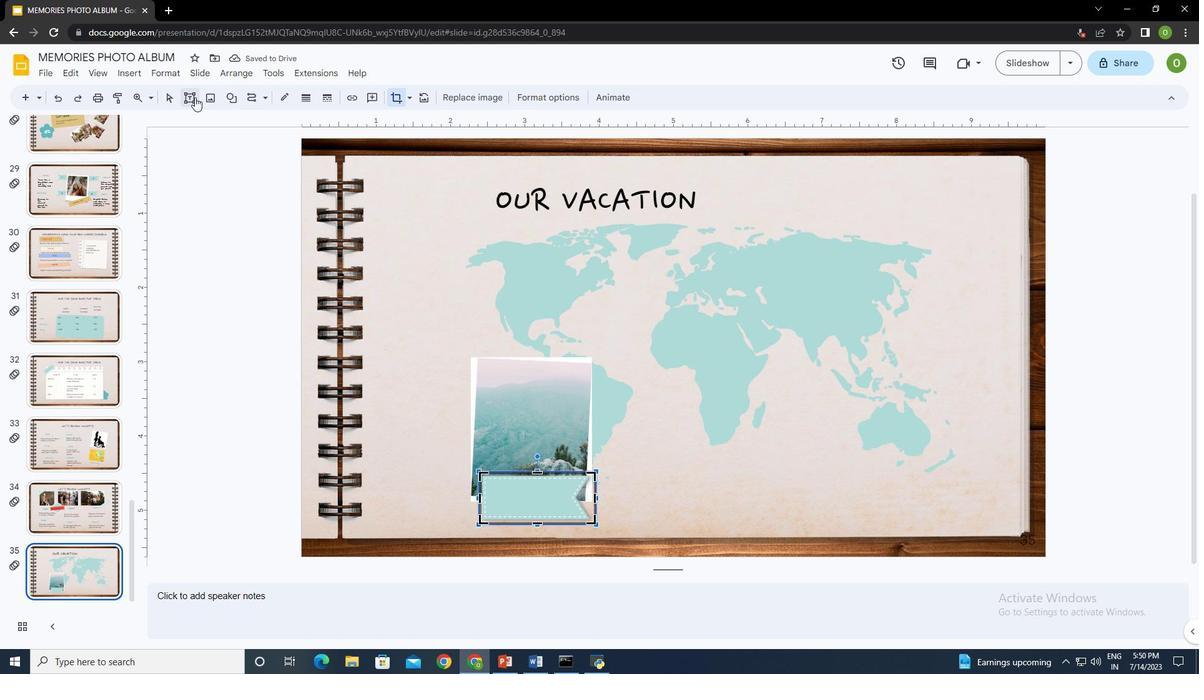 
Action: Mouse pressed left at (192, 96)
Screenshot: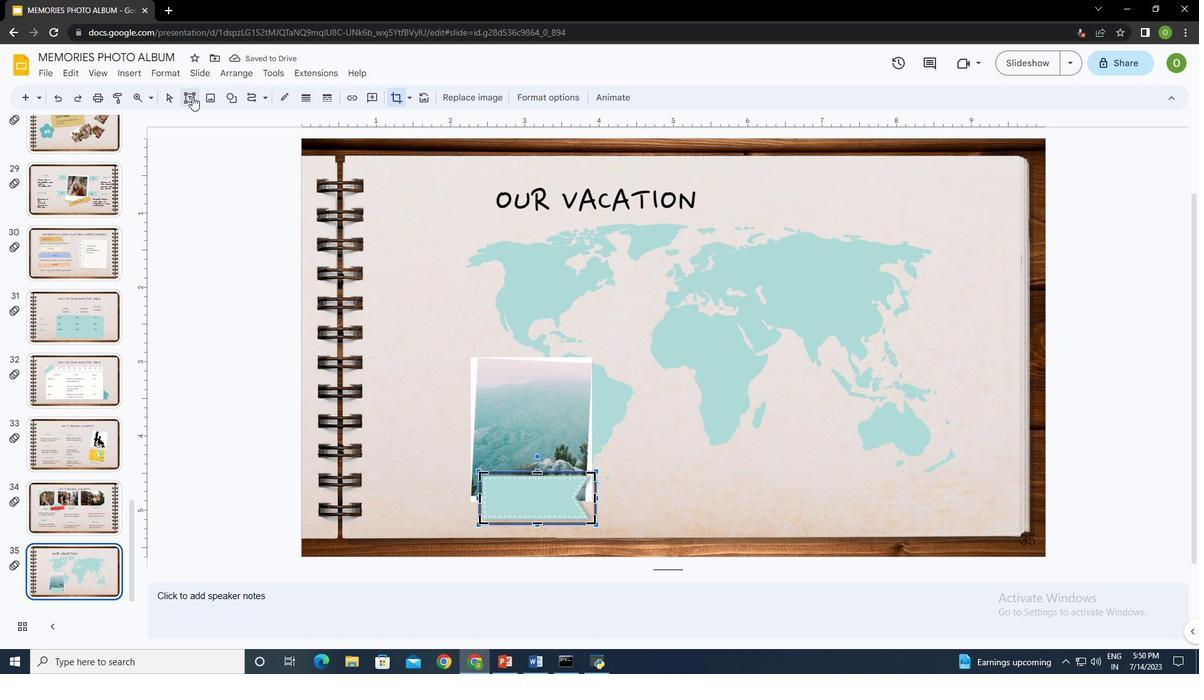 
Action: Mouse moved to (487, 480)
Screenshot: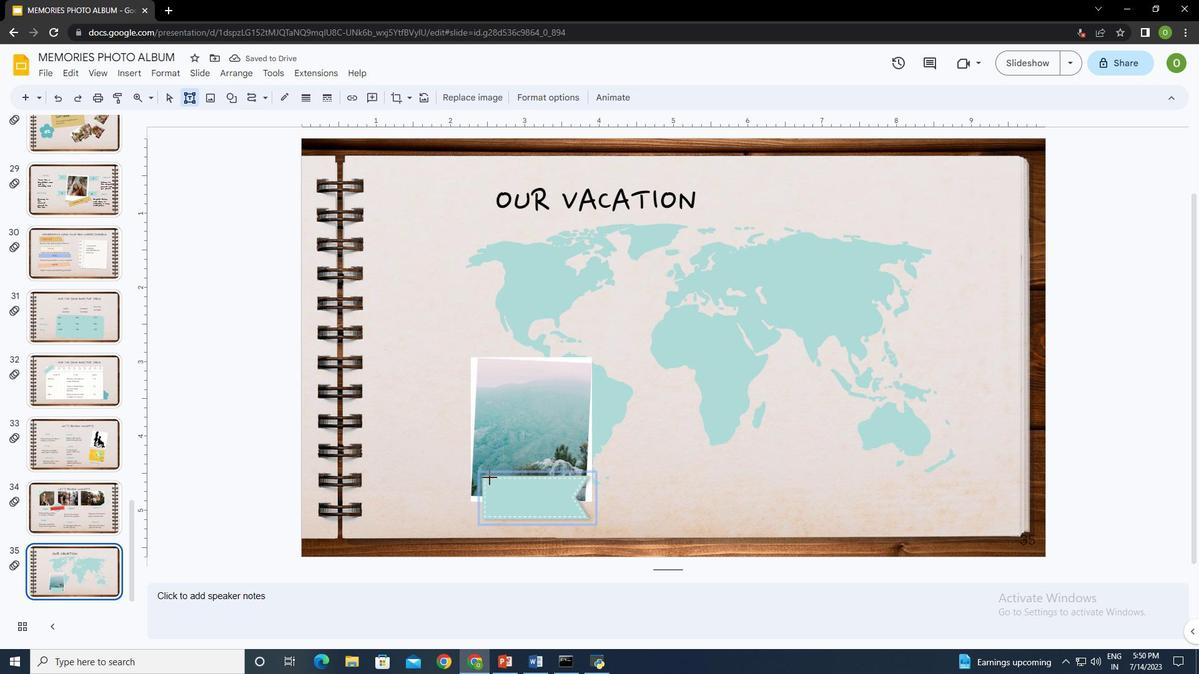 
Action: Mouse pressed left at (487, 480)
Screenshot: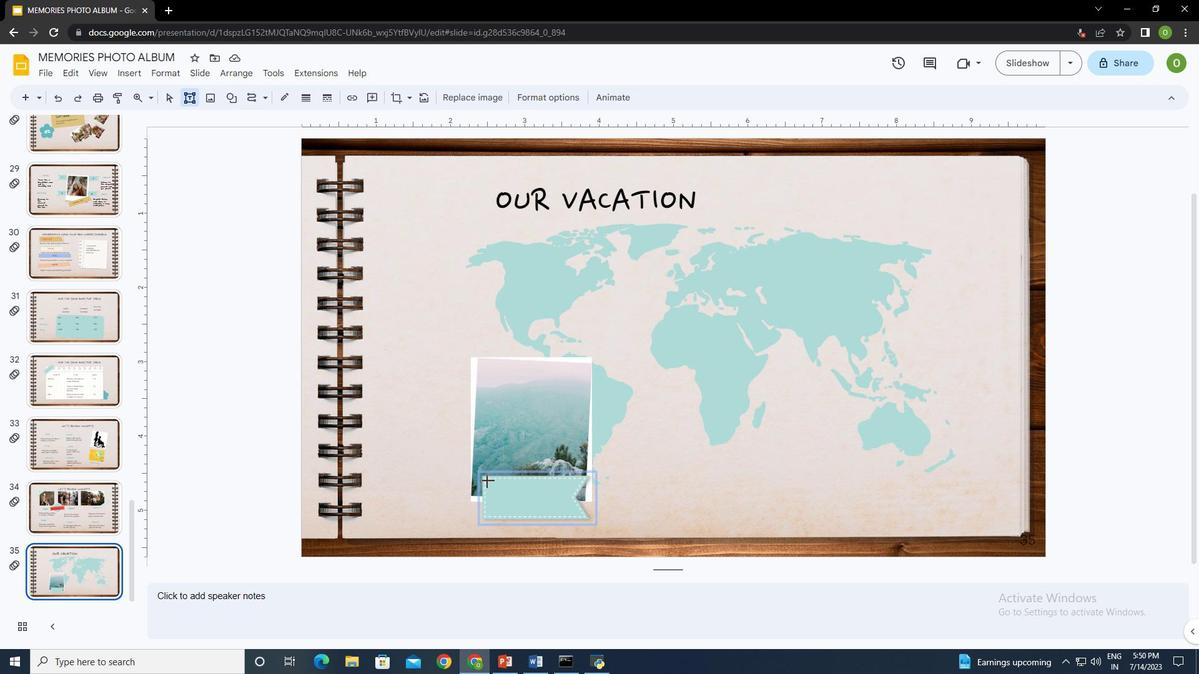 
Action: Mouse moved to (550, 509)
Screenshot: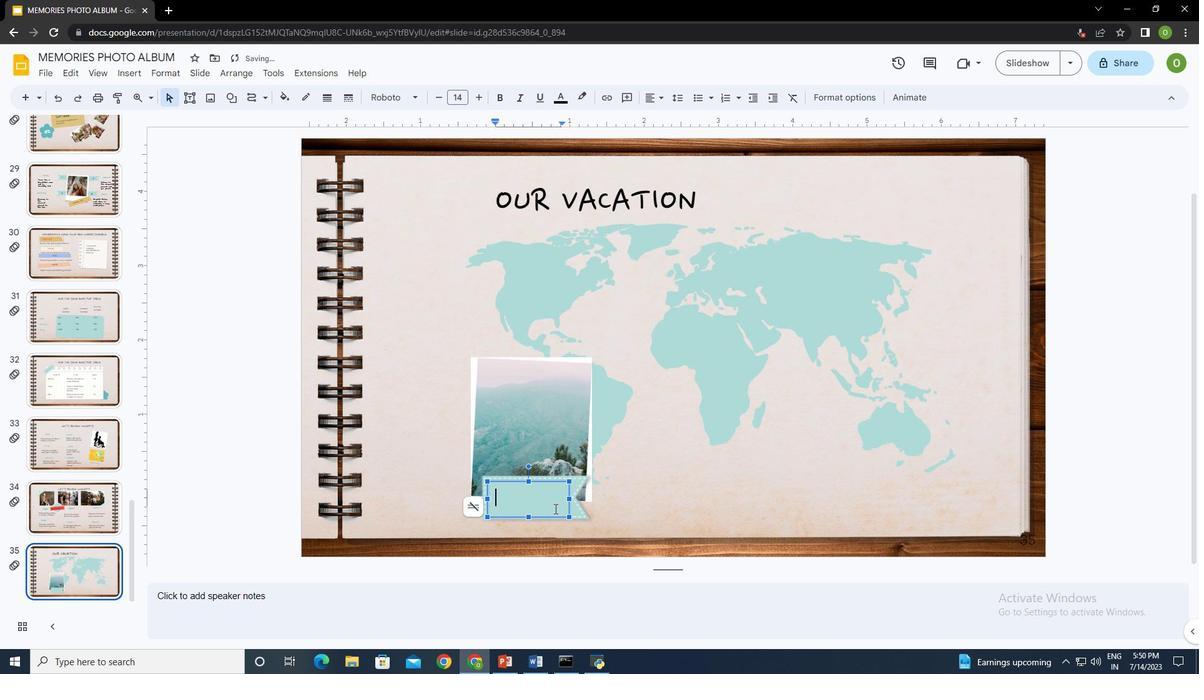 
Action: Key pressed <Key.shift><Key.shift>mARSctrl+A
Screenshot: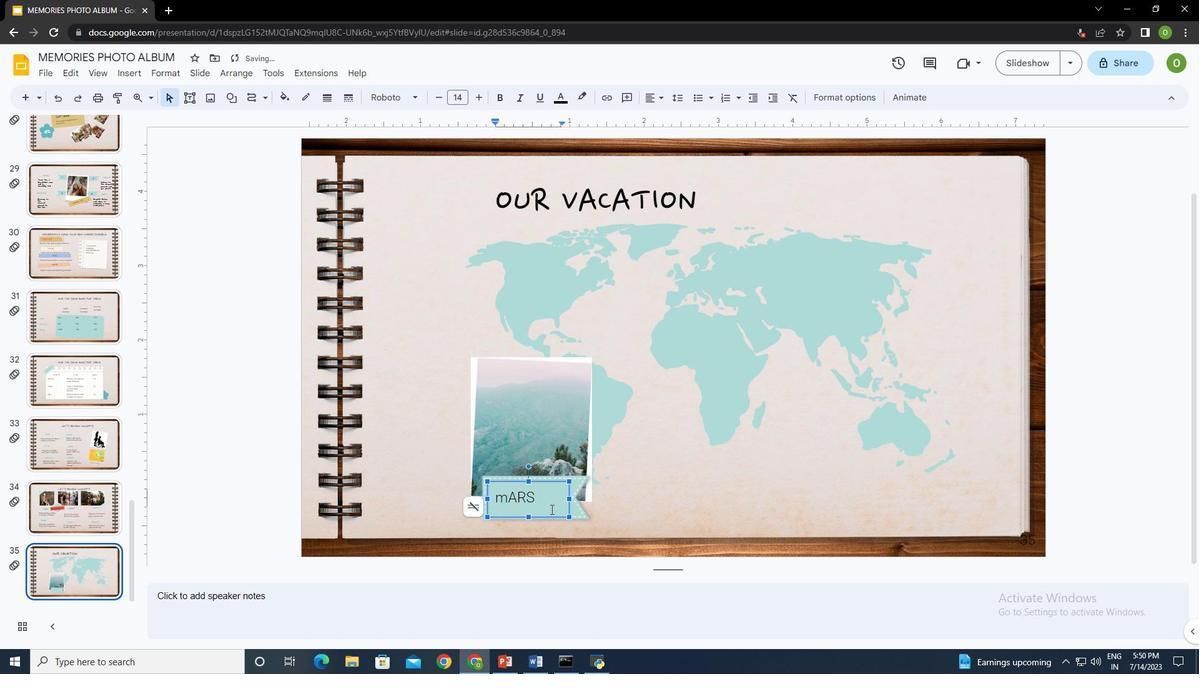 
Action: Mouse moved to (312, 73)
Screenshot: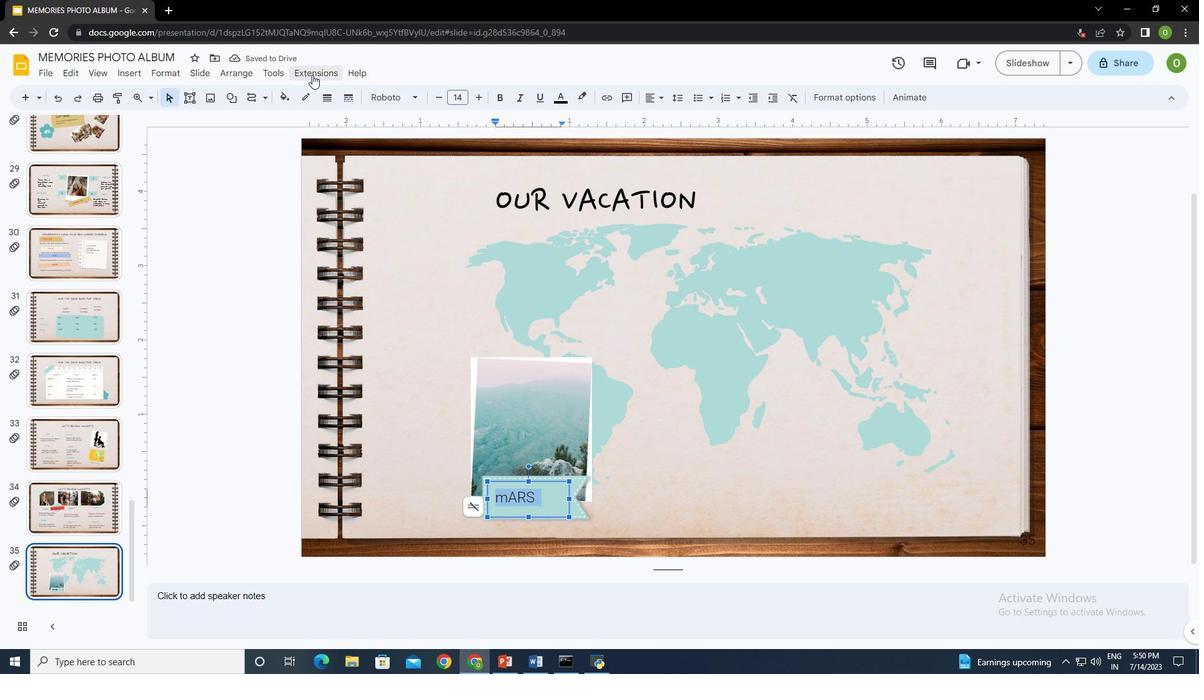 
Action: Mouse pressed left at (312, 73)
Screenshot: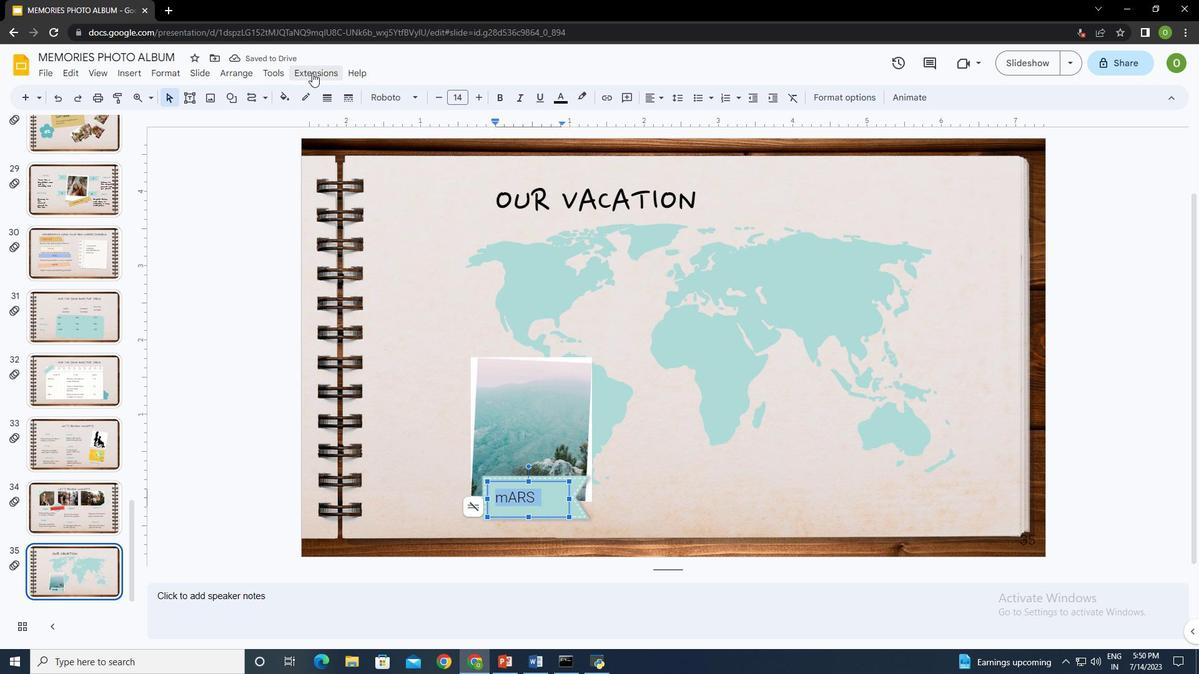
Action: Mouse moved to (157, 70)
Screenshot: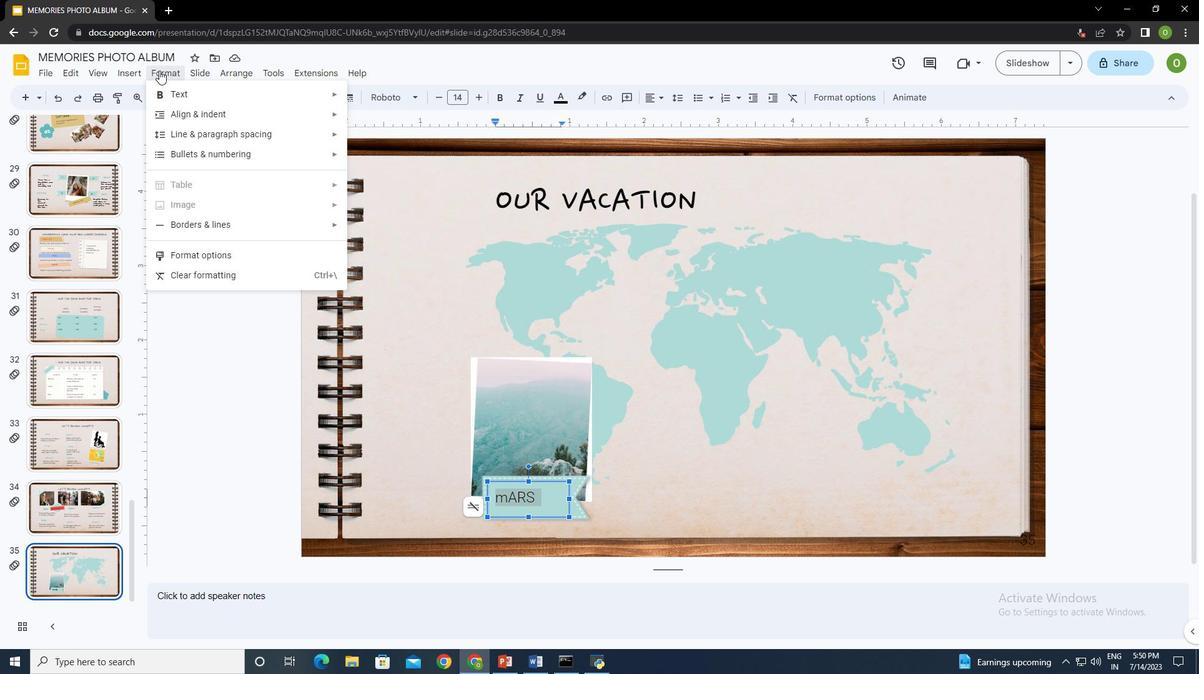 
Action: Mouse pressed left at (157, 70)
Screenshot: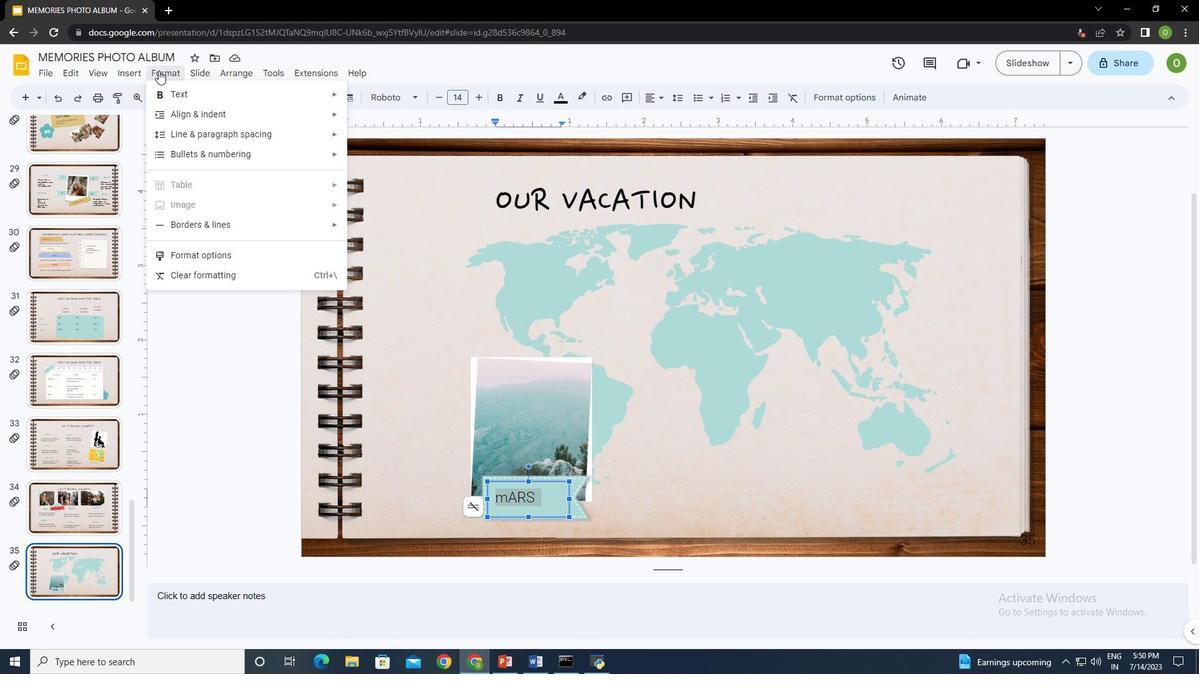 
Action: Mouse pressed left at (157, 70)
Screenshot: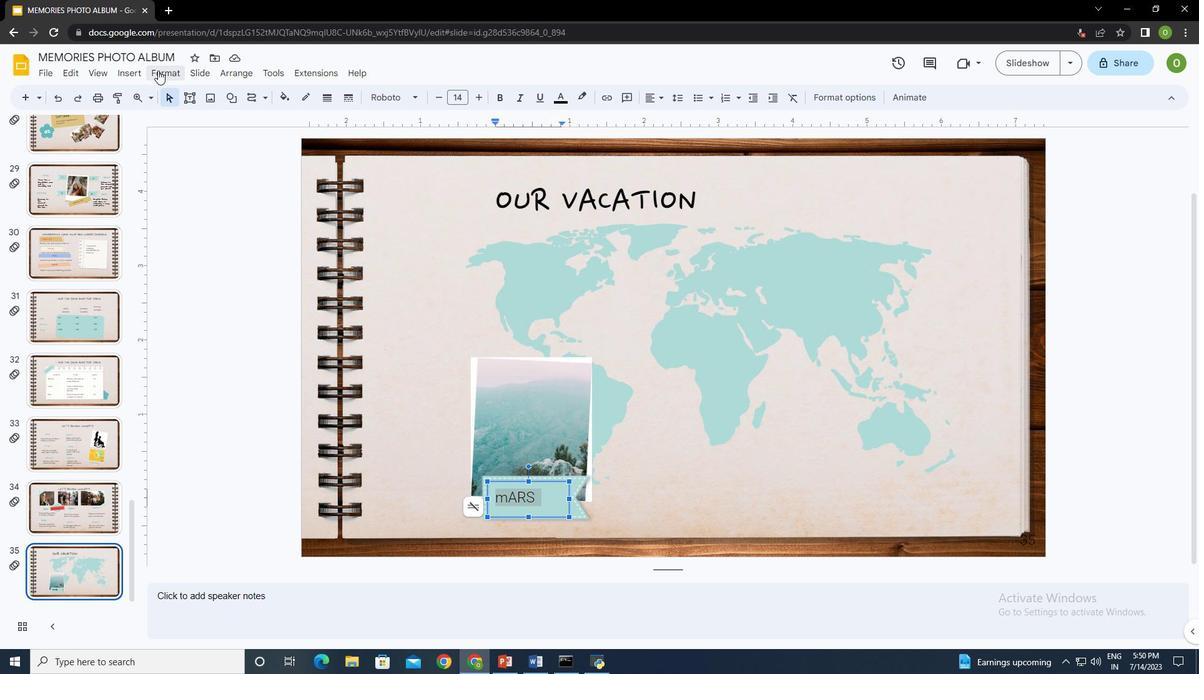 
Action: Mouse moved to (548, 309)
Screenshot: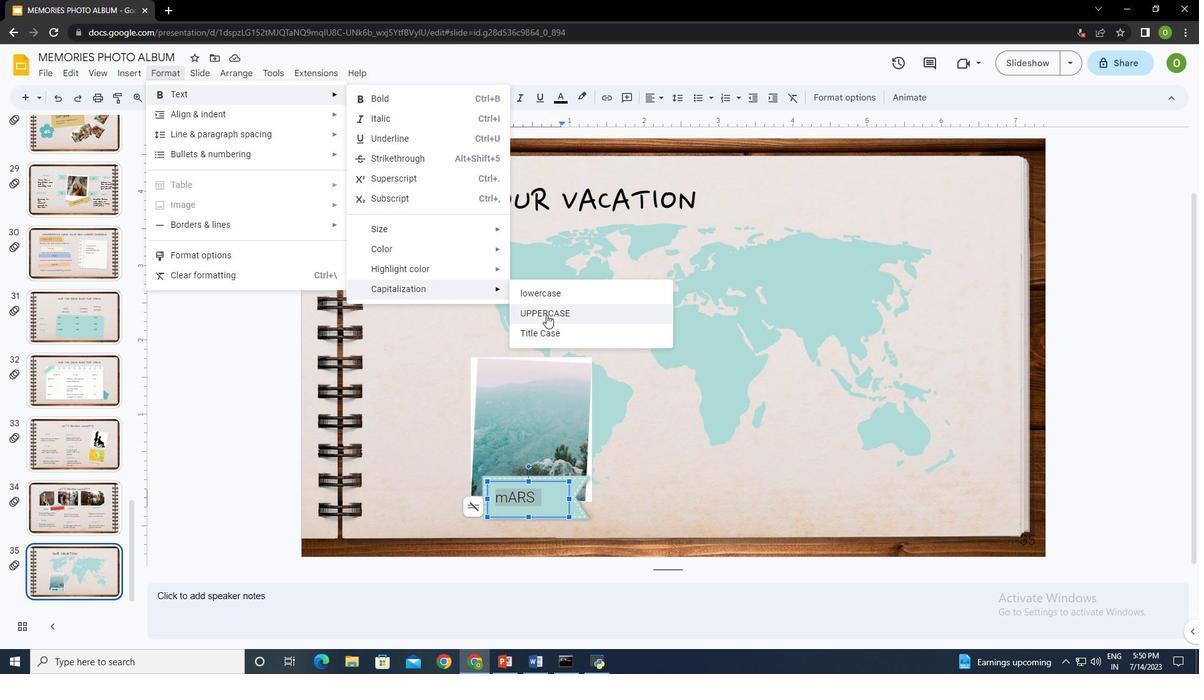 
Action: Mouse pressed left at (548, 309)
Screenshot: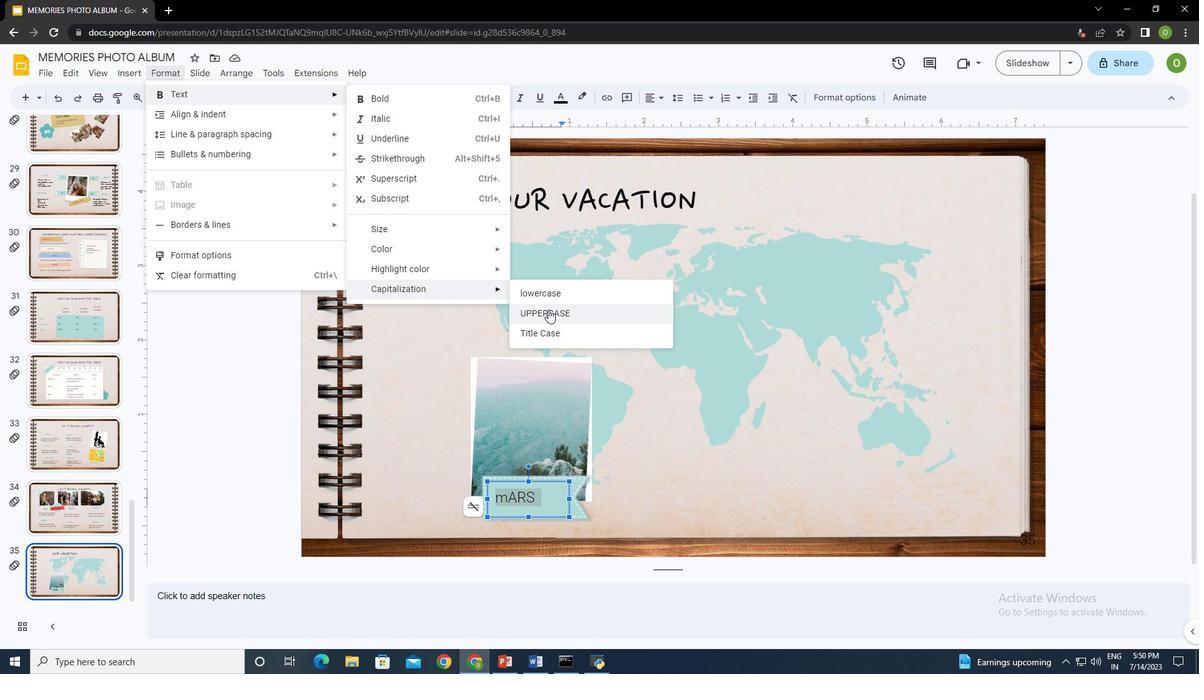 
Action: Mouse moved to (390, 97)
Screenshot: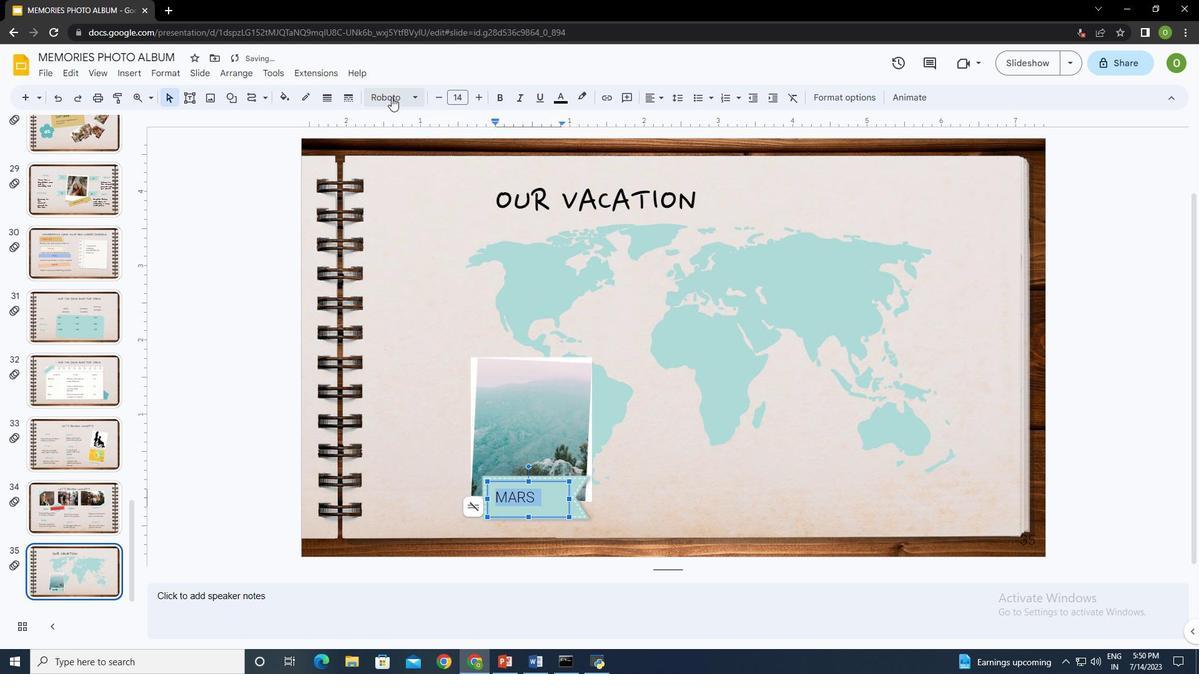 
Action: Mouse pressed left at (390, 97)
Screenshot: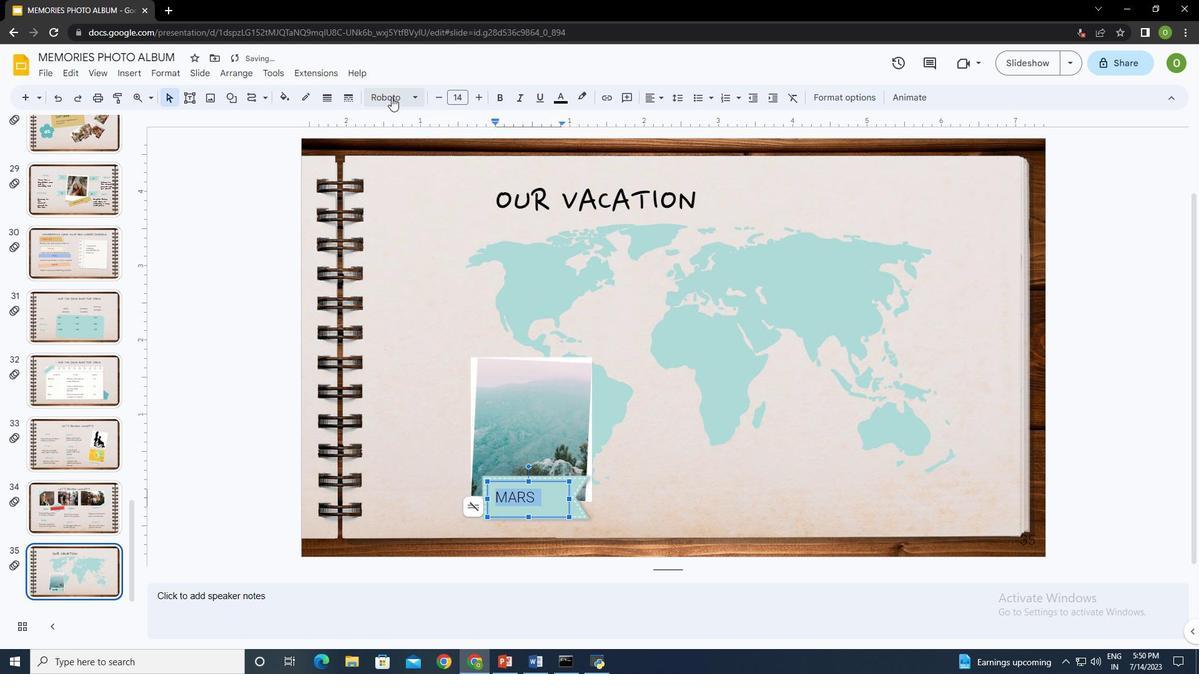 
Action: Mouse moved to (468, 171)
Screenshot: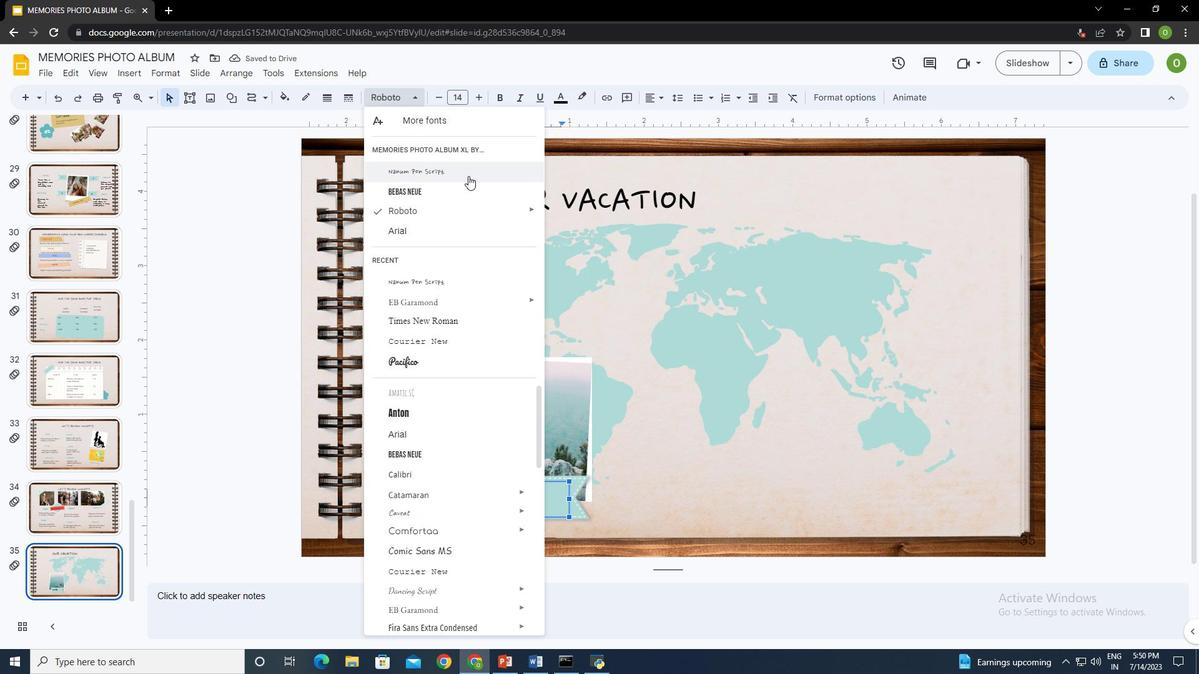 
Action: Mouse pressed left at (468, 171)
Screenshot: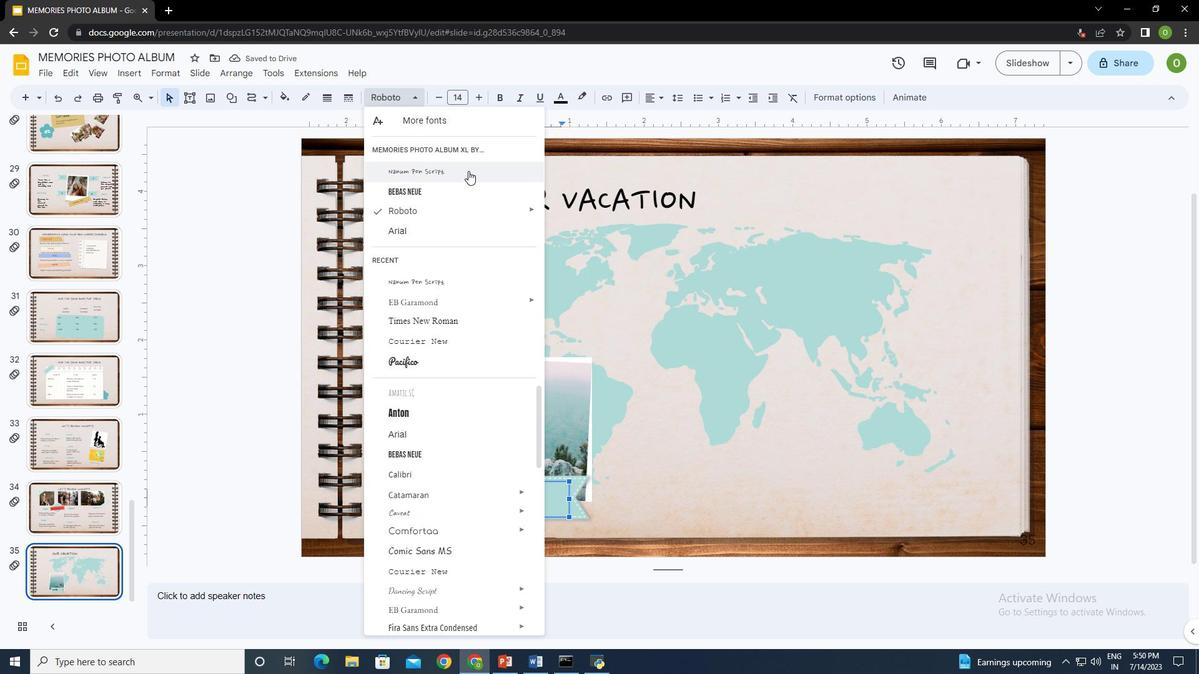 
Action: Mouse moved to (462, 98)
Screenshot: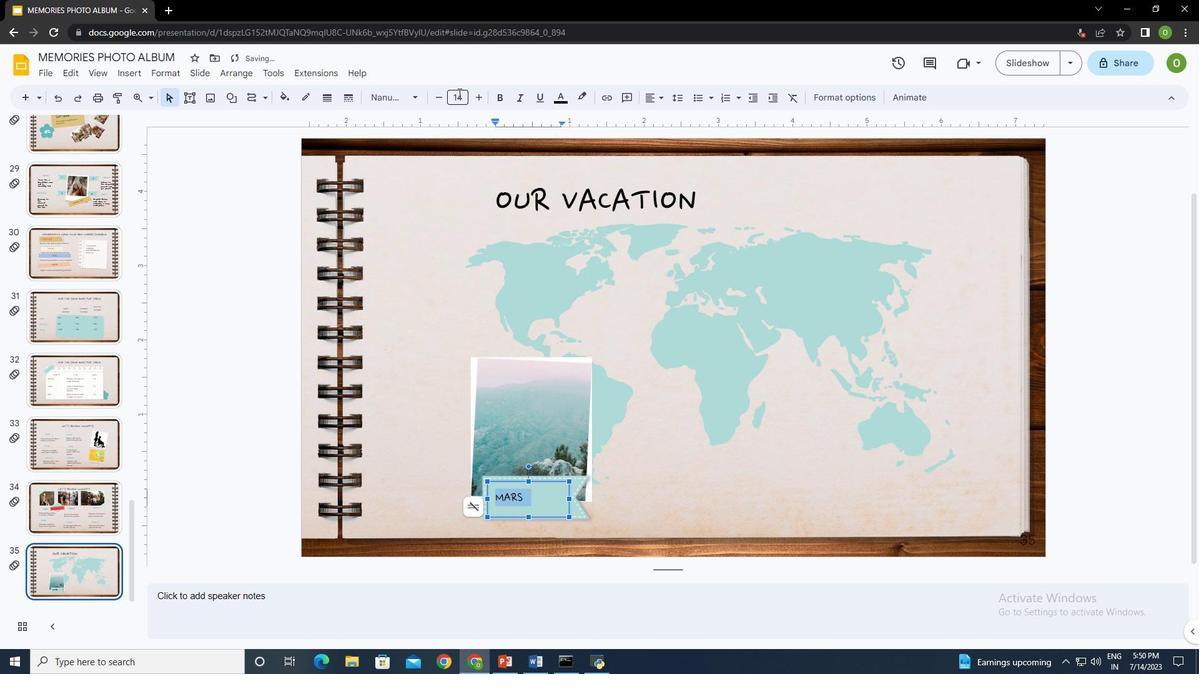 
Action: Mouse pressed left at (462, 98)
Screenshot: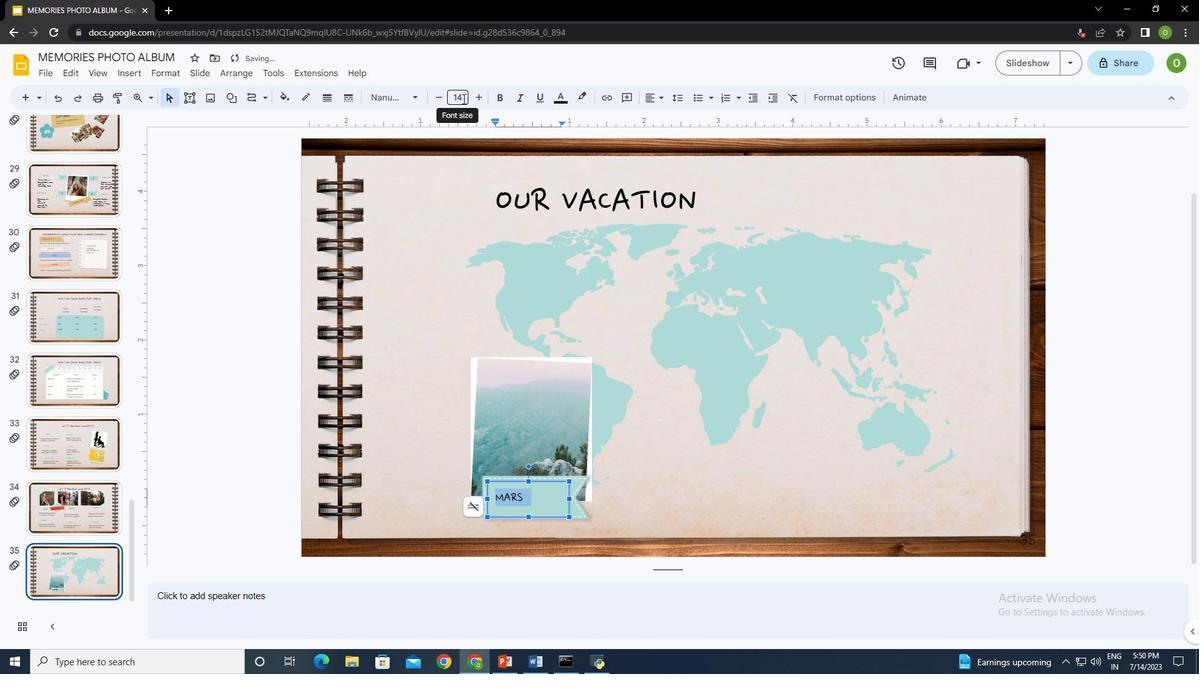 
Action: Key pressed 20<Key.enter>
Screenshot: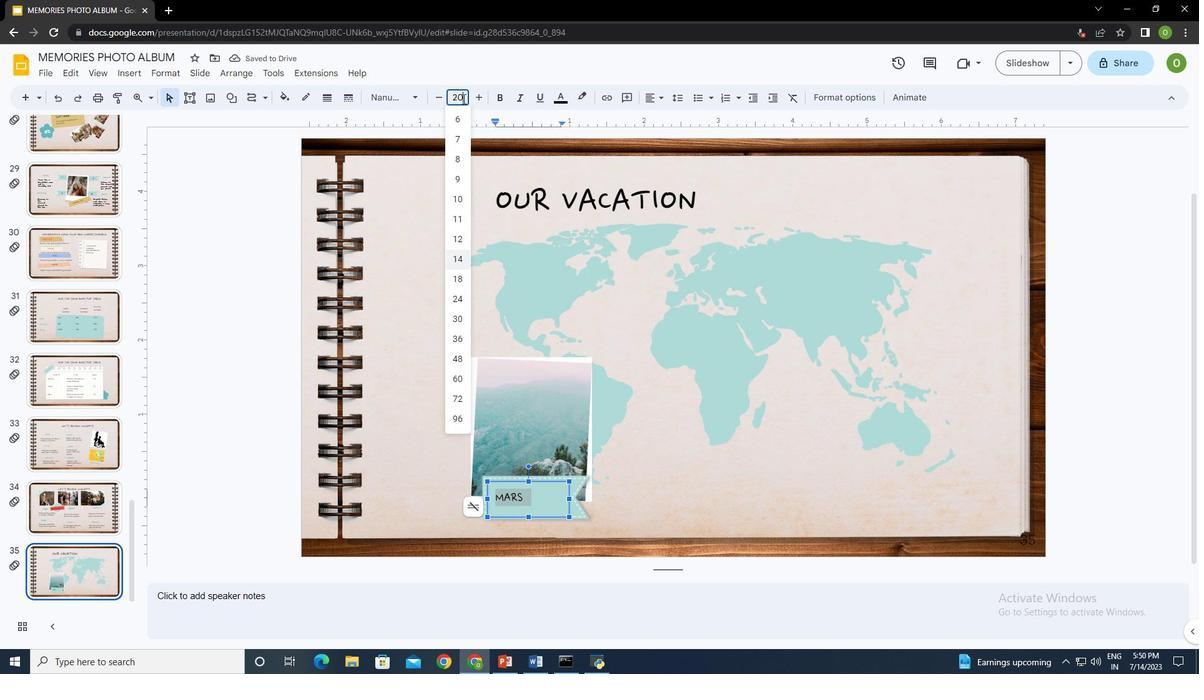 
Action: Mouse moved to (648, 99)
Screenshot: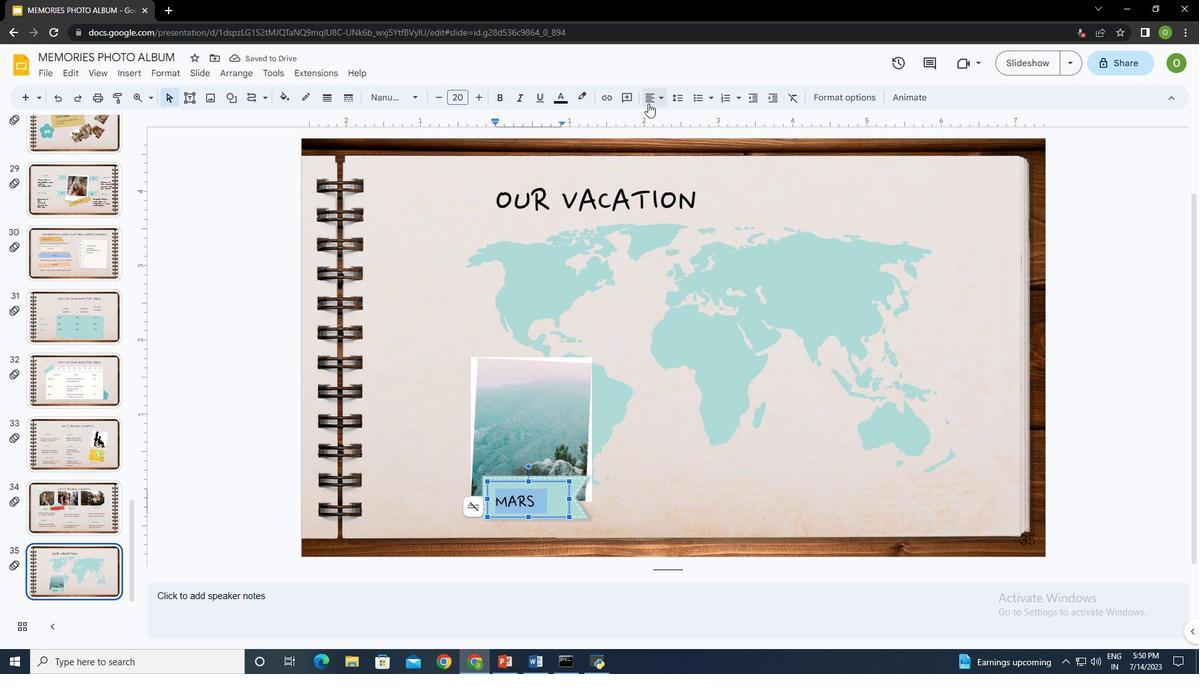 
Action: Mouse pressed left at (648, 99)
Screenshot: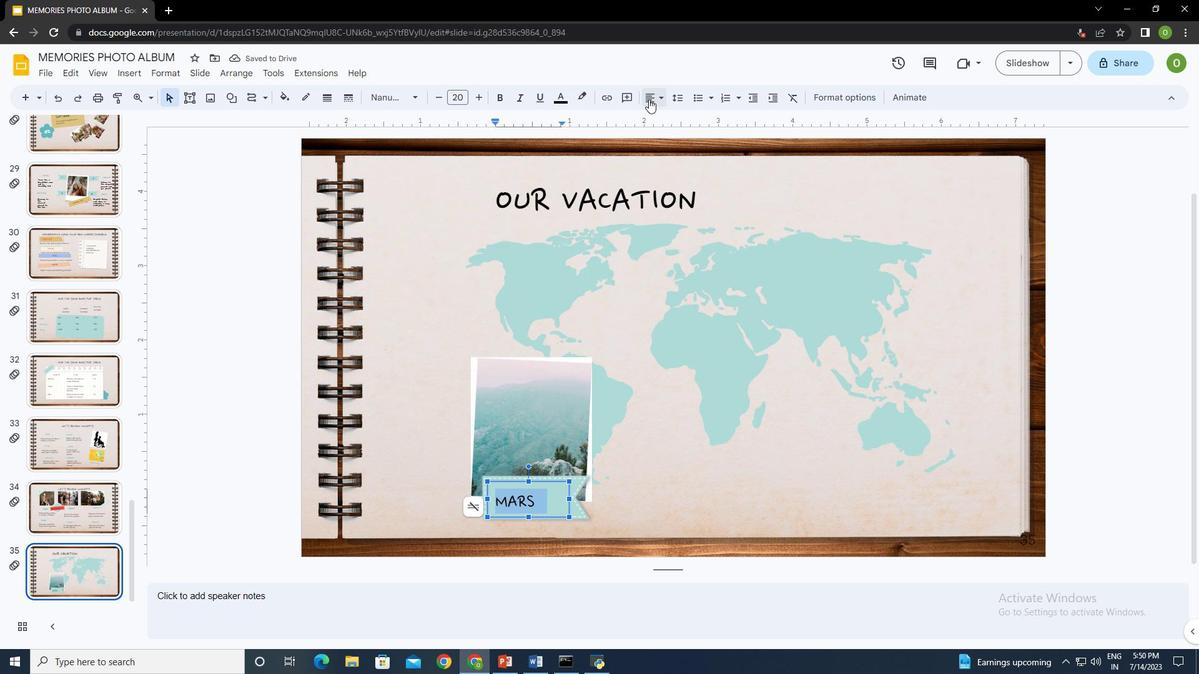 
Action: Mouse moved to (664, 118)
Screenshot: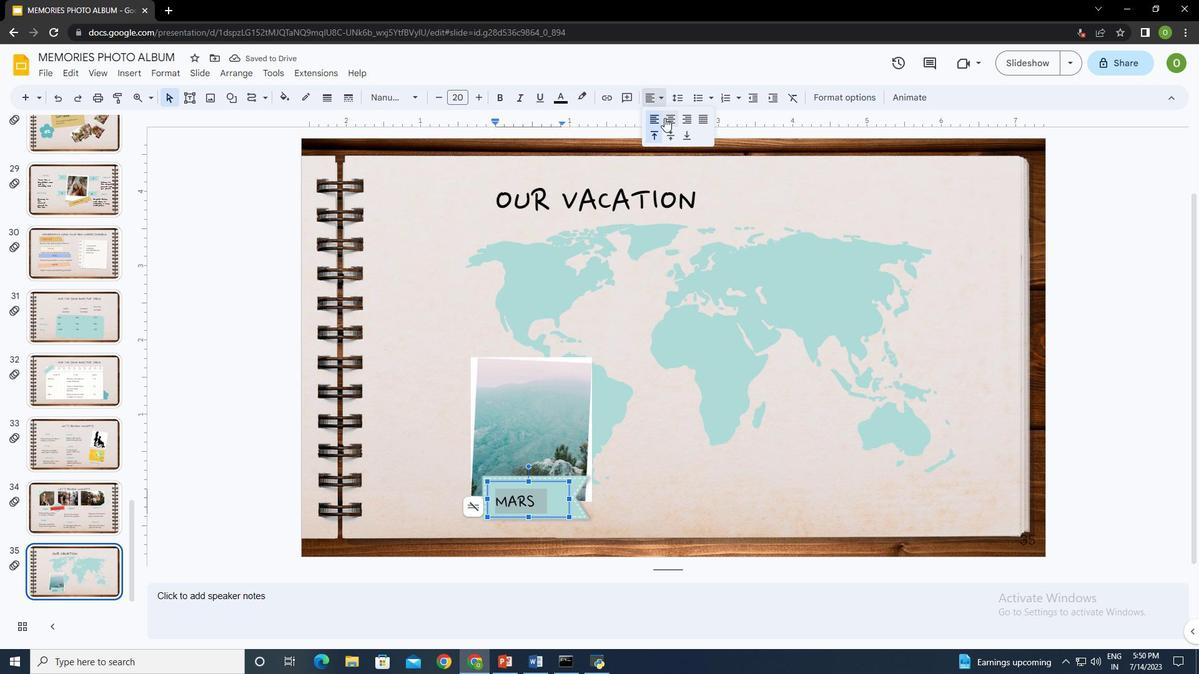
Action: Mouse pressed left at (664, 118)
Screenshot: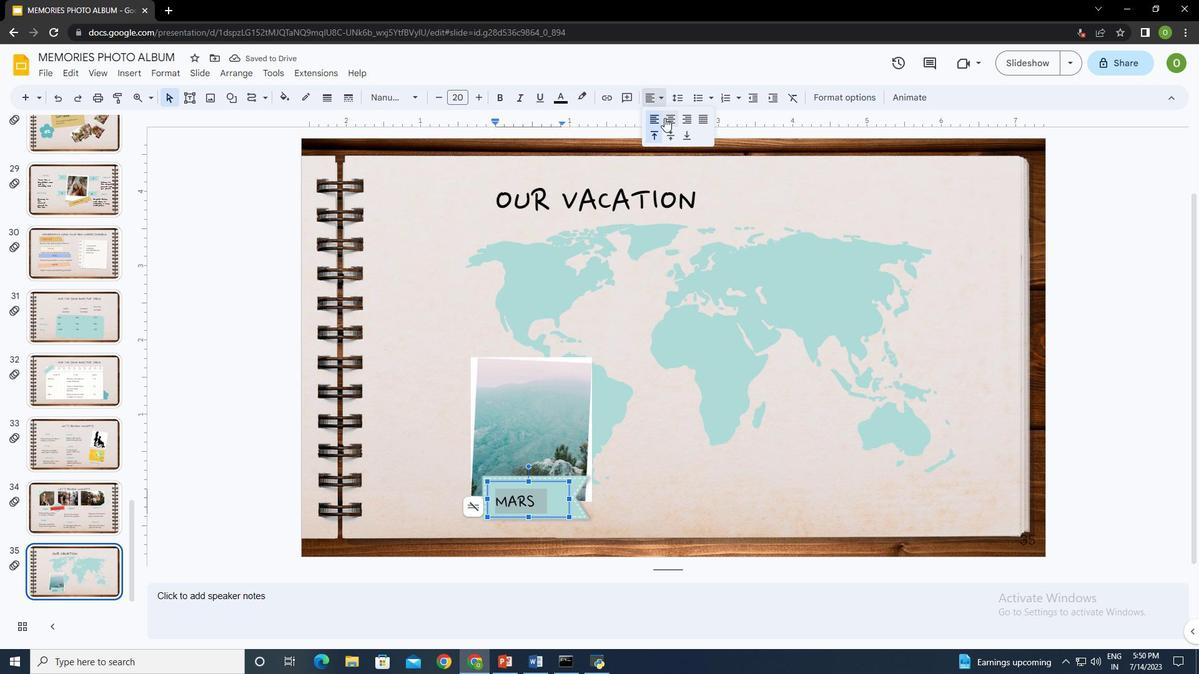 
Action: Mouse moved to (651, 95)
Screenshot: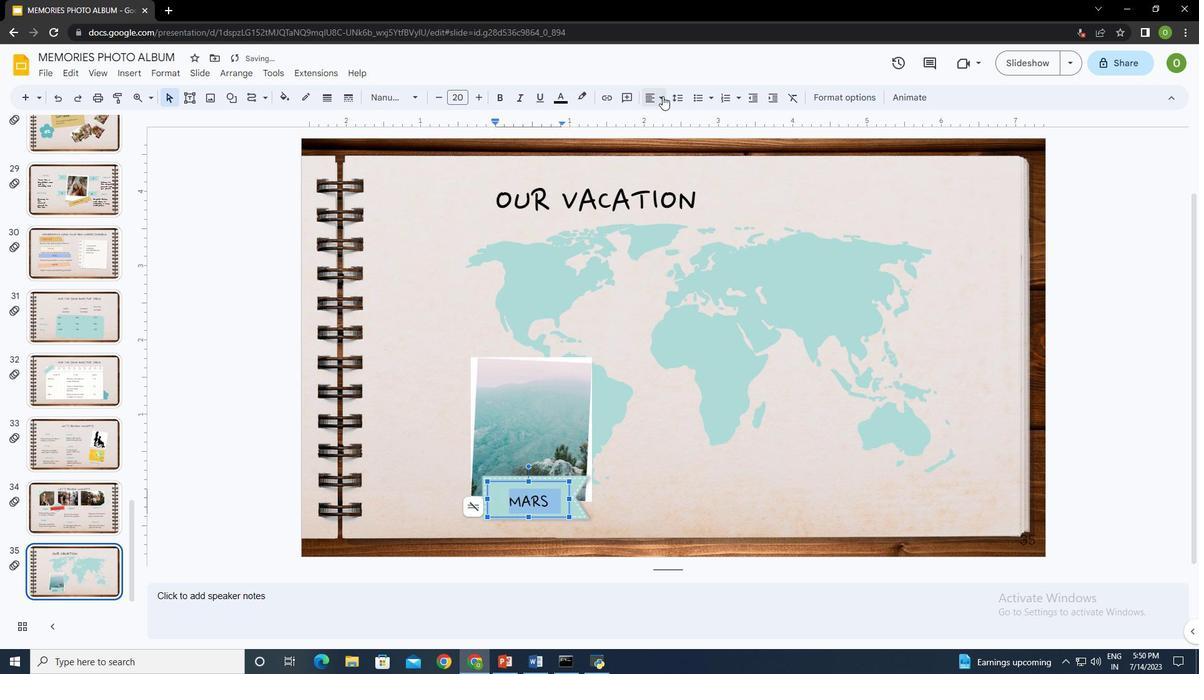 
Action: Mouse pressed left at (651, 95)
Screenshot: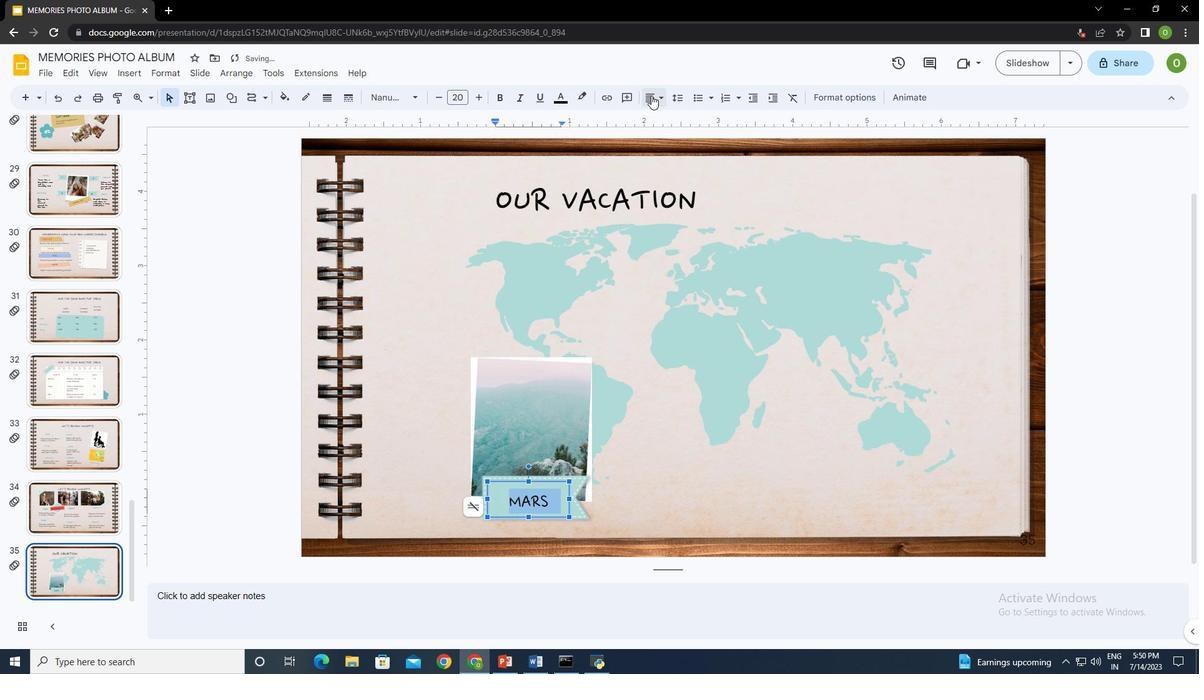 
Action: Mouse moved to (670, 136)
Screenshot: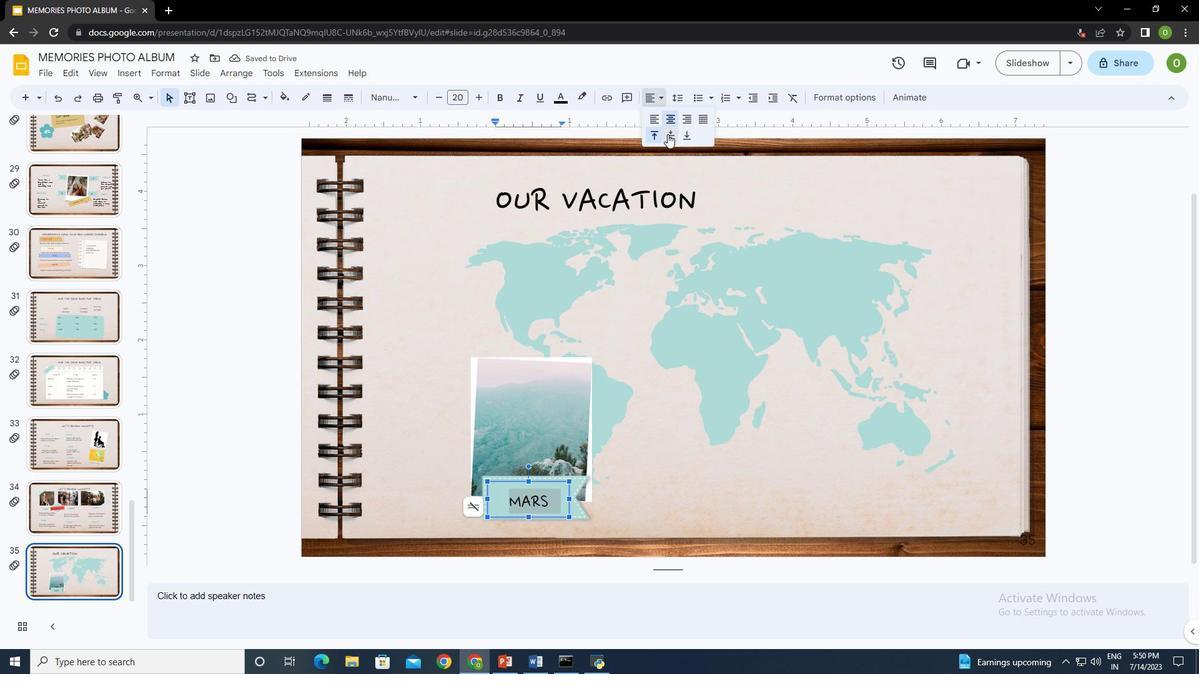 
Action: Mouse pressed left at (670, 136)
Screenshot: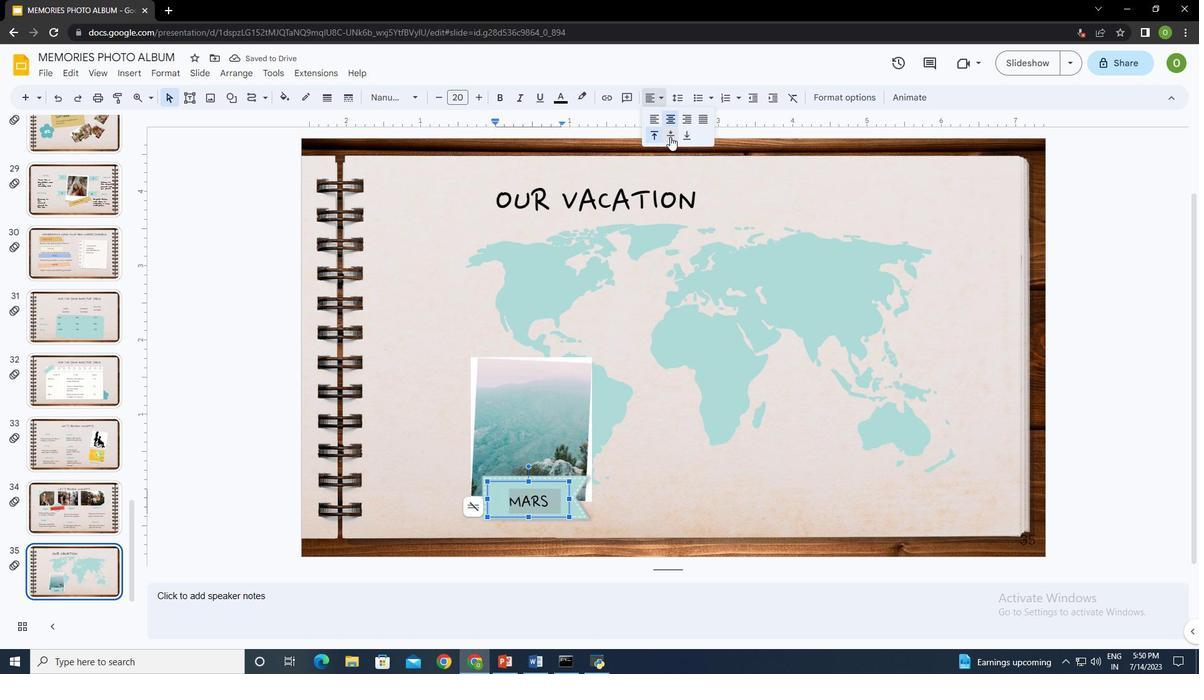 
Action: Mouse moved to (414, 420)
Screenshot: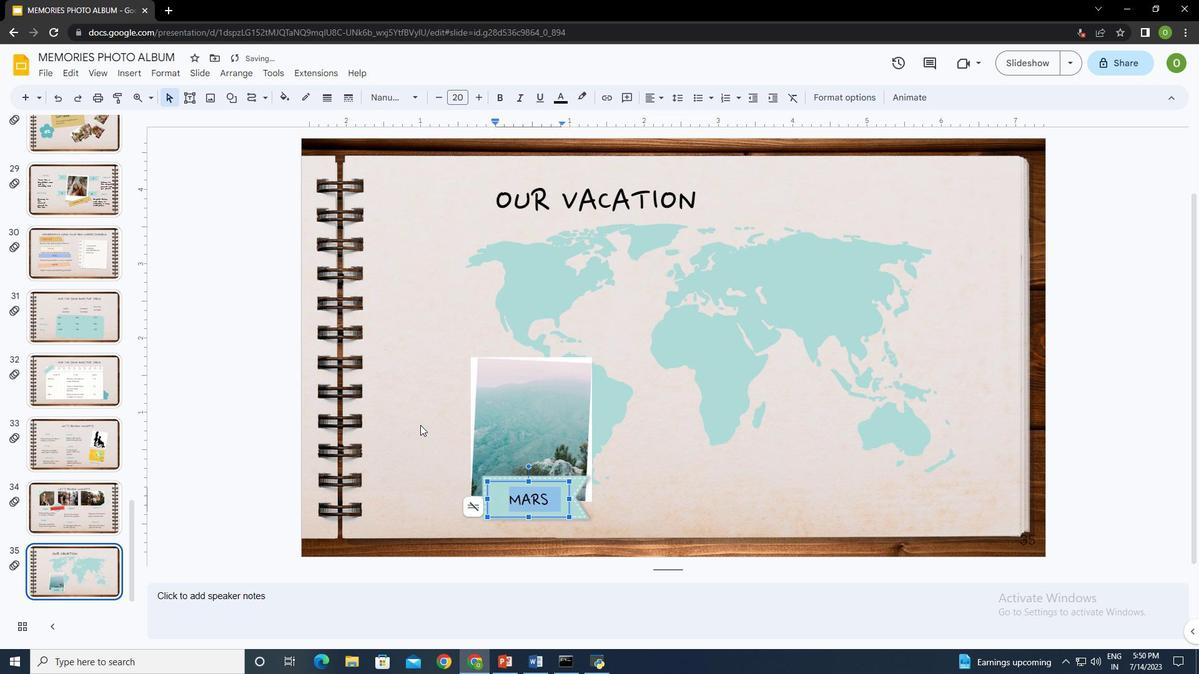 
Action: Mouse pressed left at (414, 420)
Screenshot: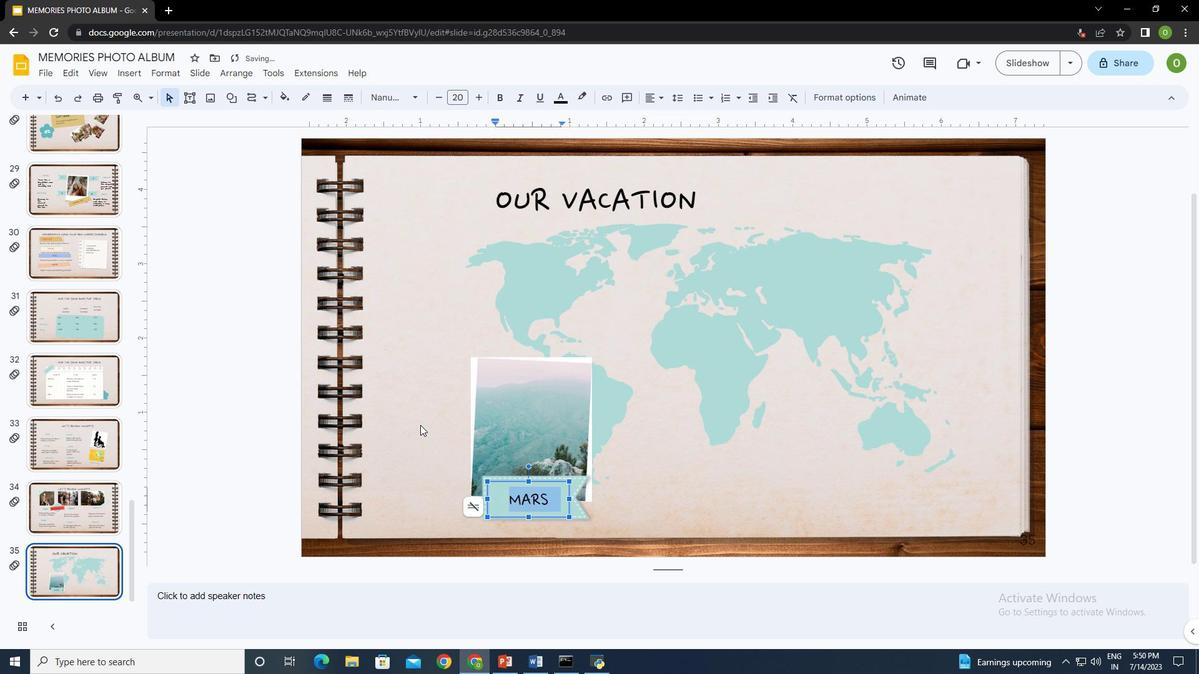 
Action: Mouse moved to (266, 96)
Screenshot: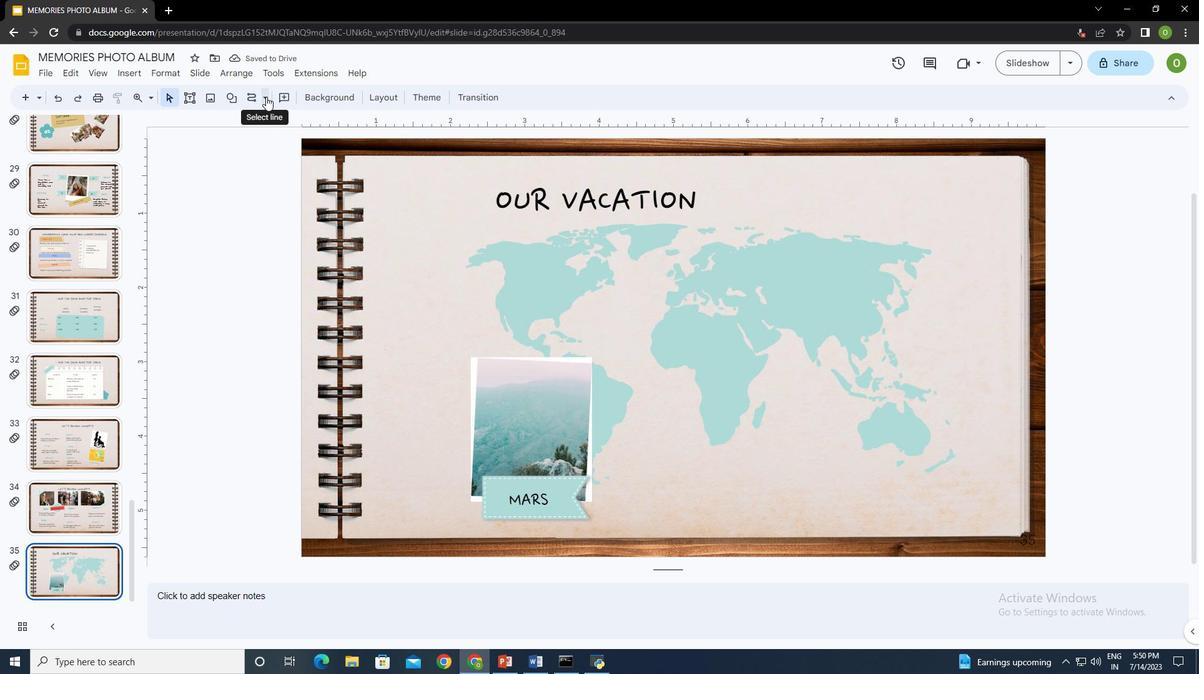 
Action: Mouse pressed left at (266, 96)
Screenshot: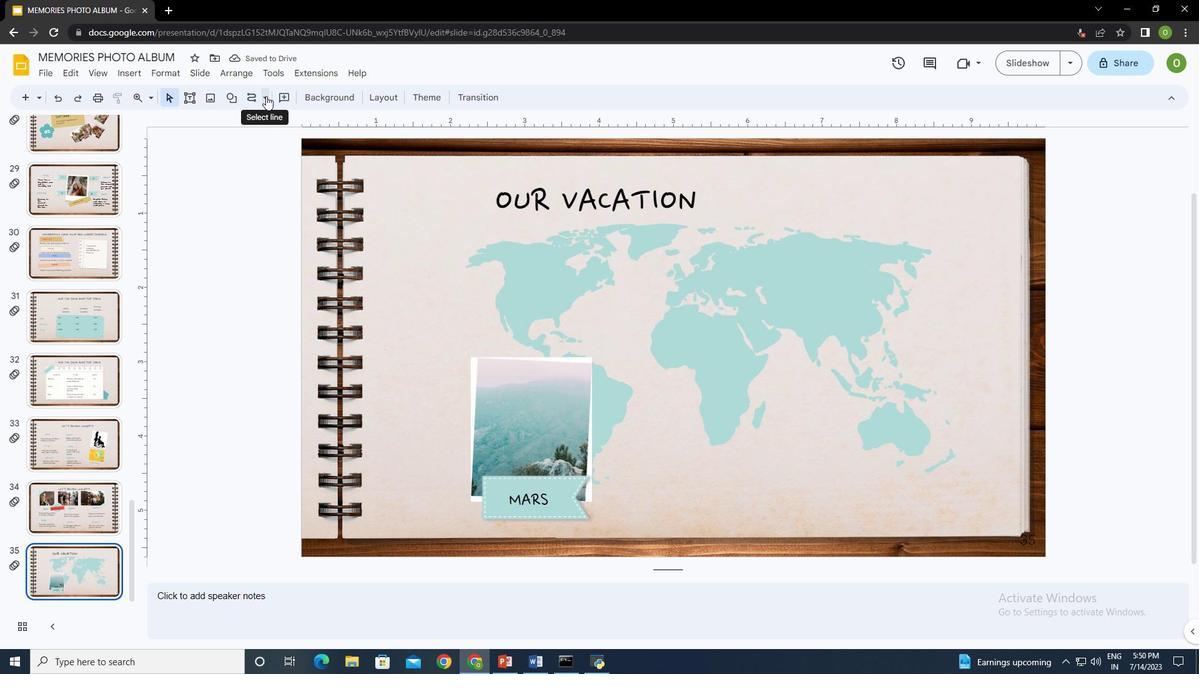 
Action: Mouse moved to (292, 179)
Screenshot: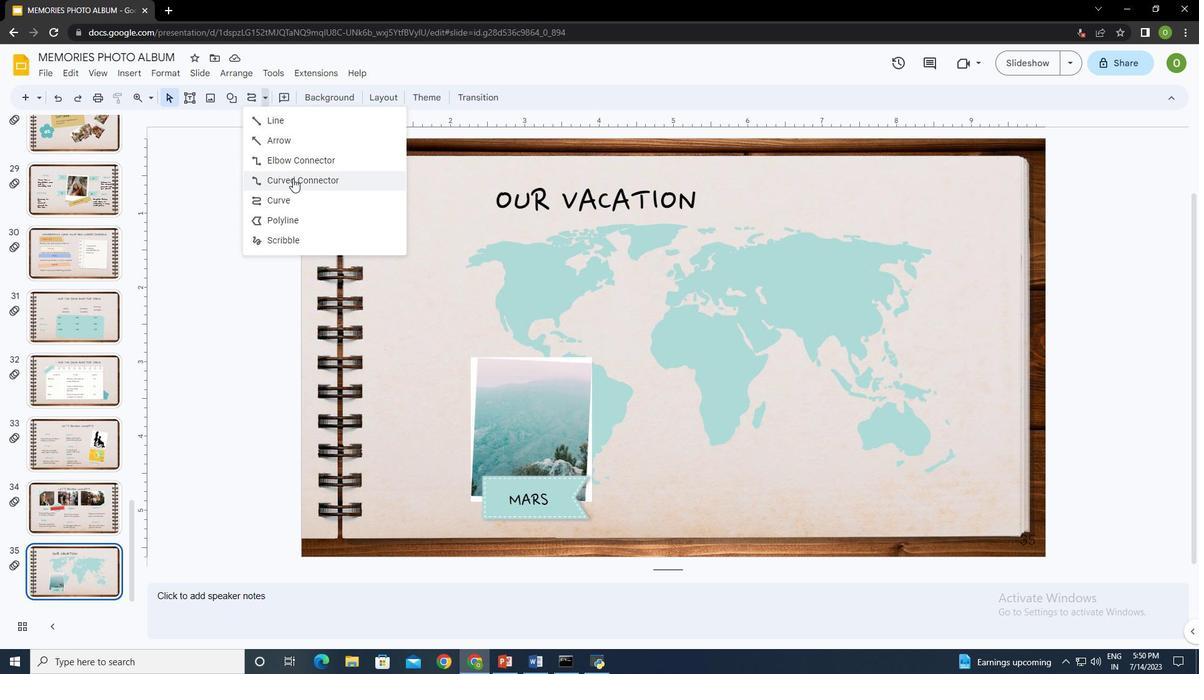
Action: Mouse pressed left at (292, 179)
Screenshot: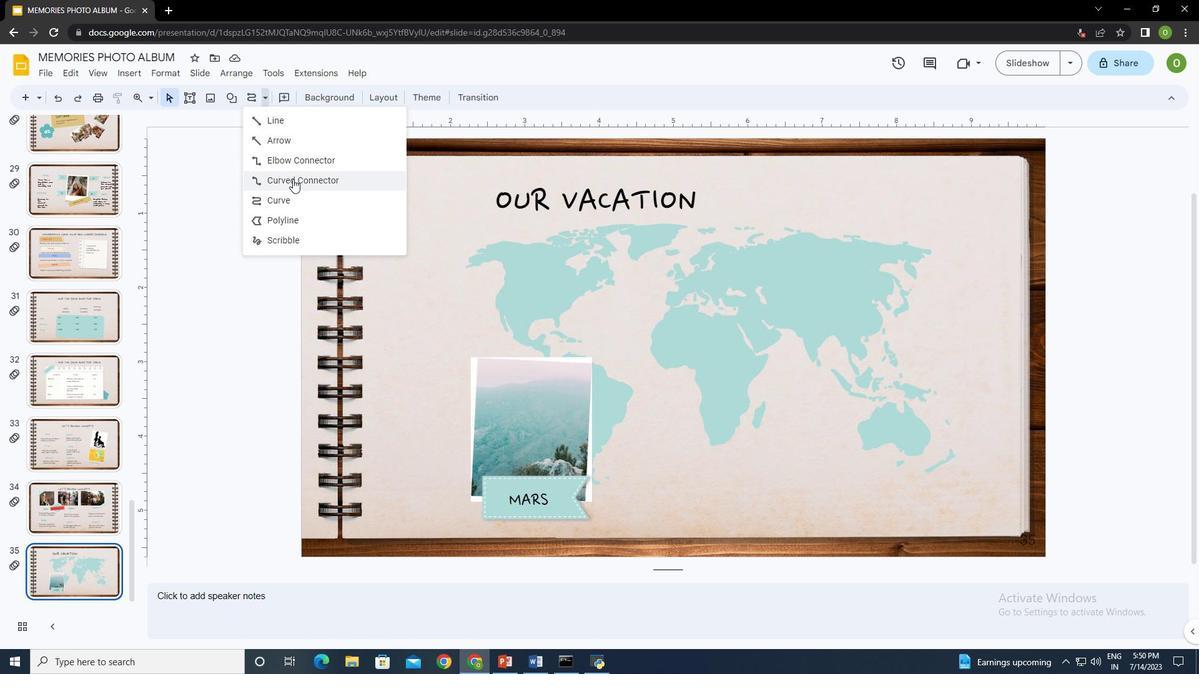 
Action: Mouse moved to (529, 356)
Screenshot: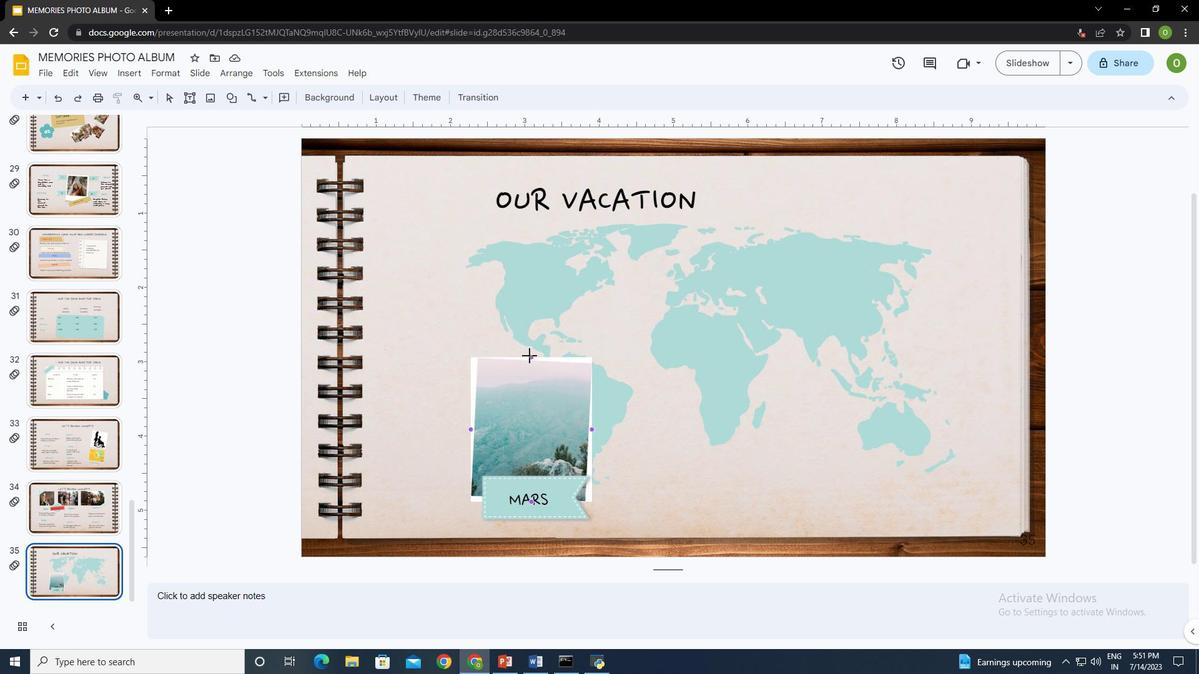 
Action: Mouse pressed left at (529, 356)
Screenshot: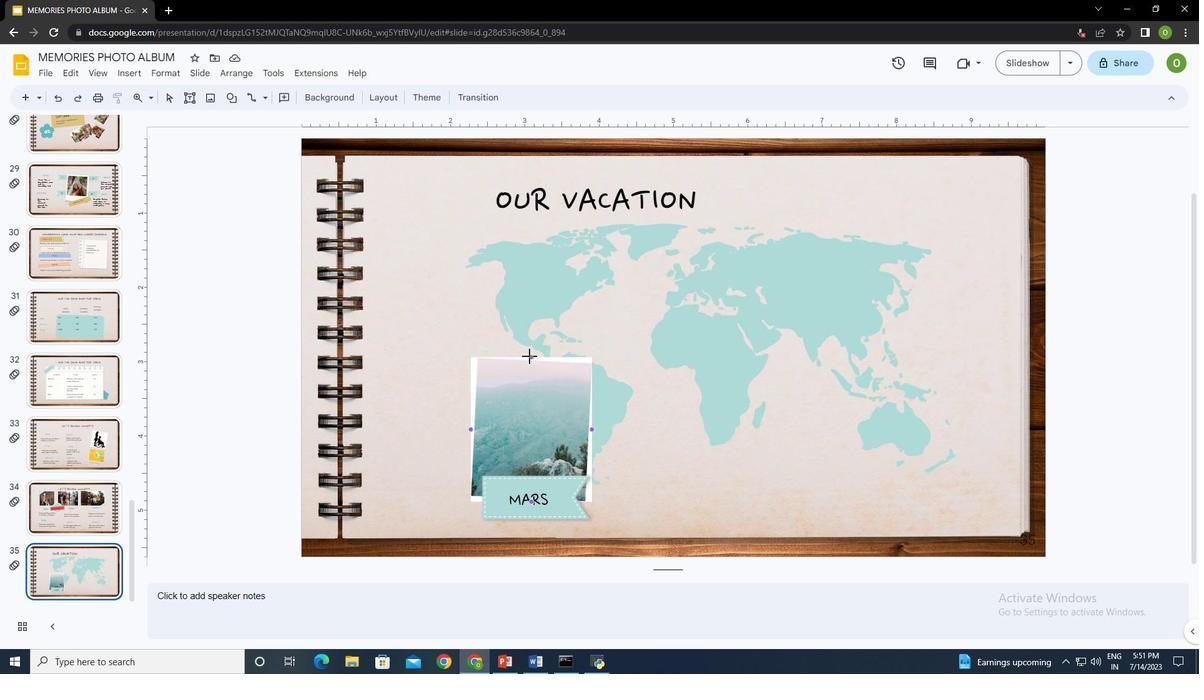 
Action: Mouse moved to (307, 94)
Screenshot: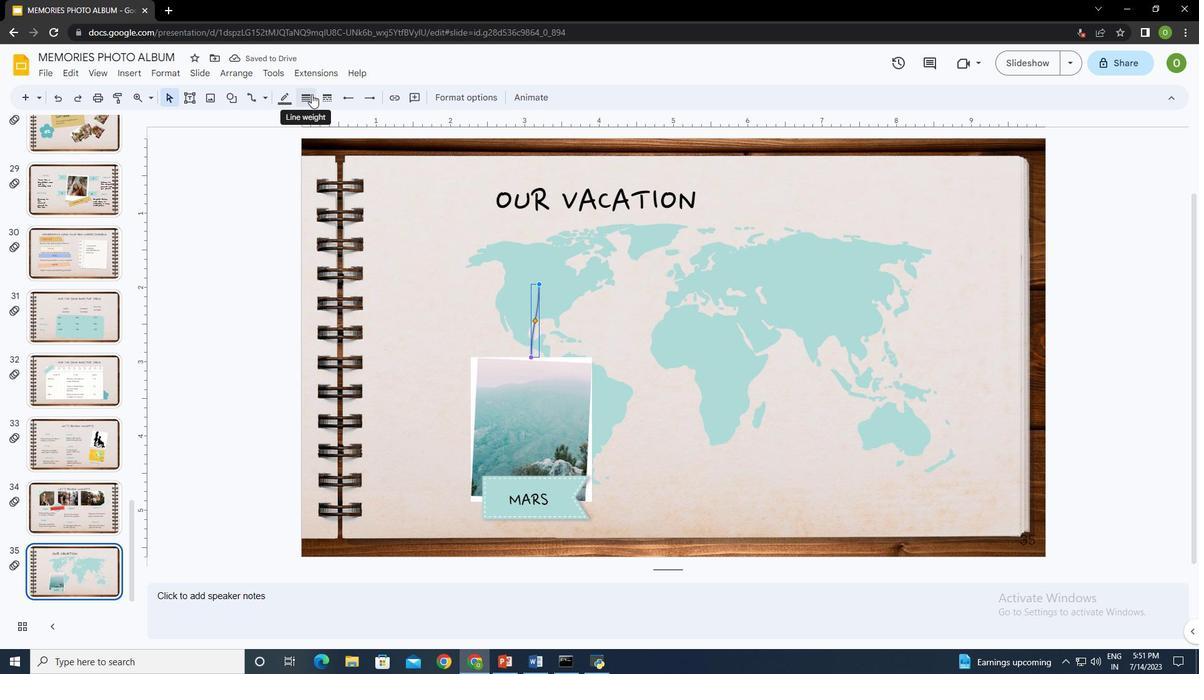 
Action: Mouse pressed left at (307, 94)
Screenshot: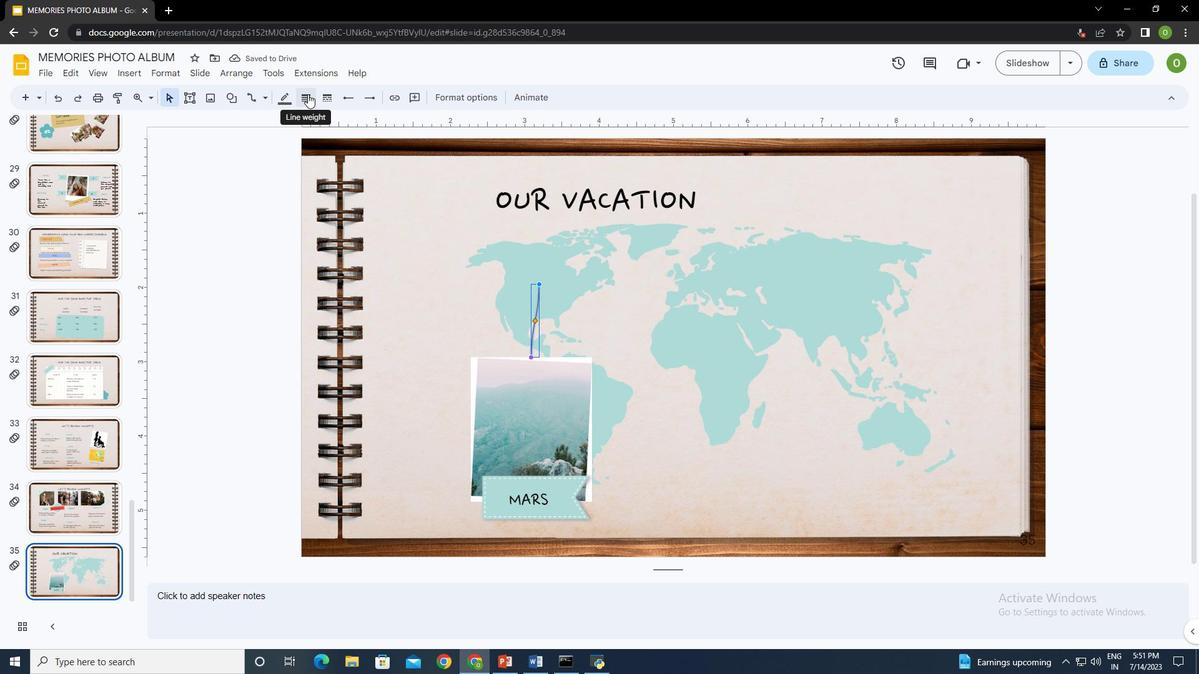 
Action: Mouse moved to (329, 158)
Screenshot: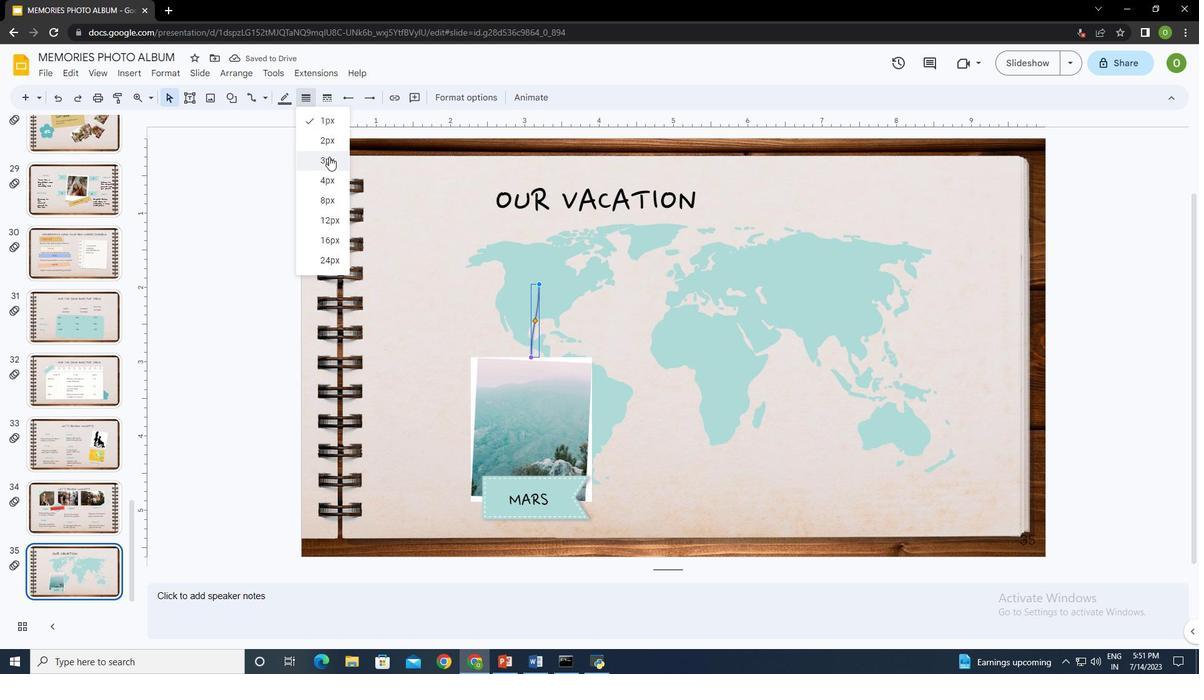 
Action: Mouse pressed left at (329, 158)
Screenshot: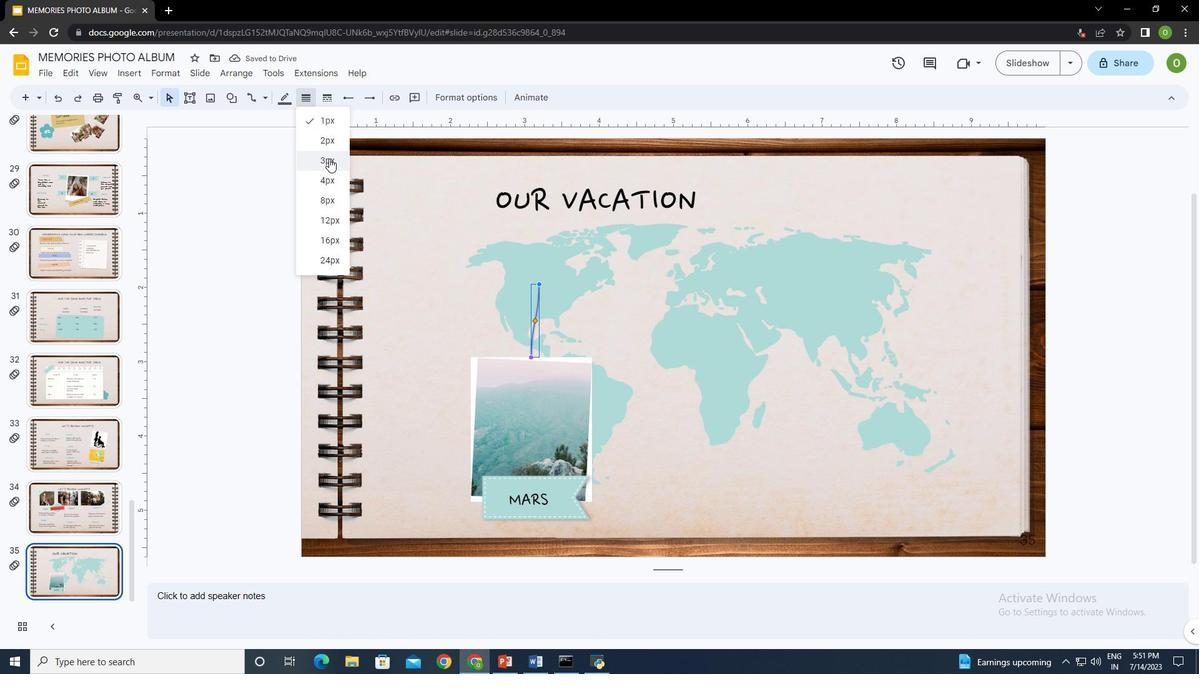 
Action: Mouse moved to (403, 216)
Screenshot: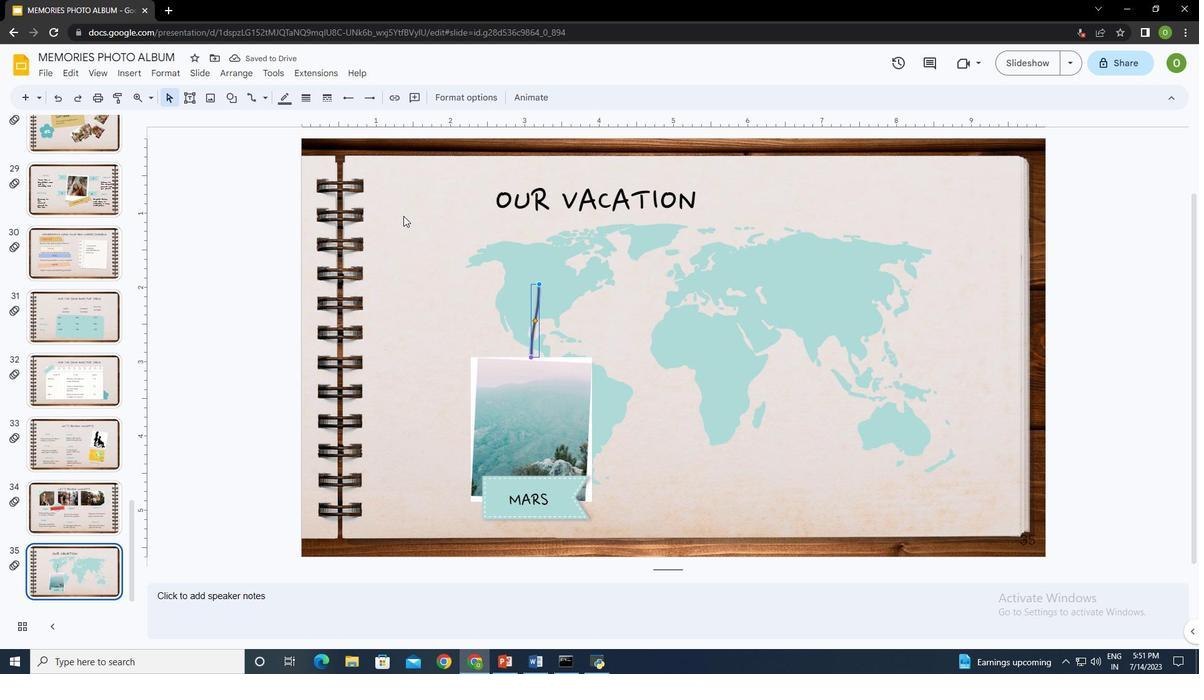 
Action: Mouse pressed left at (403, 216)
Screenshot: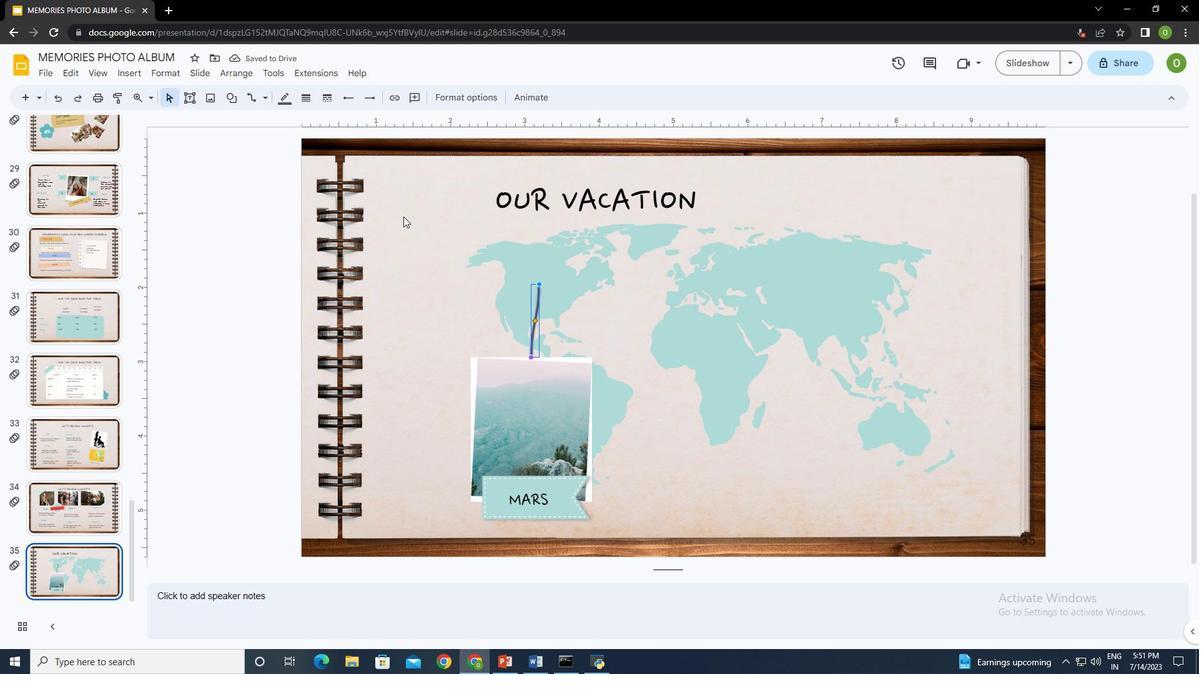
Action: Mouse moved to (540, 284)
Screenshot: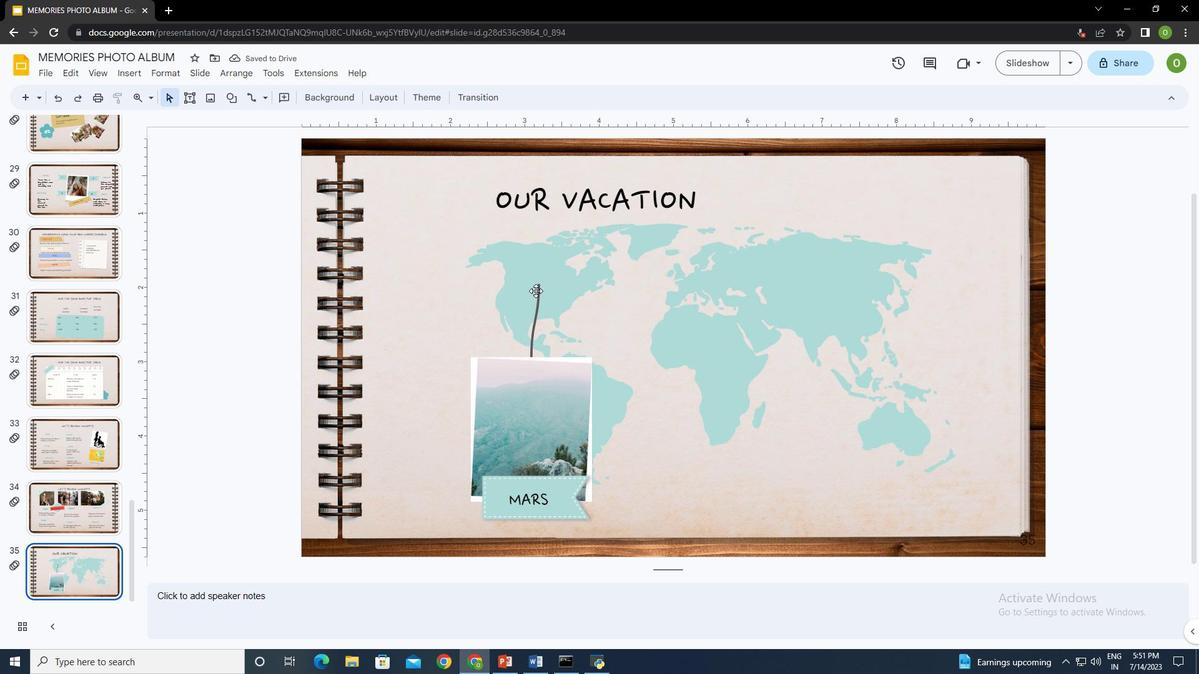 
Action: Mouse pressed left at (540, 284)
Screenshot: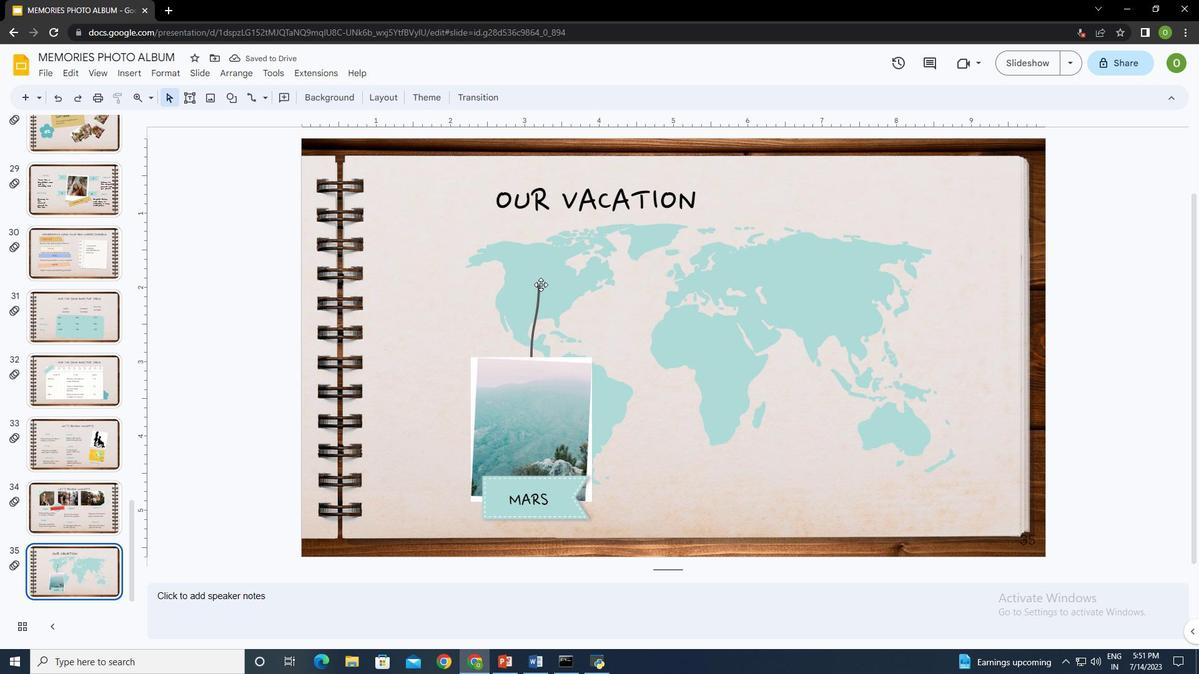 
Action: Mouse moved to (541, 281)
Screenshot: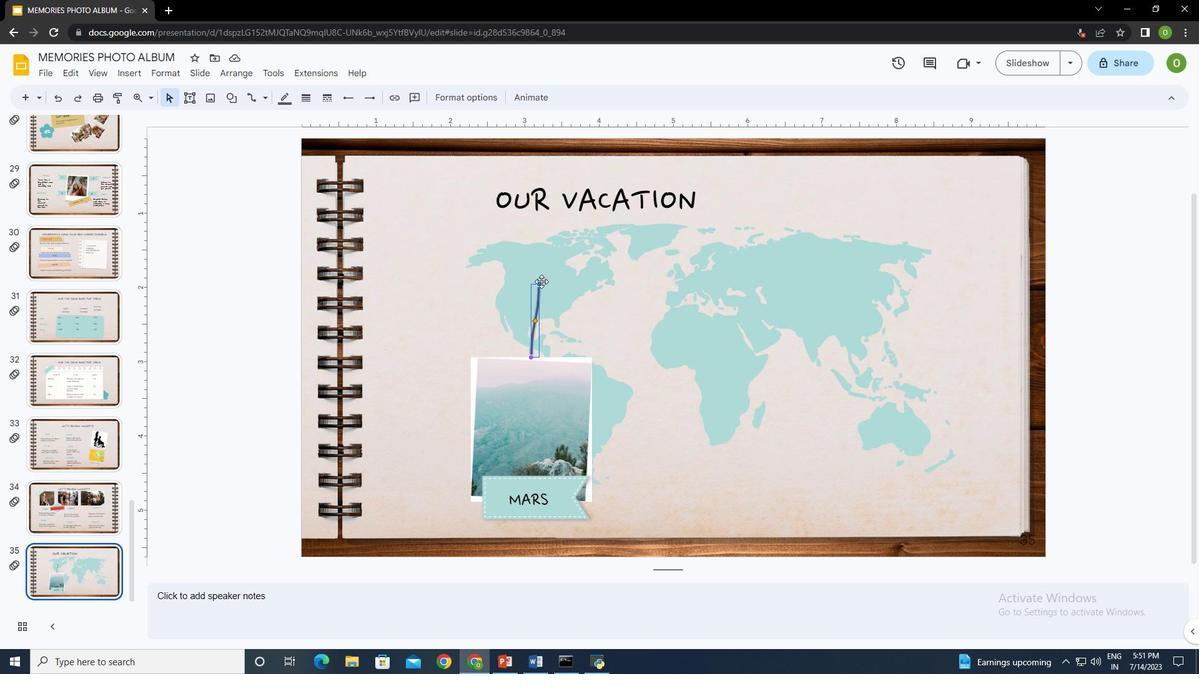 
Action: Mouse pressed left at (541, 281)
Screenshot: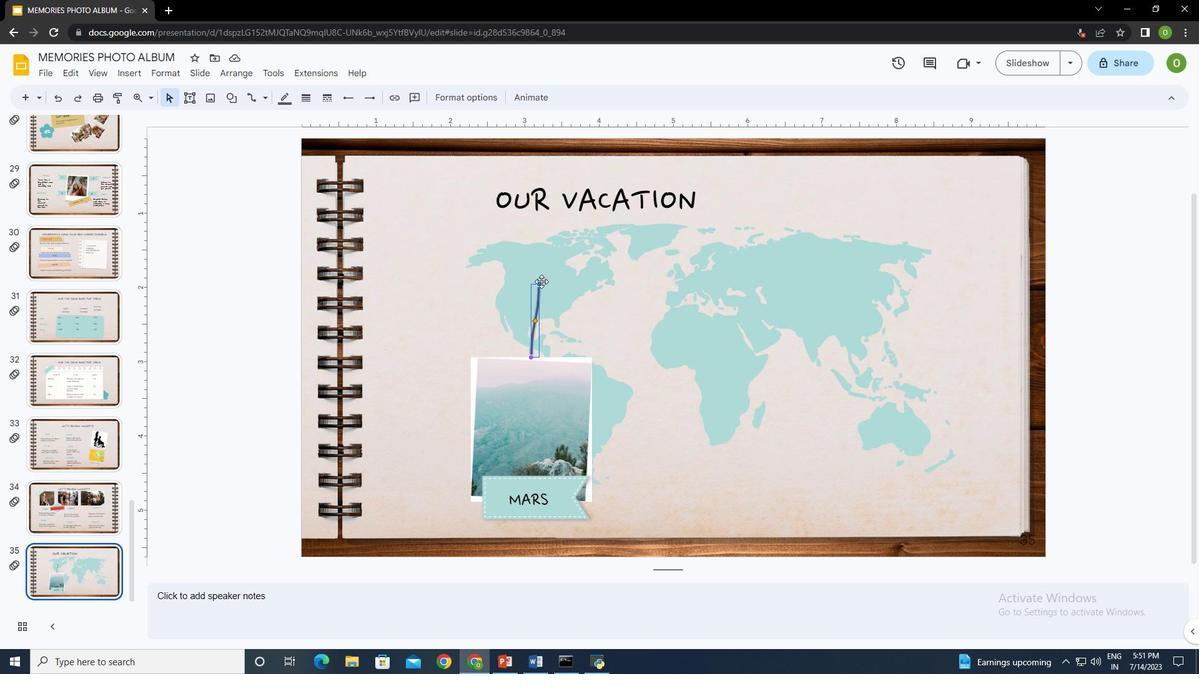 
Action: Mouse moved to (534, 294)
Screenshot: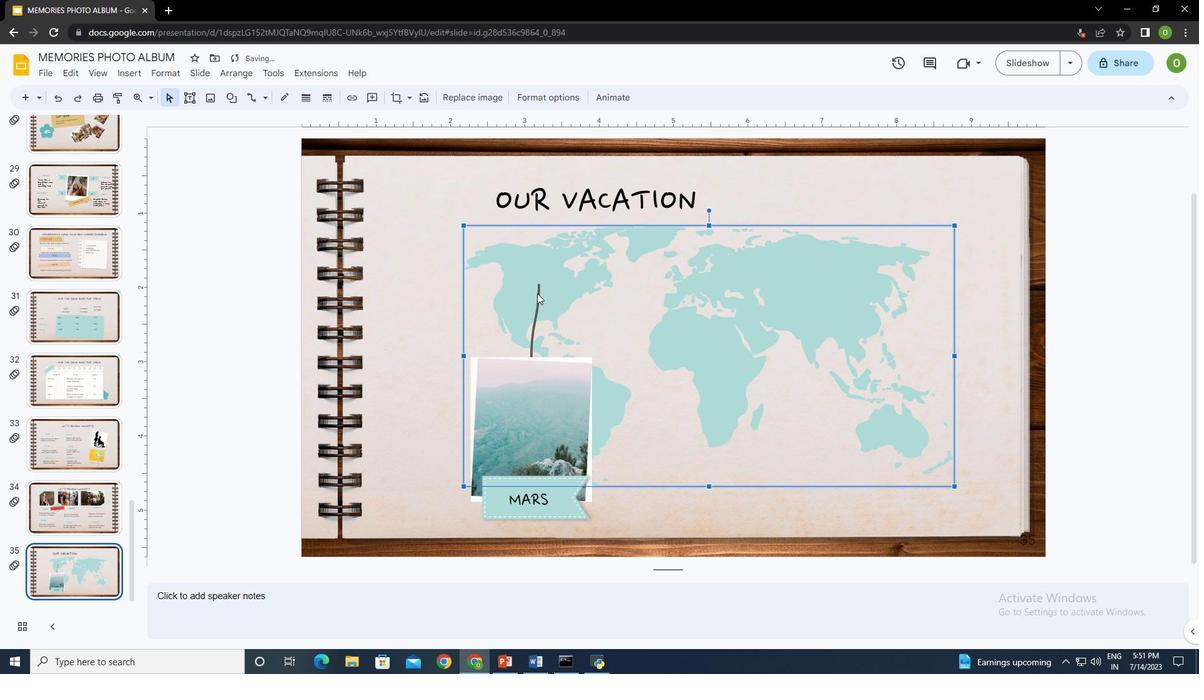 
Action: Mouse pressed left at (534, 294)
Screenshot: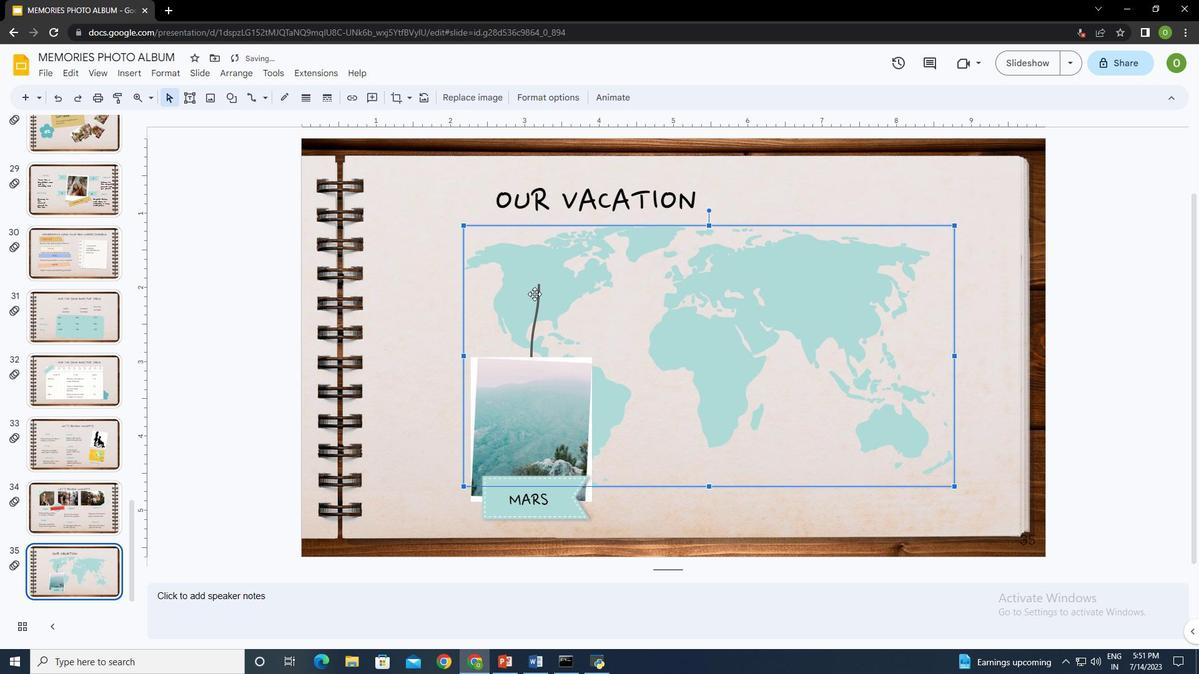 
Action: Mouse moved to (538, 298)
Screenshot: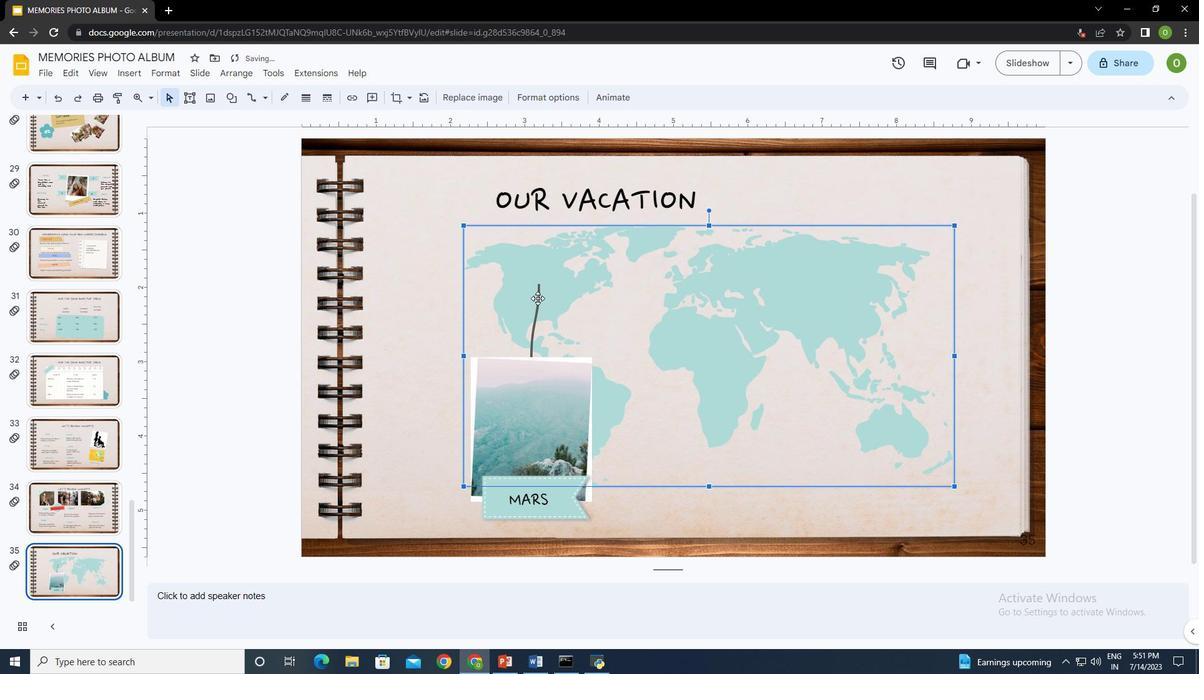 
Action: Mouse pressed left at (538, 298)
Screenshot: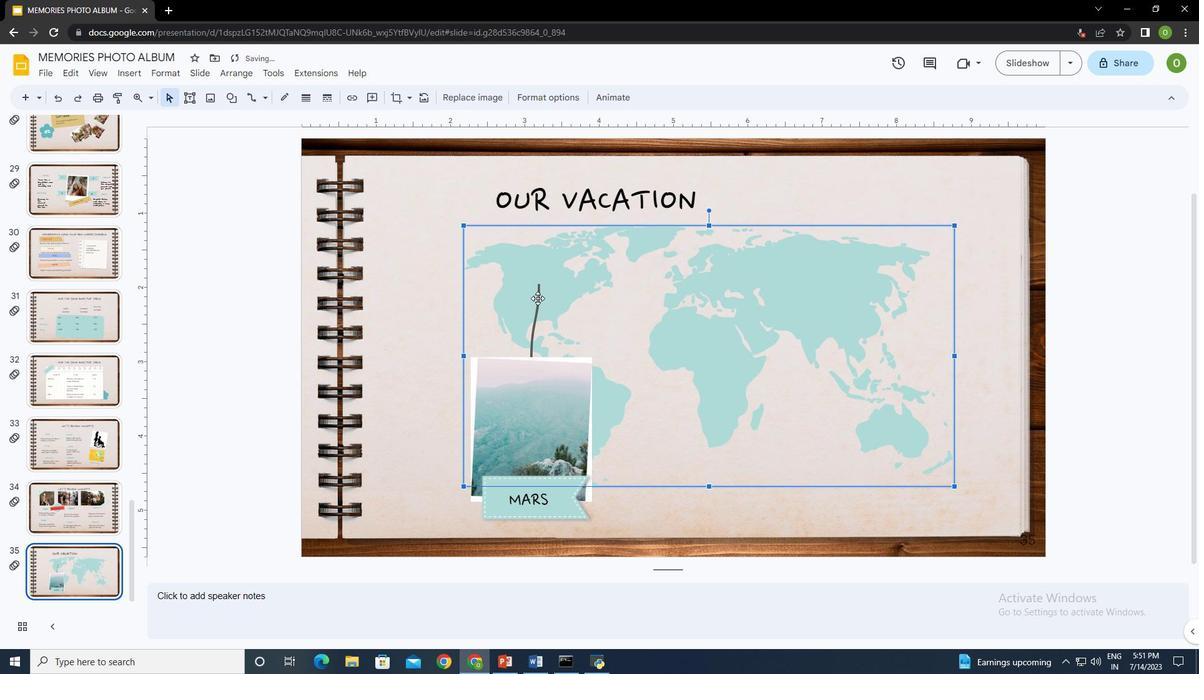 
Action: Mouse moved to (538, 284)
Screenshot: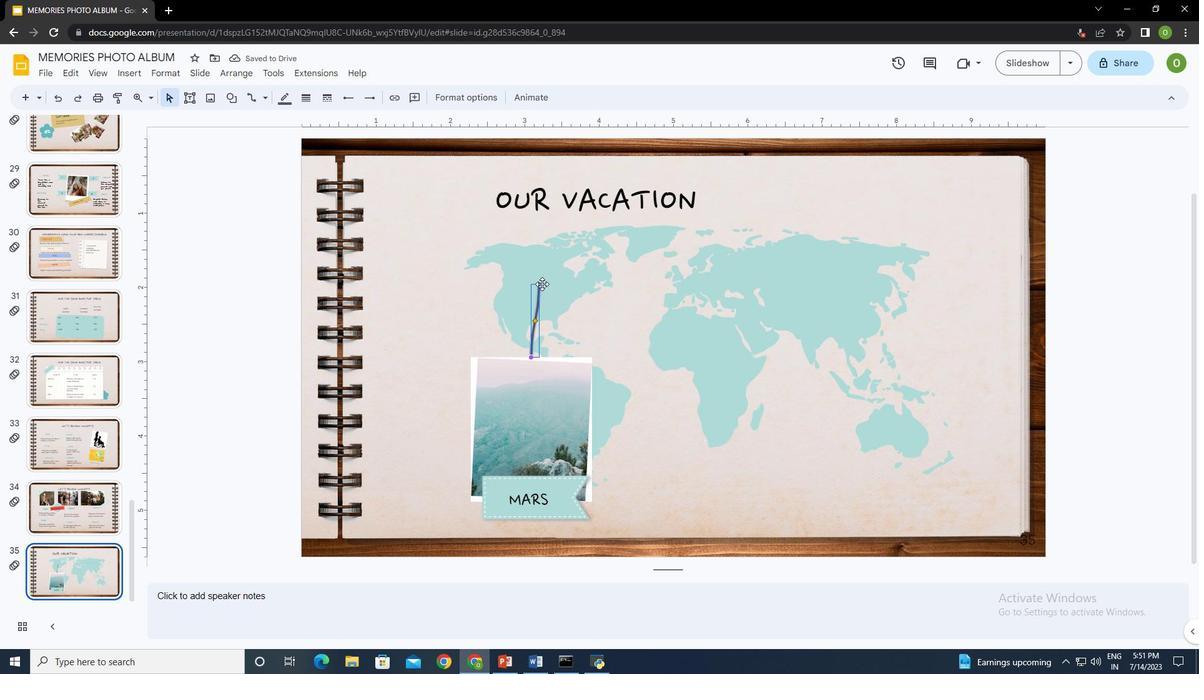 
Action: Mouse pressed left at (538, 284)
Screenshot: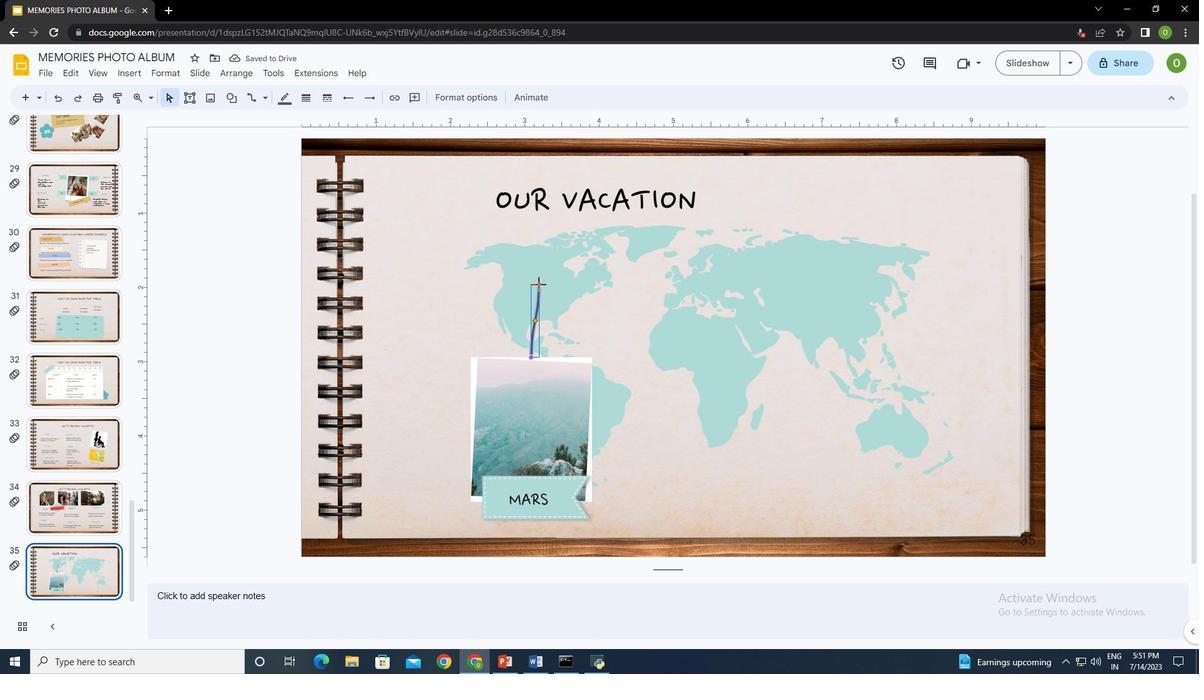 
Action: Mouse moved to (622, 299)
Screenshot: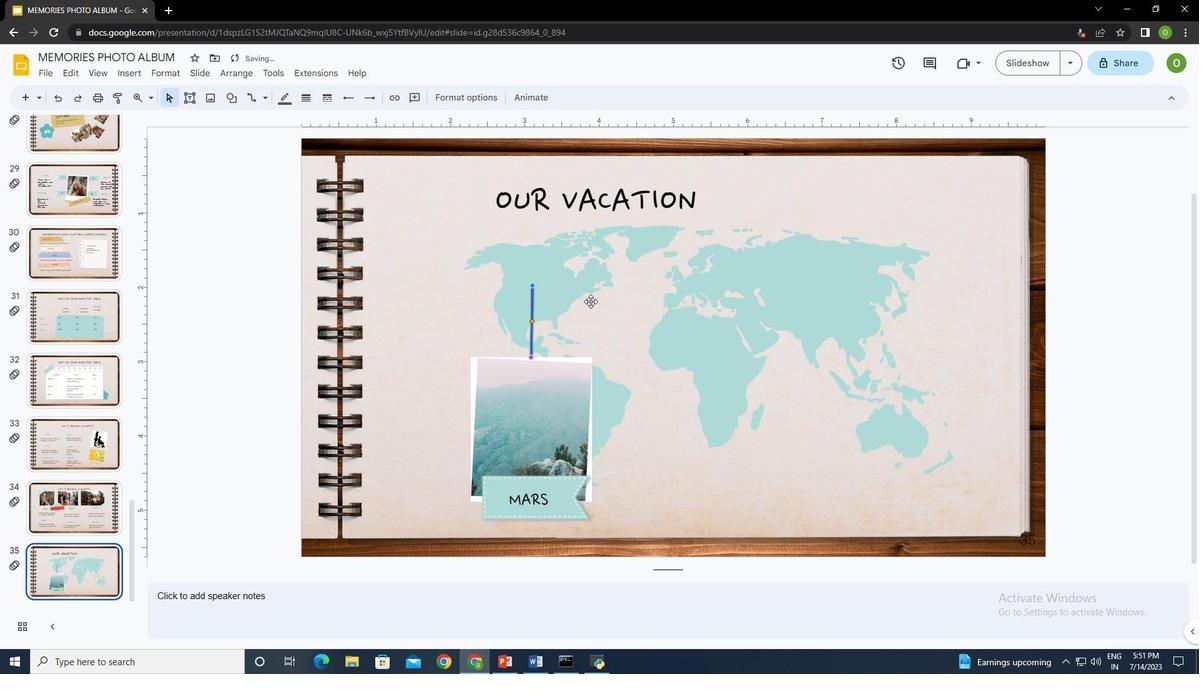 
Action: Mouse pressed left at (622, 299)
Screenshot: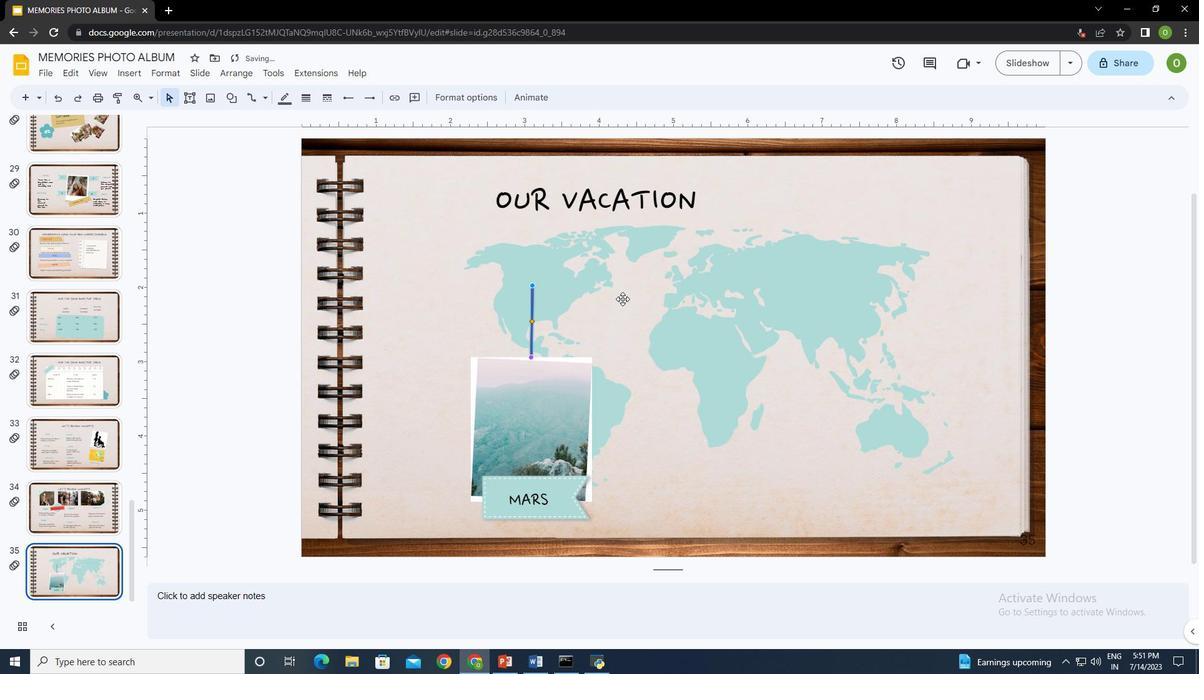 
Action: Mouse moved to (530, 290)
Screenshot: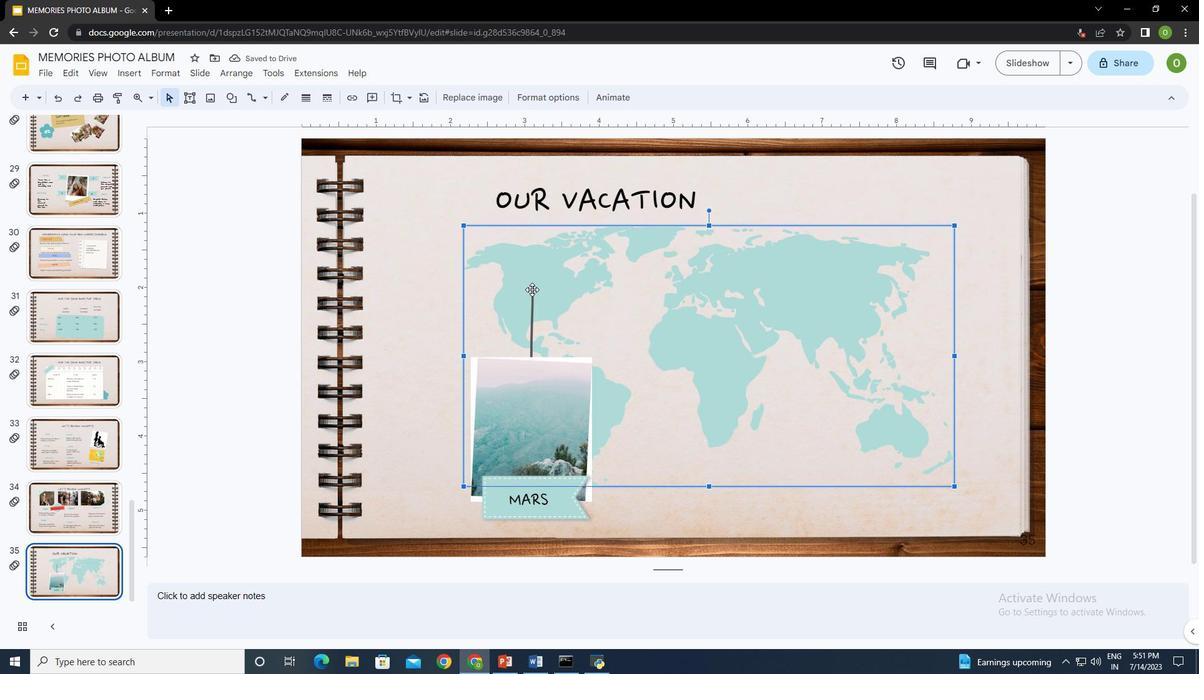 
Action: Mouse pressed left at (530, 290)
Screenshot: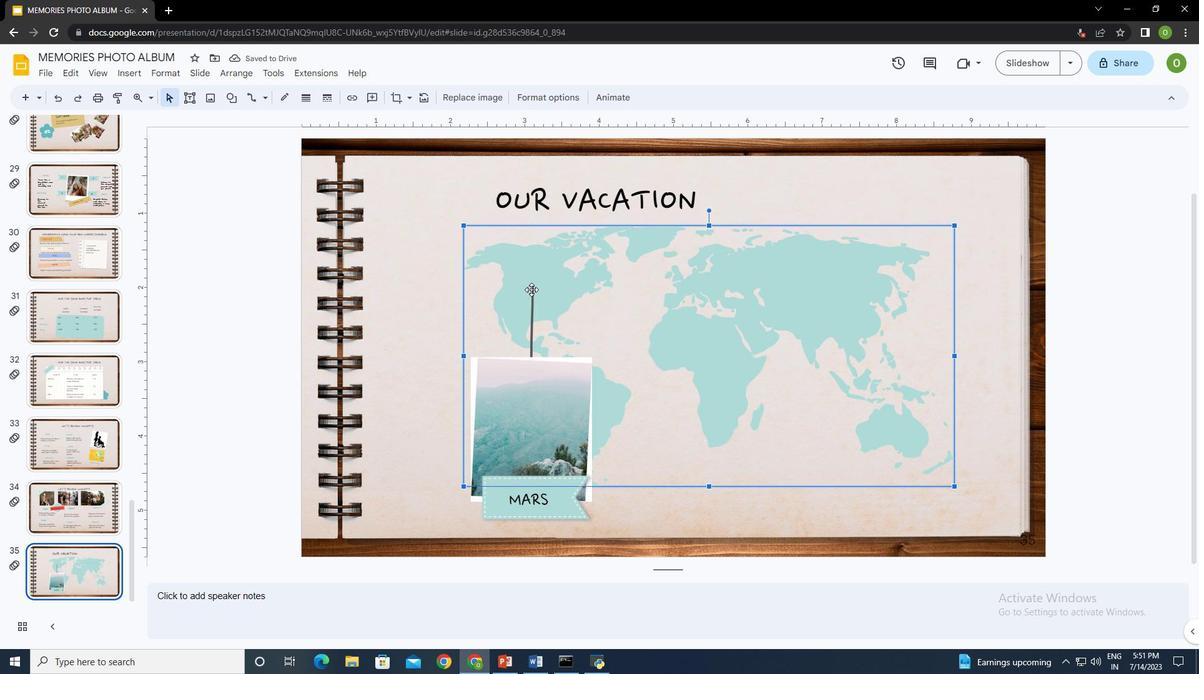 
Action: Mouse moved to (533, 322)
Screenshot: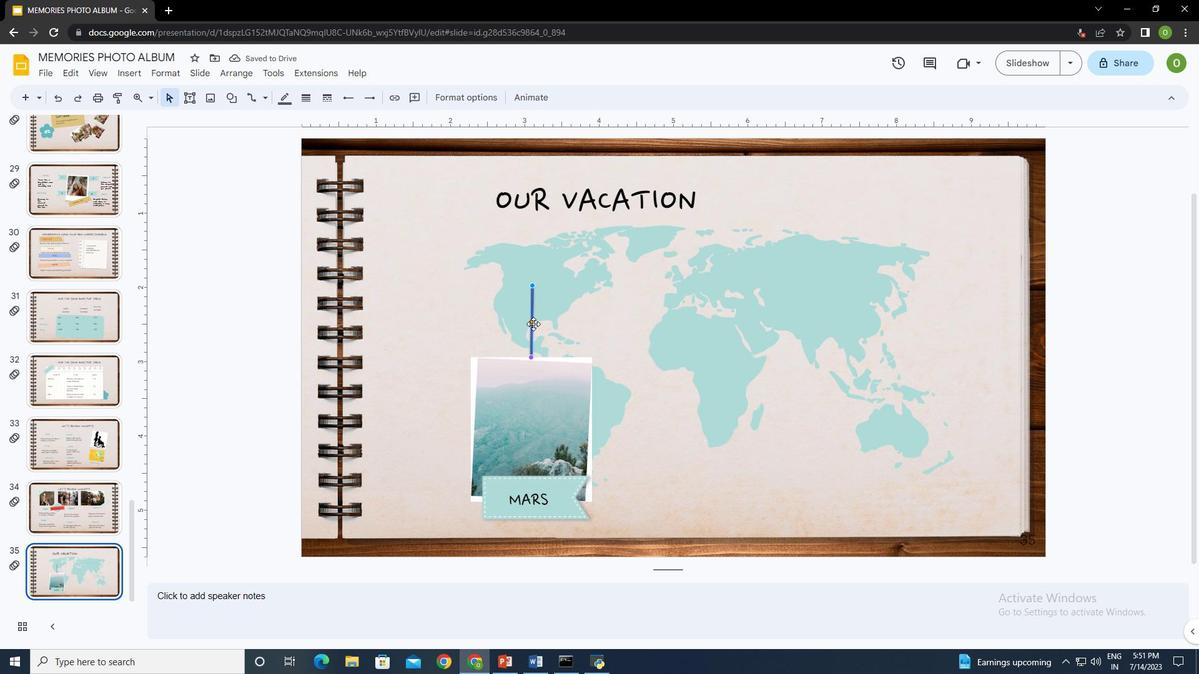 
Action: Mouse pressed left at (533, 322)
Screenshot: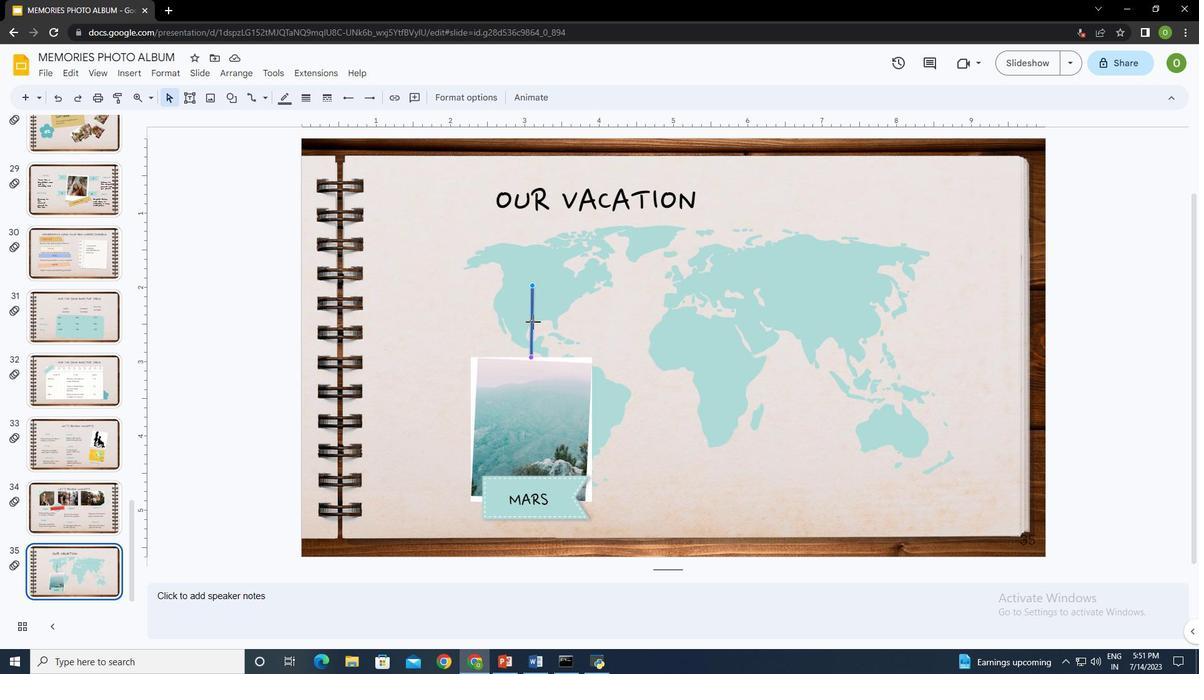 
Action: Mouse moved to (533, 323)
Screenshot: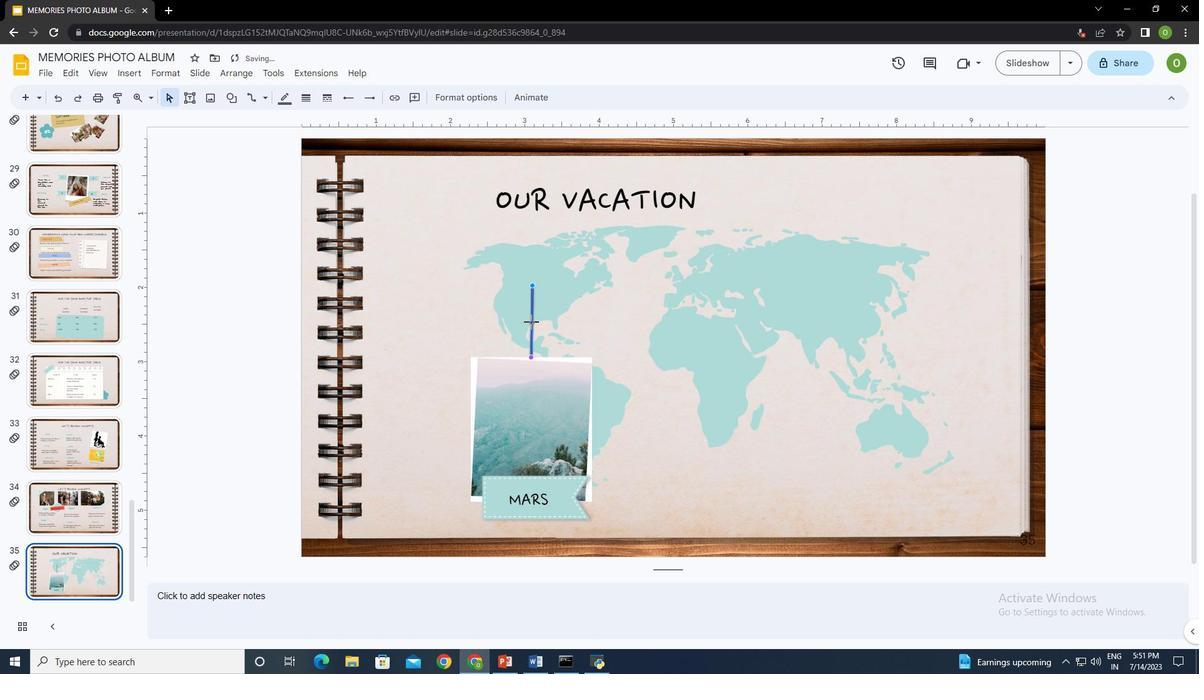 
Action: Mouse pressed left at (533, 323)
Screenshot: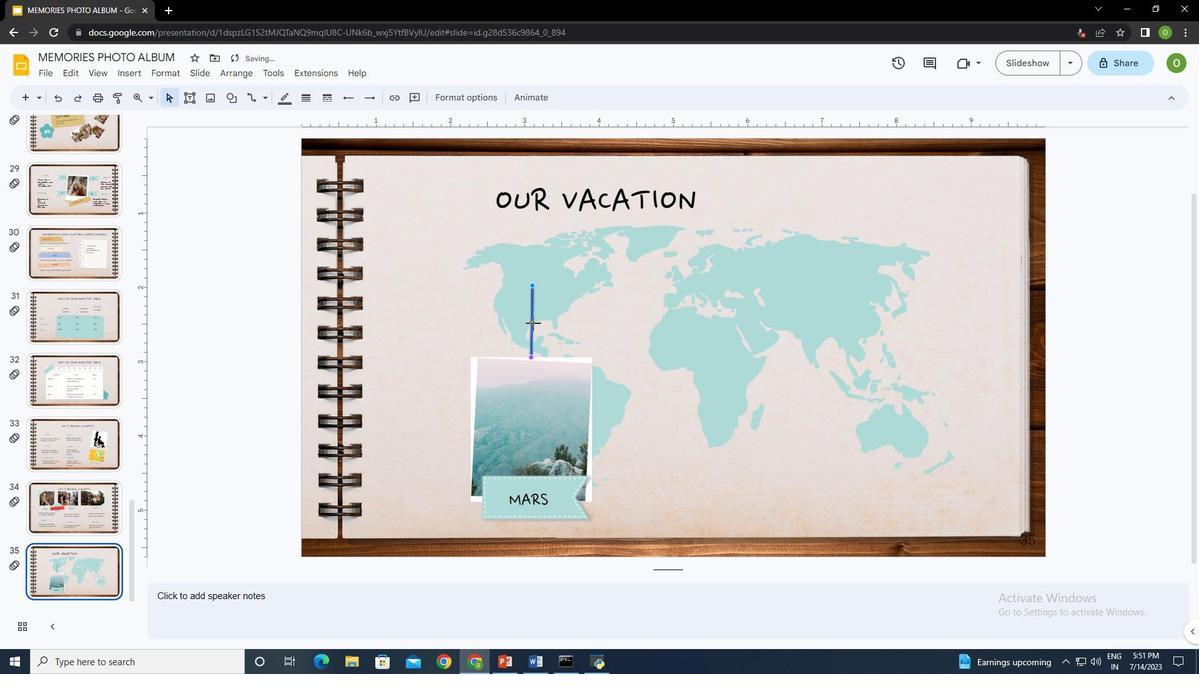 
Action: Mouse moved to (532, 322)
Screenshot: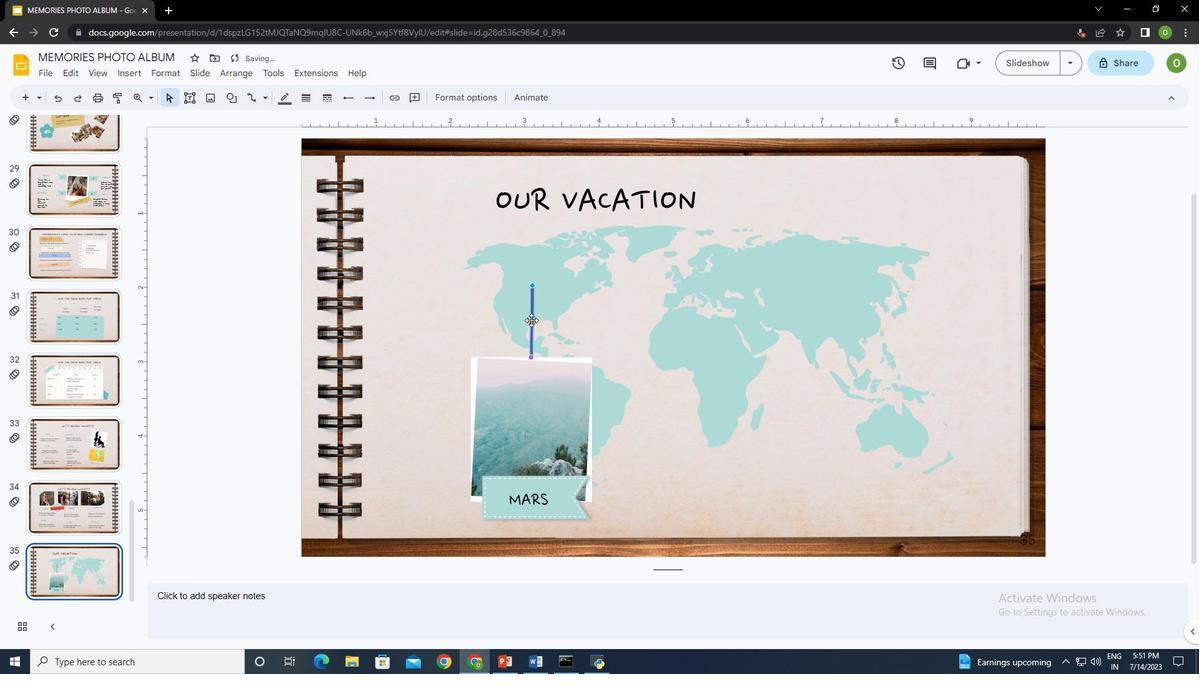 
Action: Mouse pressed left at (532, 322)
Screenshot: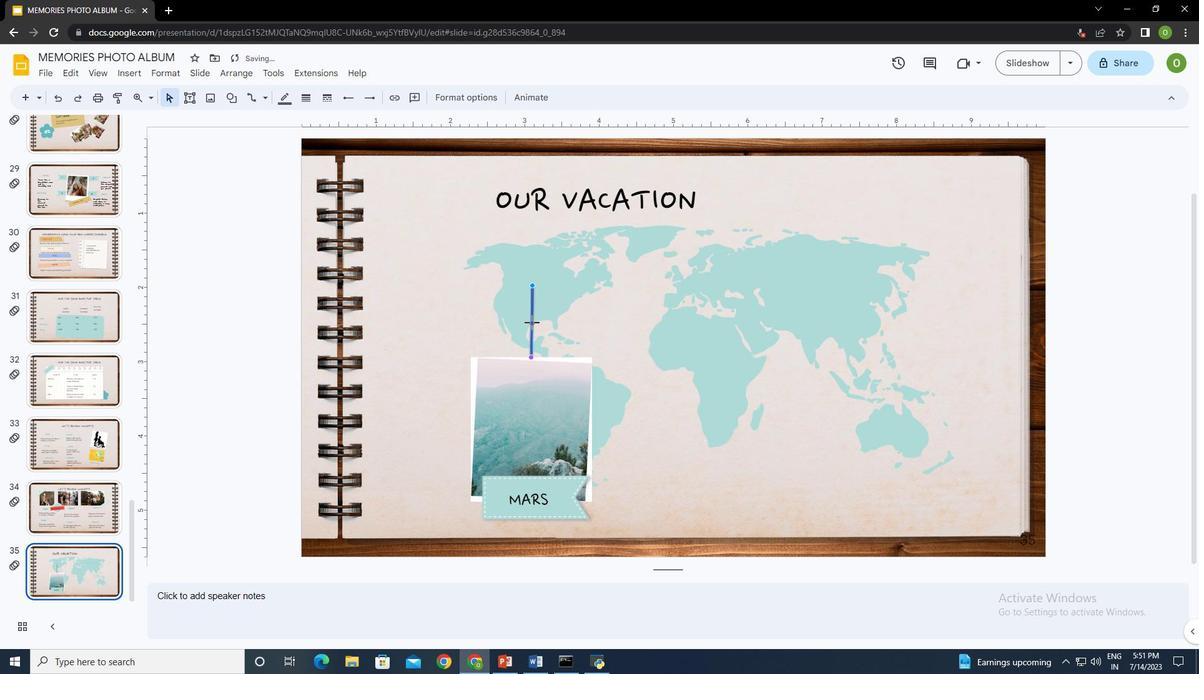 
Action: Mouse moved to (532, 287)
Screenshot: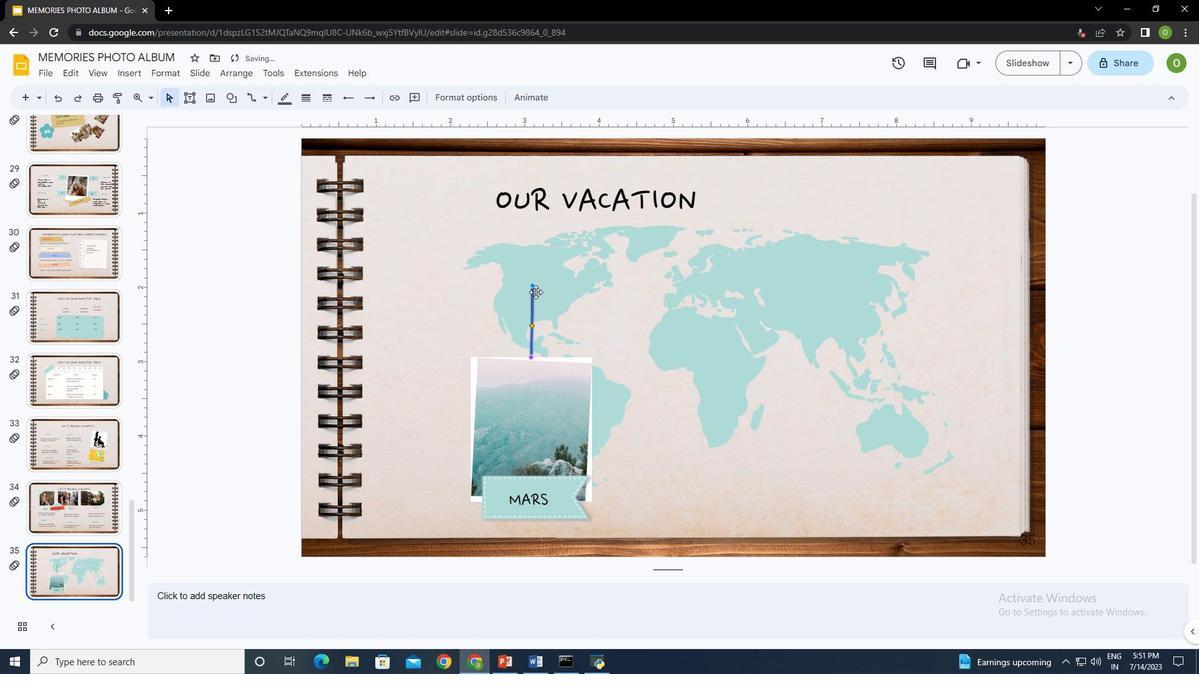
Action: Mouse pressed left at (532, 287)
Screenshot: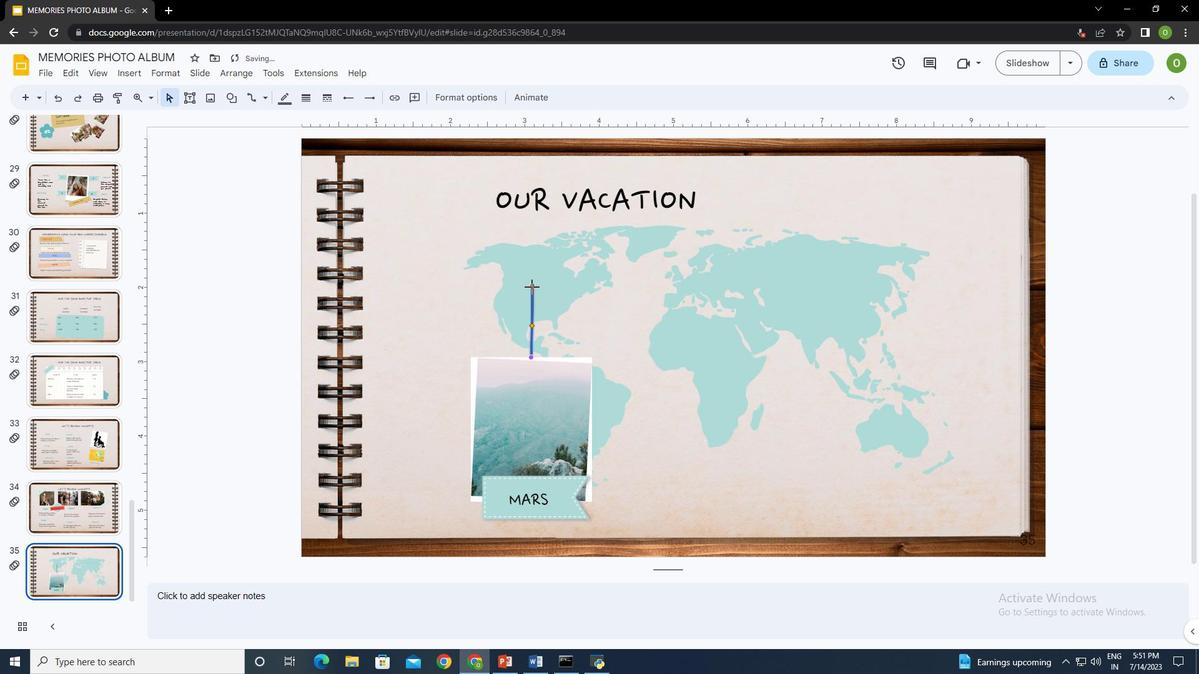 
Action: Mouse moved to (648, 309)
Screenshot: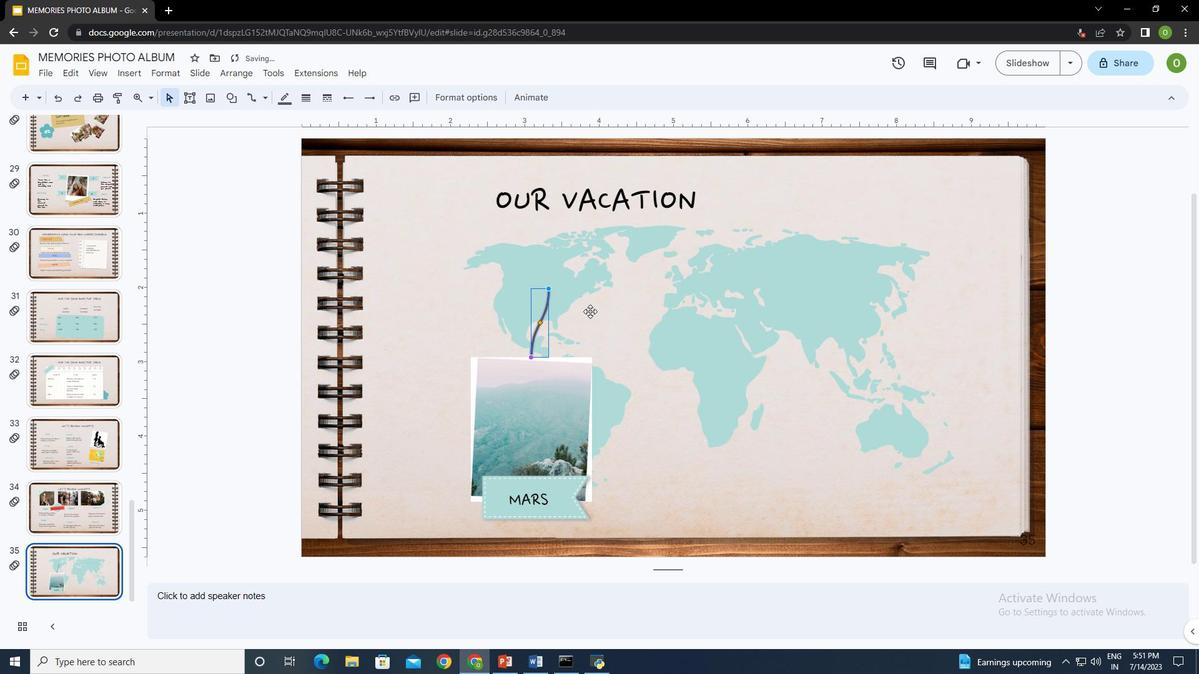 
Action: Mouse pressed left at (648, 309)
Screenshot: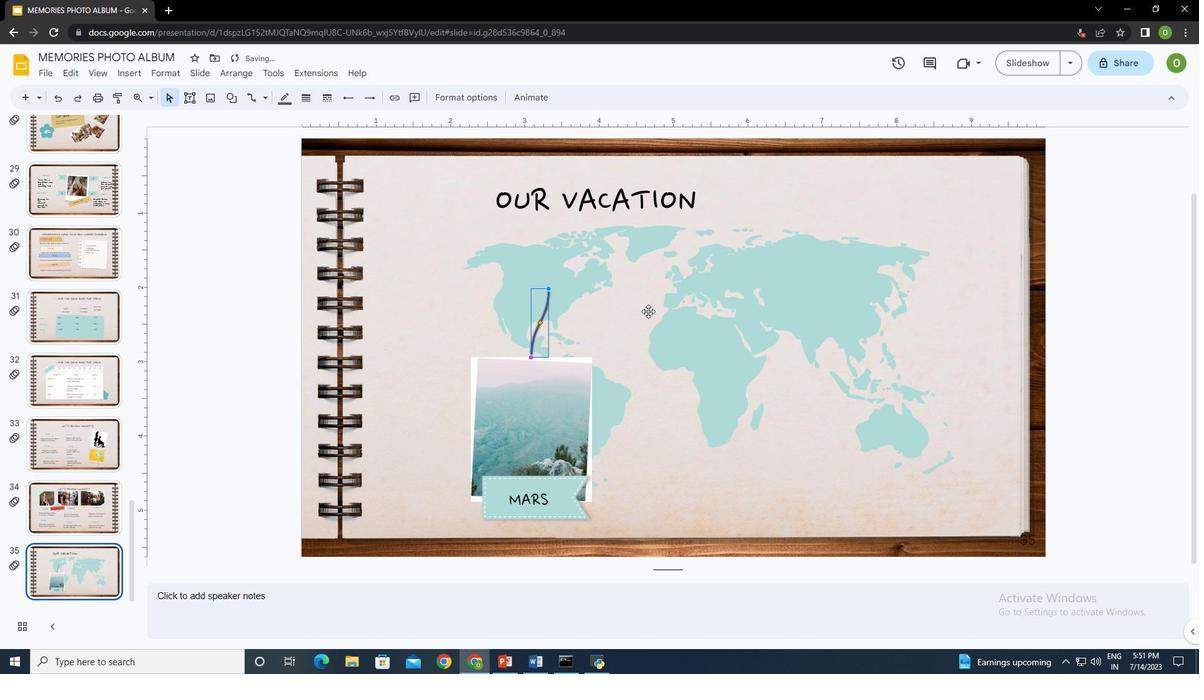 
Action: Mouse moved to (413, 366)
Screenshot: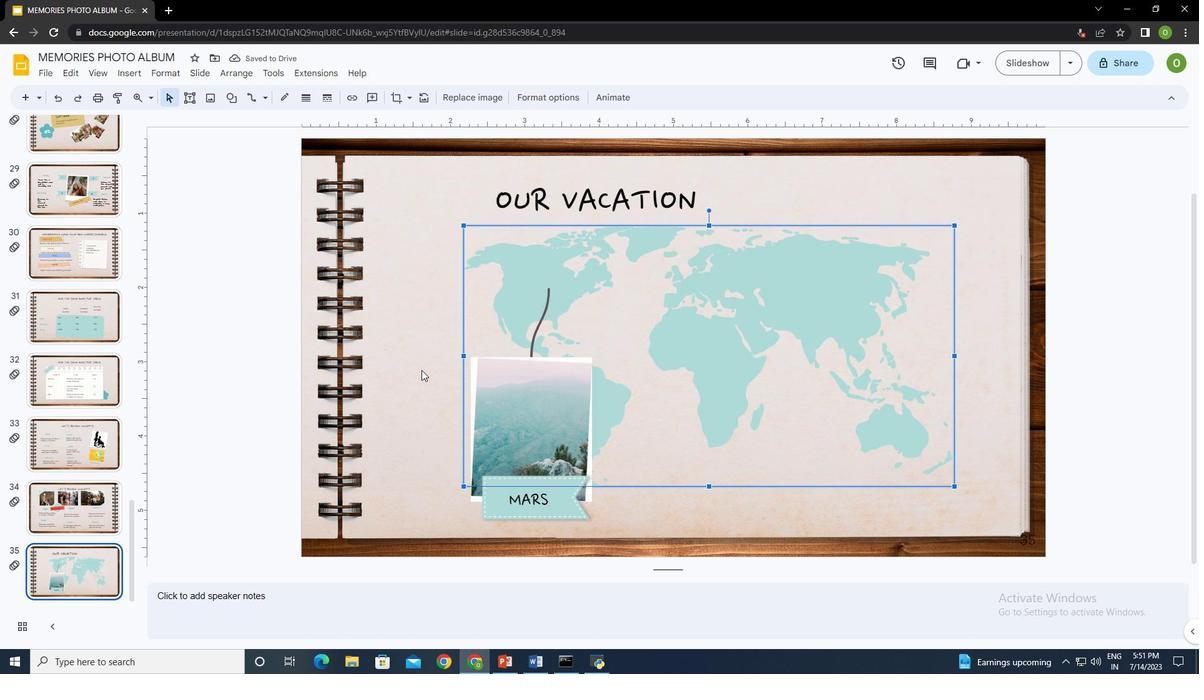 
Action: Mouse pressed left at (413, 366)
Screenshot: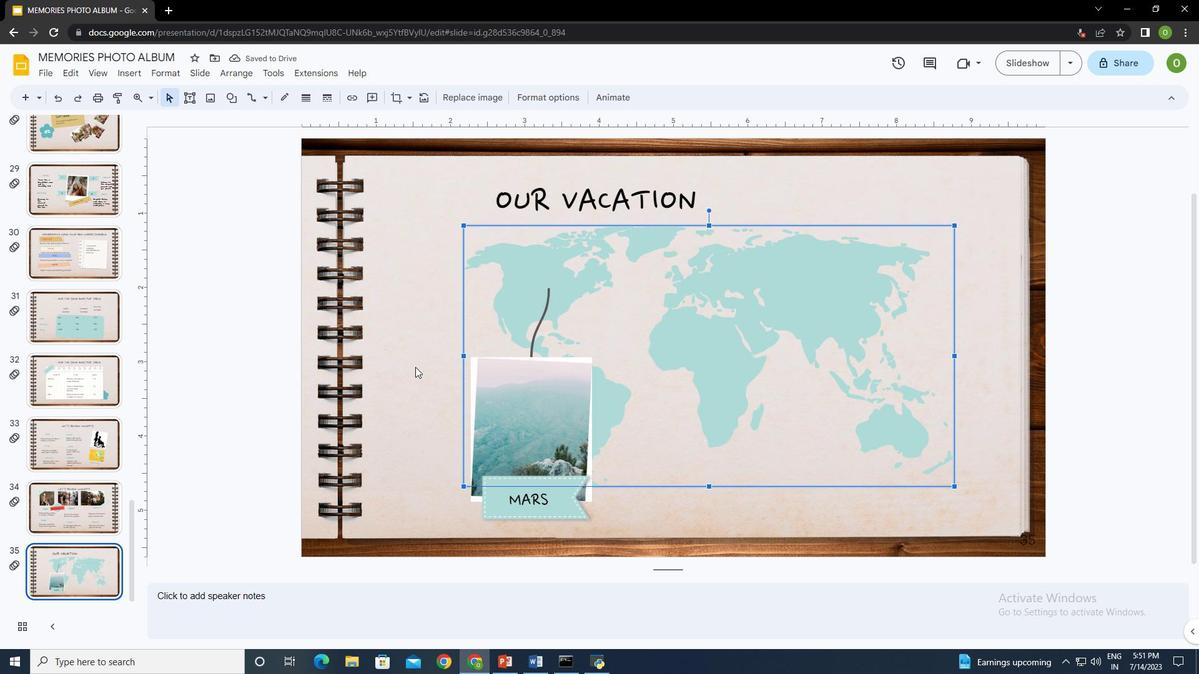 
Action: Mouse moved to (123, 73)
Screenshot: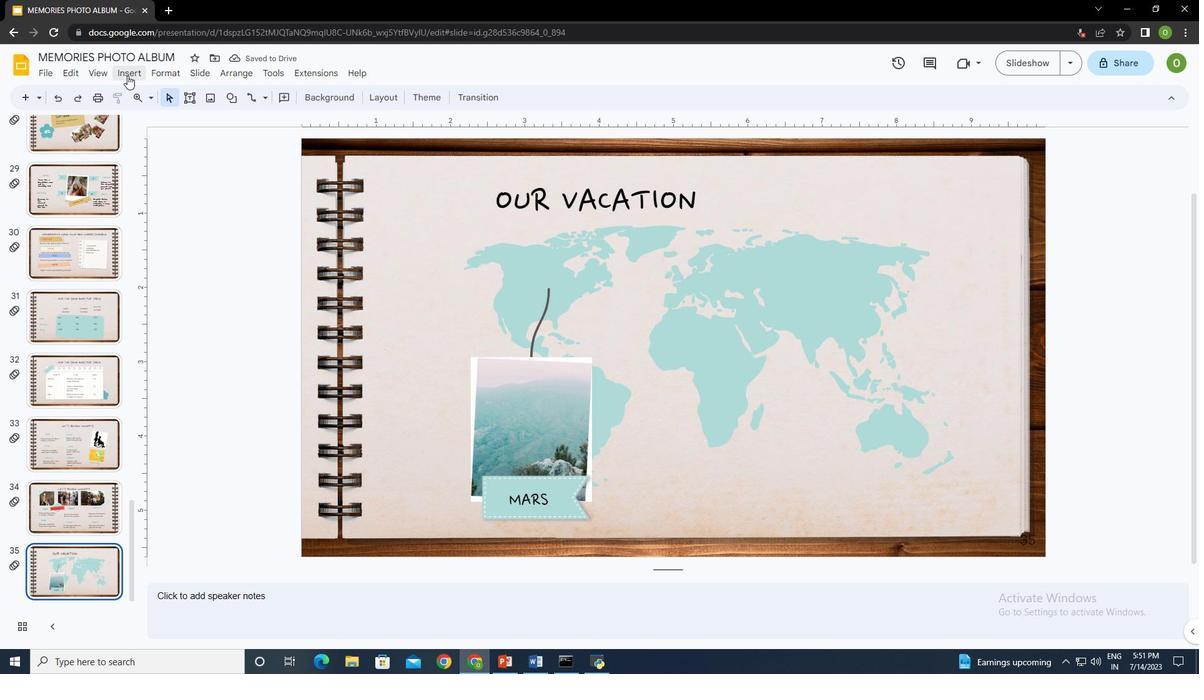 
Action: Mouse pressed left at (123, 73)
Screenshot: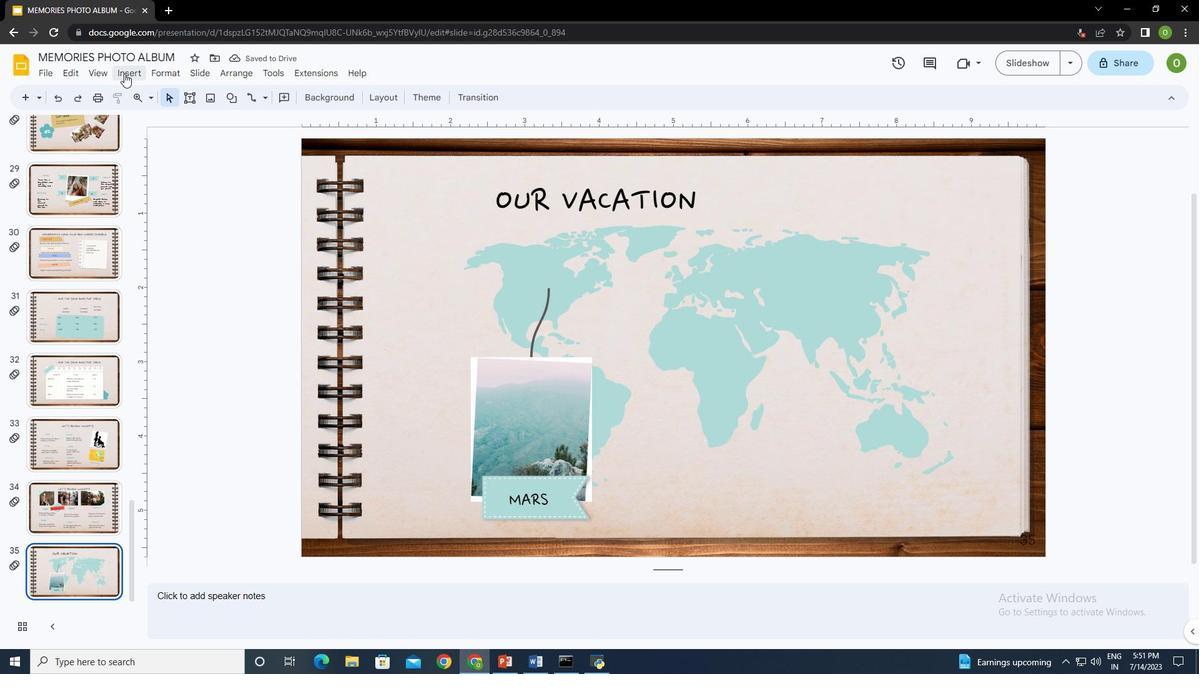 
Action: Mouse moved to (392, 101)
Screenshot: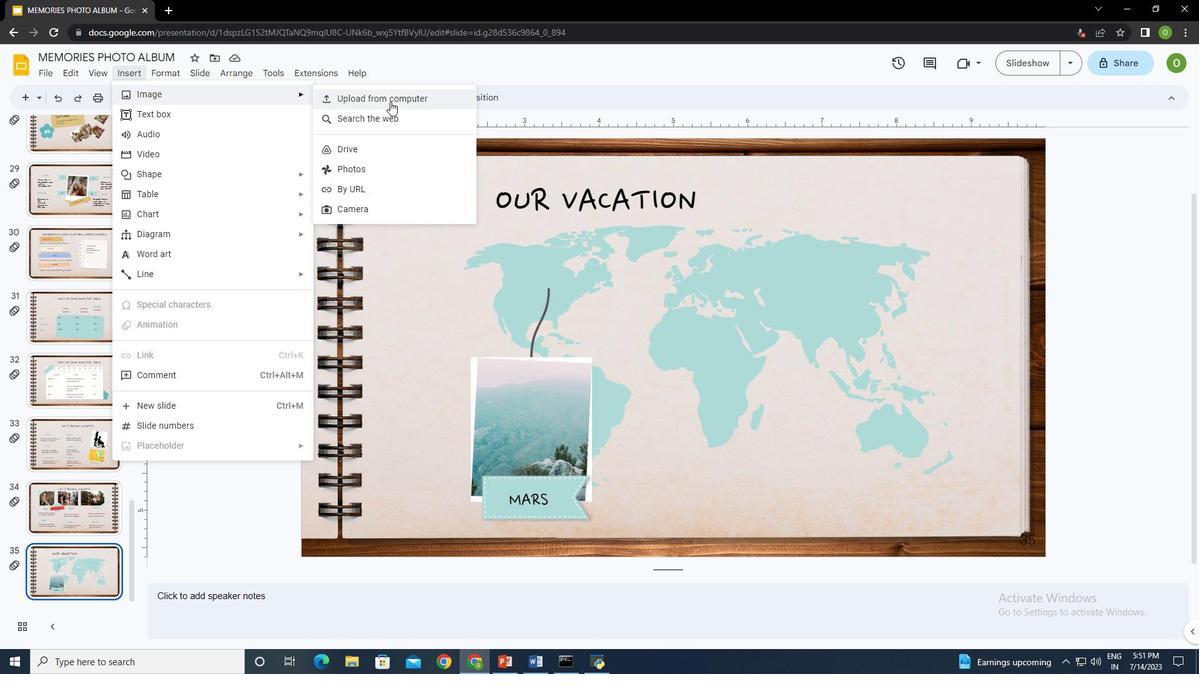 
Action: Mouse pressed left at (392, 101)
Screenshot: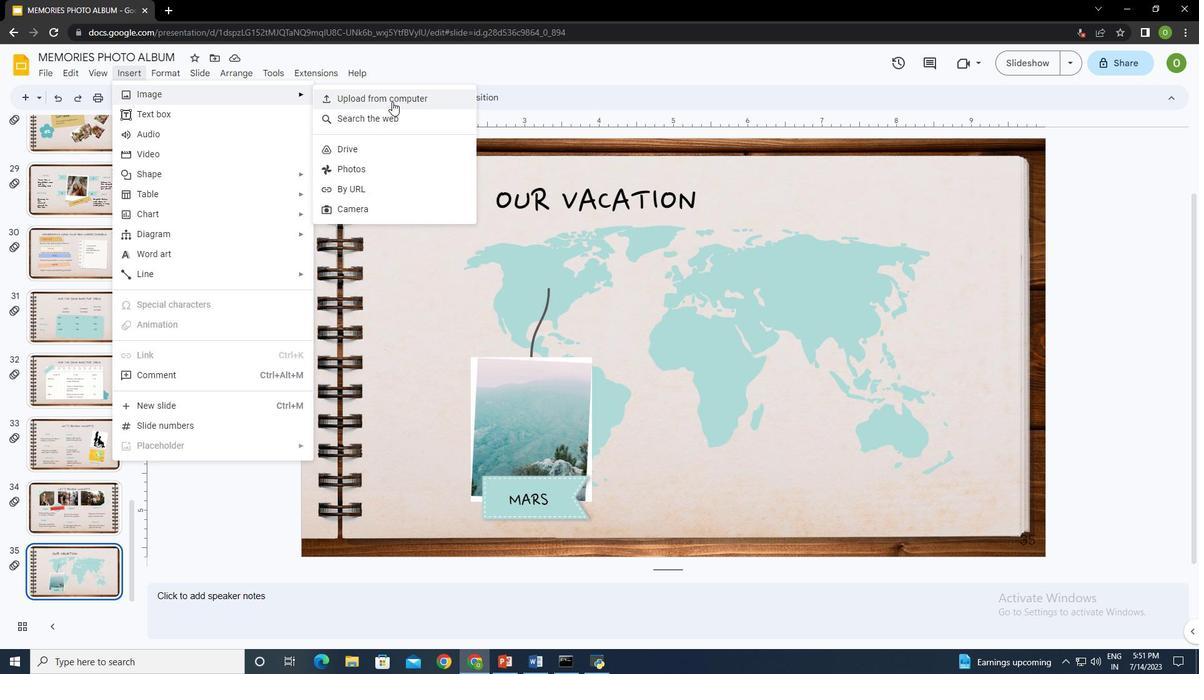 
Action: Mouse moved to (374, 202)
Screenshot: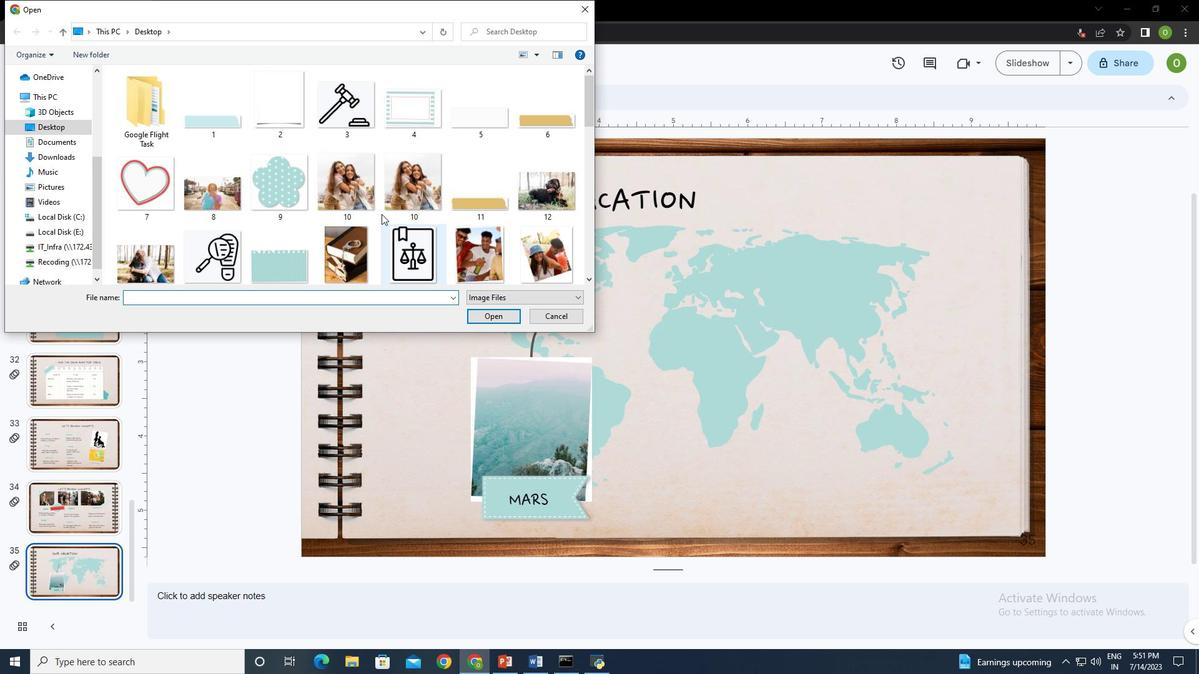 
Action: Mouse scrolled (374, 202) with delta (0, 0)
Screenshot: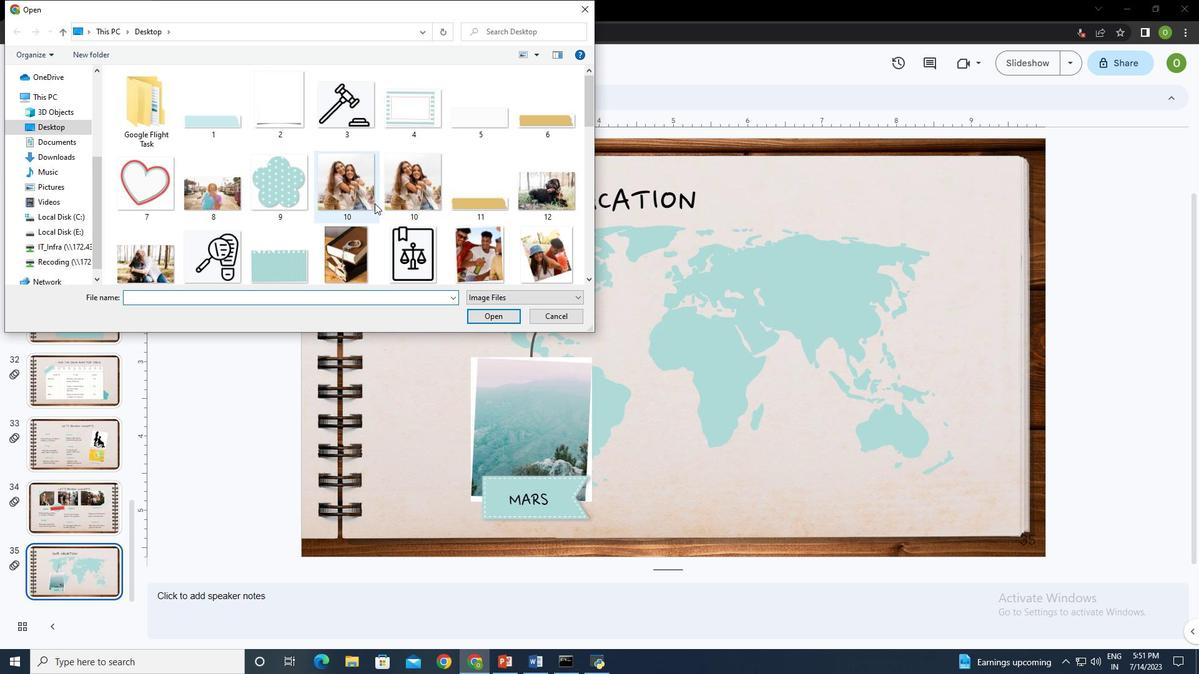 
Action: Mouse scrolled (374, 202) with delta (0, 0)
Screenshot: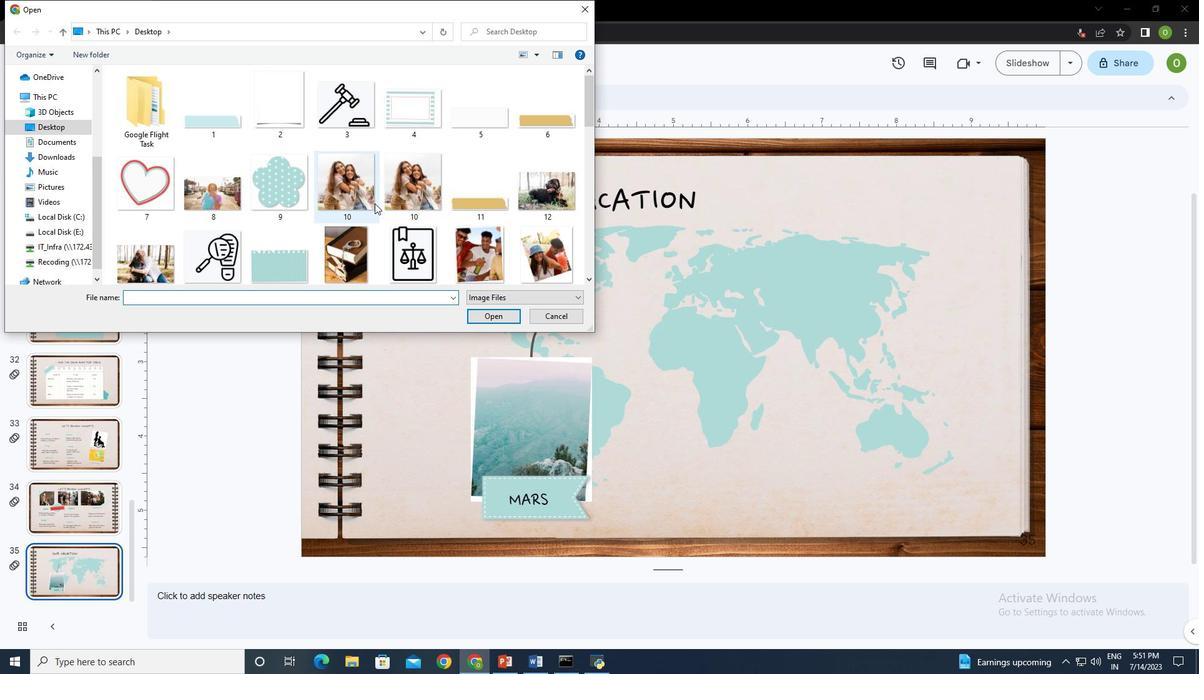 
Action: Mouse scrolled (374, 202) with delta (0, 0)
